 Task: Research Airbnb options in CotuÃ­, Dominican Republic from 6th December, 2023 to 18th December, 2023 for 3 adults.2 bedrooms having 2 beds and 2 bathrooms. Property type can be hotel. Amenities needed are: washing machine. Look for 4 properties as per requirement.
Action: Mouse moved to (547, 125)
Screenshot: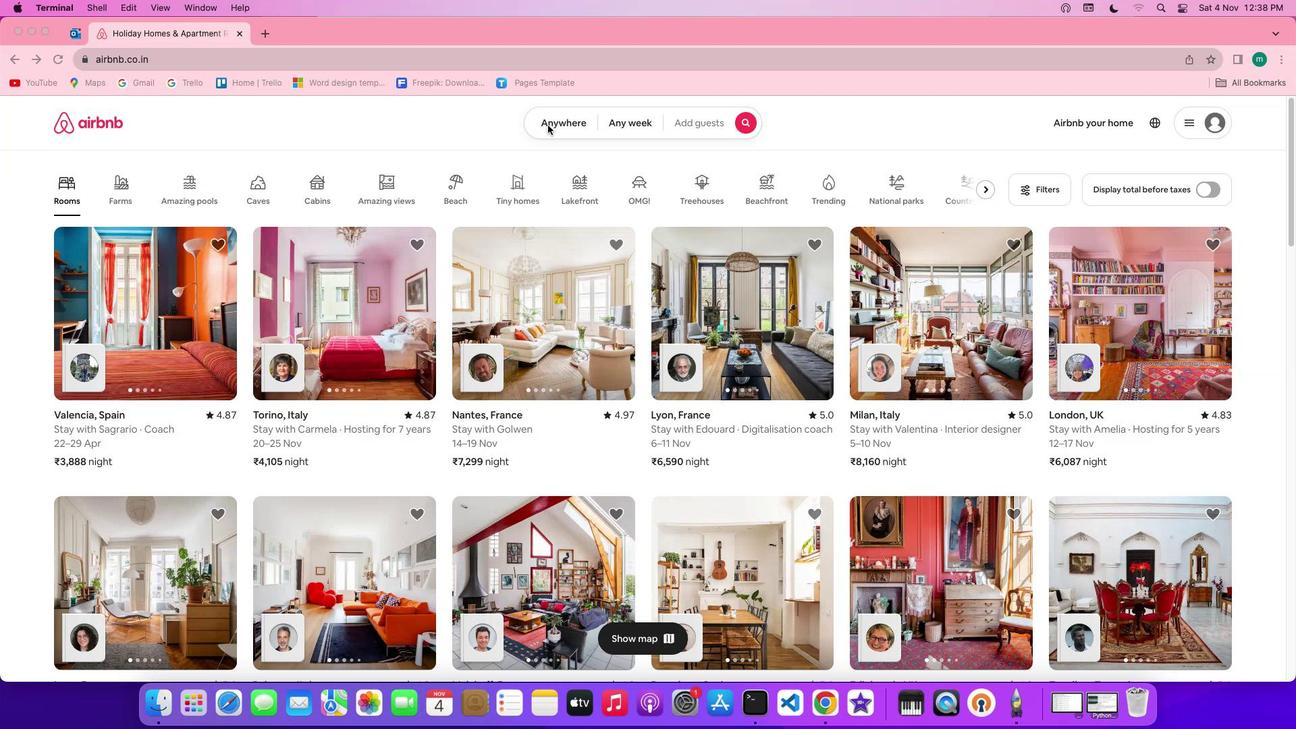 
Action: Mouse pressed left at (547, 125)
Screenshot: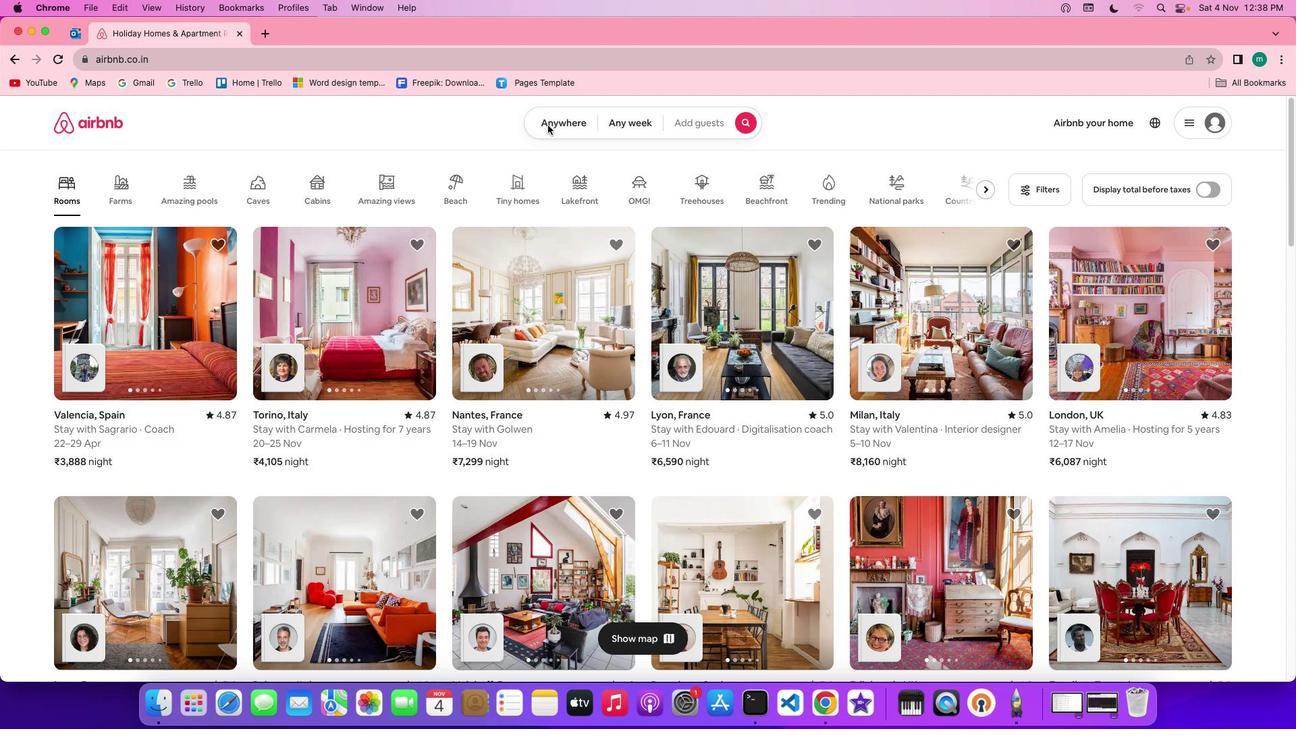 
Action: Mouse pressed left at (547, 125)
Screenshot: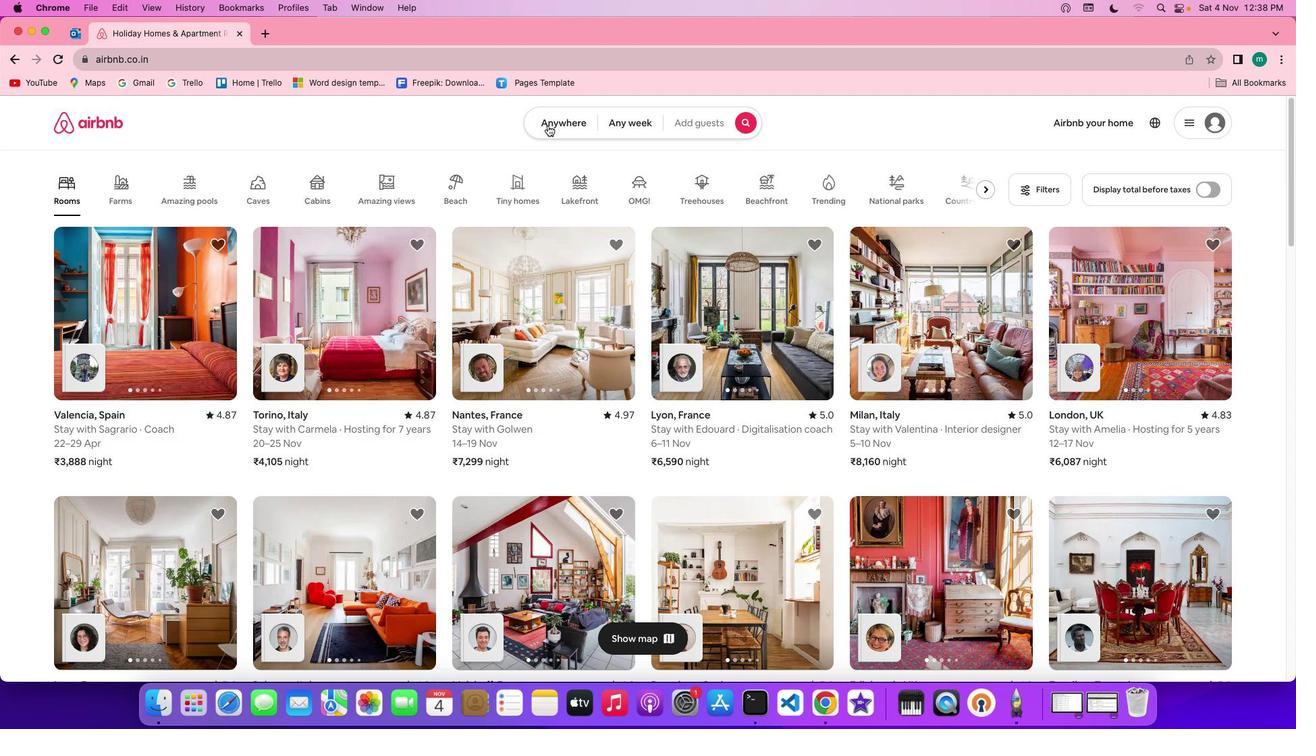 
Action: Mouse moved to (547, 131)
Screenshot: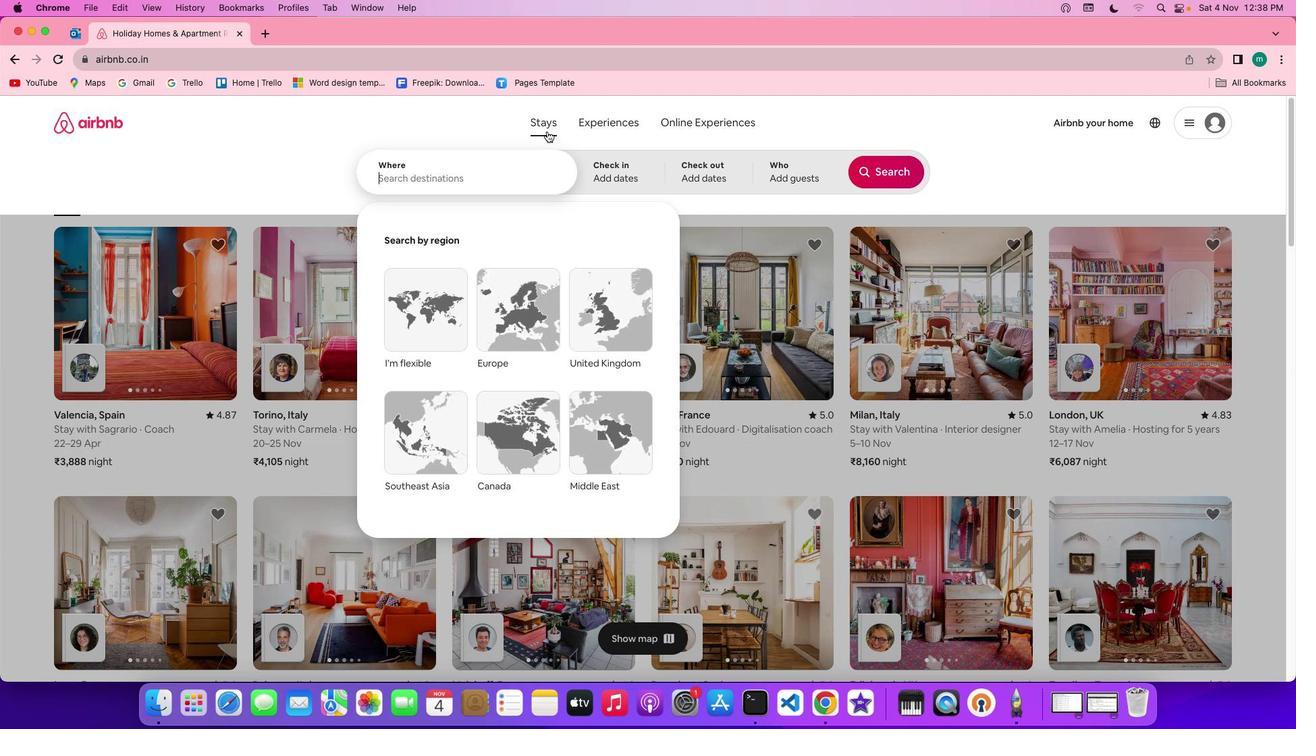 
Action: Key pressed Key.shift'C''o''t''u''i'','Key.spaceKey.shift'D''o''m''i''n''i''c''a''l'Key.backspace'n'Key.spaceKey.shift'R''e''p''u''b''l''i''c'
Screenshot: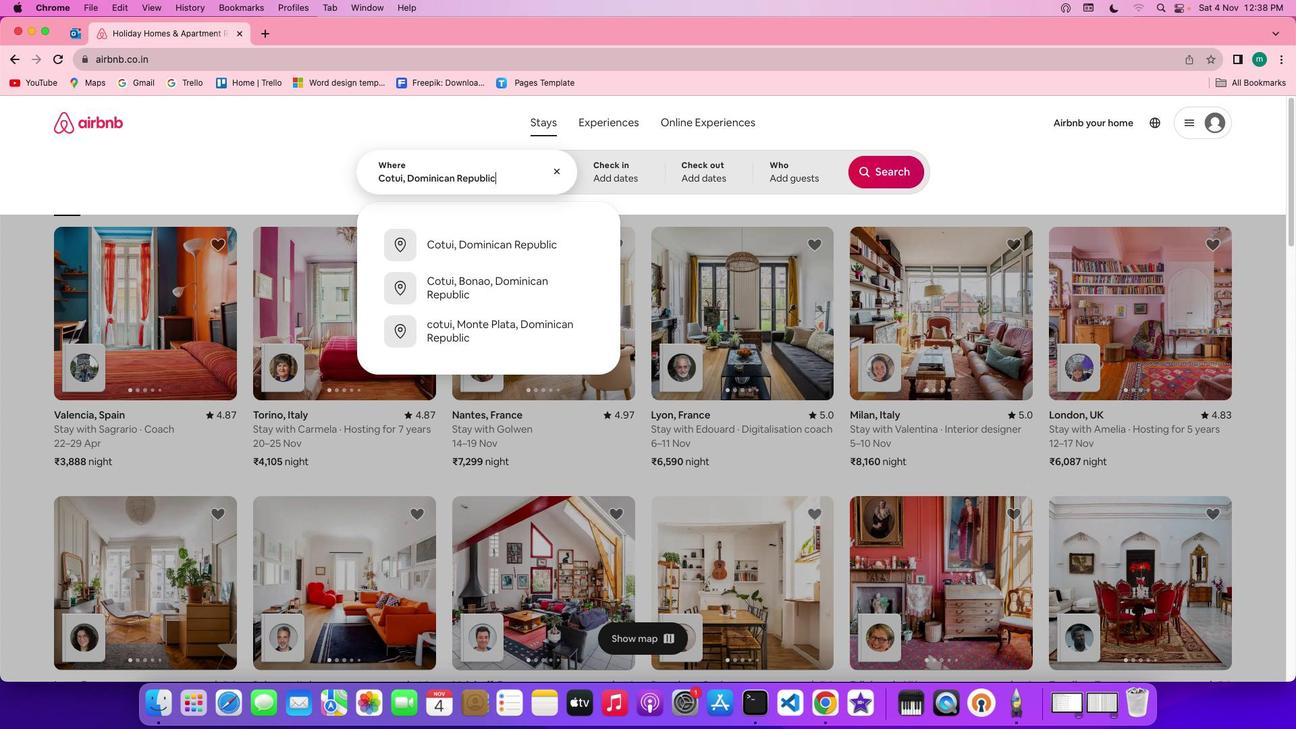 
Action: Mouse moved to (609, 170)
Screenshot: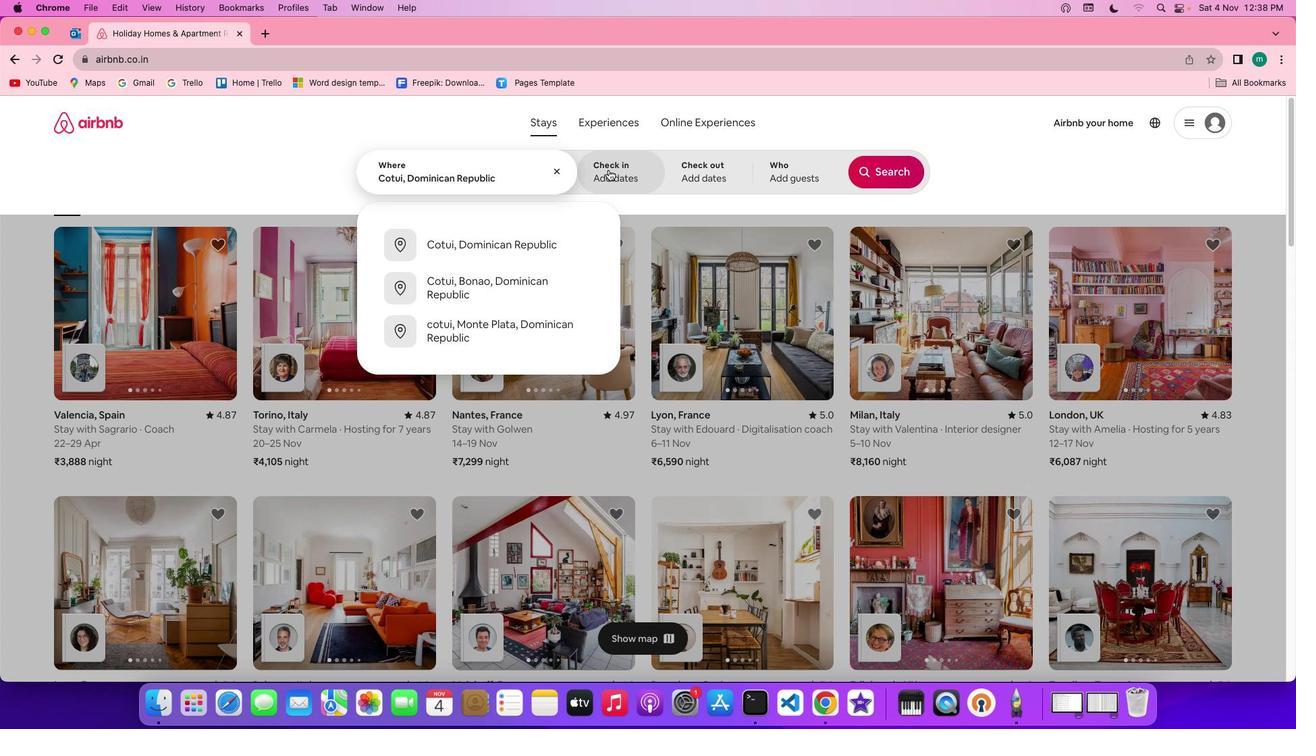 
Action: Mouse pressed left at (609, 170)
Screenshot: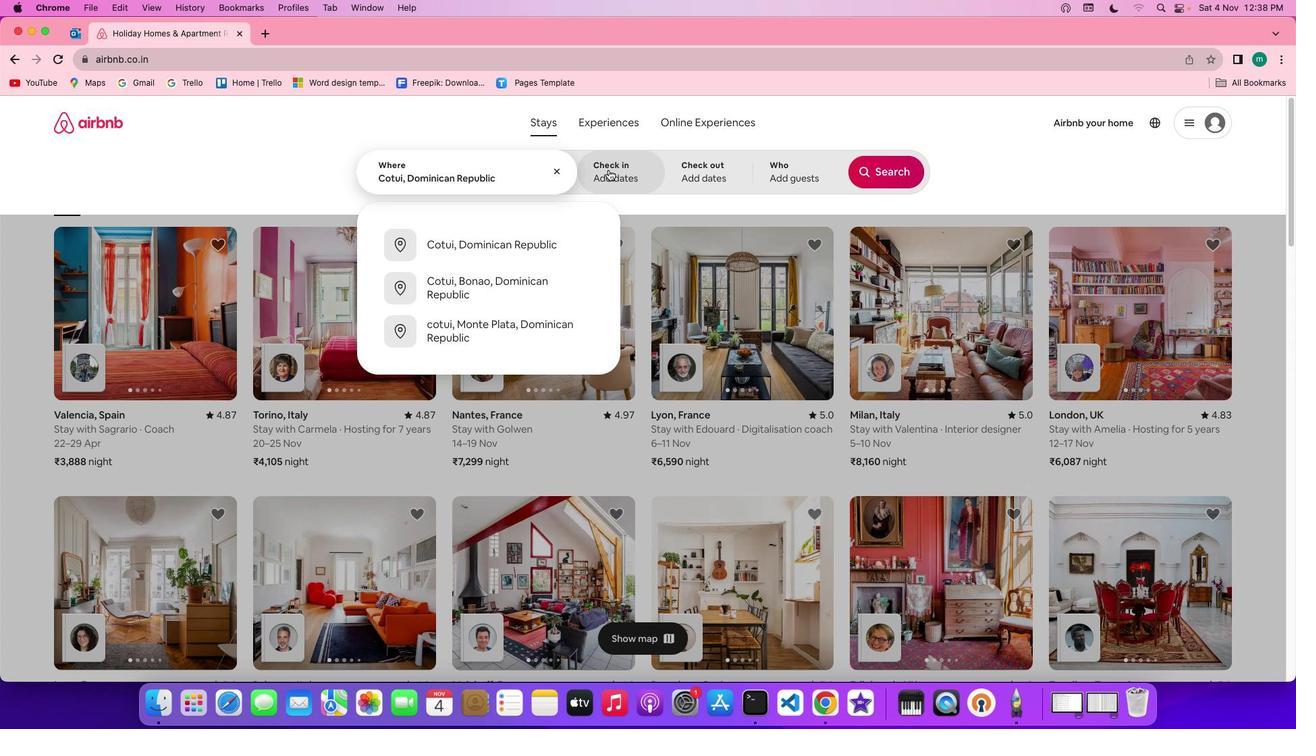 
Action: Mouse moved to (773, 368)
Screenshot: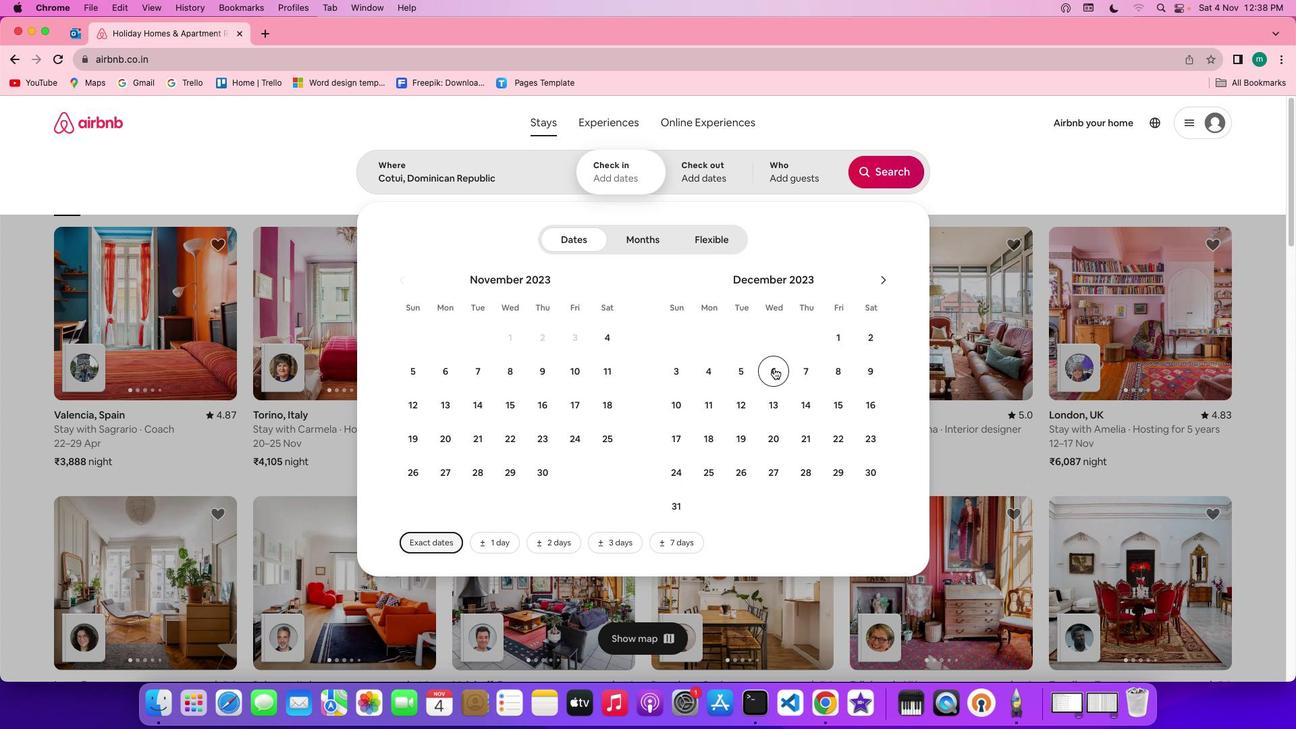 
Action: Mouse pressed left at (773, 368)
Screenshot: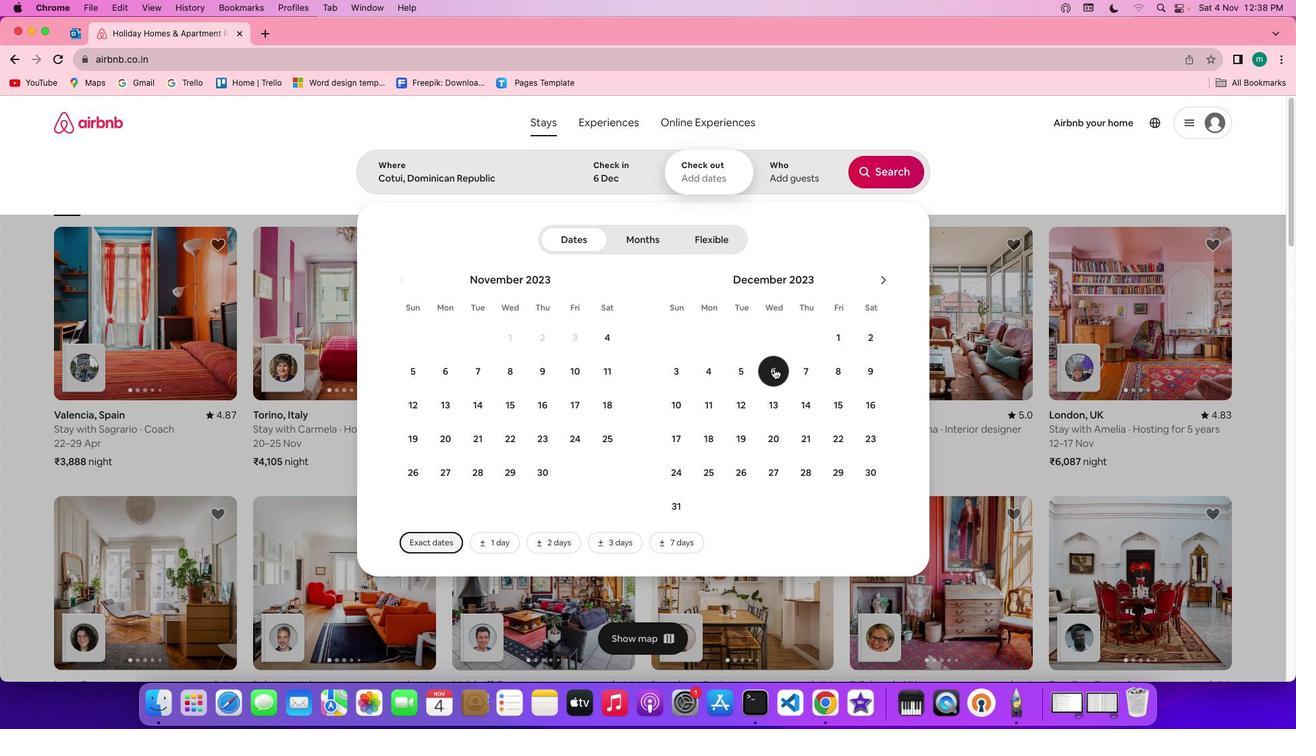 
Action: Mouse moved to (702, 432)
Screenshot: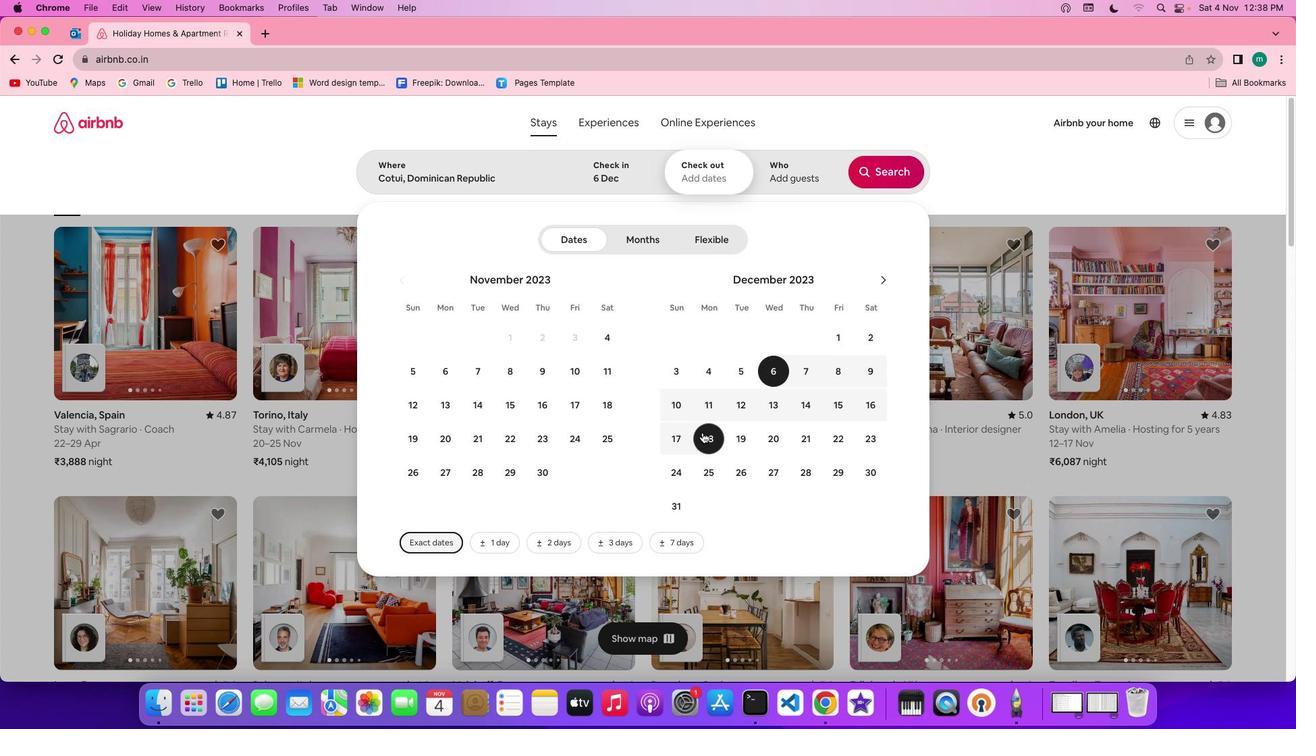 
Action: Mouse pressed left at (702, 432)
Screenshot: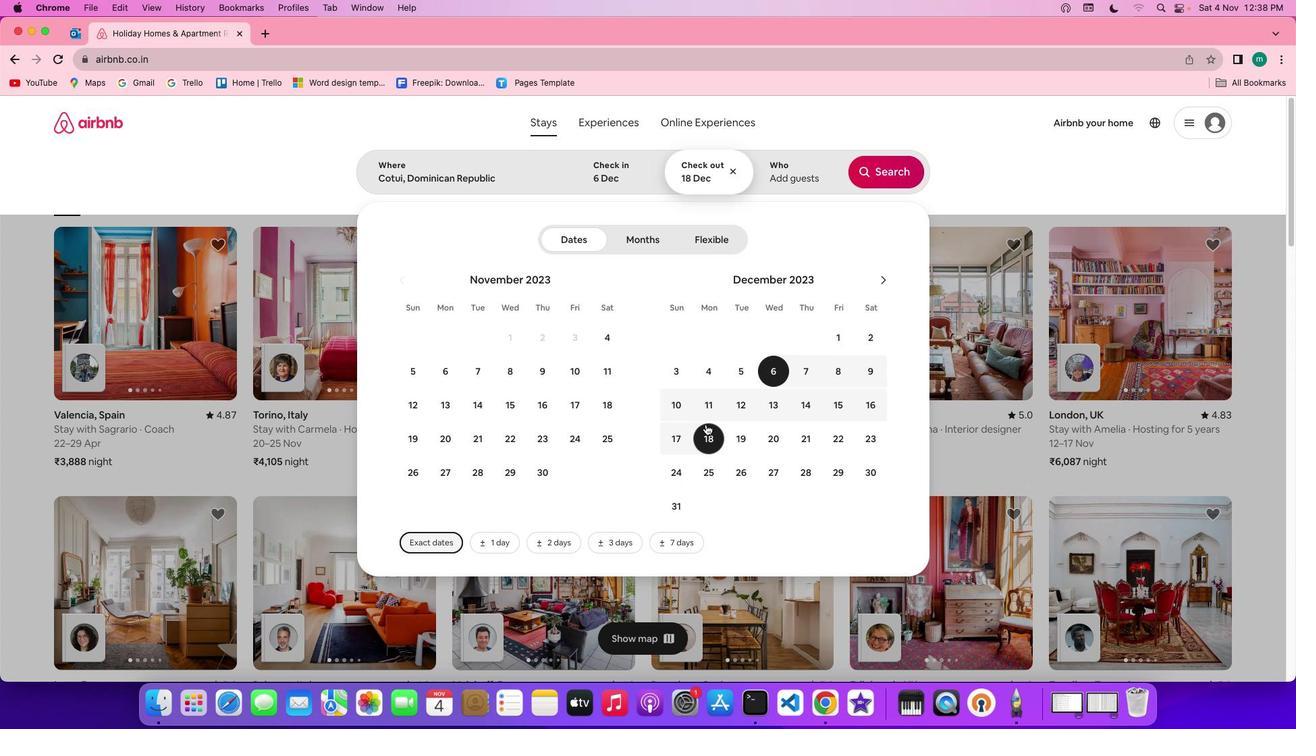 
Action: Mouse moved to (810, 168)
Screenshot: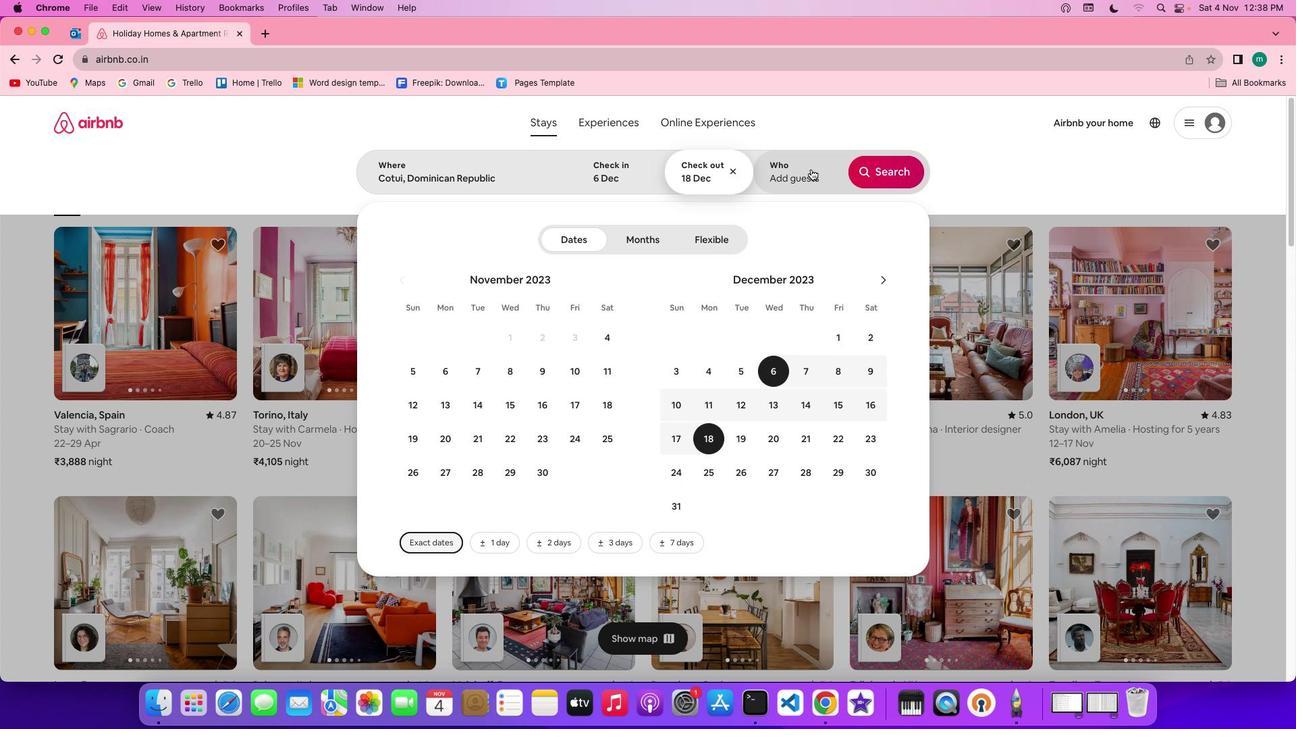 
Action: Mouse pressed left at (810, 168)
Screenshot: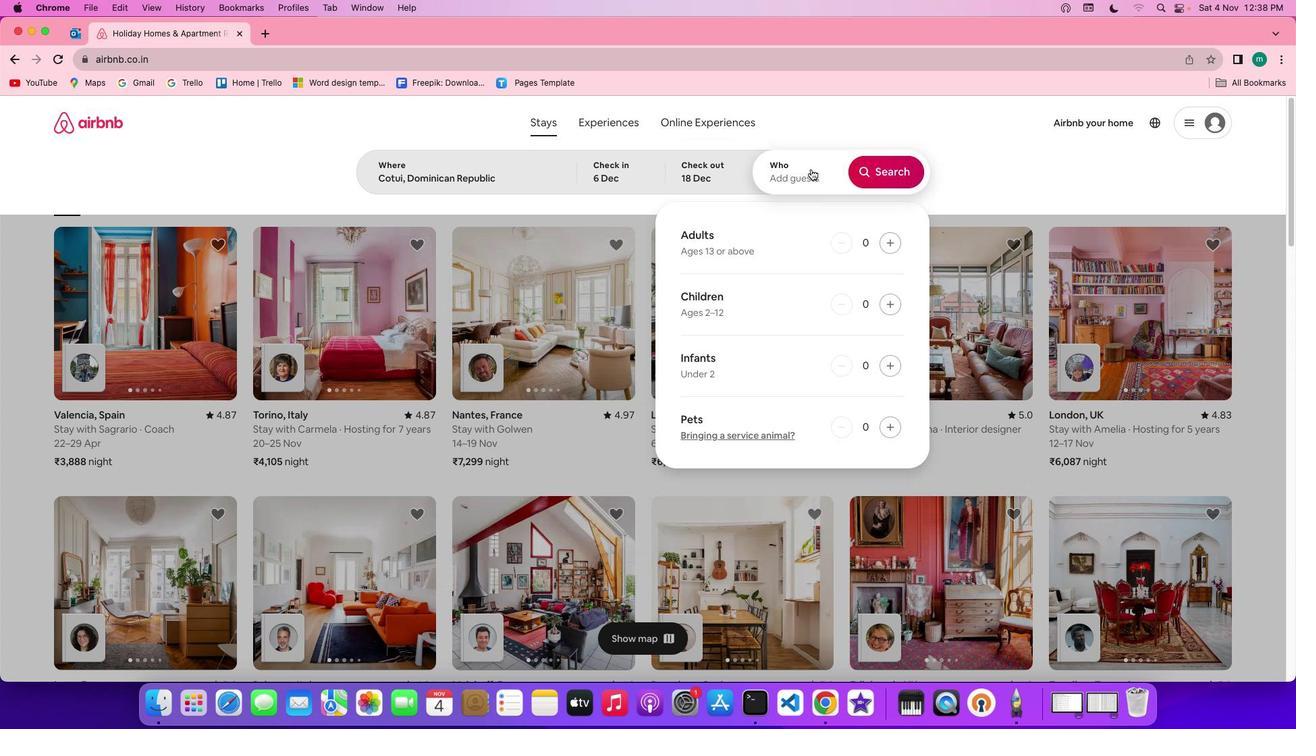 
Action: Mouse moved to (883, 237)
Screenshot: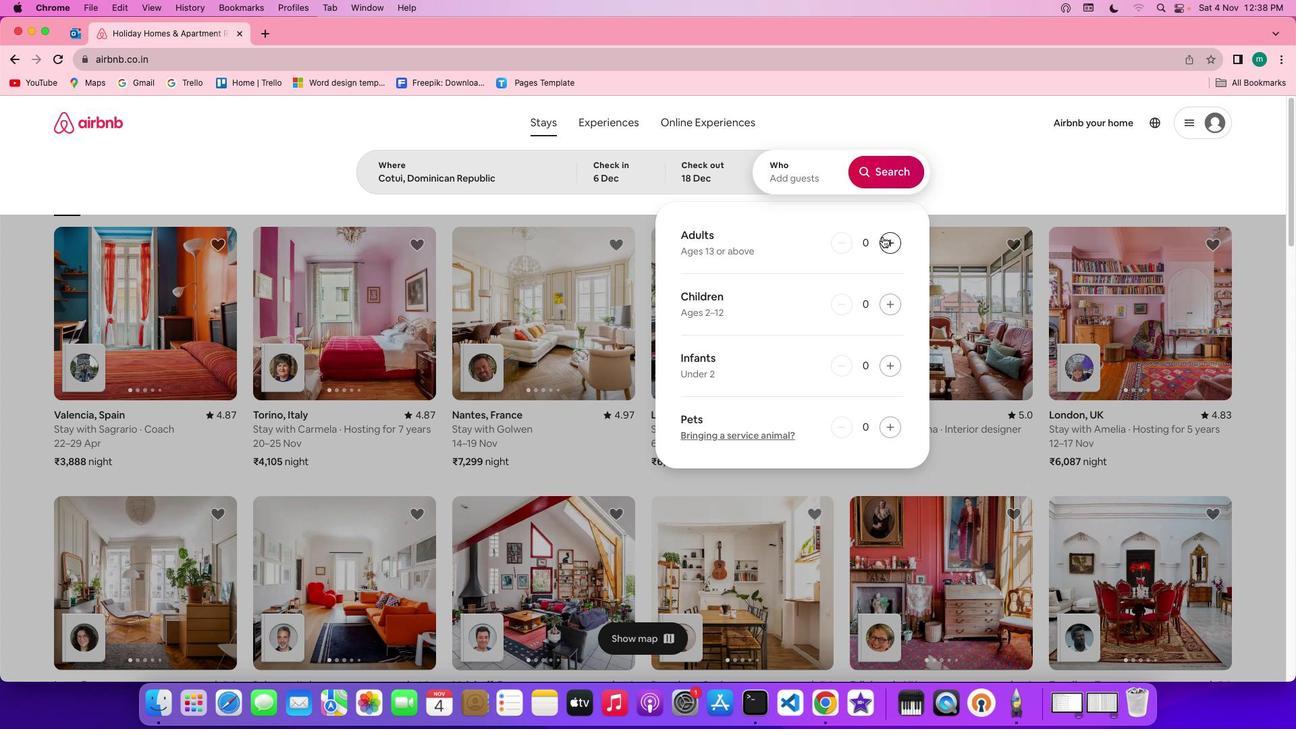 
Action: Mouse pressed left at (883, 237)
Screenshot: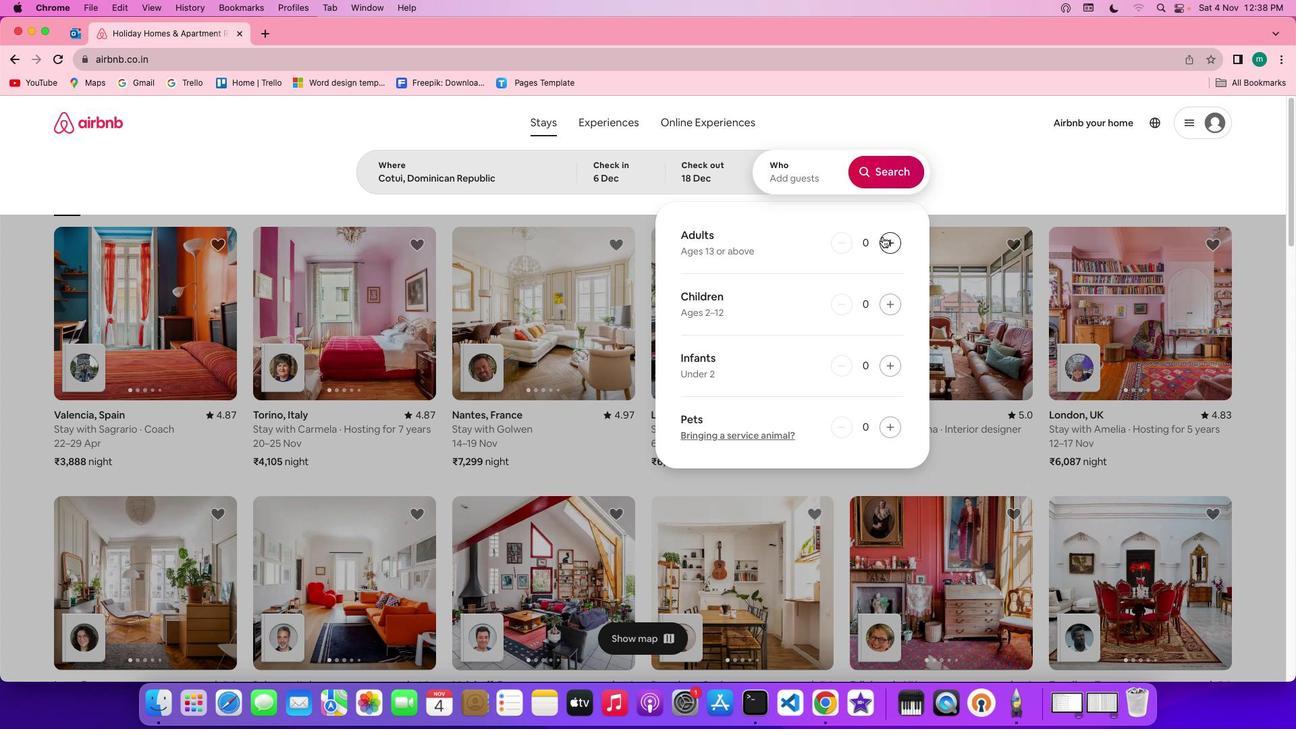 
Action: Mouse pressed left at (883, 237)
Screenshot: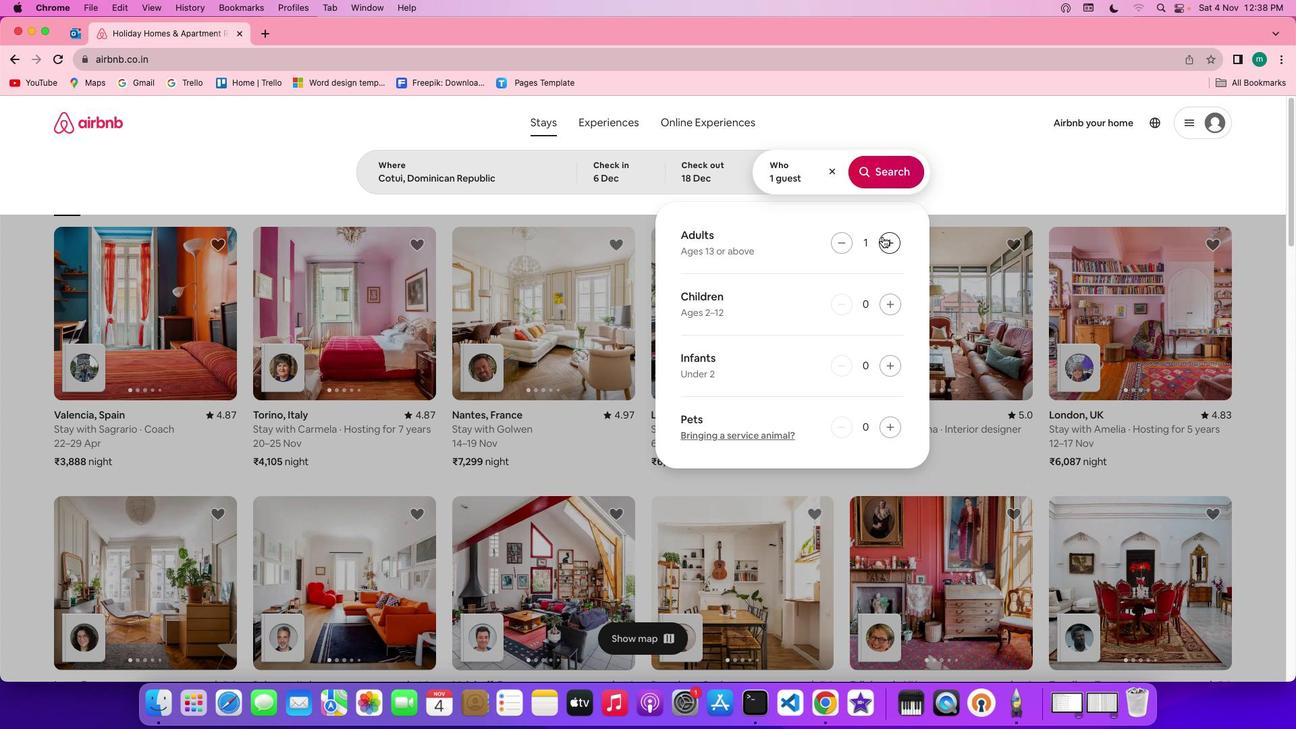 
Action: Mouse pressed left at (883, 237)
Screenshot: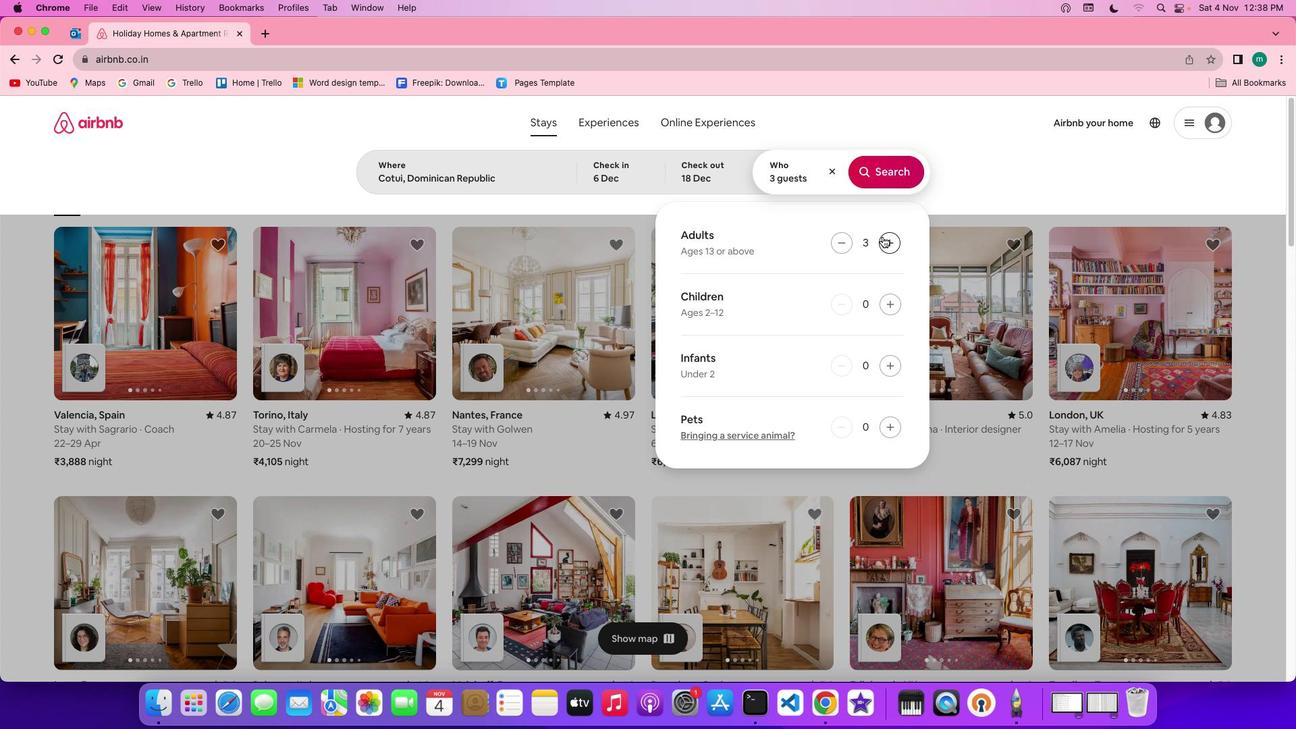 
Action: Mouse moved to (893, 161)
Screenshot: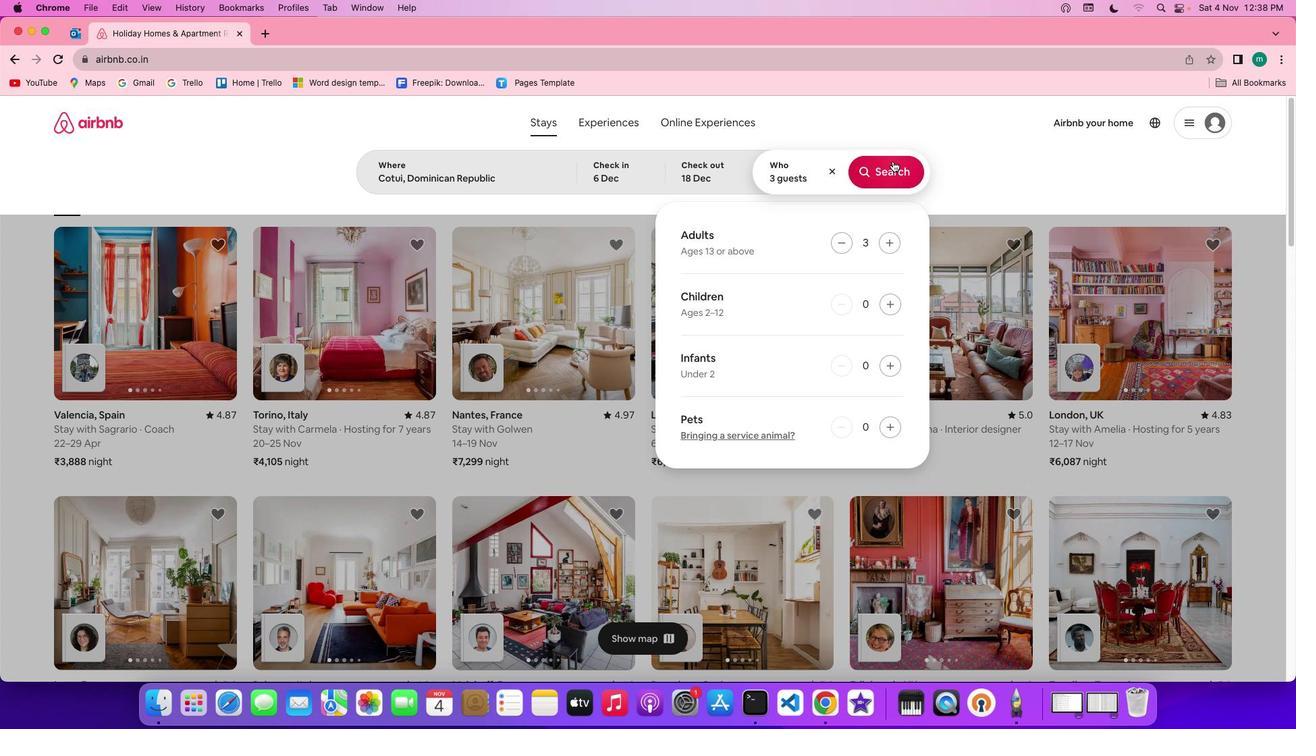 
Action: Mouse pressed left at (893, 161)
Screenshot: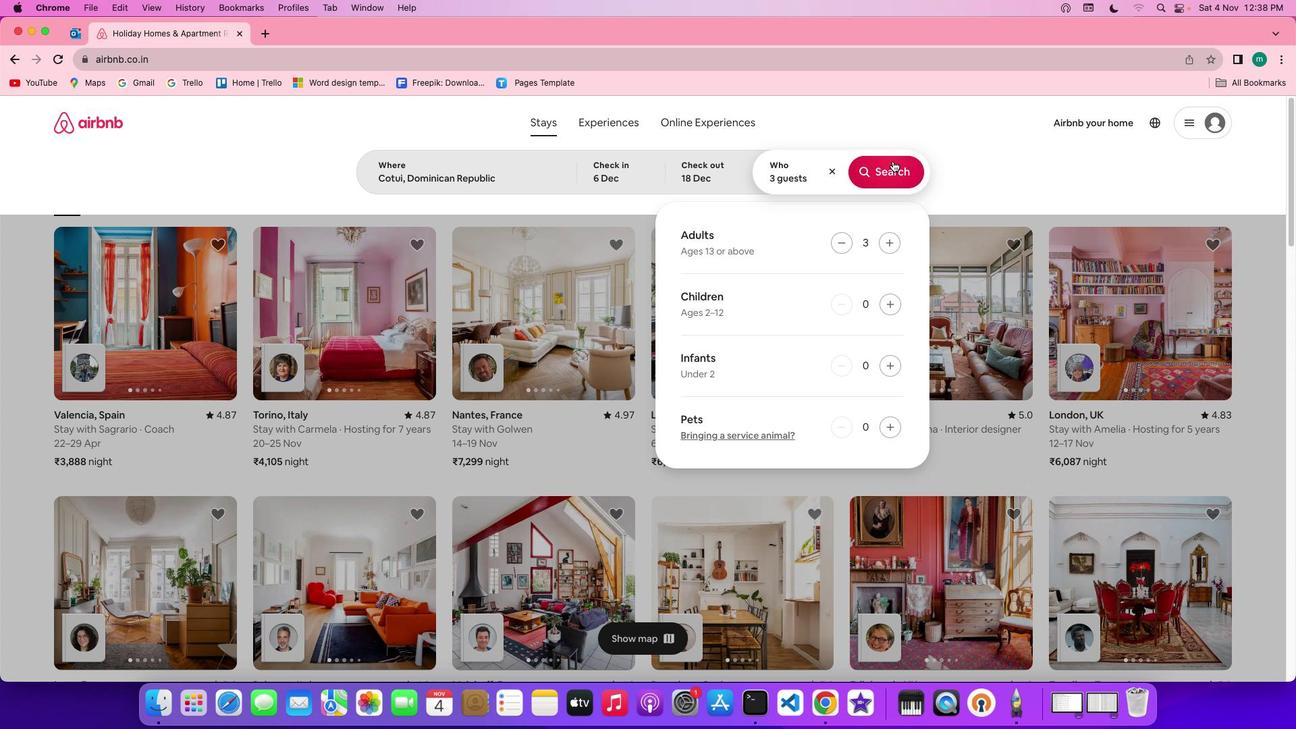 
Action: Mouse moved to (1081, 167)
Screenshot: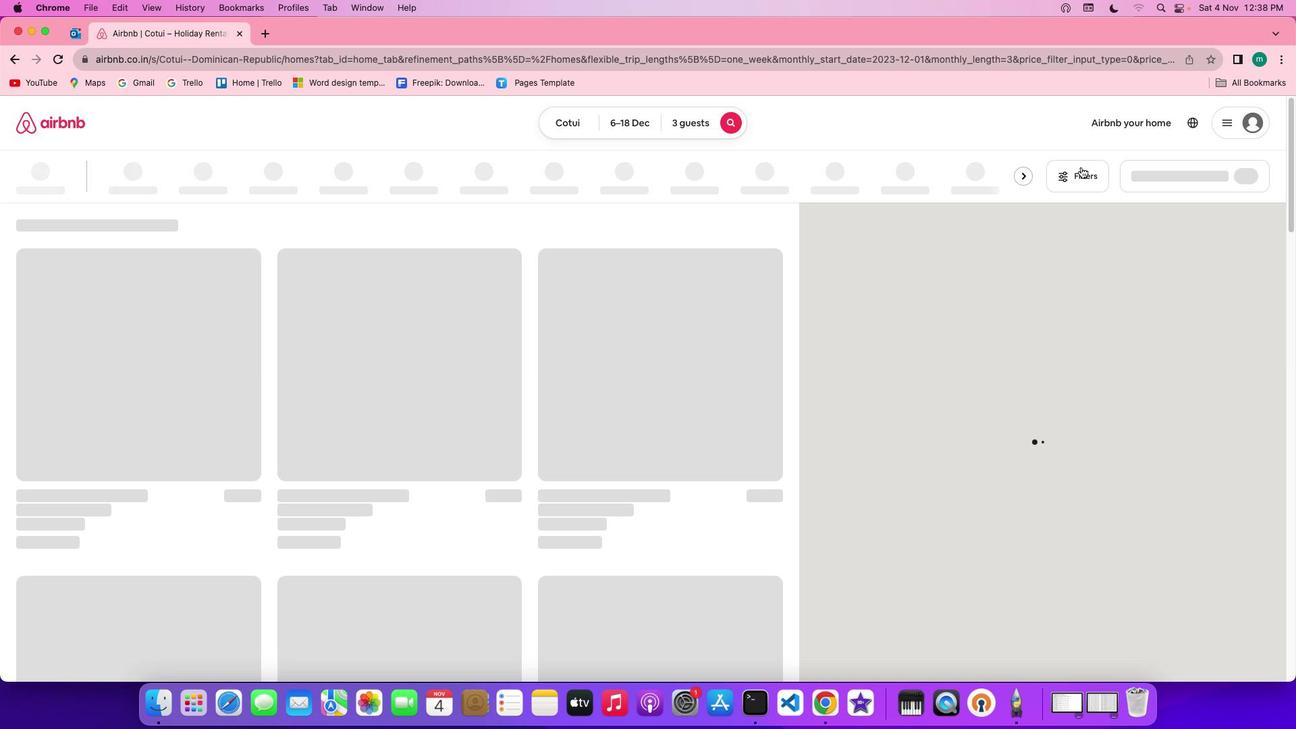 
Action: Mouse pressed left at (1081, 167)
Screenshot: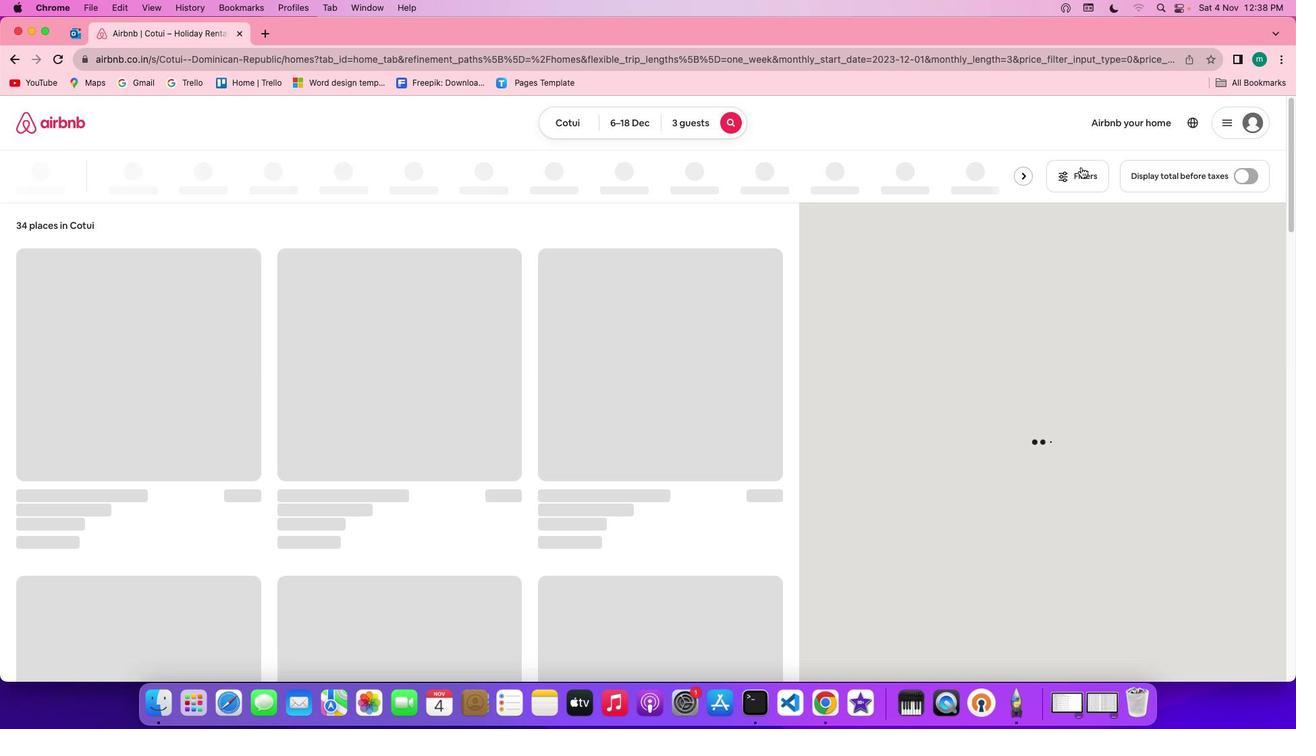 
Action: Mouse moved to (1081, 172)
Screenshot: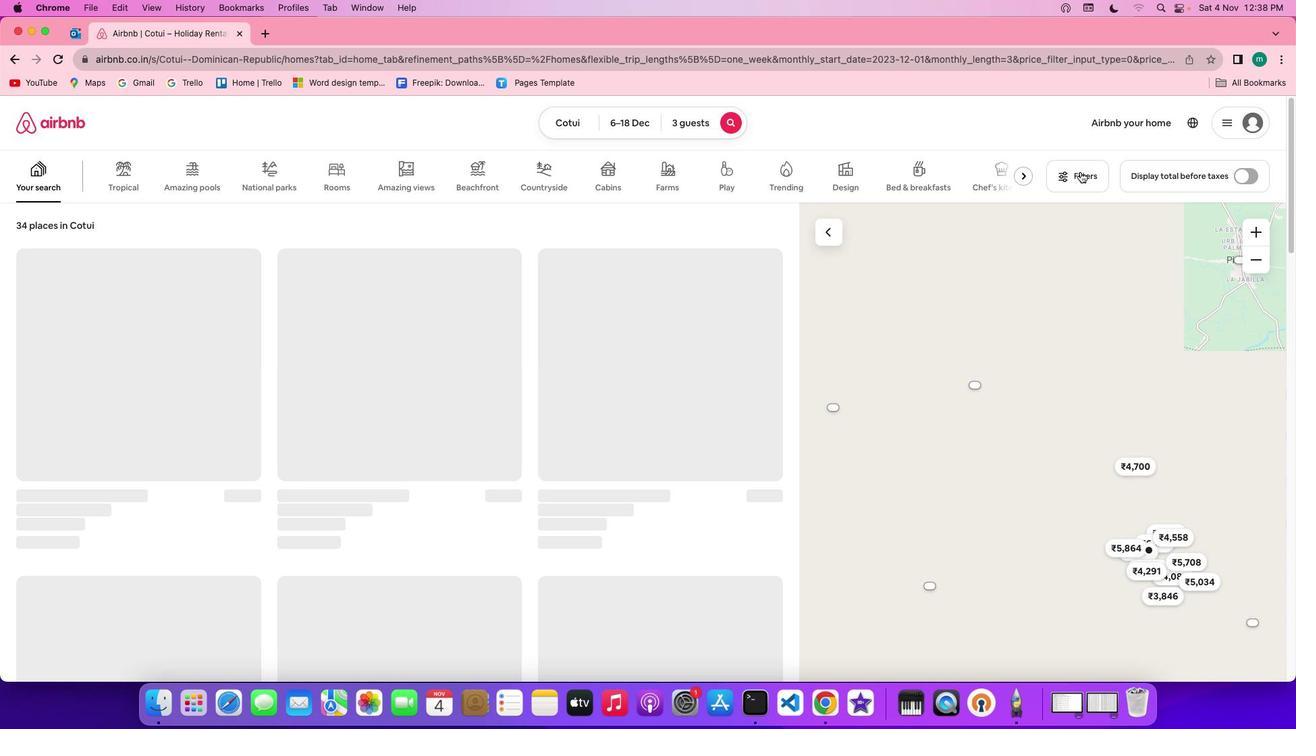 
Action: Mouse pressed left at (1081, 172)
Screenshot: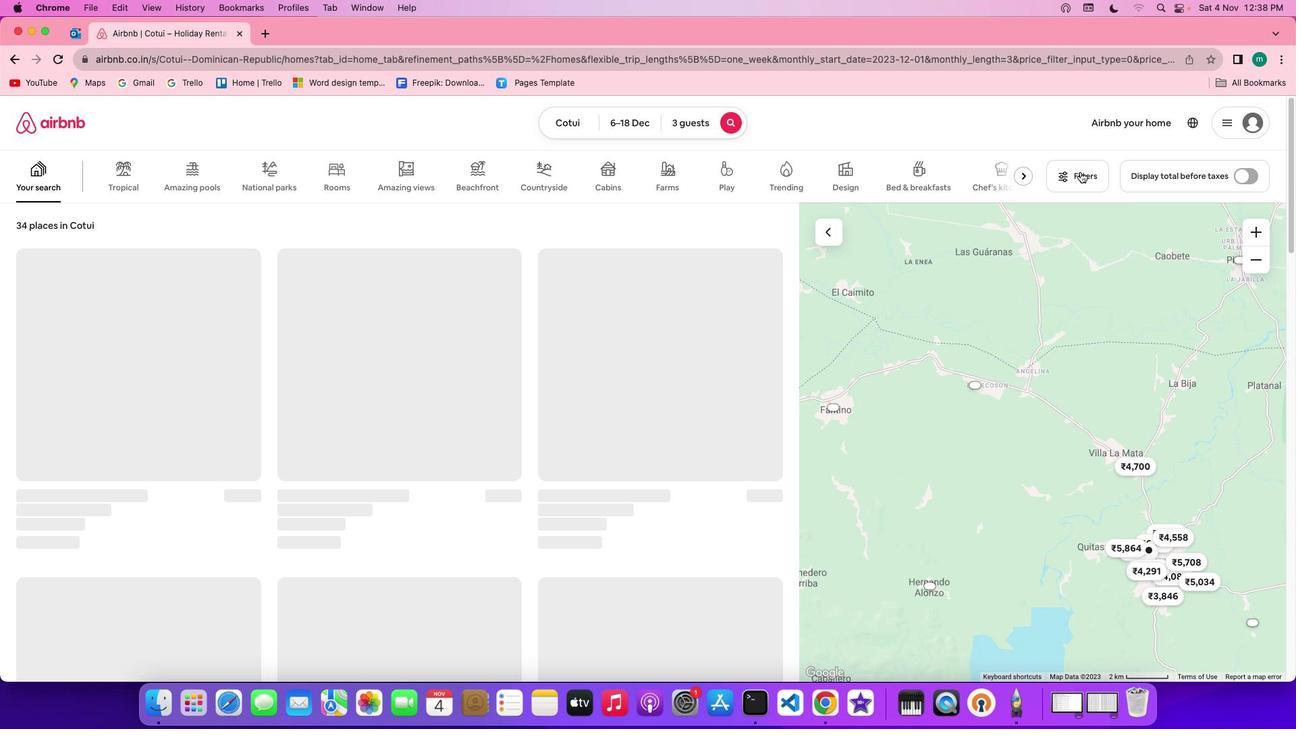 
Action: Mouse moved to (730, 353)
Screenshot: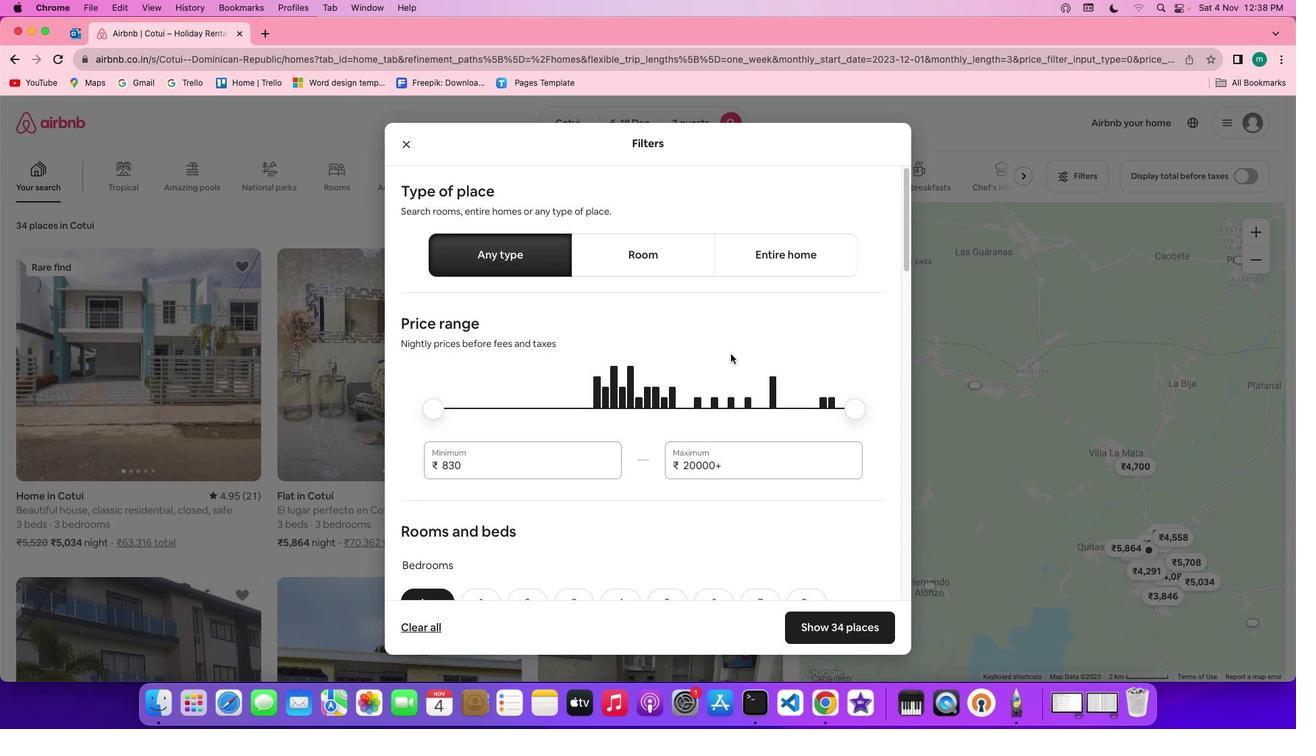 
Action: Mouse scrolled (730, 353) with delta (0, 0)
Screenshot: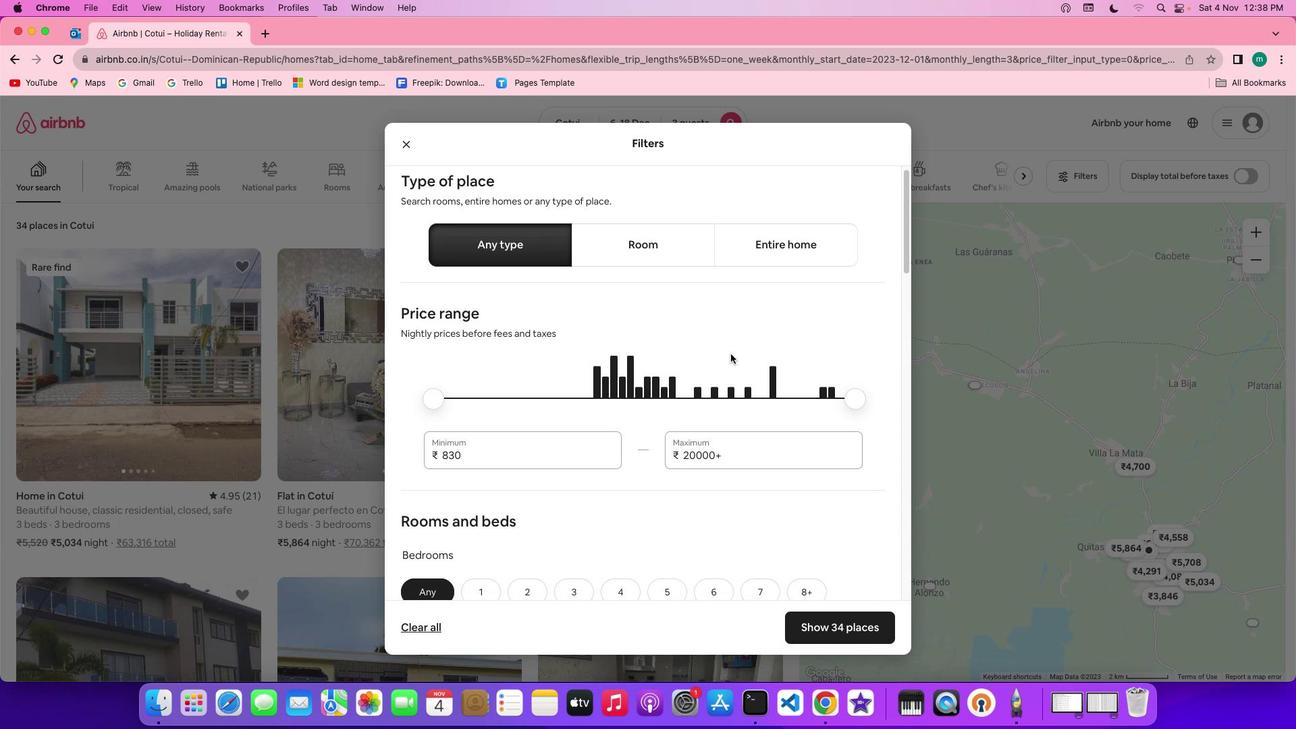 
Action: Mouse scrolled (730, 353) with delta (0, 0)
Screenshot: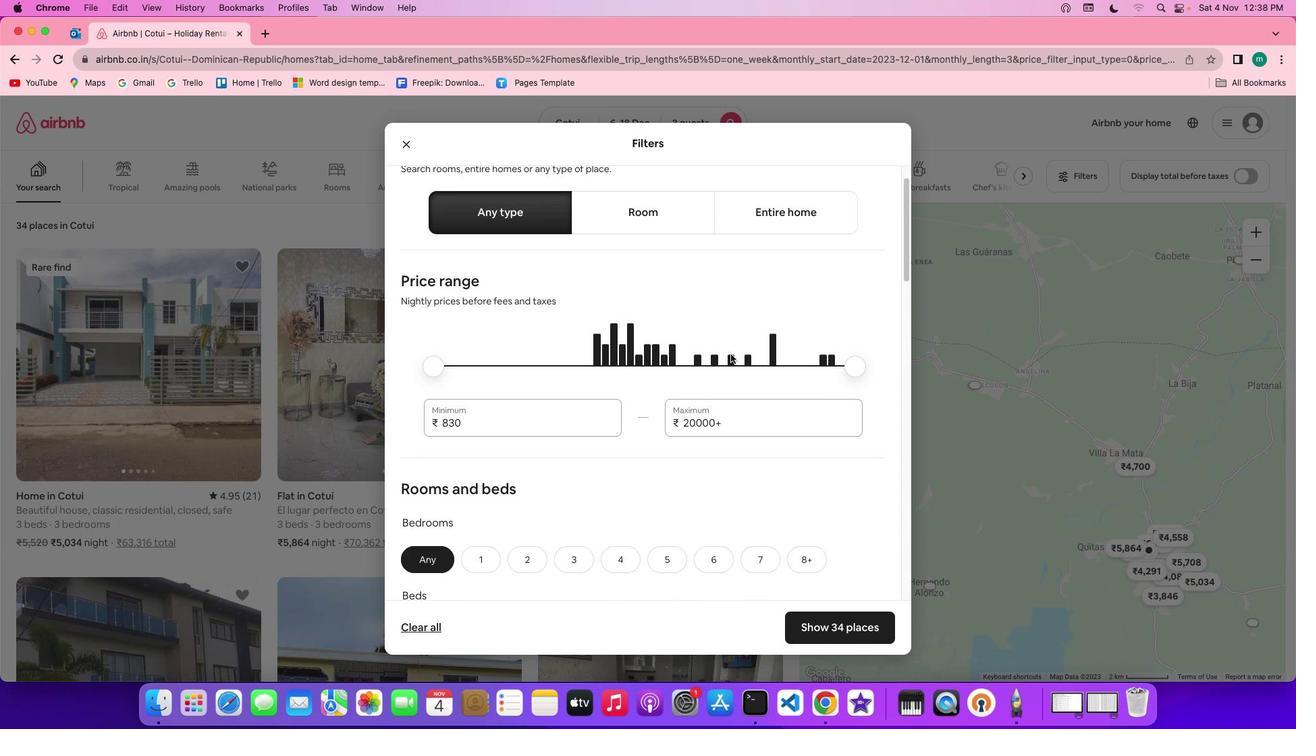 
Action: Mouse scrolled (730, 353) with delta (0, -1)
Screenshot: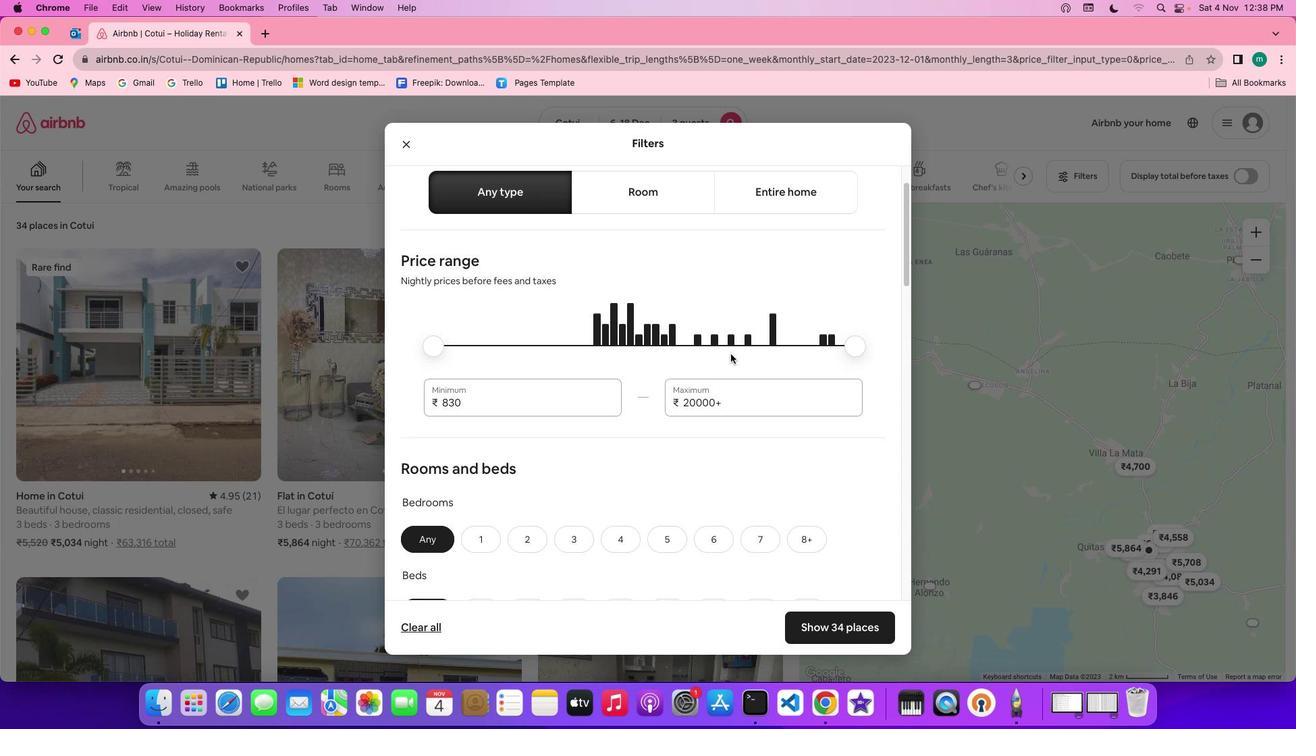
Action: Mouse scrolled (730, 353) with delta (0, -2)
Screenshot: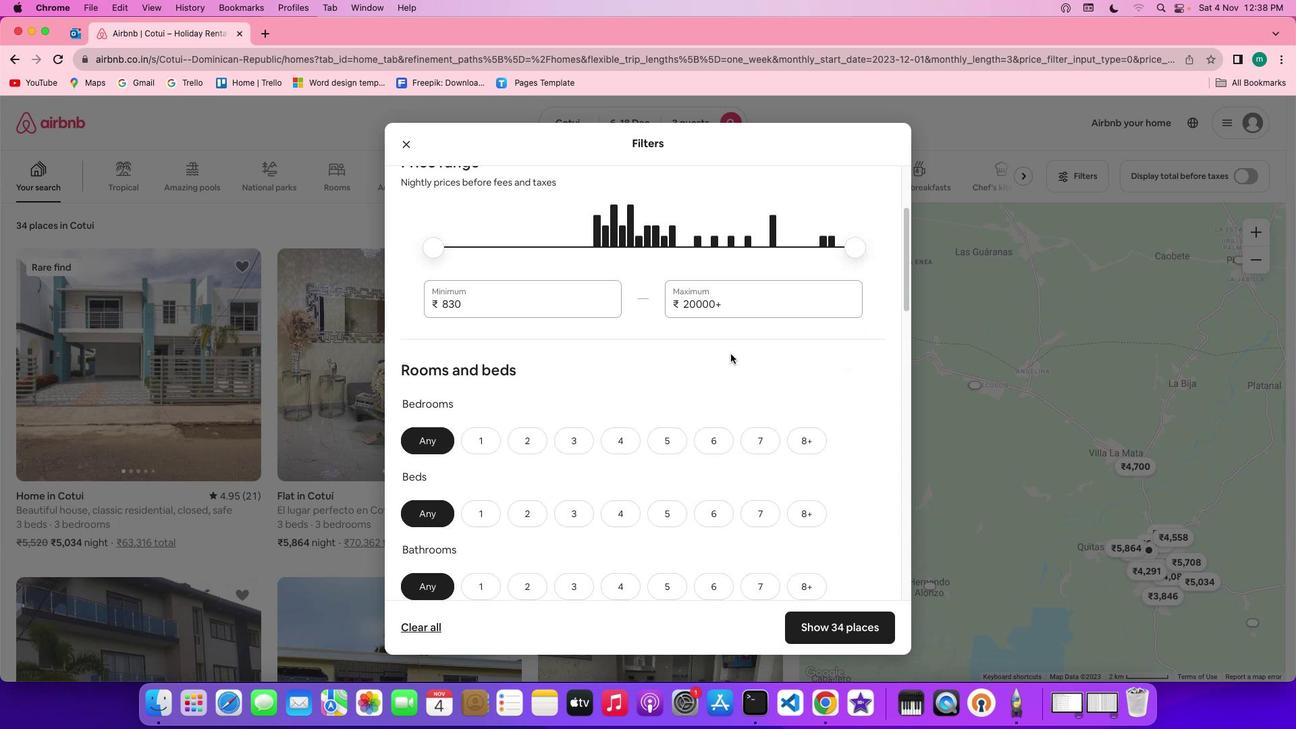 
Action: Mouse moved to (729, 354)
Screenshot: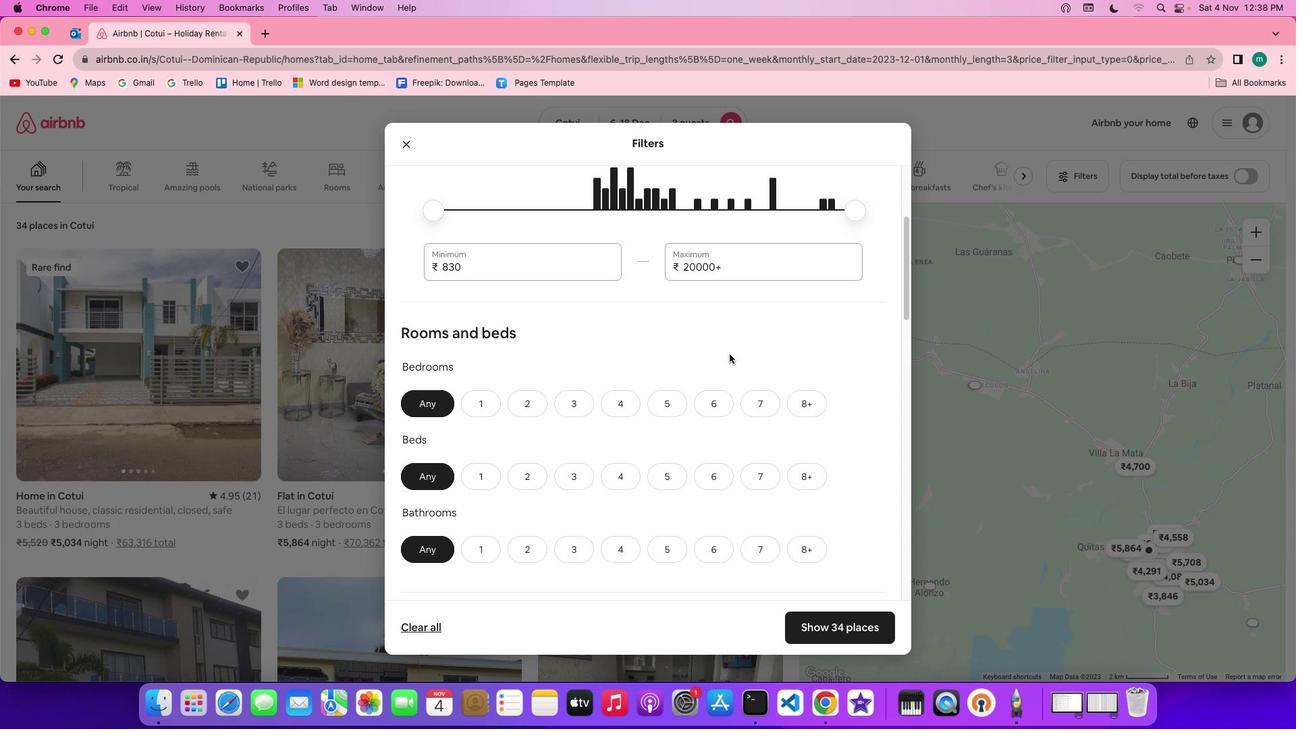 
Action: Mouse scrolled (729, 354) with delta (0, 0)
Screenshot: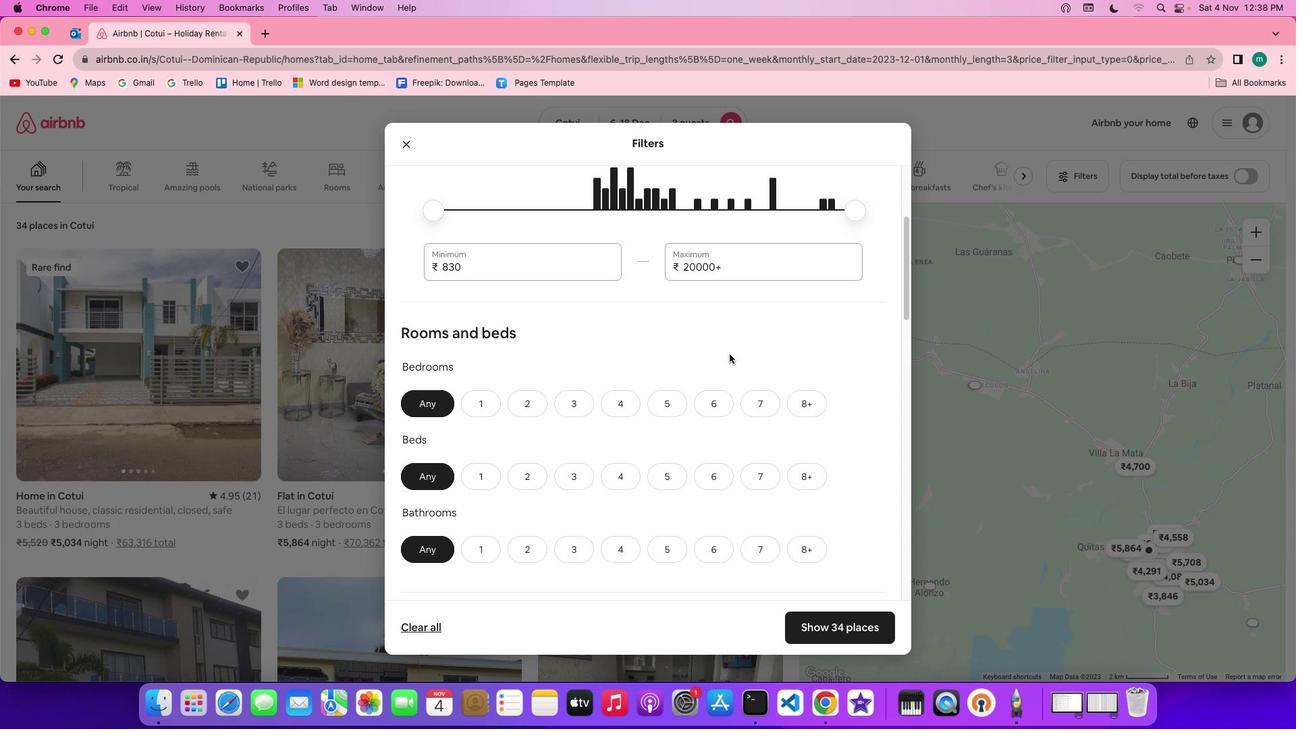 
Action: Mouse moved to (729, 354)
Screenshot: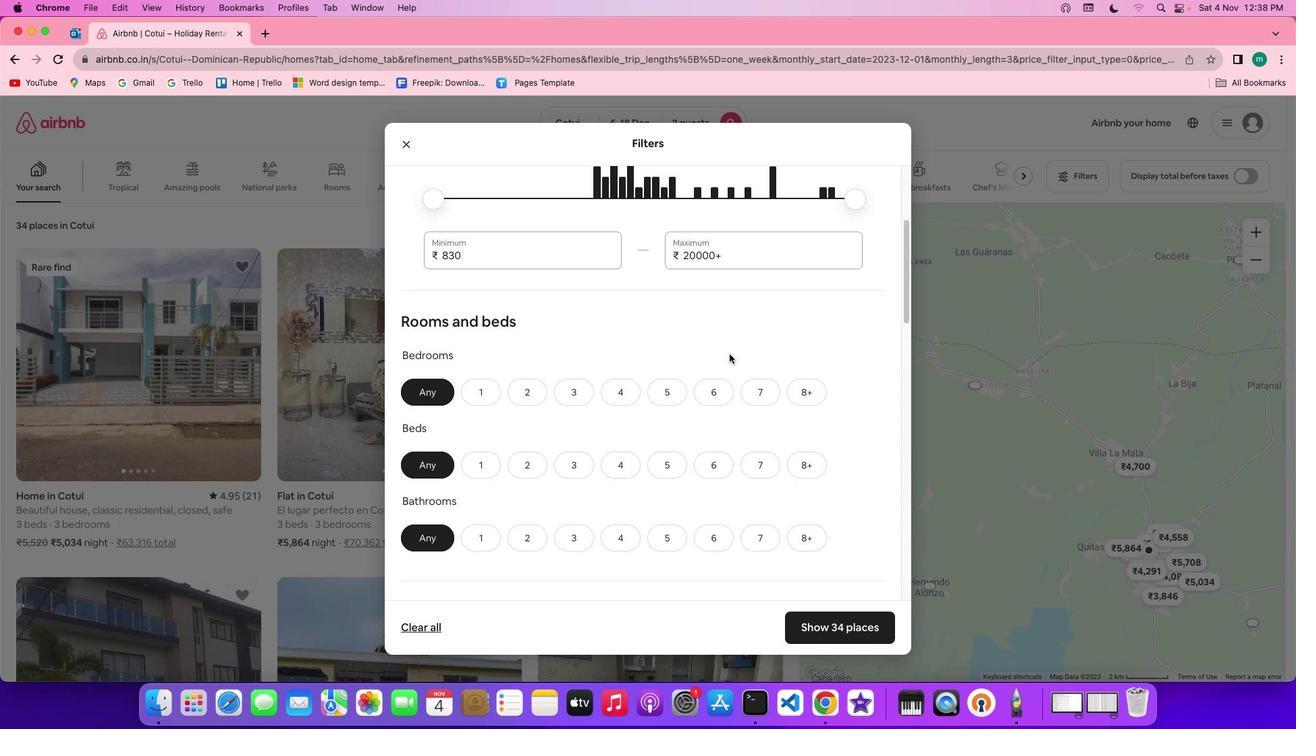 
Action: Mouse scrolled (729, 354) with delta (0, 0)
Screenshot: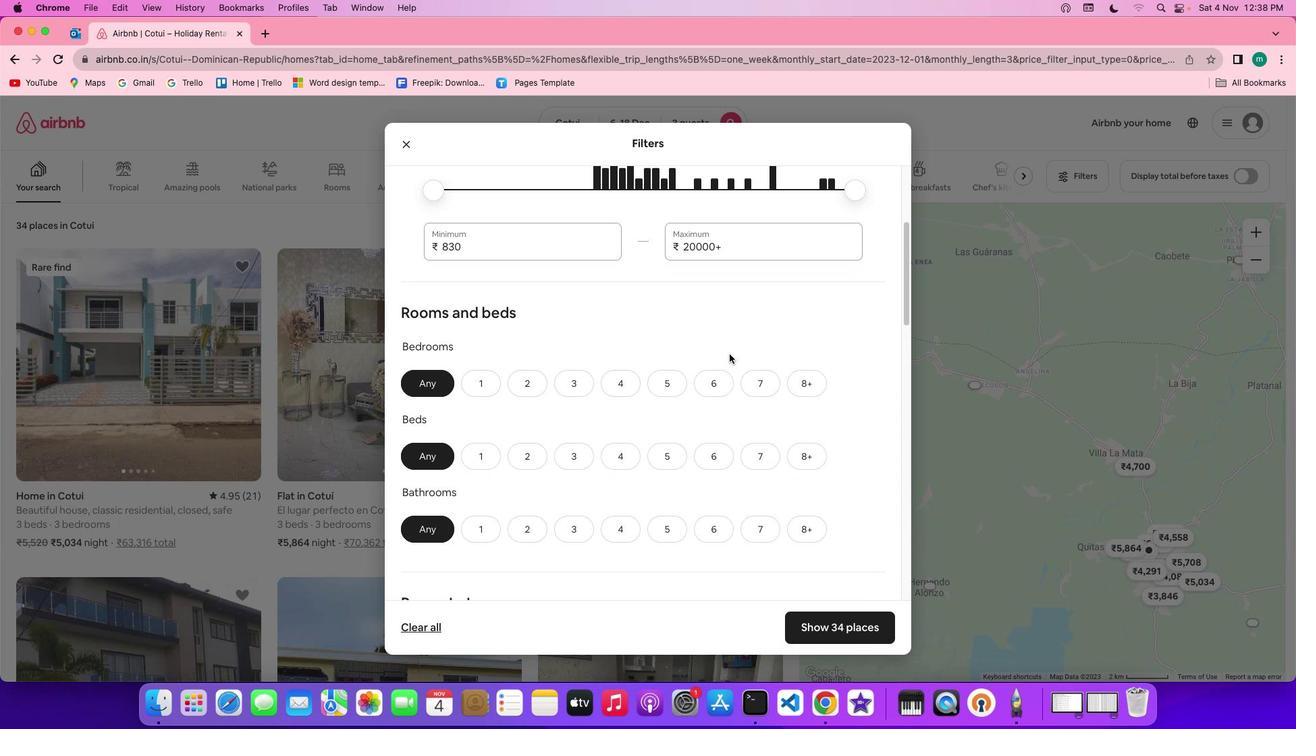 
Action: Mouse scrolled (729, 354) with delta (0, -1)
Screenshot: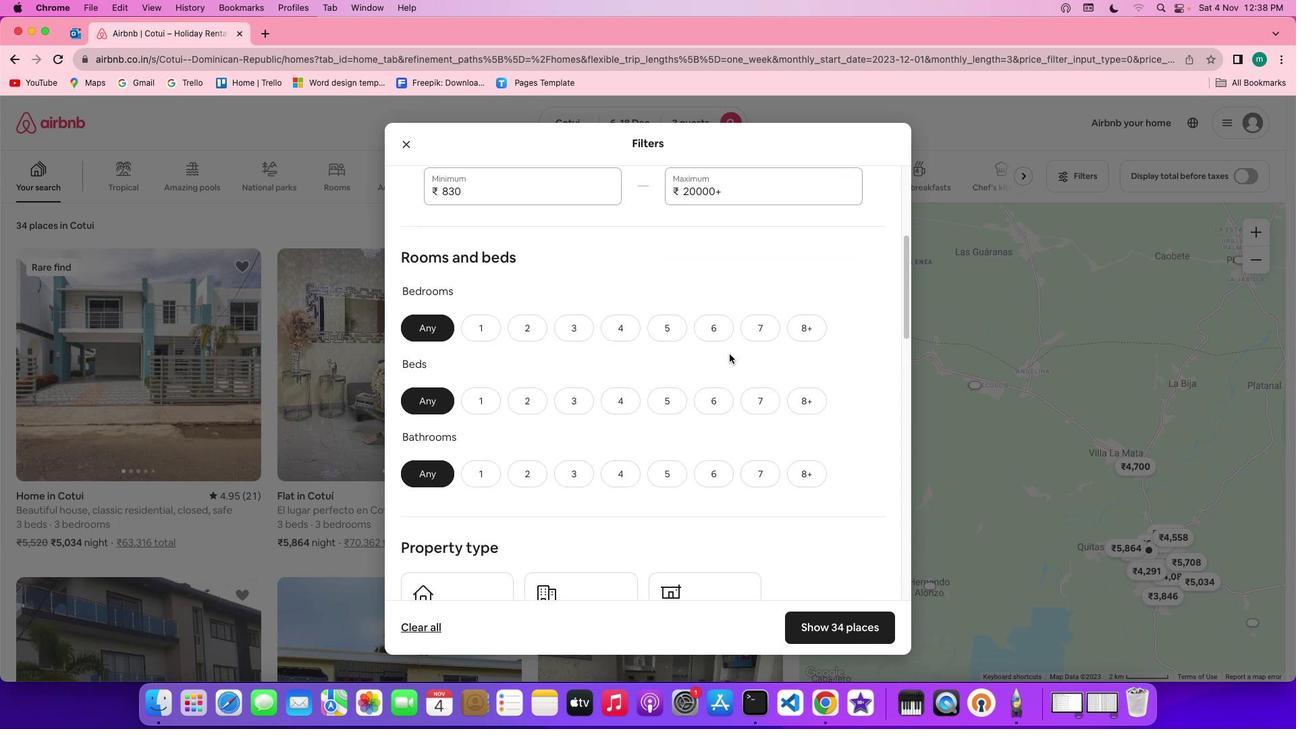 
Action: Mouse scrolled (729, 354) with delta (0, -2)
Screenshot: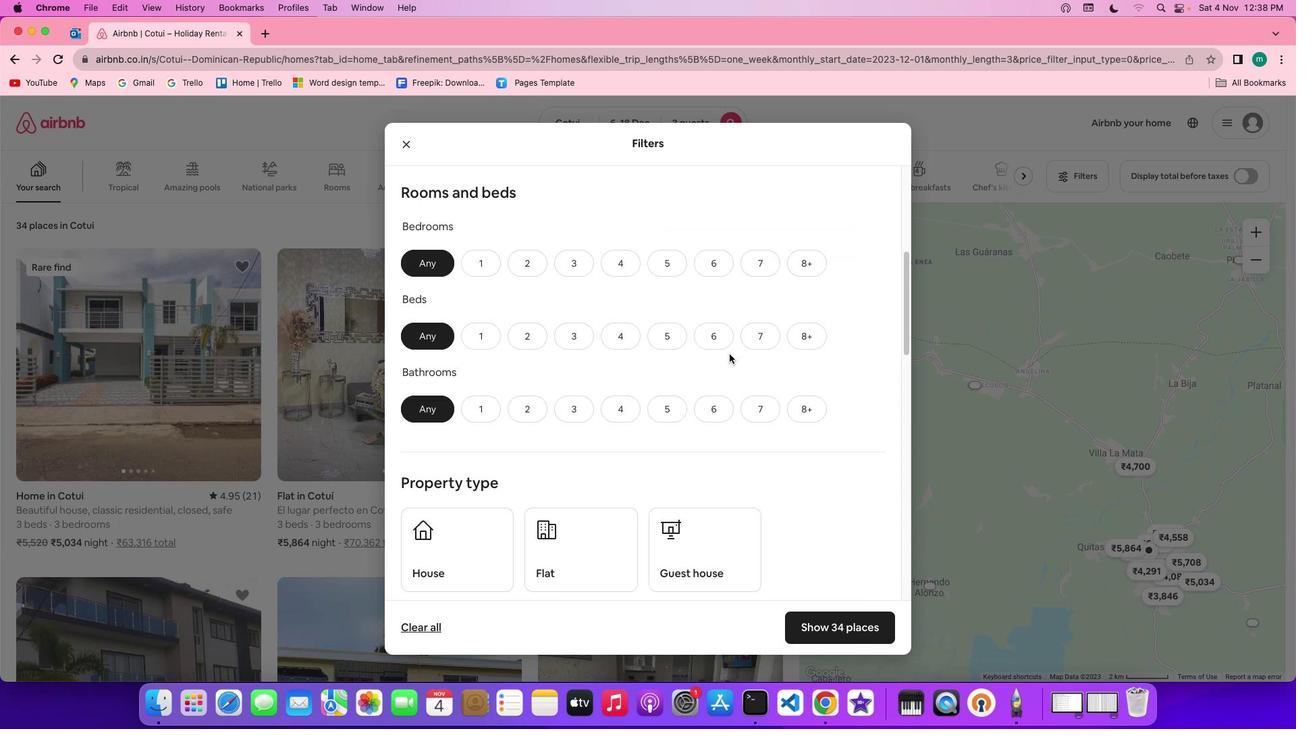 
Action: Mouse moved to (729, 355)
Screenshot: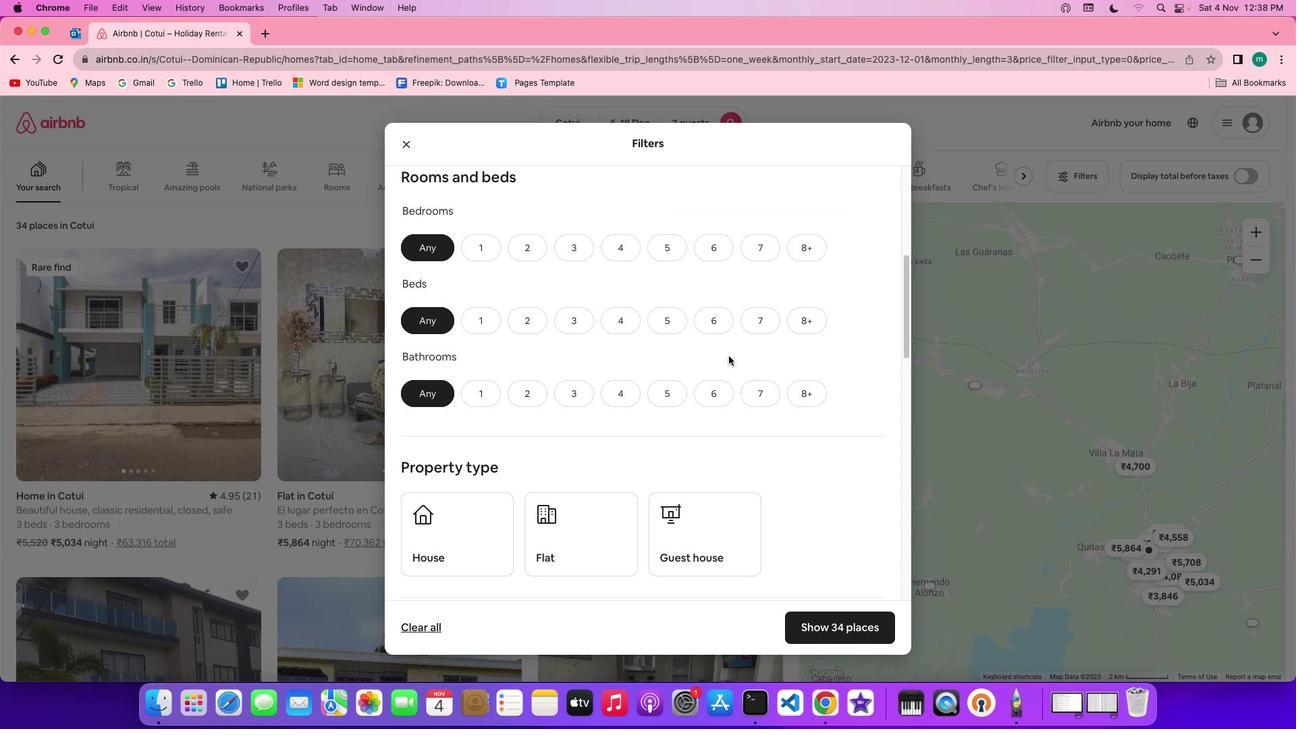
Action: Mouse scrolled (729, 355) with delta (0, 0)
Screenshot: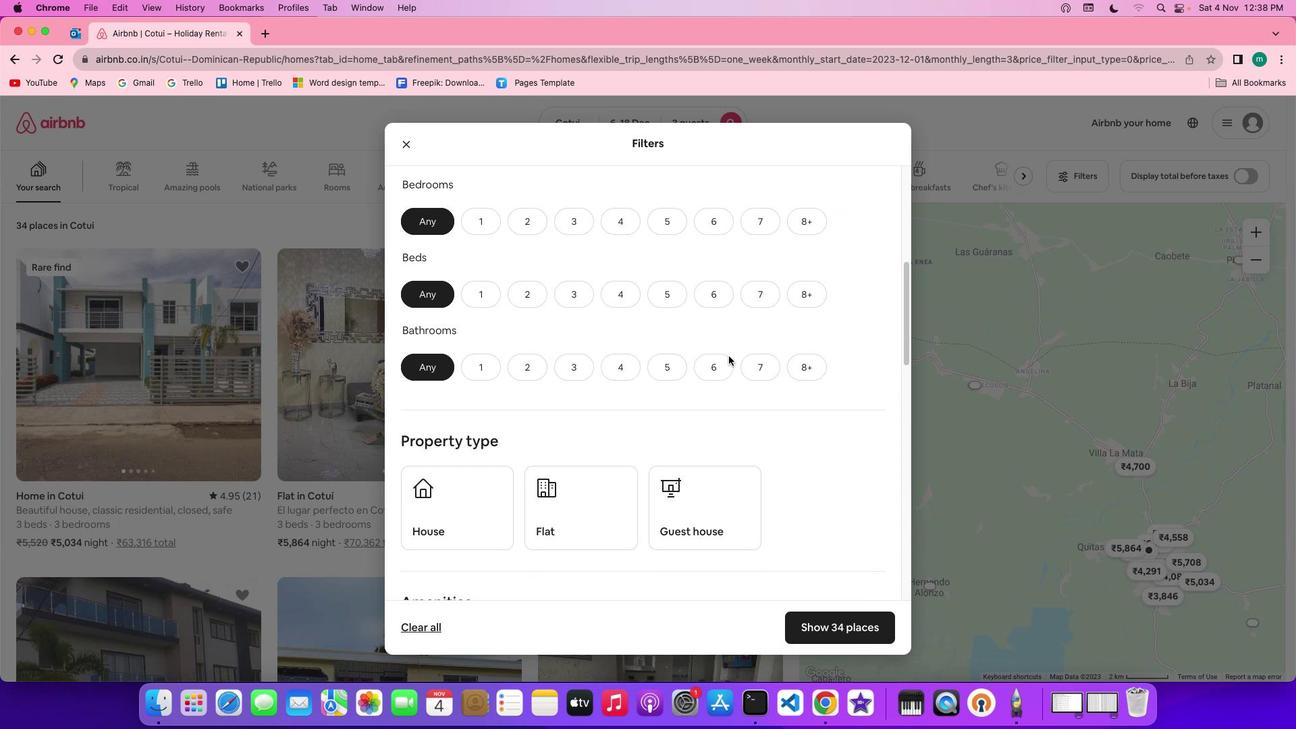 
Action: Mouse scrolled (729, 355) with delta (0, 0)
Screenshot: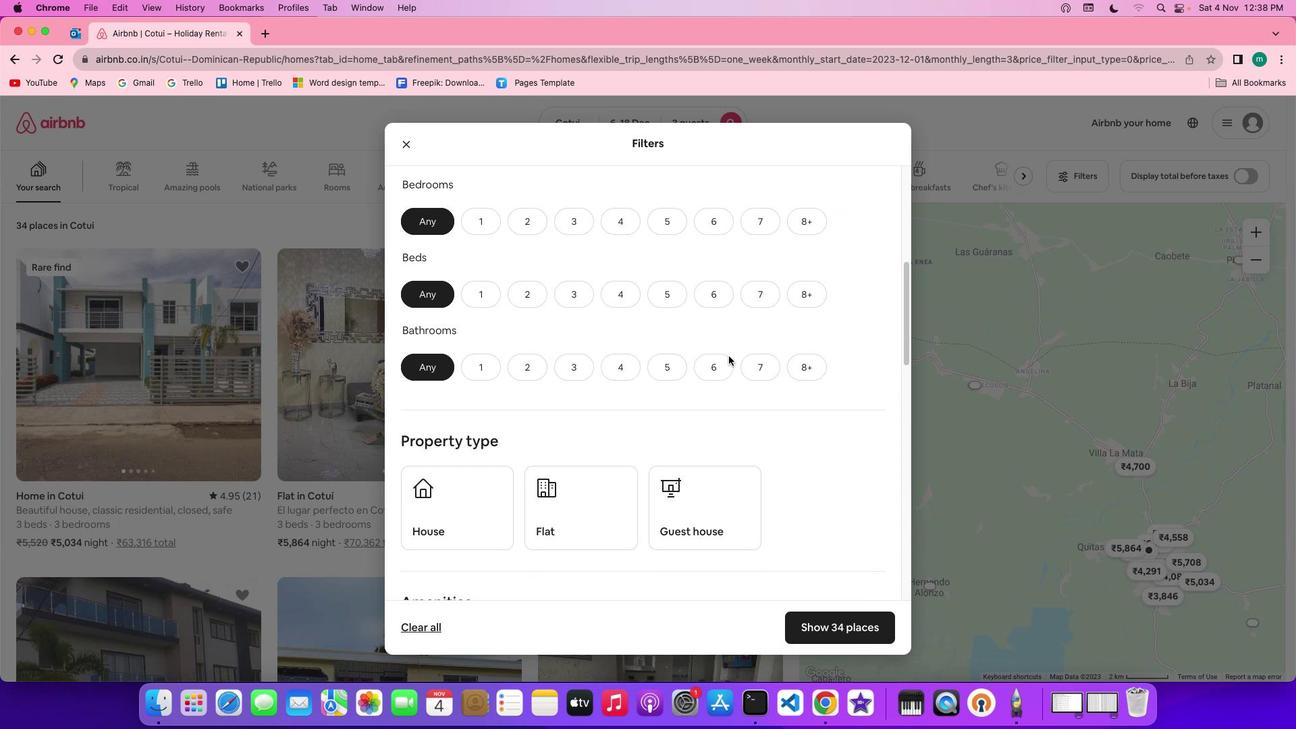 
Action: Mouse scrolled (729, 355) with delta (0, -1)
Screenshot: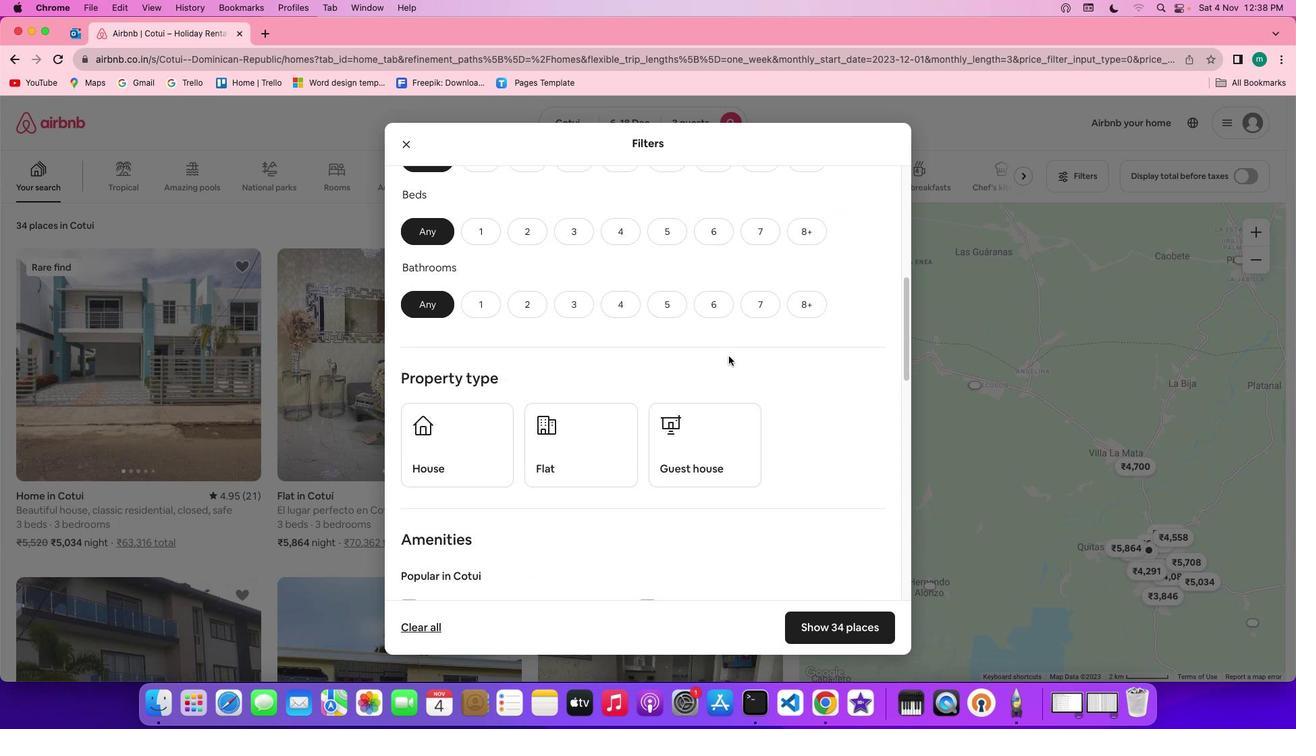 
Action: Mouse scrolled (729, 355) with delta (0, -2)
Screenshot: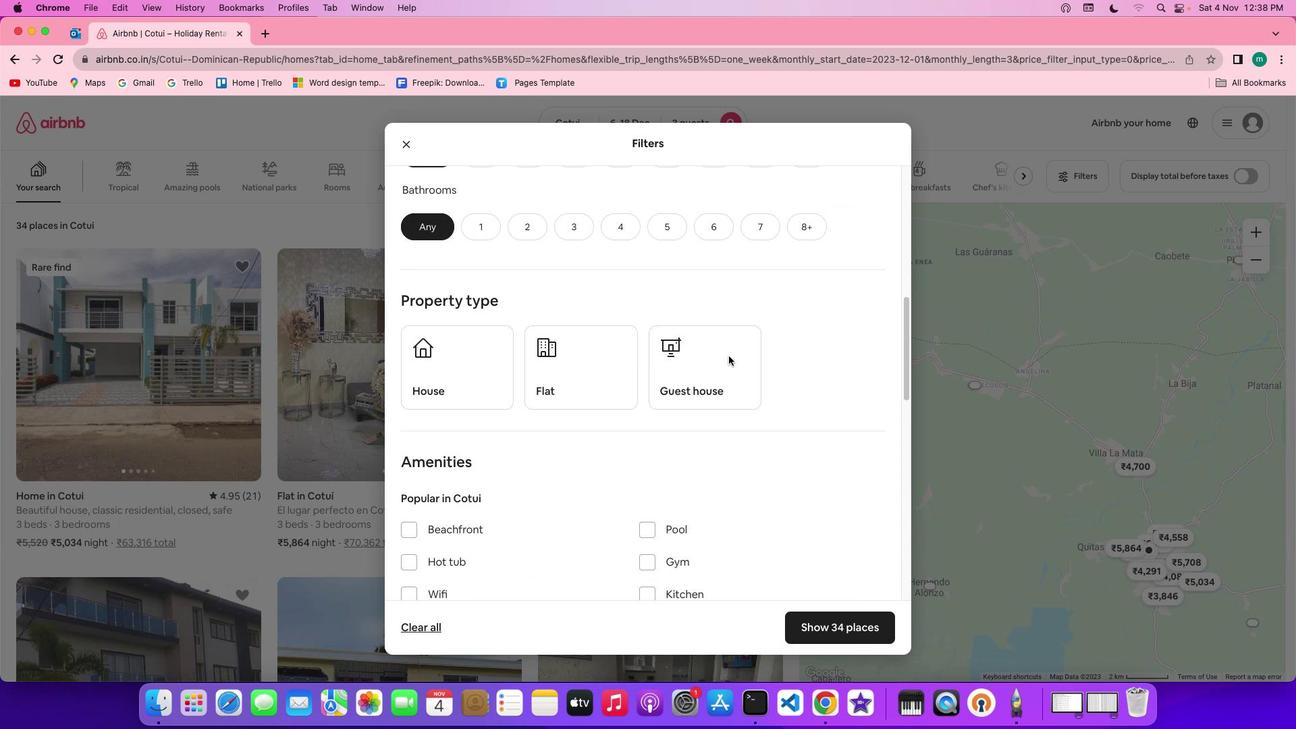 
Action: Mouse moved to (593, 268)
Screenshot: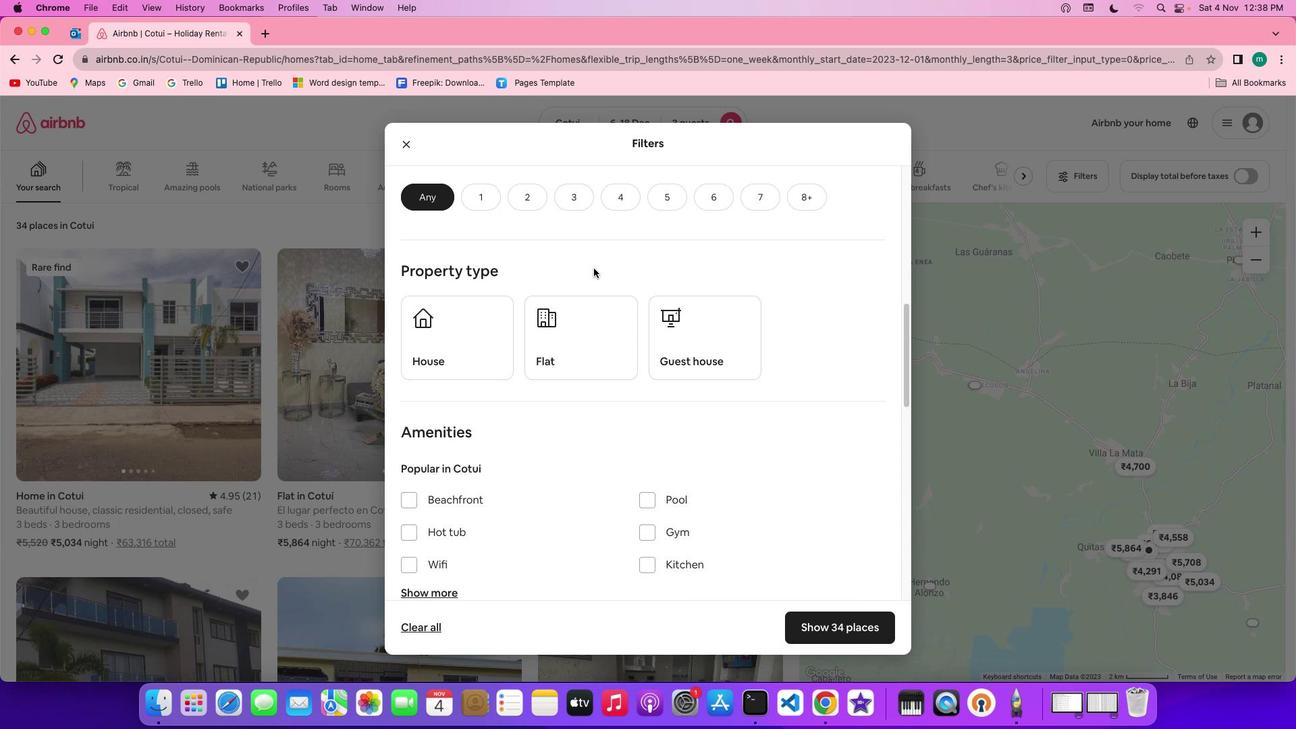 
Action: Mouse scrolled (593, 268) with delta (0, 0)
Screenshot: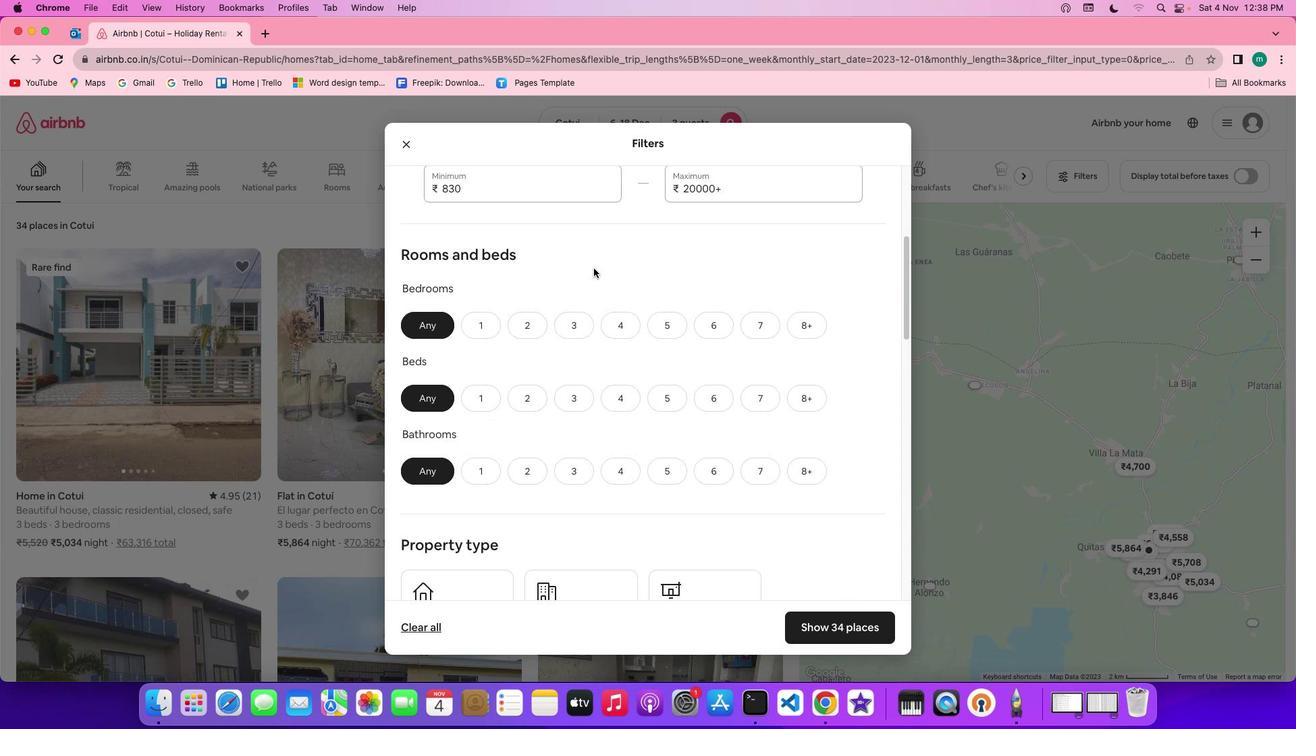 
Action: Mouse scrolled (593, 268) with delta (0, 0)
Screenshot: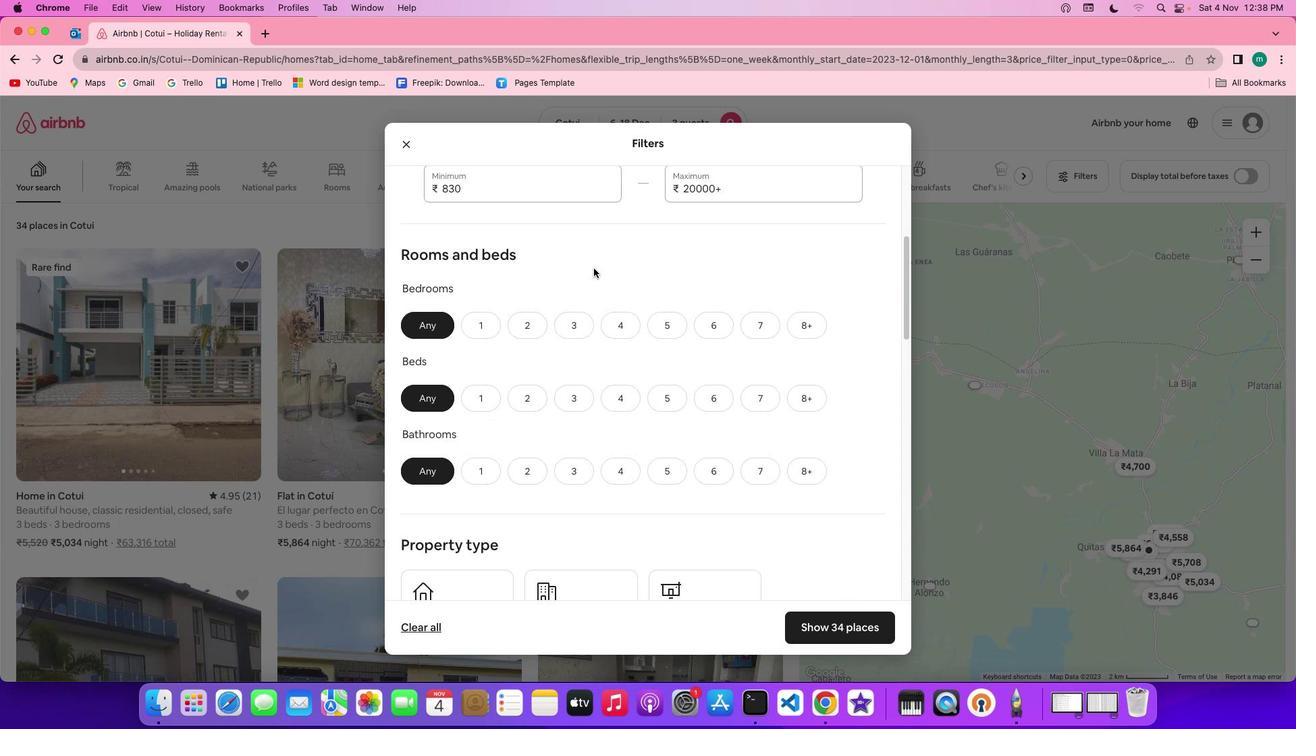 
Action: Mouse scrolled (593, 268) with delta (0, 2)
Screenshot: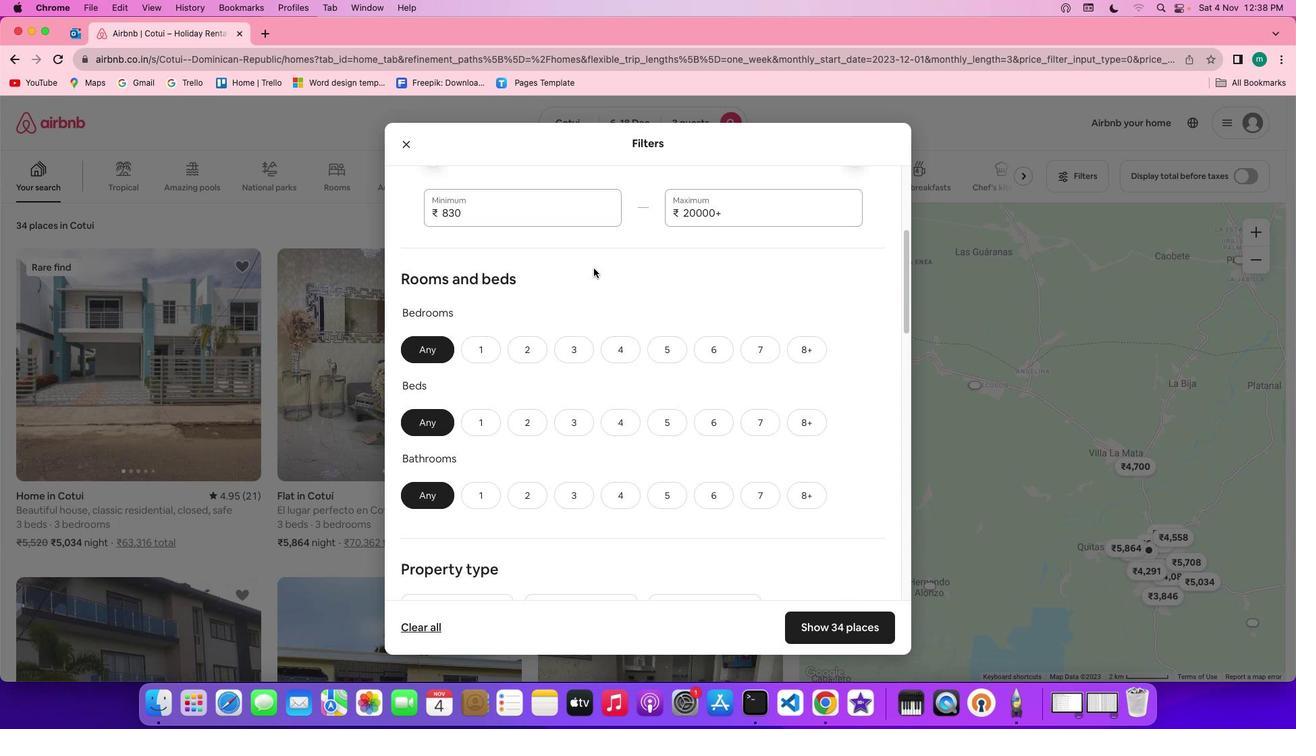 
Action: Mouse scrolled (593, 268) with delta (0, 3)
Screenshot: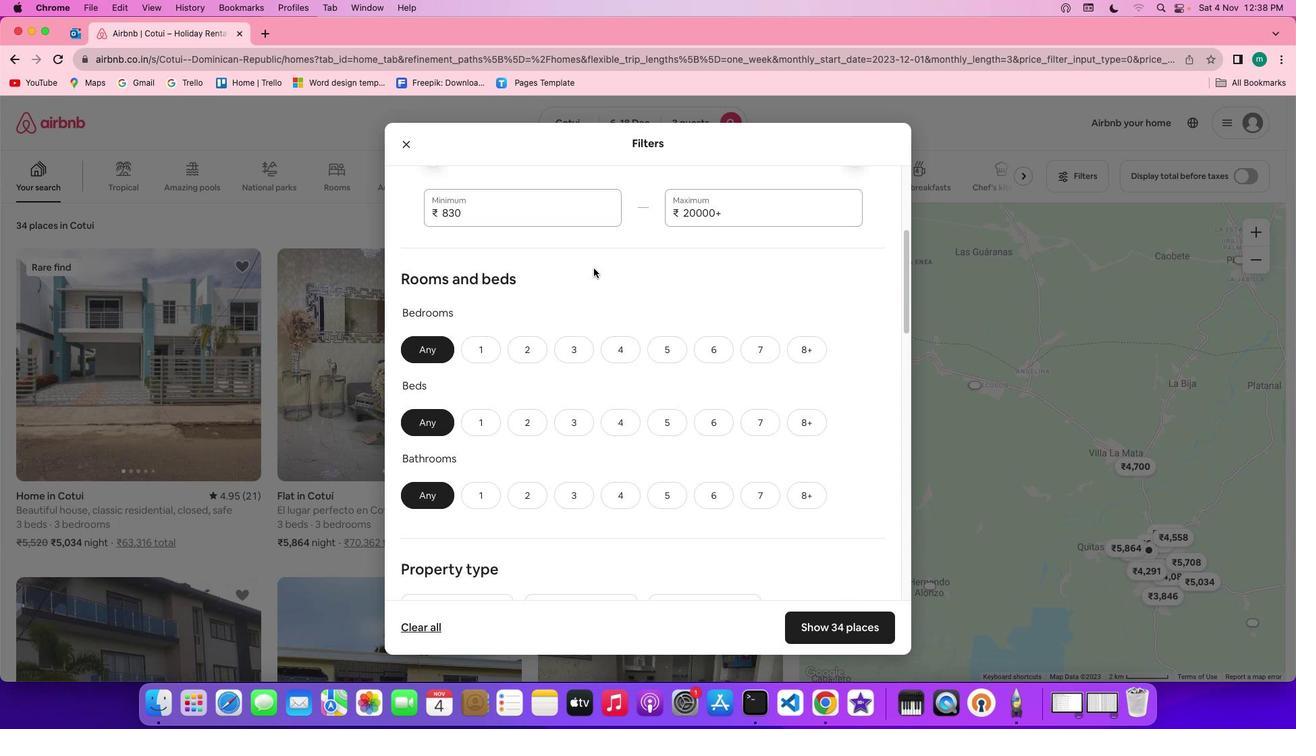 
Action: Mouse scrolled (593, 268) with delta (0, 3)
Screenshot: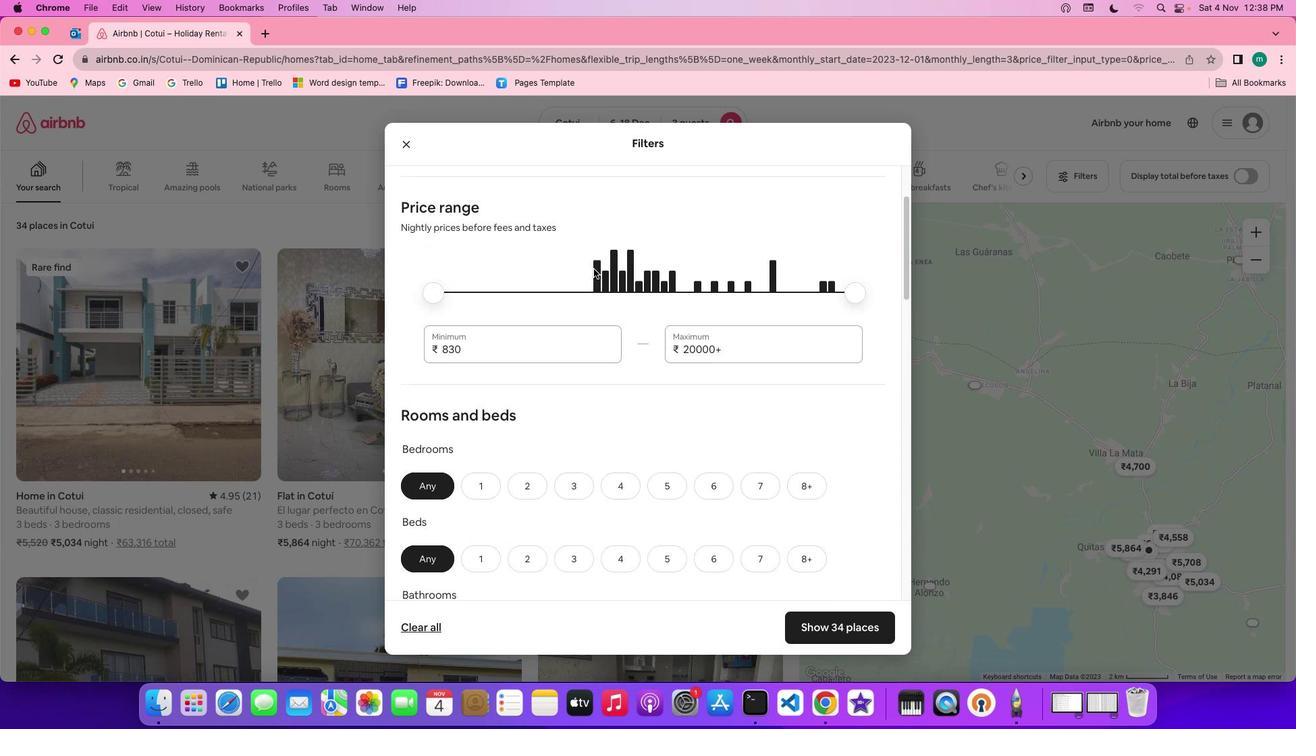 
Action: Mouse moved to (611, 365)
Screenshot: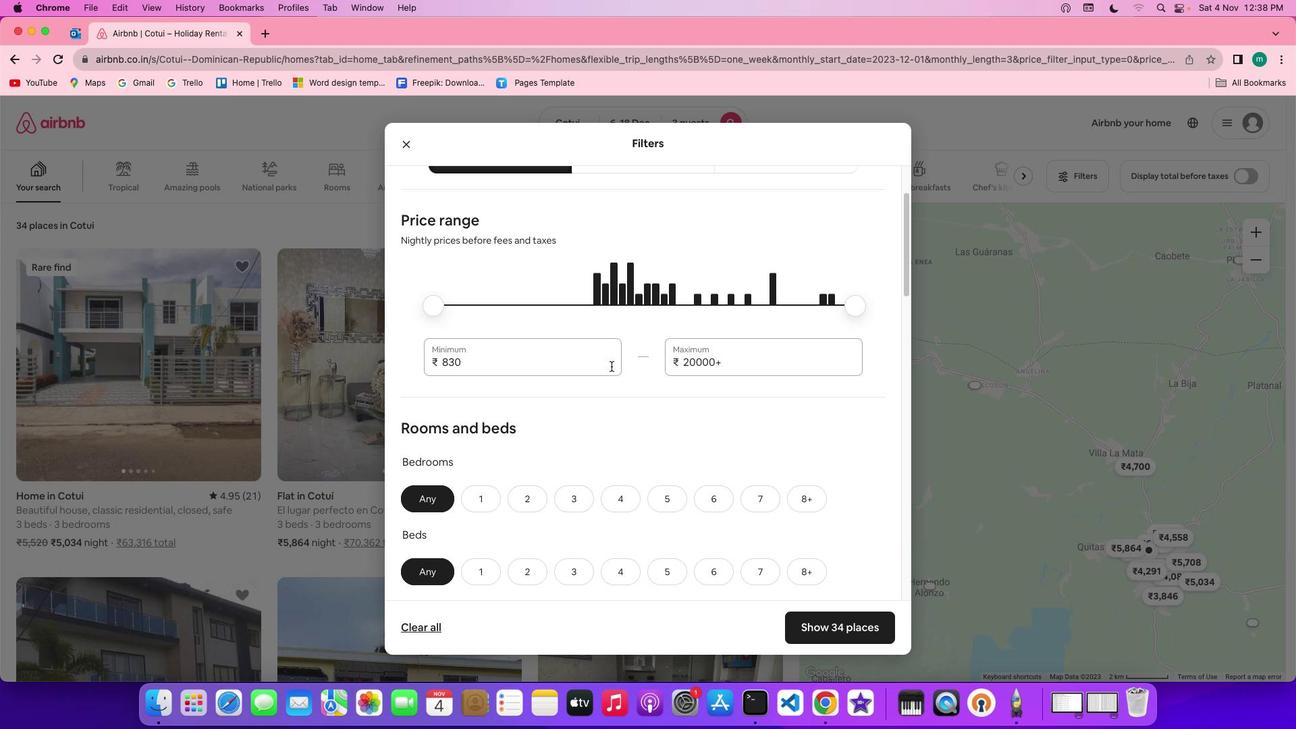
Action: Mouse scrolled (611, 365) with delta (0, 0)
Screenshot: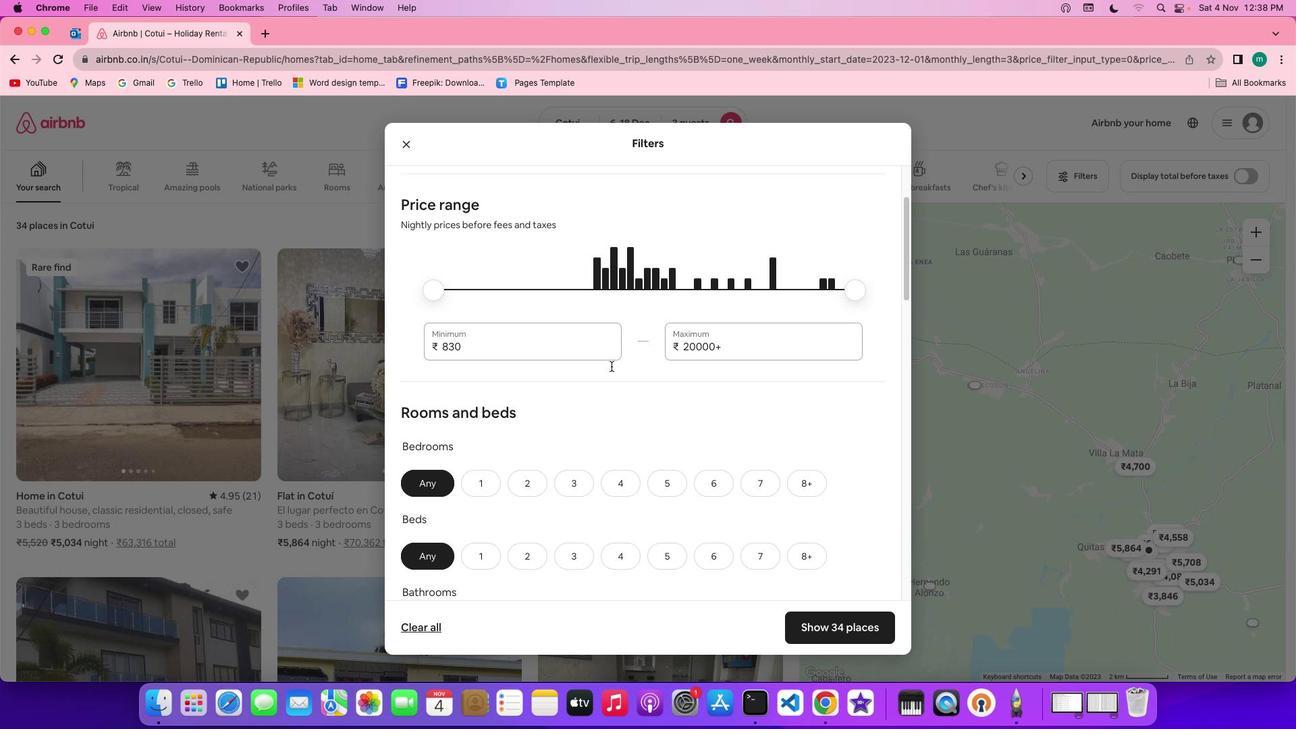 
Action: Mouse scrolled (611, 365) with delta (0, 0)
Screenshot: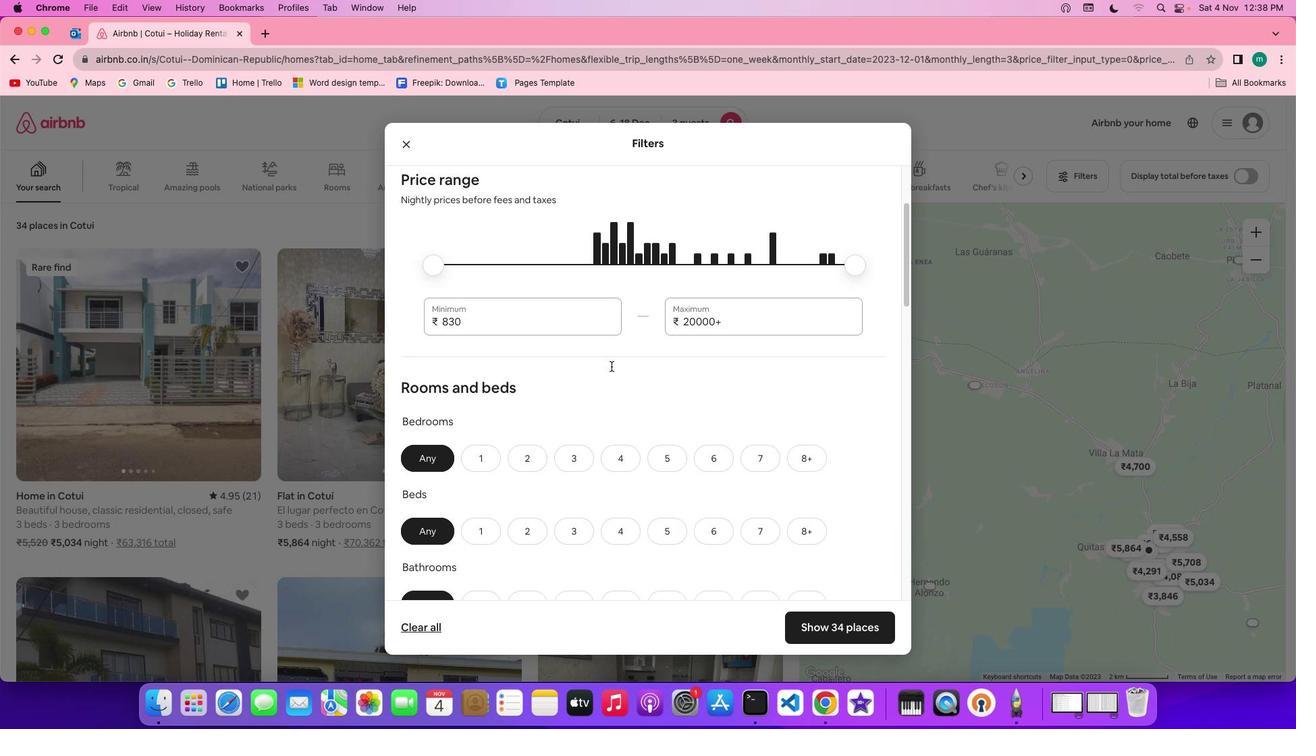 
Action: Mouse scrolled (611, 365) with delta (0, -1)
Screenshot: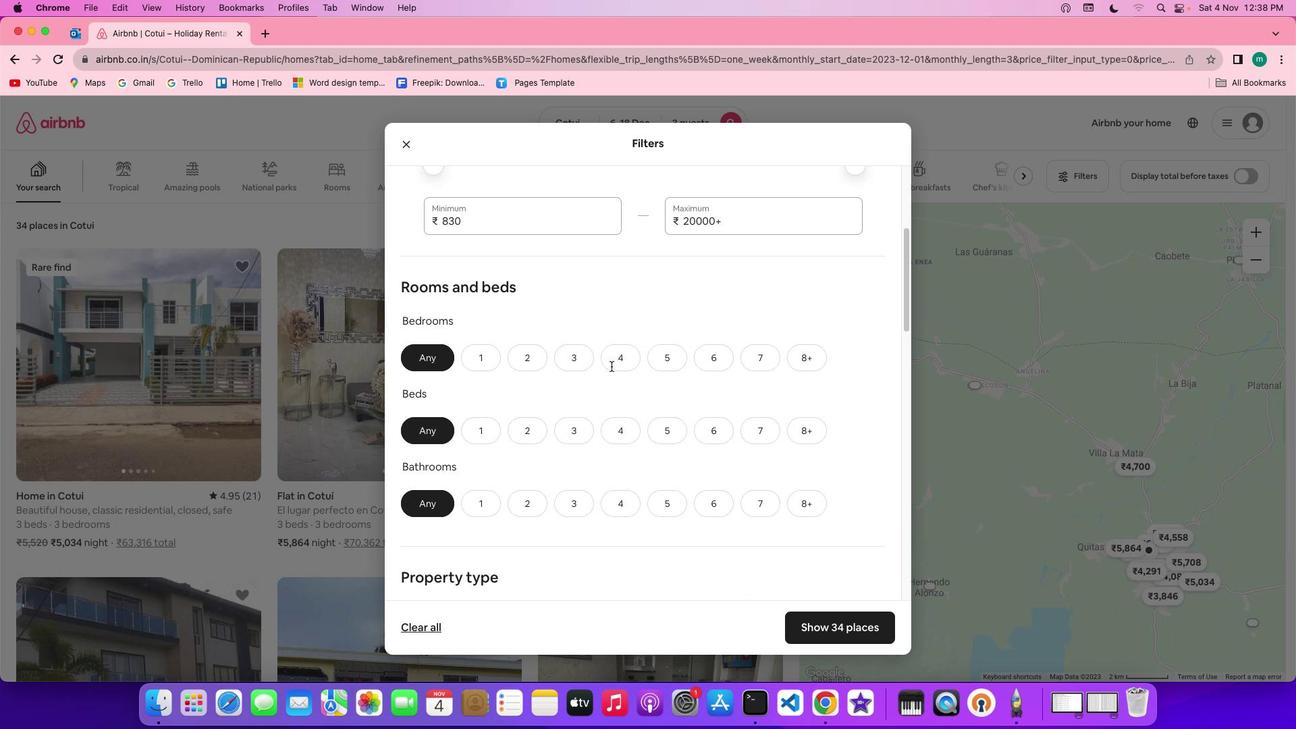 
Action: Mouse scrolled (611, 365) with delta (0, -2)
Screenshot: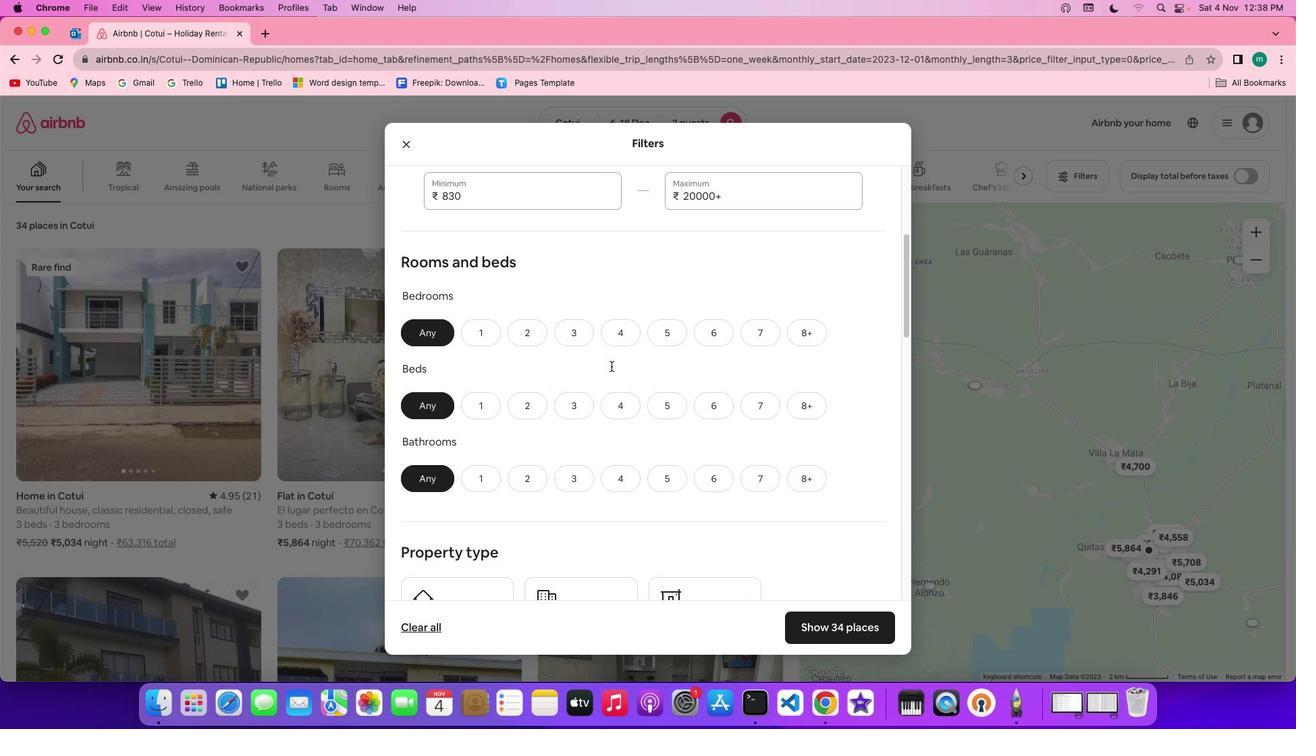 
Action: Mouse moved to (524, 284)
Screenshot: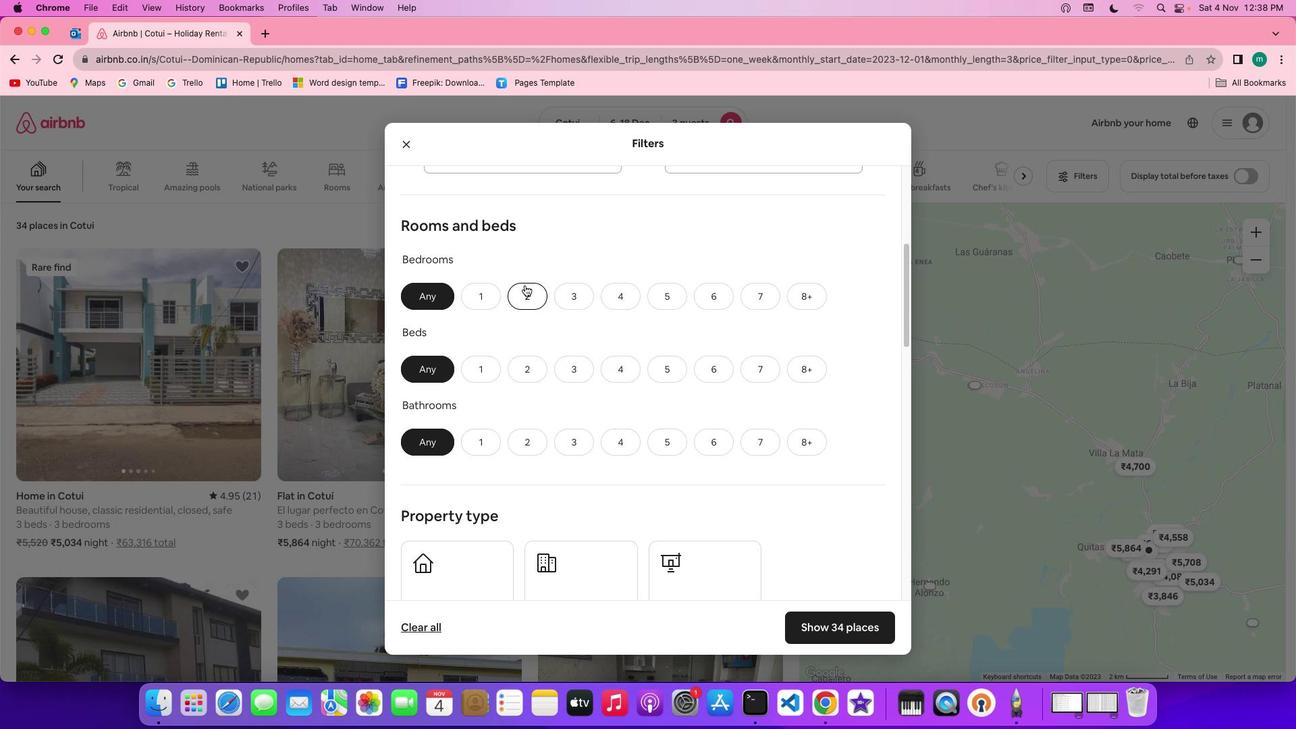 
Action: Mouse pressed left at (524, 284)
Screenshot: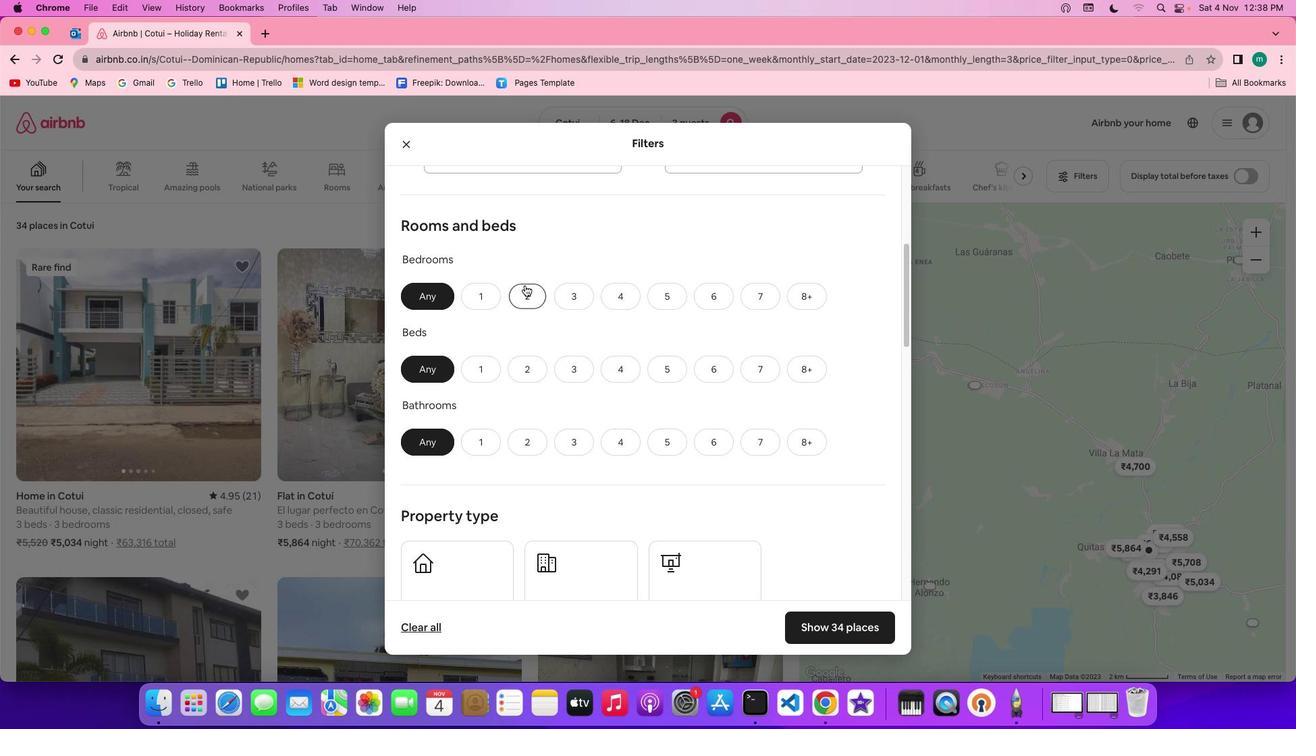 
Action: Mouse moved to (538, 373)
Screenshot: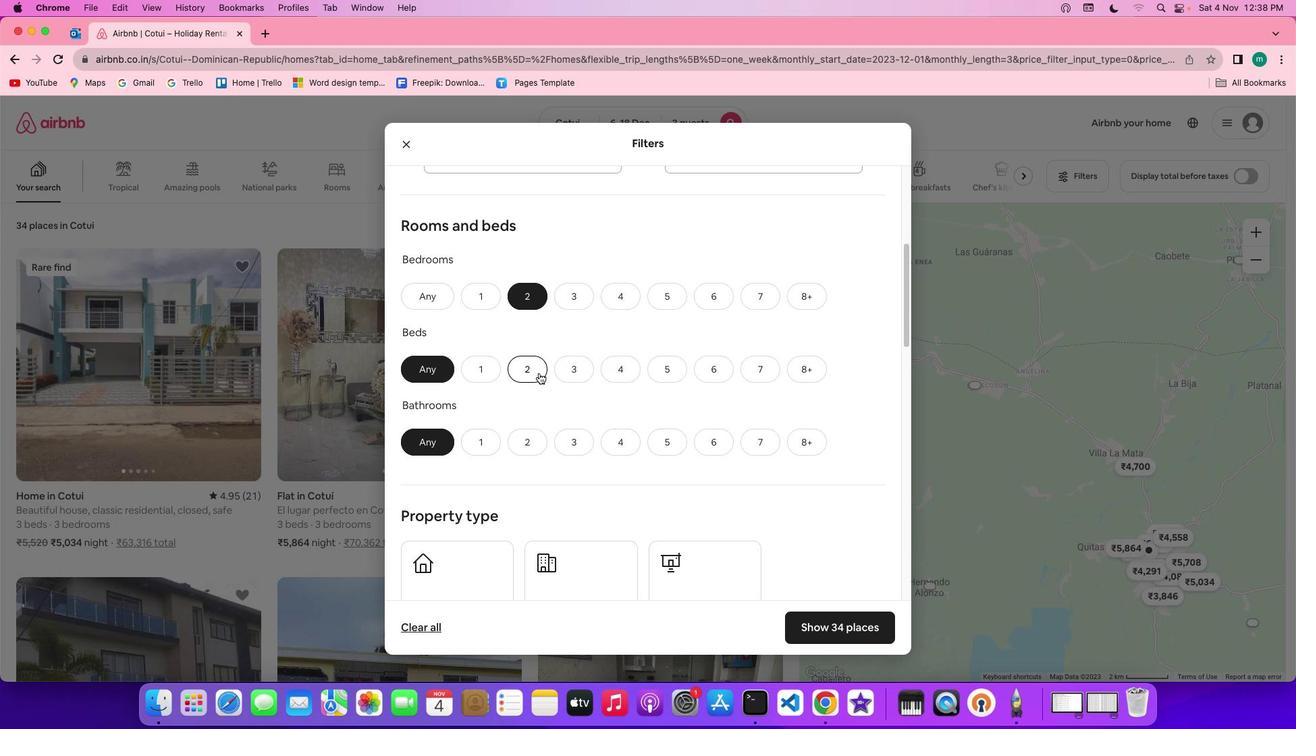 
Action: Mouse pressed left at (538, 373)
Screenshot: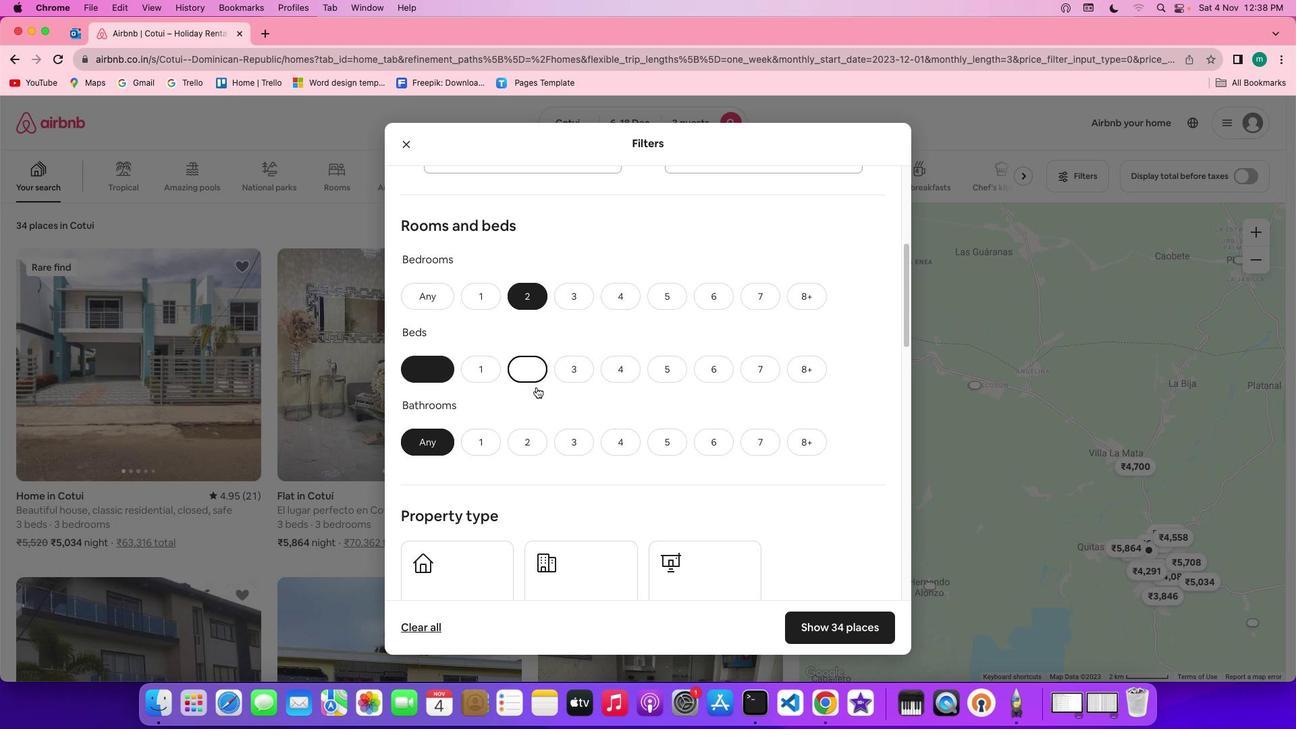 
Action: Mouse moved to (524, 431)
Screenshot: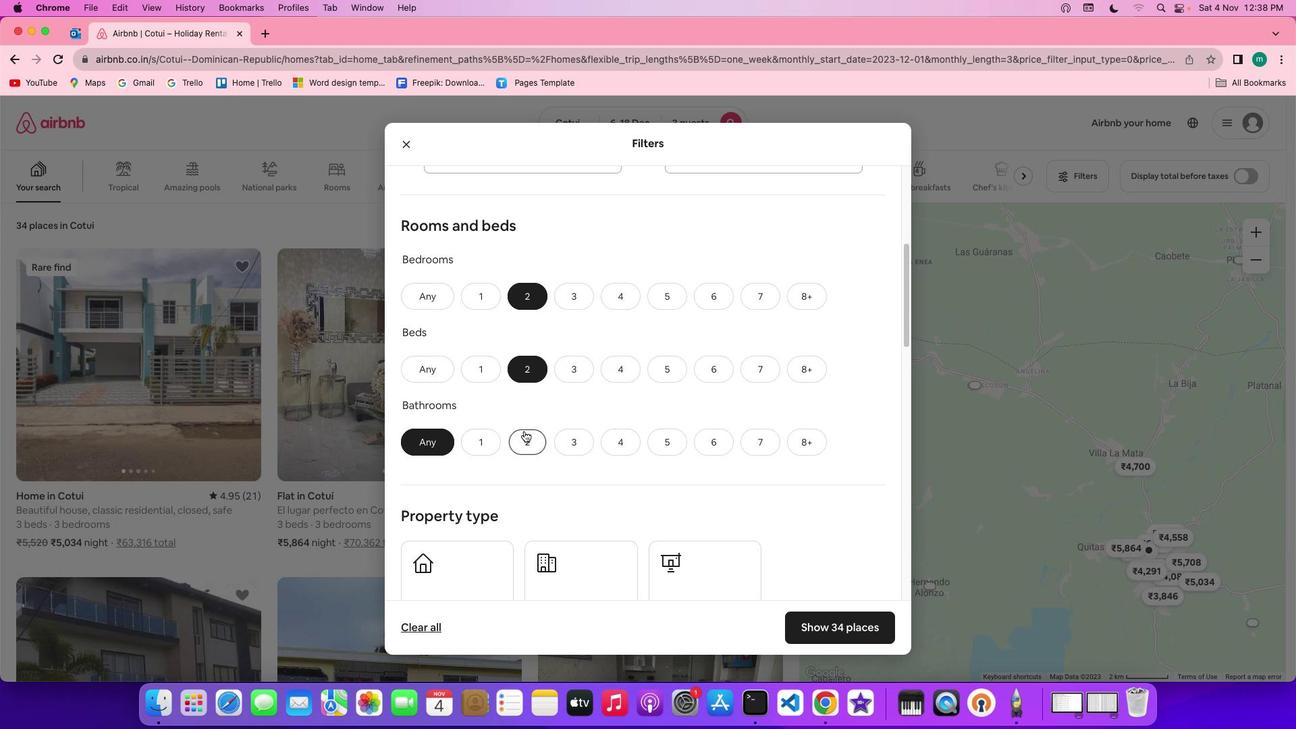 
Action: Mouse pressed left at (524, 431)
Screenshot: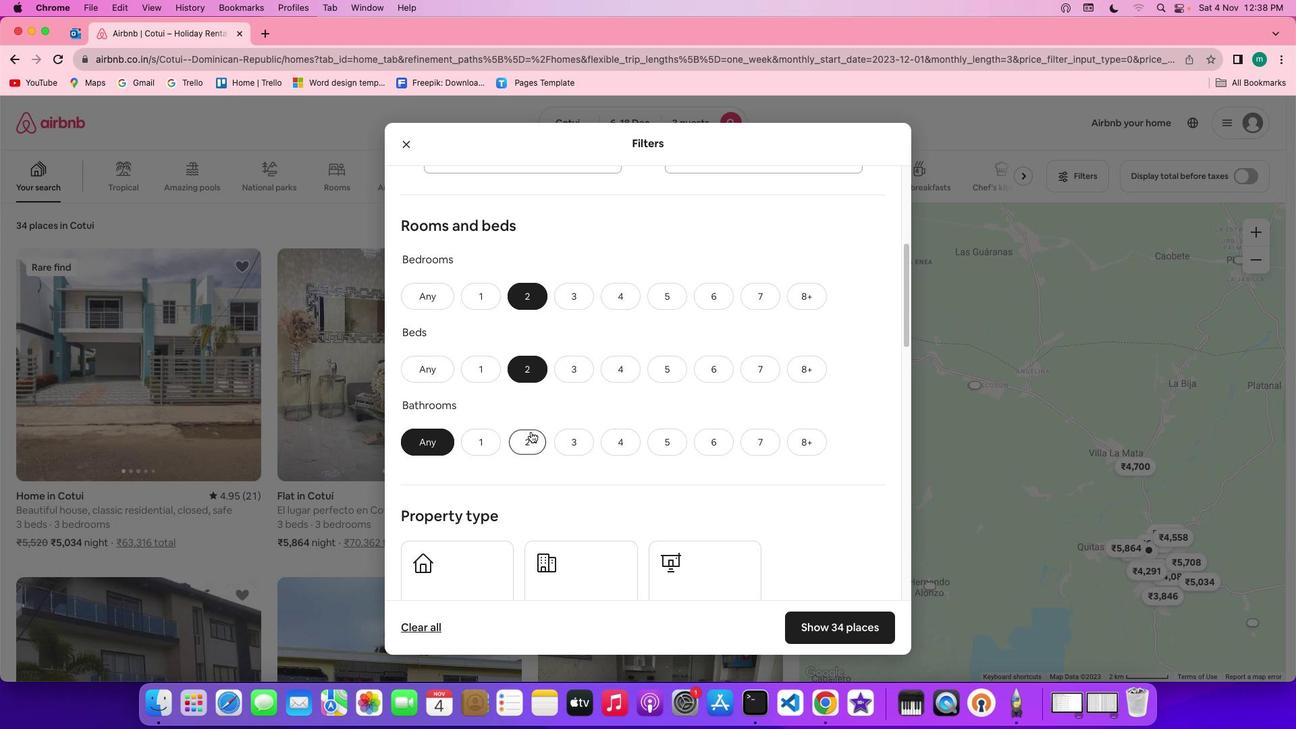 
Action: Mouse moved to (660, 455)
Screenshot: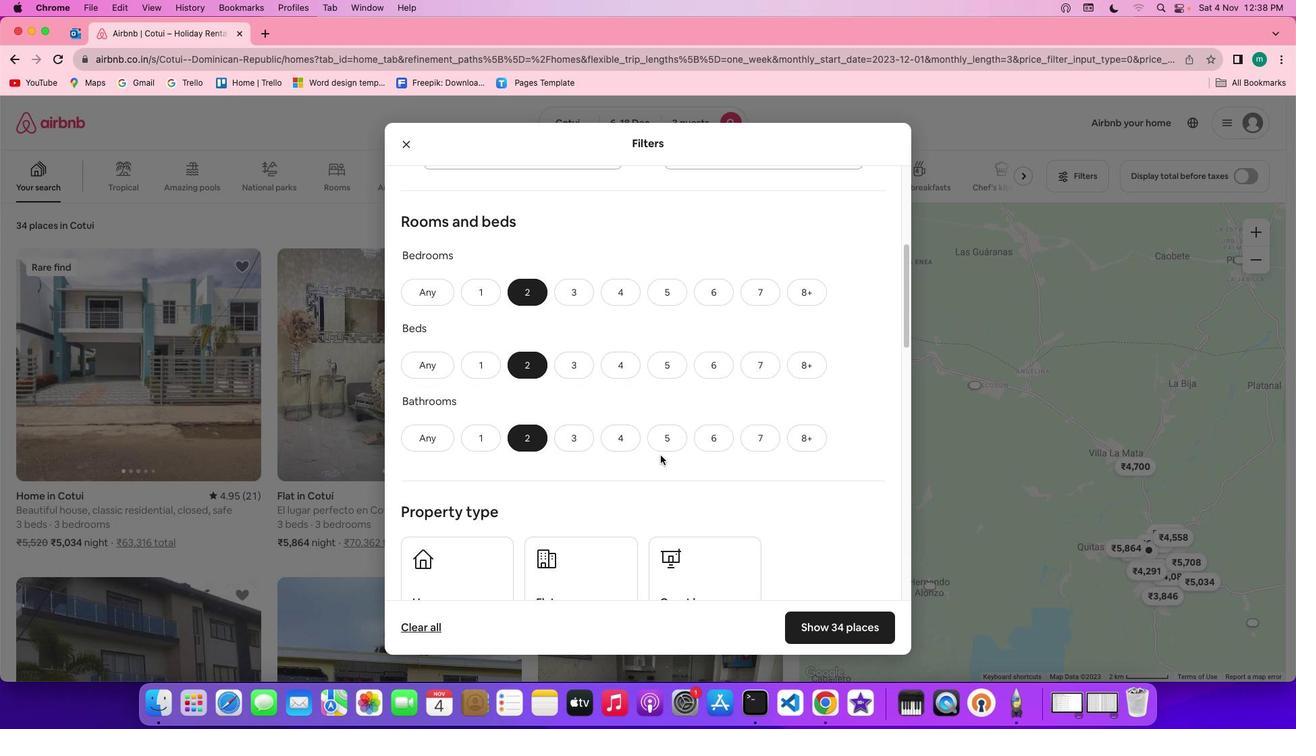 
Action: Mouse scrolled (660, 455) with delta (0, 0)
Screenshot: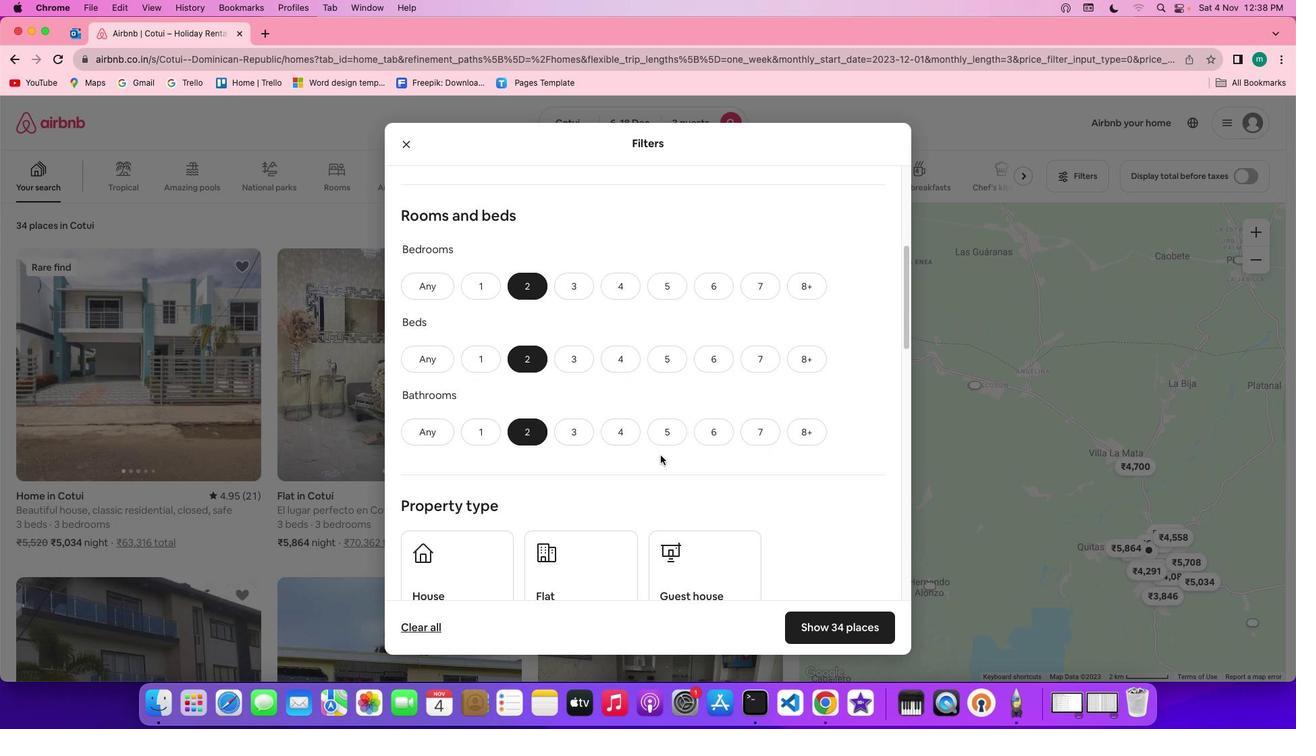 
Action: Mouse scrolled (660, 455) with delta (0, 0)
Screenshot: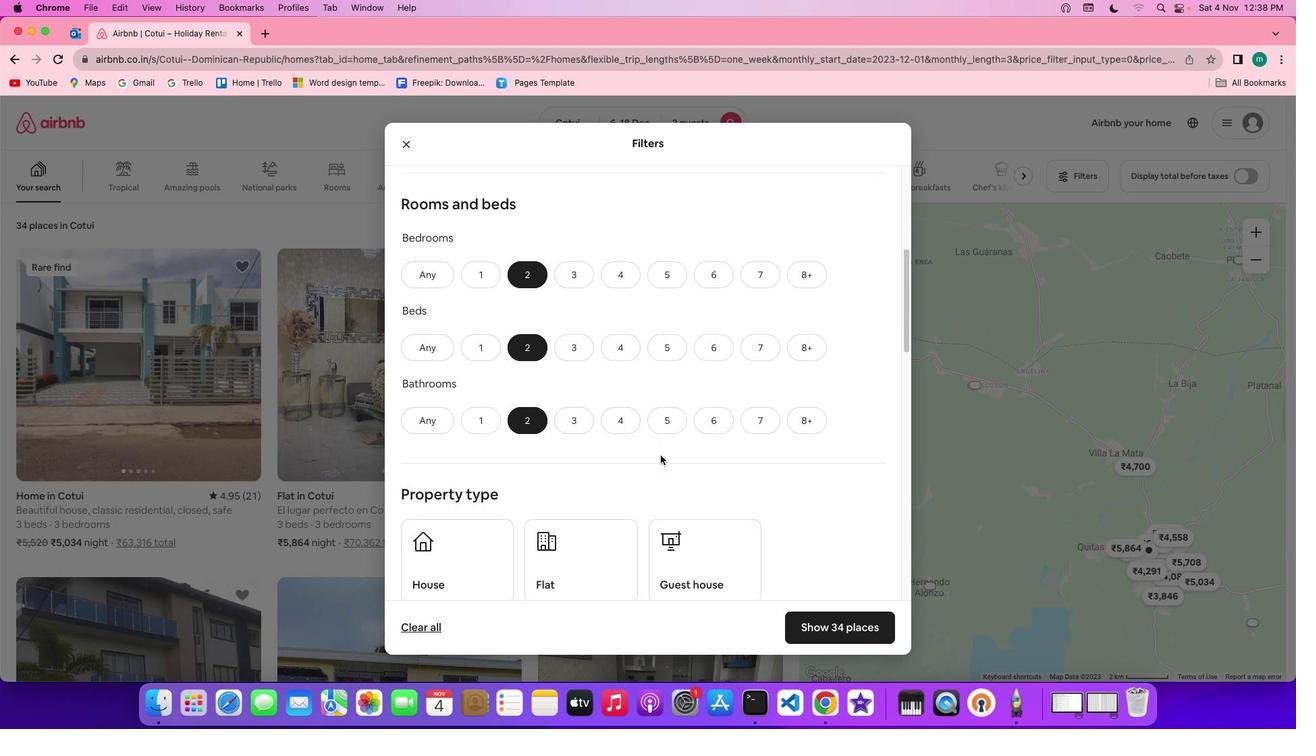 
Action: Mouse scrolled (660, 455) with delta (0, 0)
Screenshot: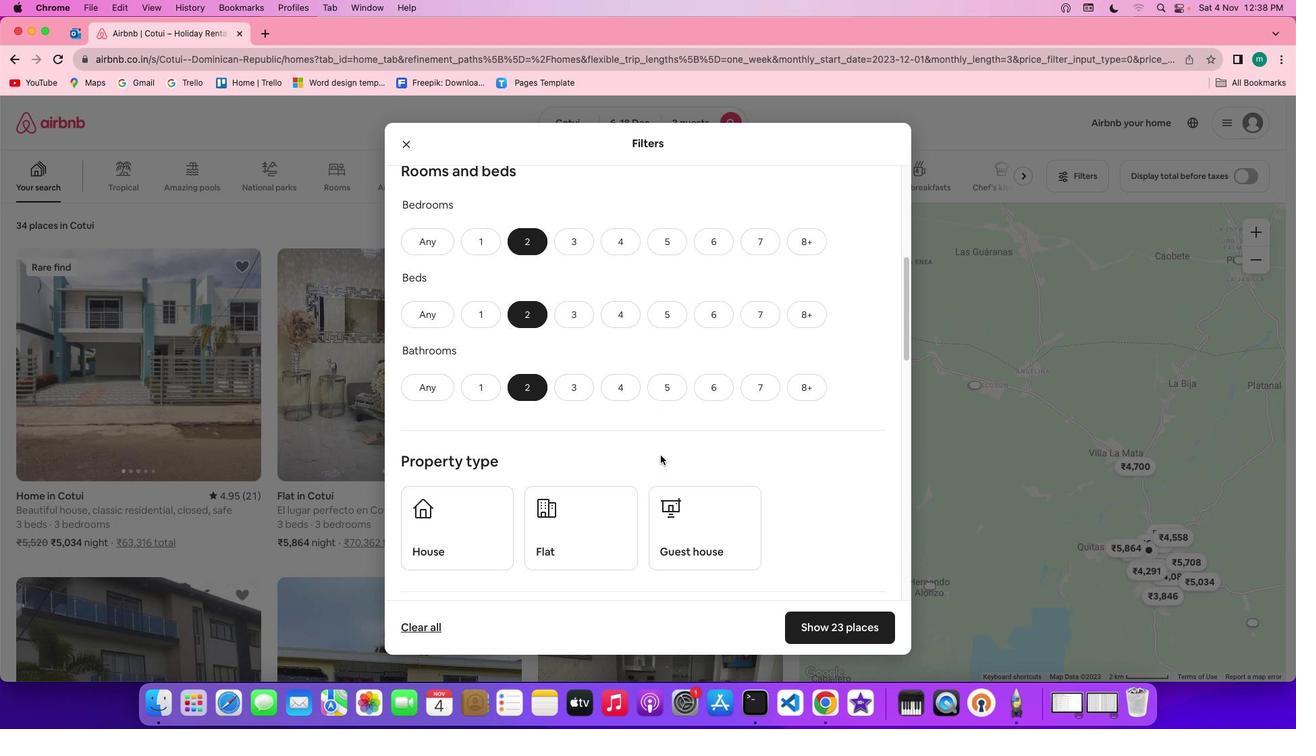 
Action: Mouse moved to (661, 455)
Screenshot: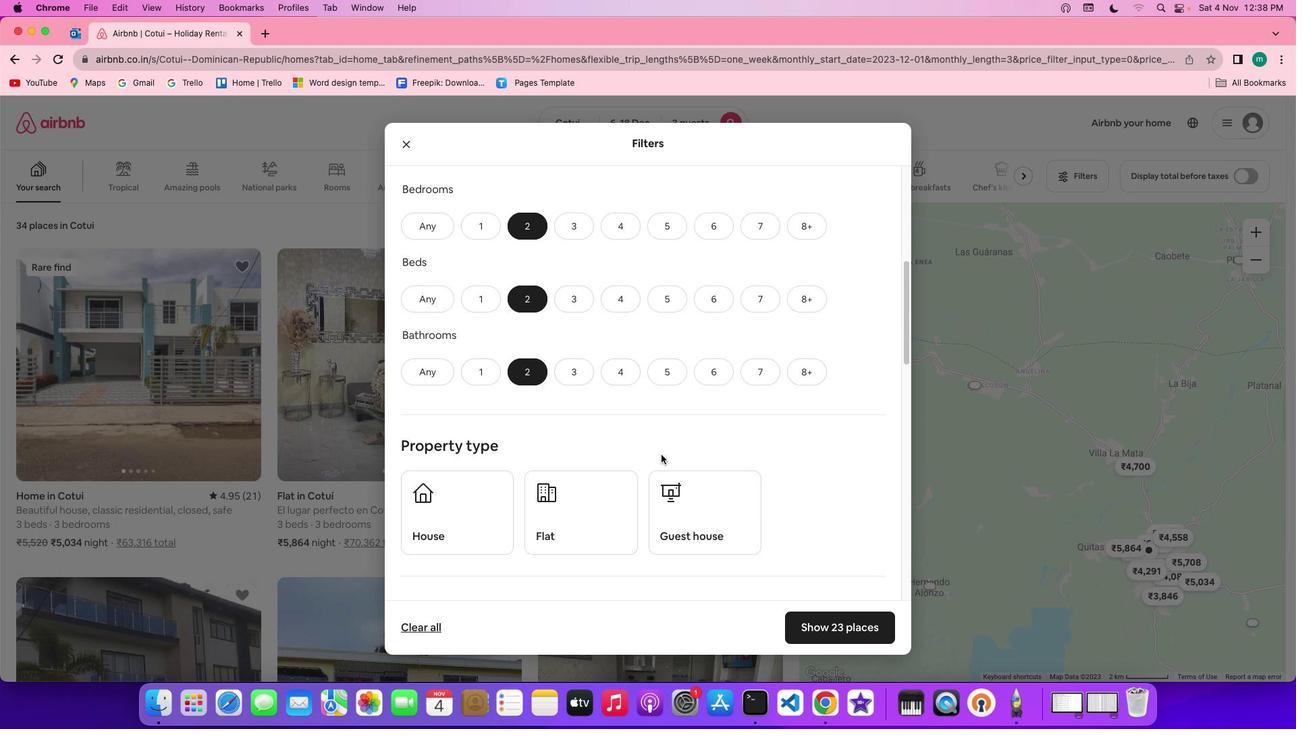 
Action: Mouse scrolled (661, 455) with delta (0, 0)
Screenshot: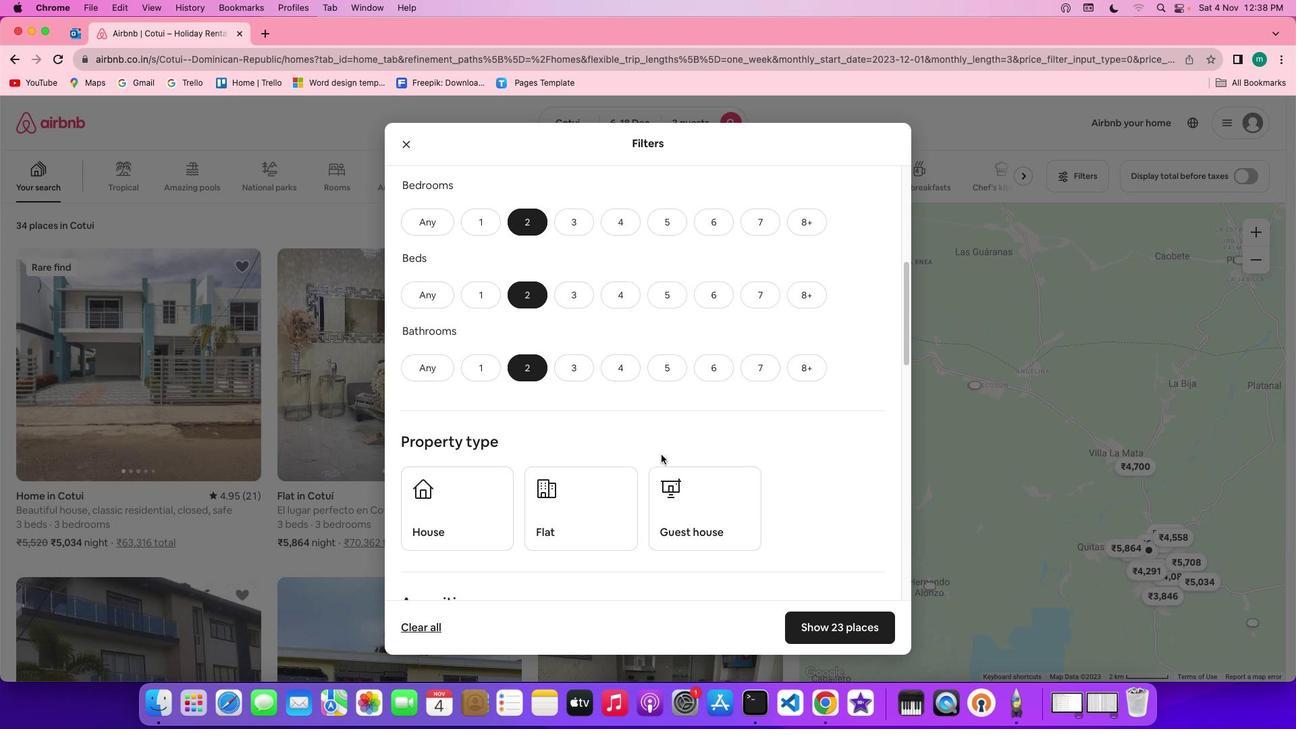 
Action: Mouse scrolled (661, 455) with delta (0, 0)
Screenshot: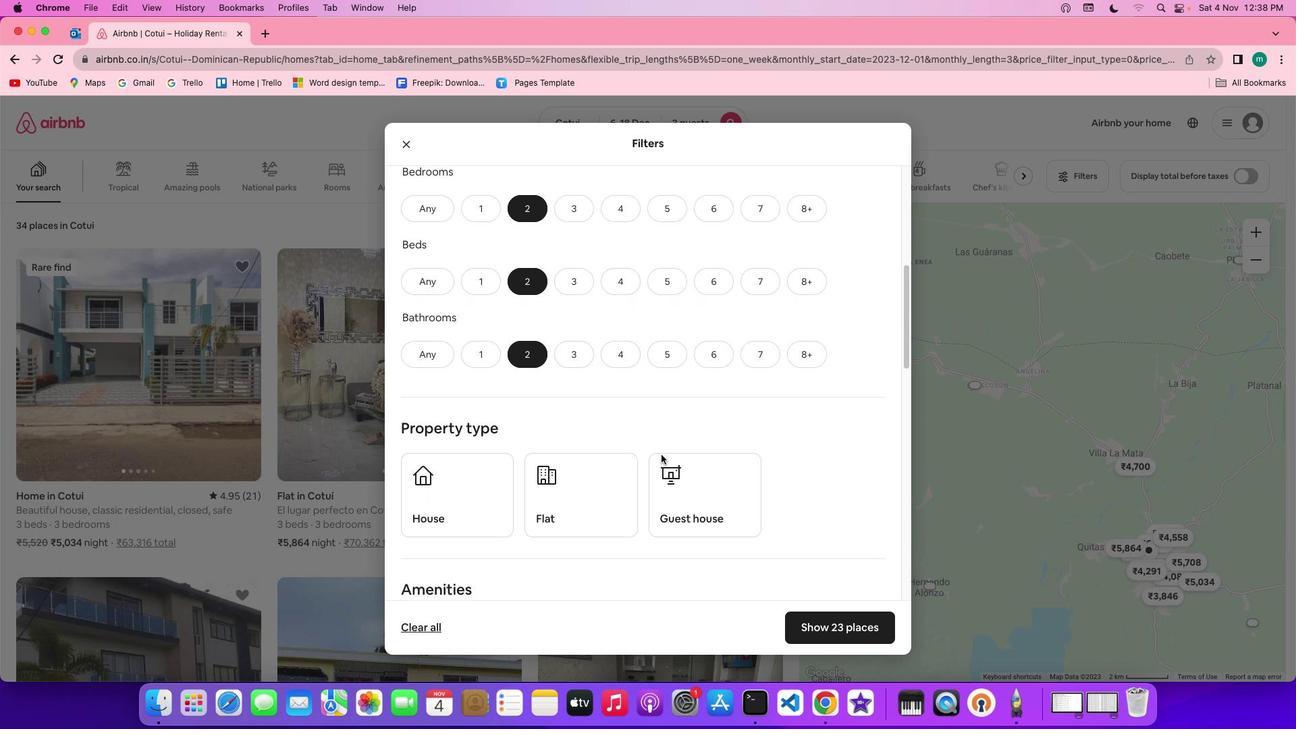 
Action: Mouse scrolled (661, 455) with delta (0, -1)
Screenshot: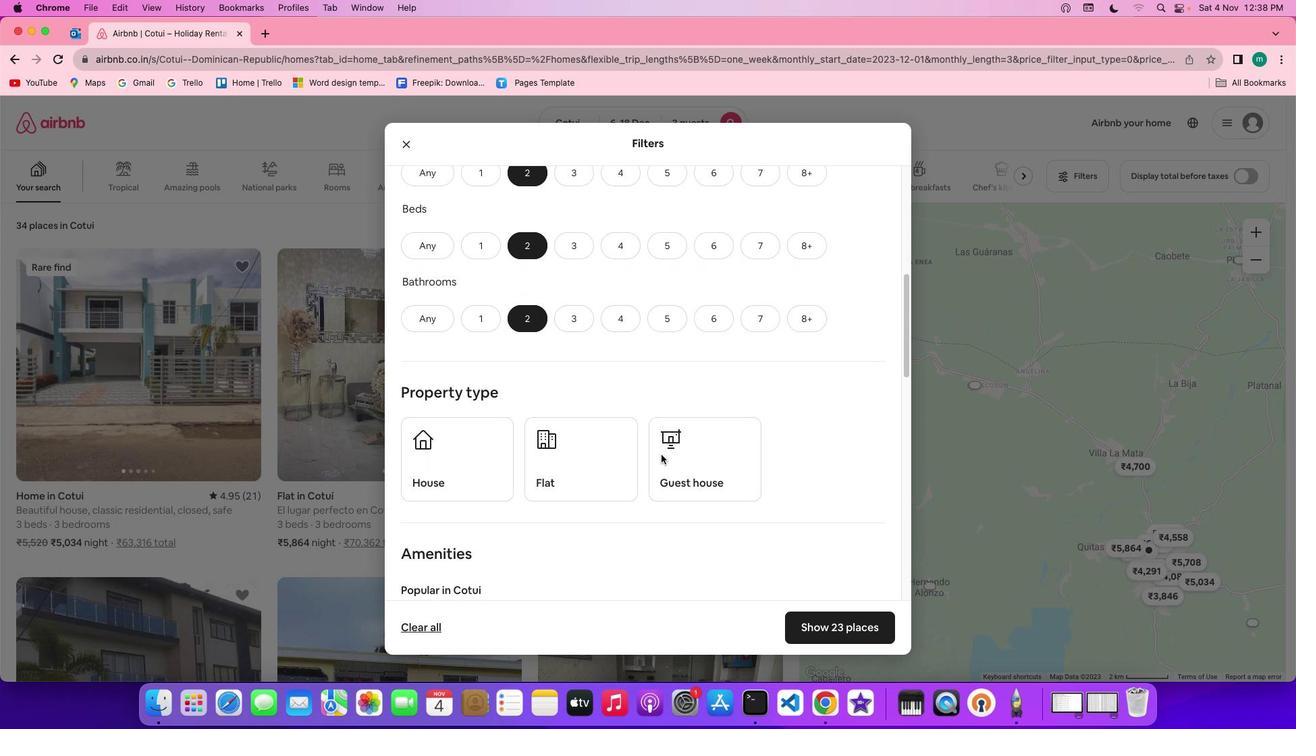 
Action: Mouse scrolled (661, 455) with delta (0, 0)
Screenshot: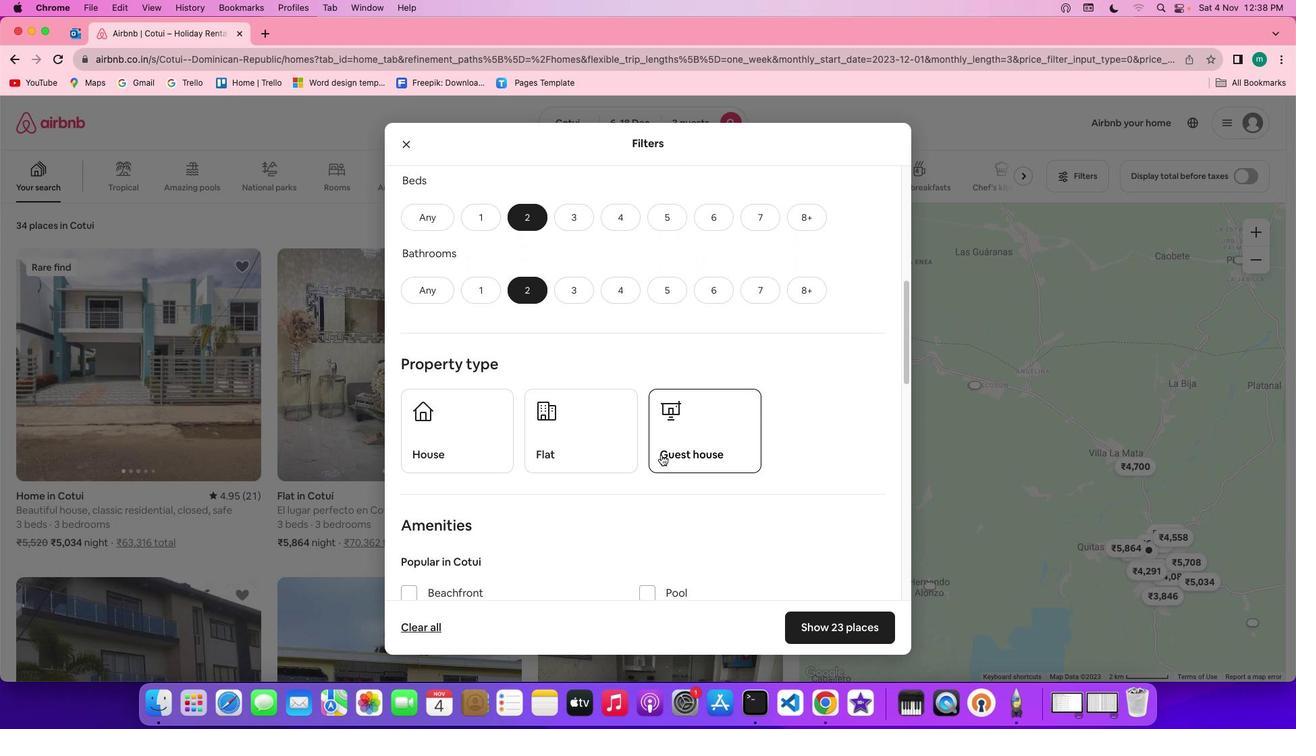 
Action: Mouse scrolled (661, 455) with delta (0, 0)
Screenshot: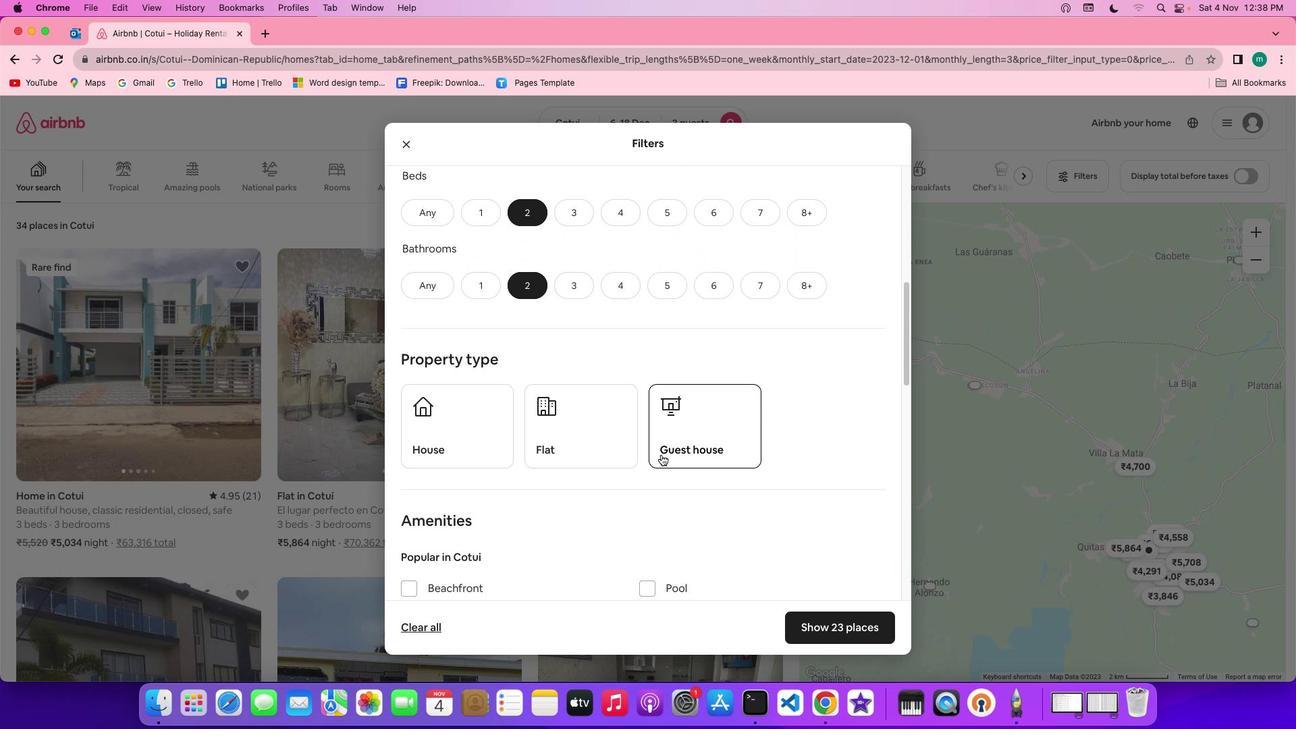 
Action: Mouse moved to (715, 448)
Screenshot: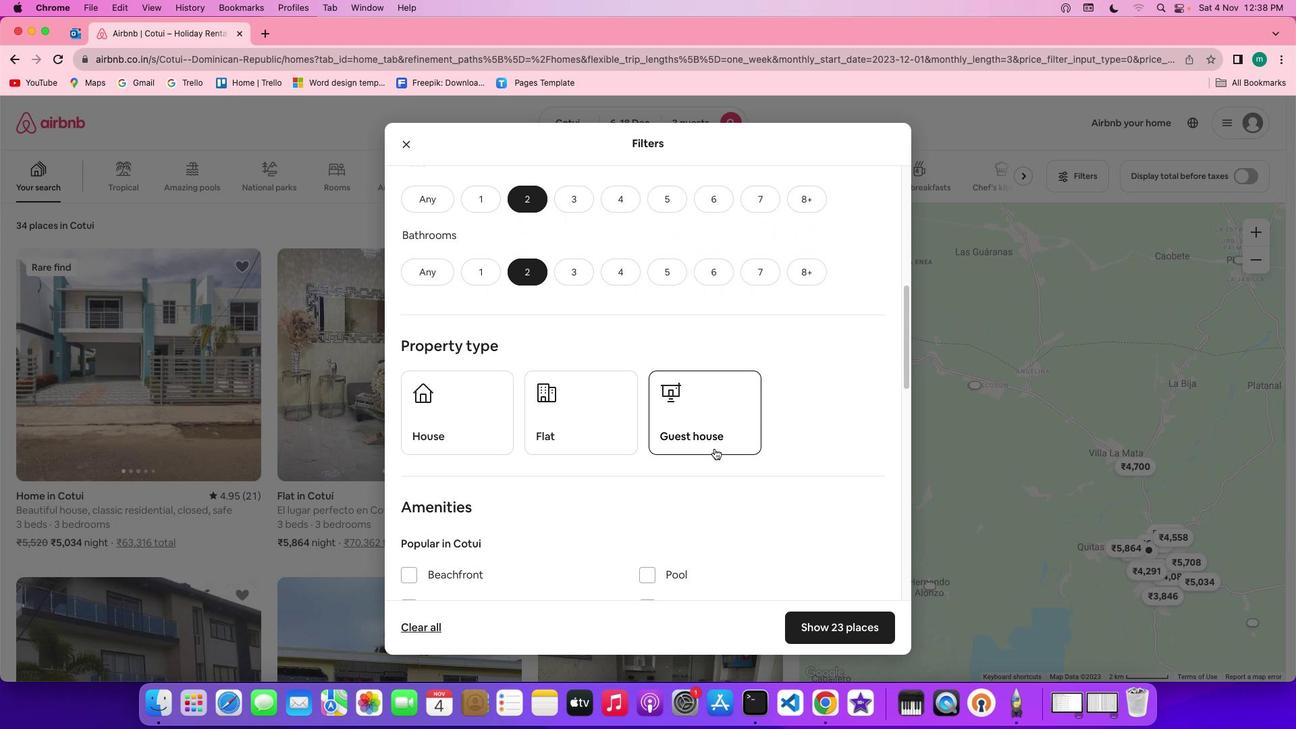 
Action: Mouse scrolled (715, 448) with delta (0, 0)
Screenshot: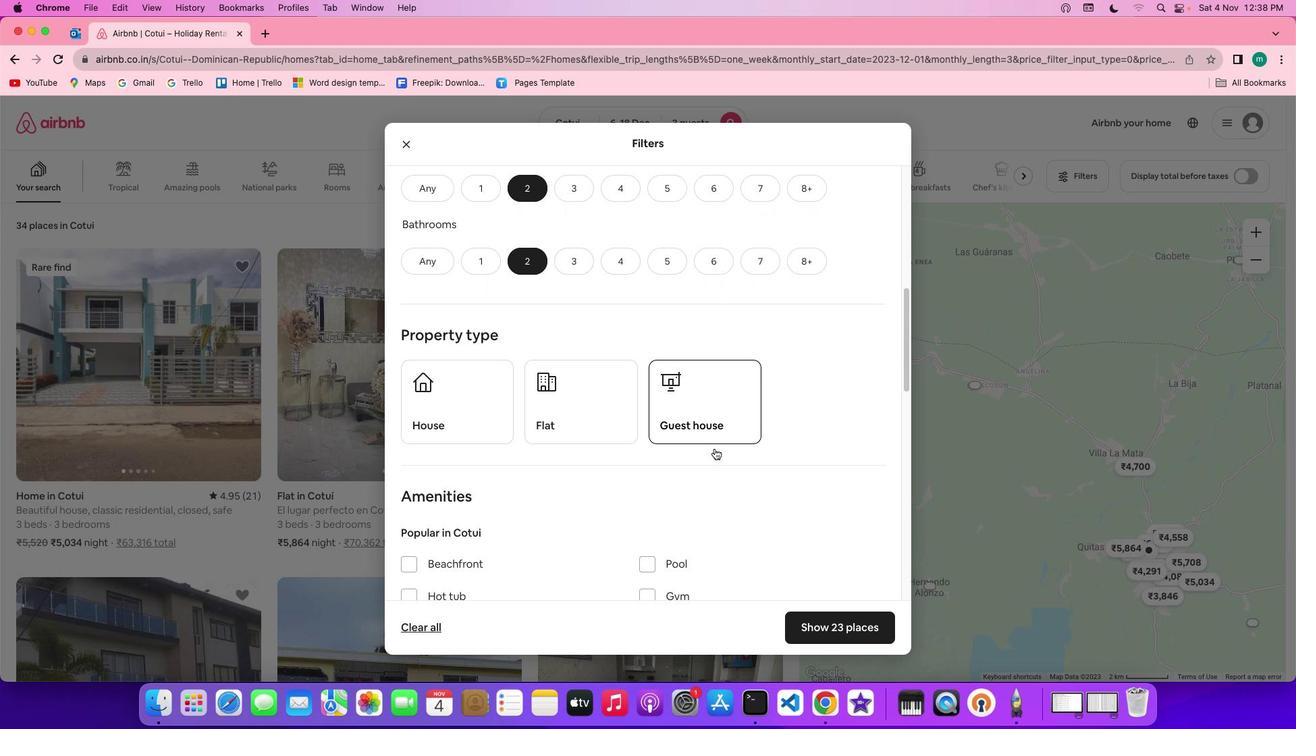 
Action: Mouse scrolled (715, 448) with delta (0, 0)
Screenshot: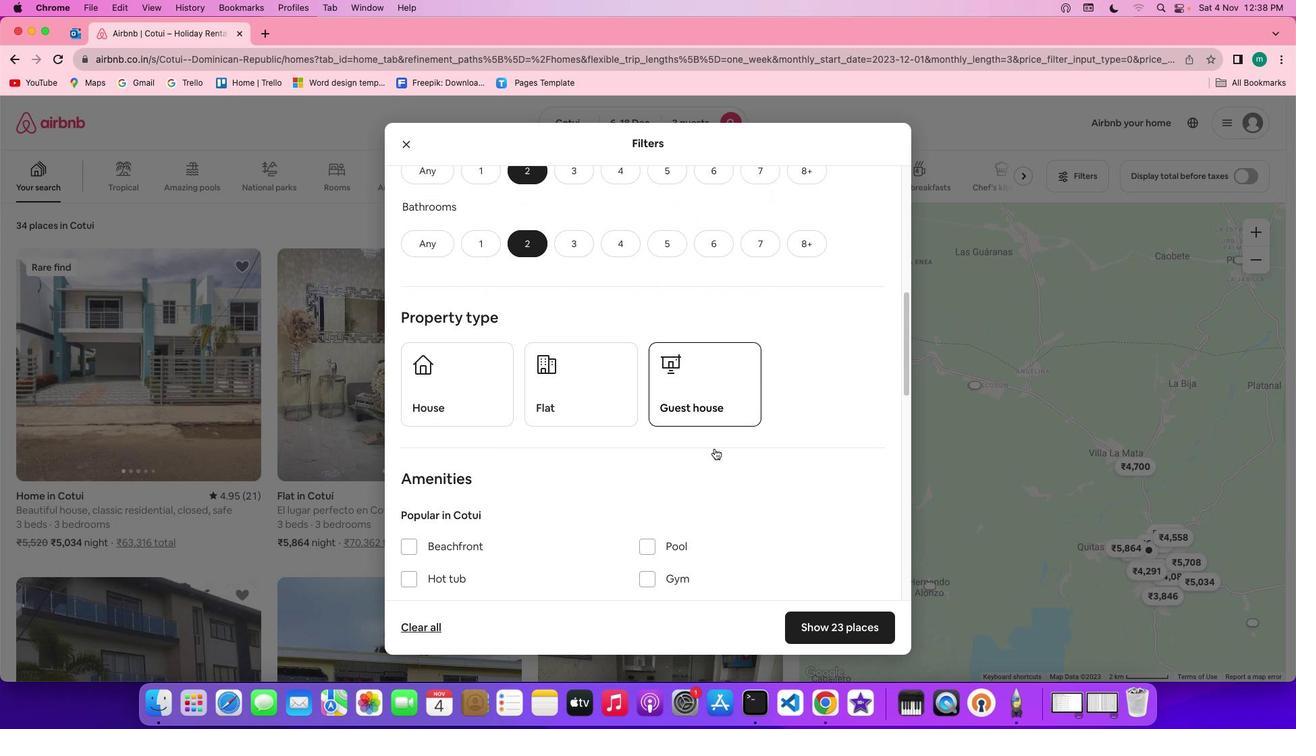 
Action: Mouse scrolled (715, 448) with delta (0, -1)
Screenshot: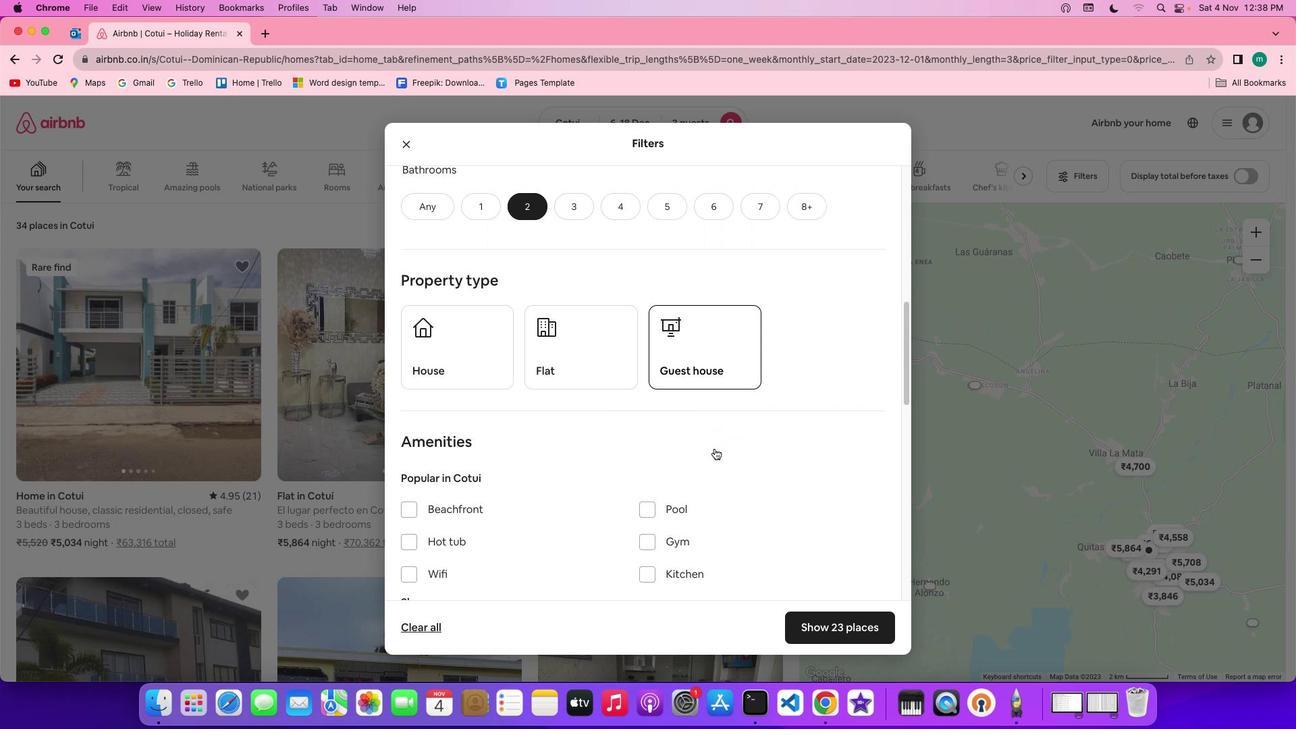 
Action: Mouse scrolled (715, 448) with delta (0, 0)
Screenshot: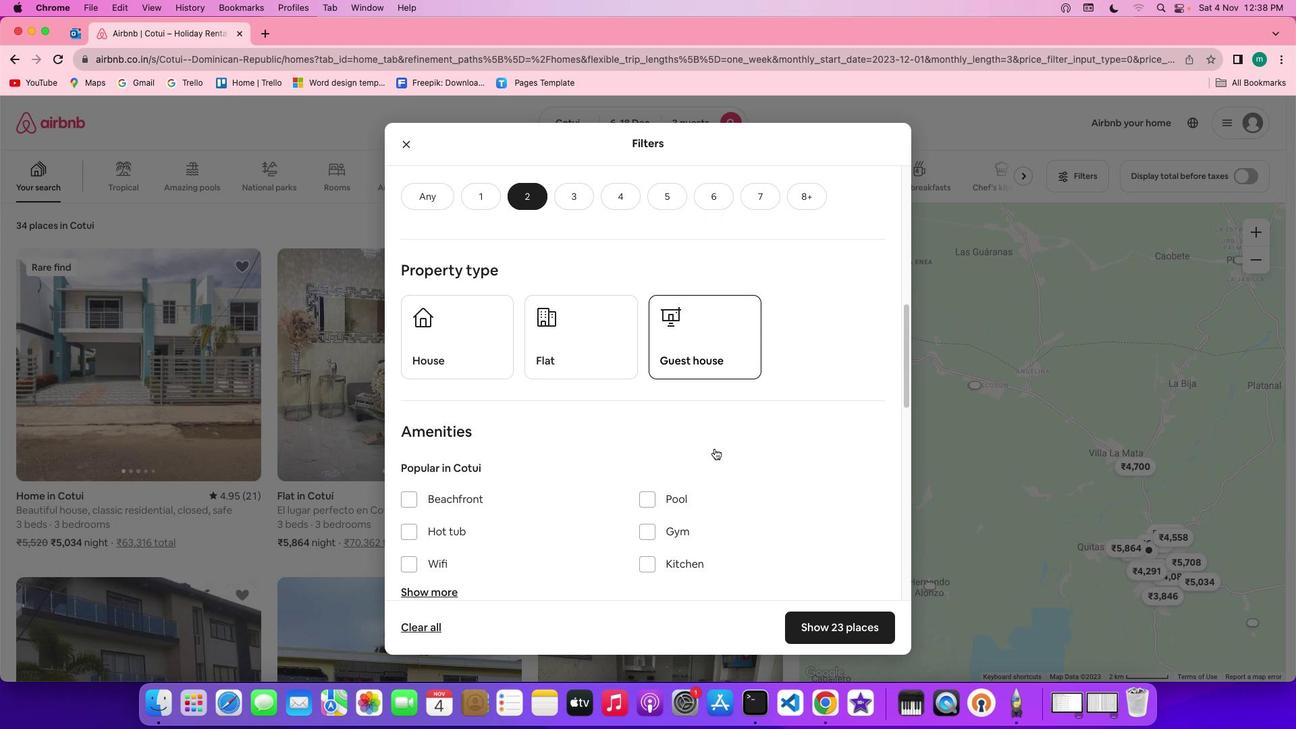
Action: Mouse scrolled (715, 448) with delta (0, 0)
Screenshot: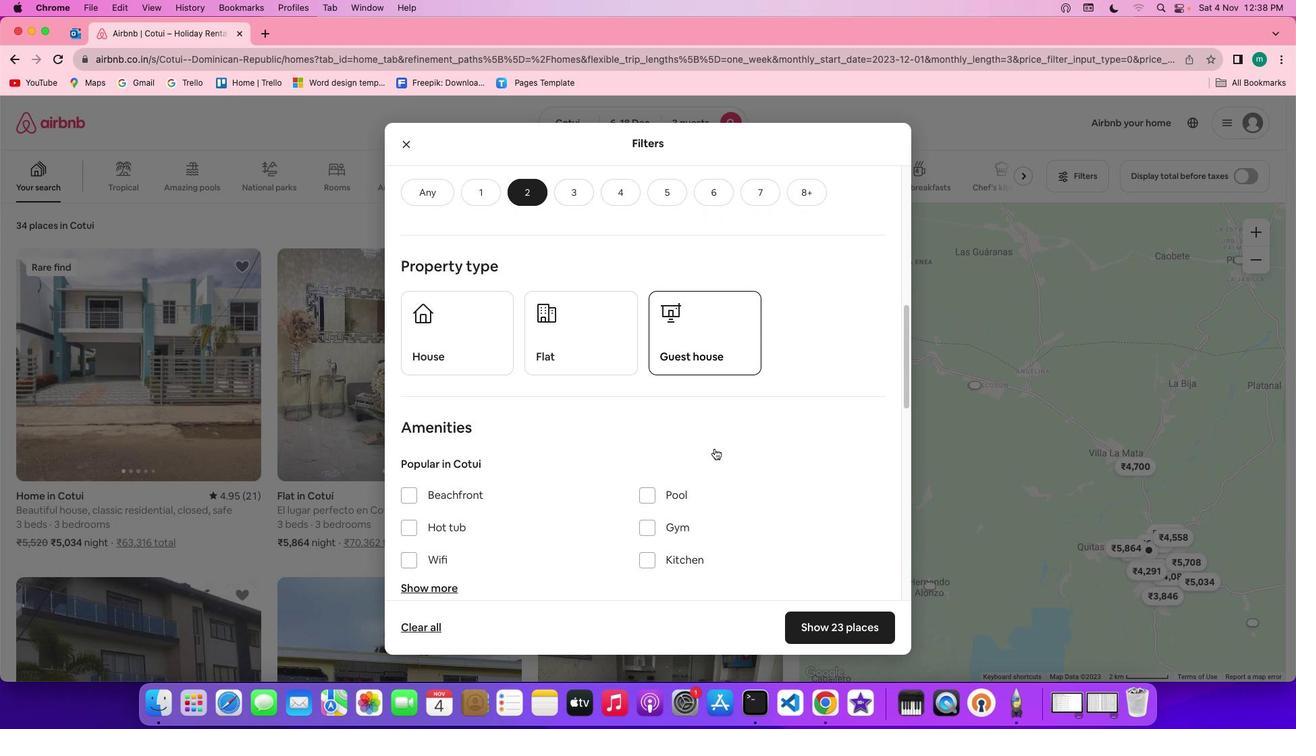 
Action: Mouse scrolled (715, 448) with delta (0, 0)
Screenshot: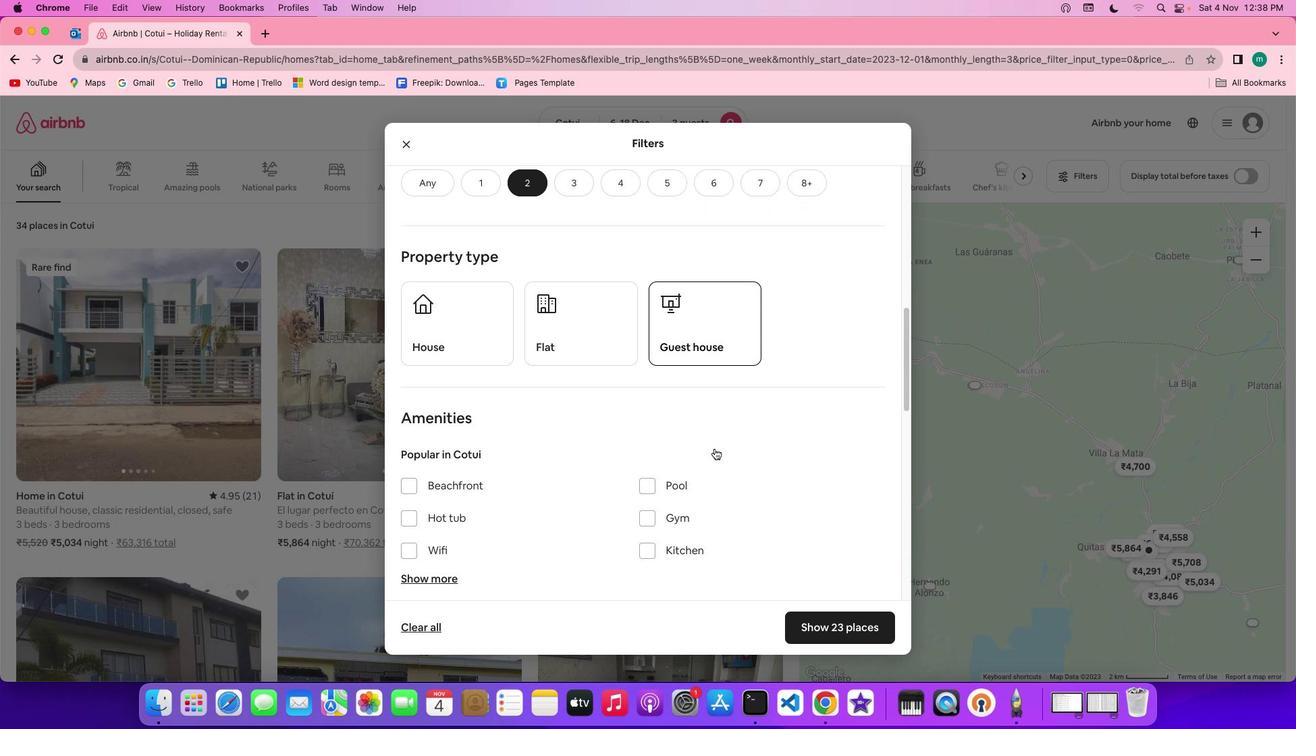 
Action: Mouse scrolled (715, 448) with delta (0, 0)
Screenshot: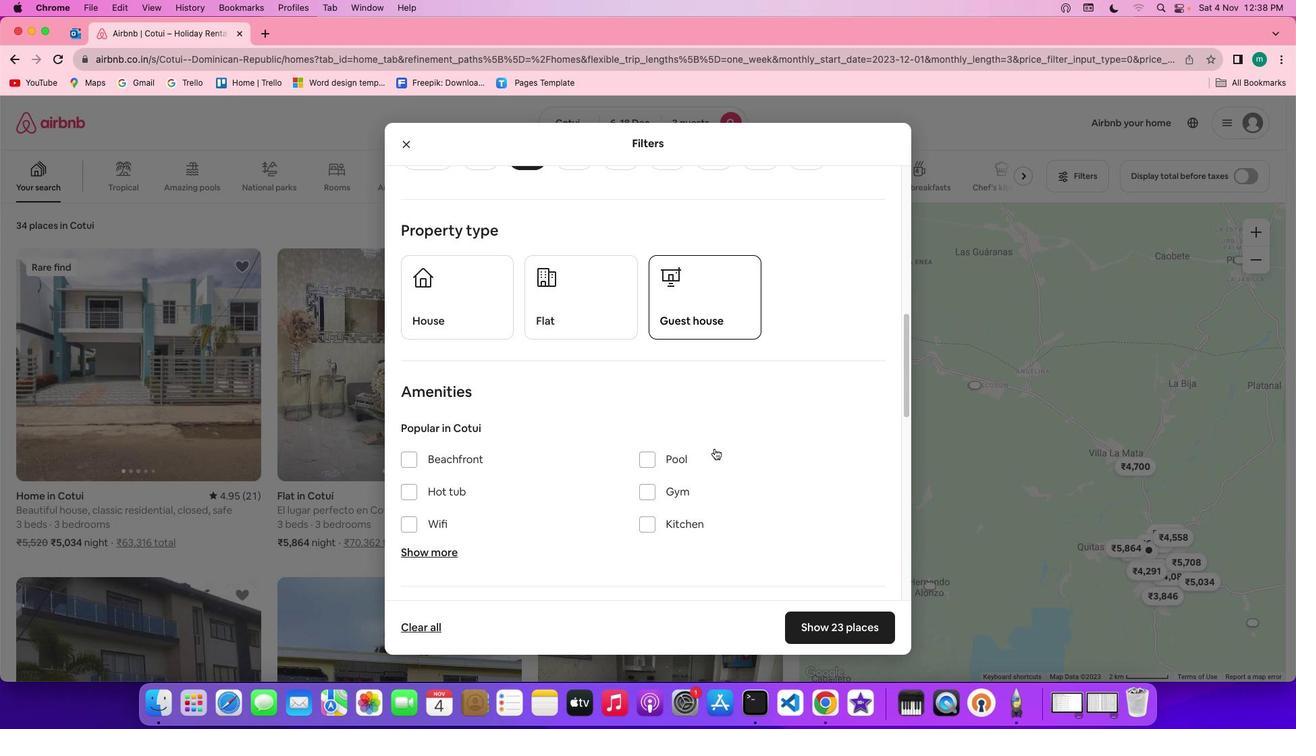
Action: Mouse scrolled (715, 448) with delta (0, 0)
Screenshot: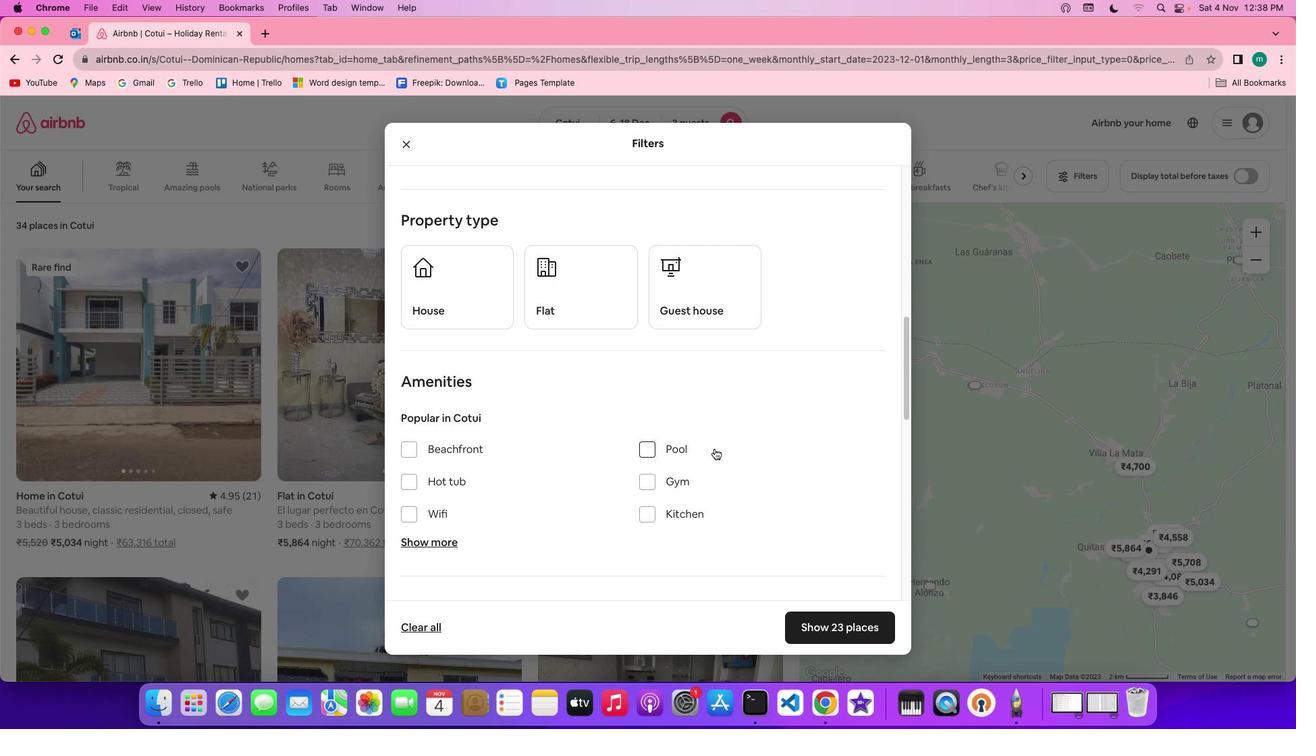 
Action: Mouse scrolled (715, 448) with delta (0, 0)
Screenshot: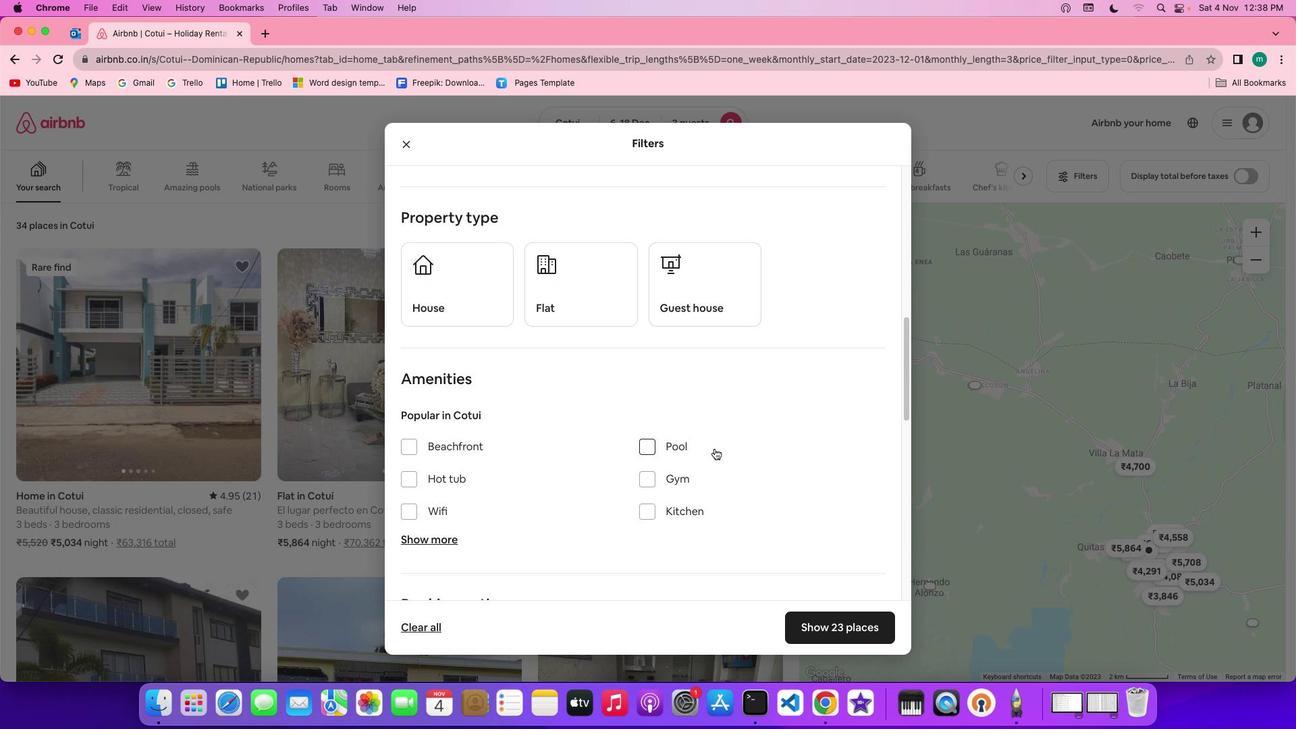 
Action: Mouse scrolled (715, 448) with delta (0, 0)
Screenshot: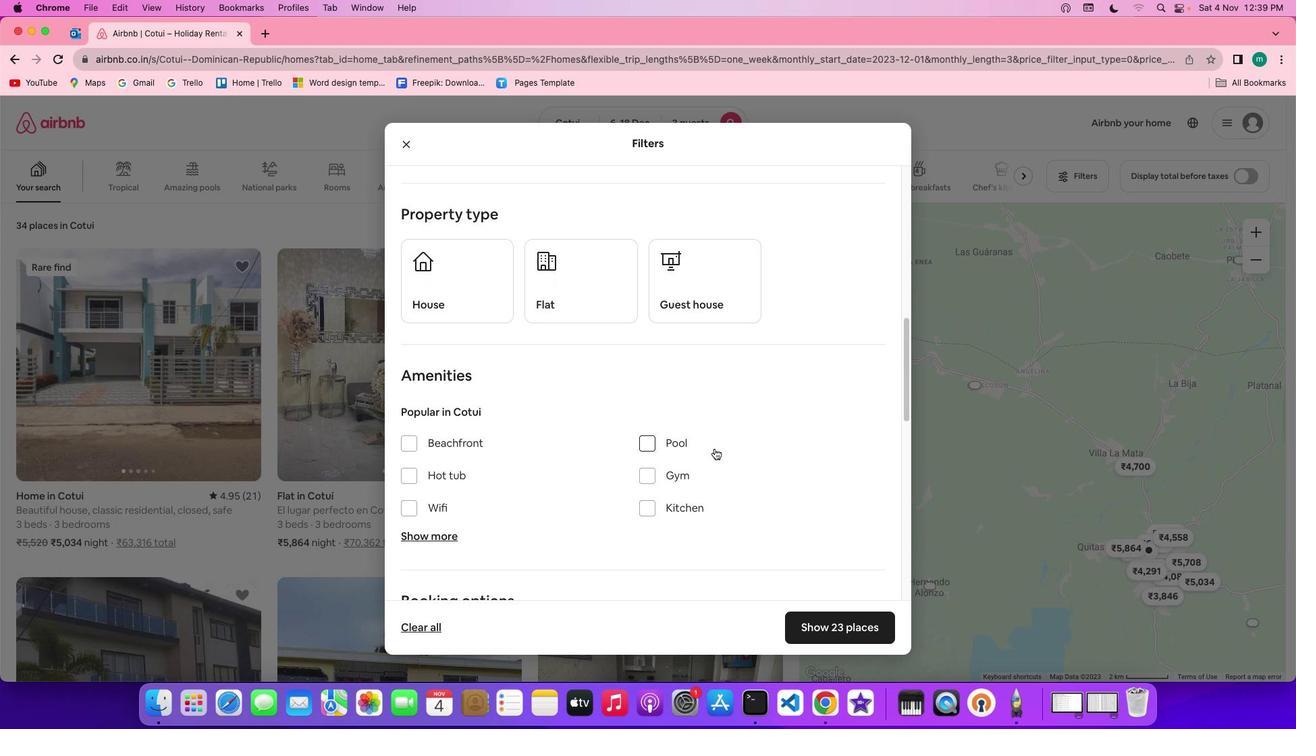
Action: Mouse scrolled (715, 448) with delta (0, 0)
Screenshot: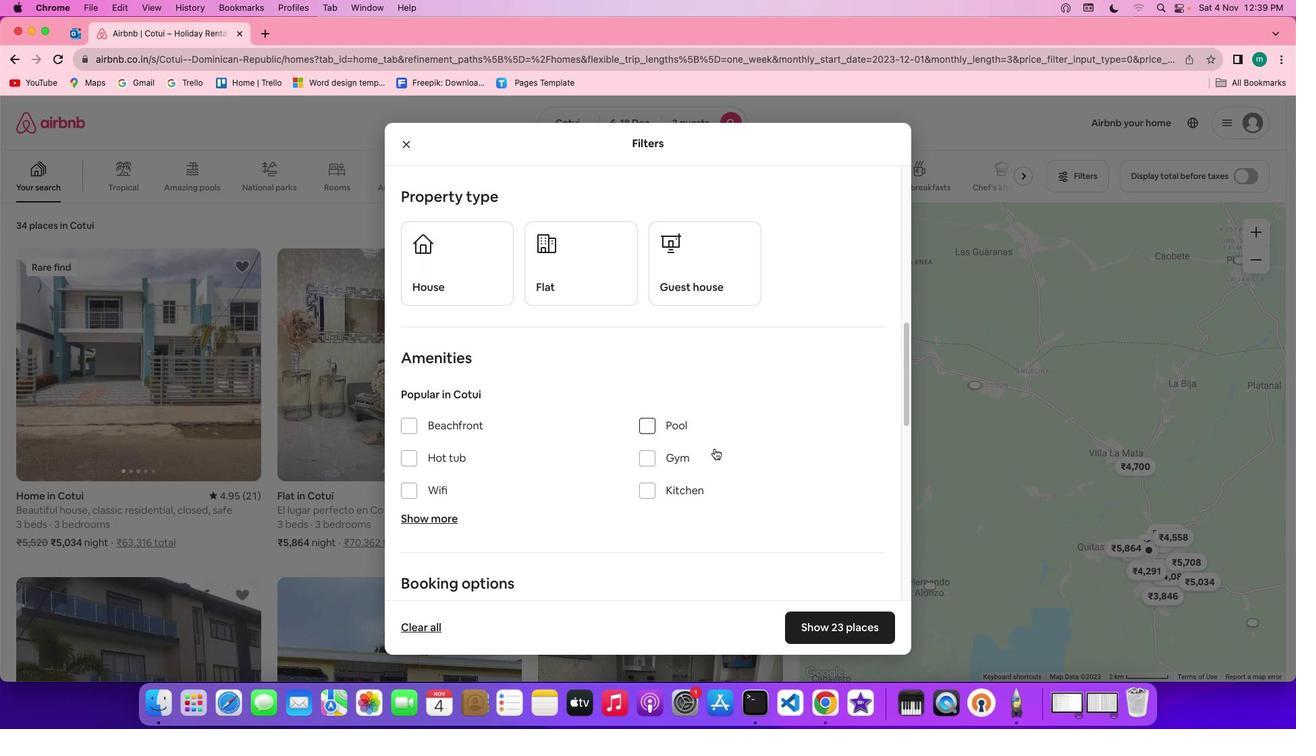 
Action: Mouse scrolled (715, 448) with delta (0, 0)
Screenshot: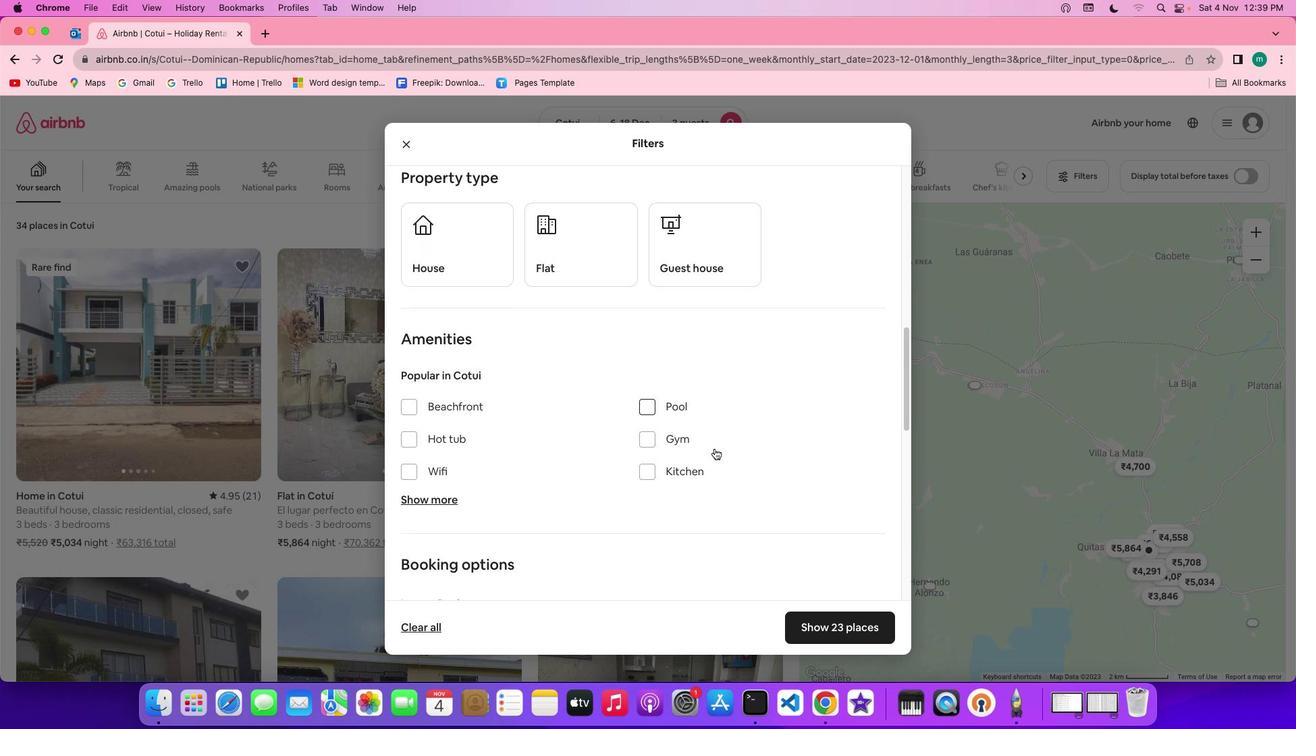 
Action: Mouse scrolled (715, 448) with delta (0, 0)
Screenshot: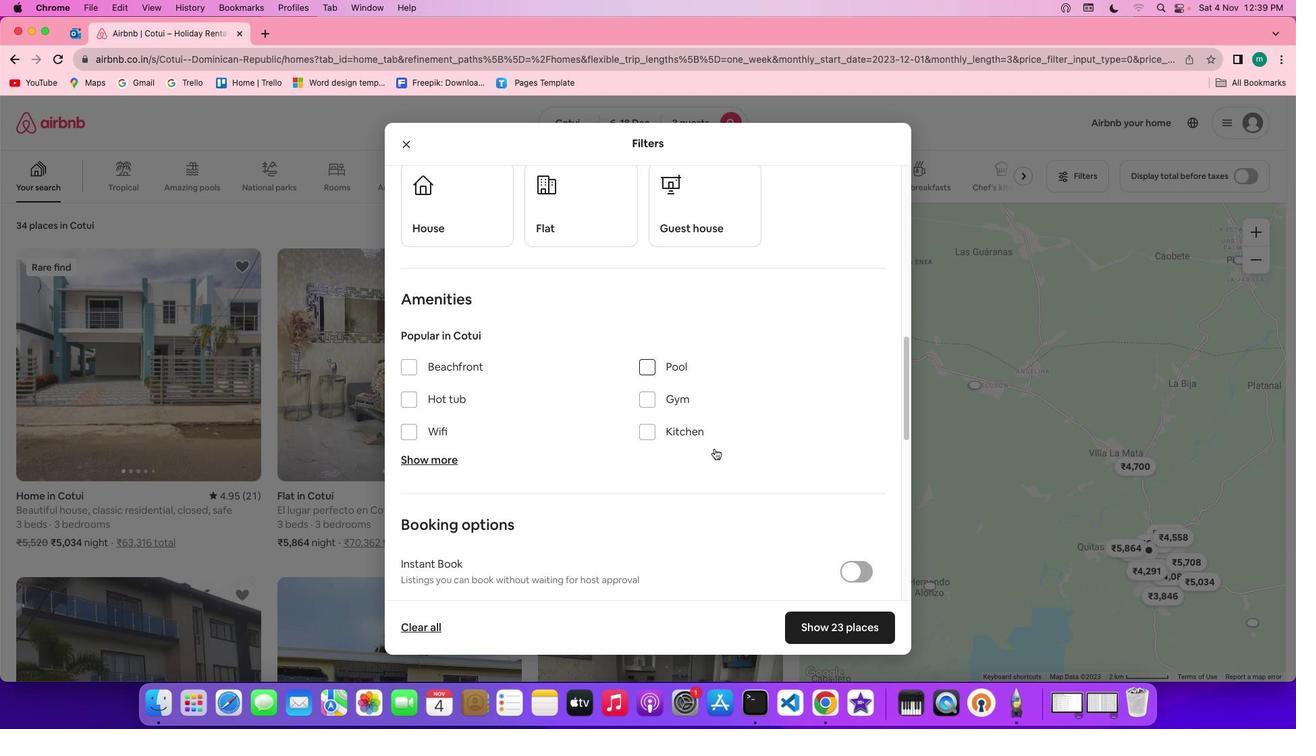 
Action: Mouse scrolled (715, 448) with delta (0, 0)
Screenshot: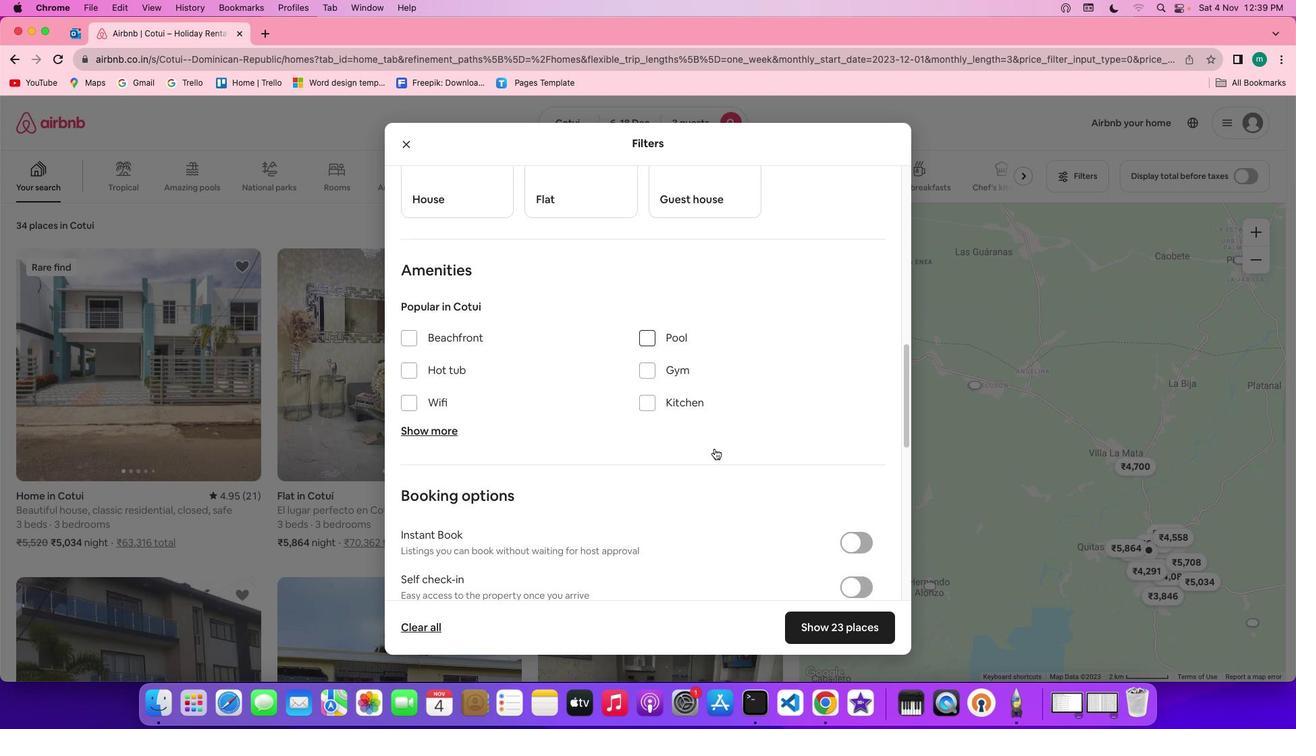 
Action: Mouse scrolled (715, 448) with delta (0, -1)
Screenshot: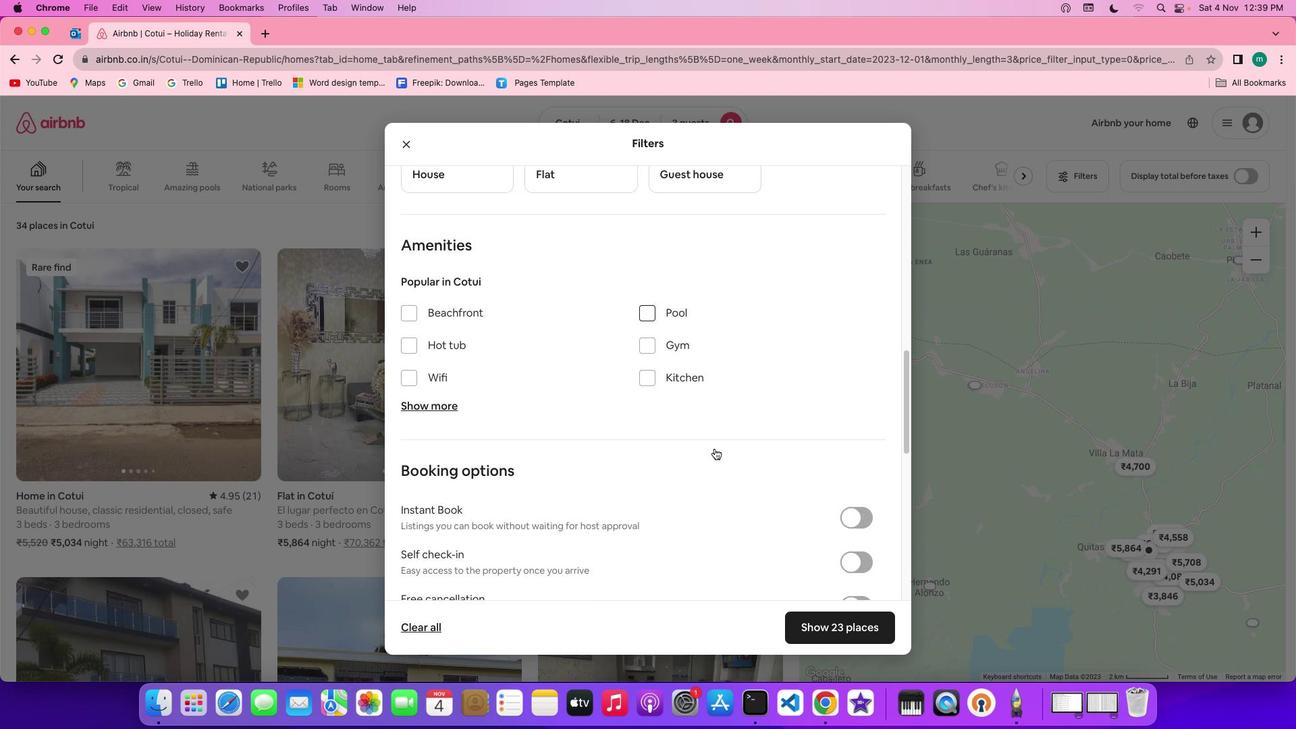 
Action: Mouse moved to (417, 388)
Screenshot: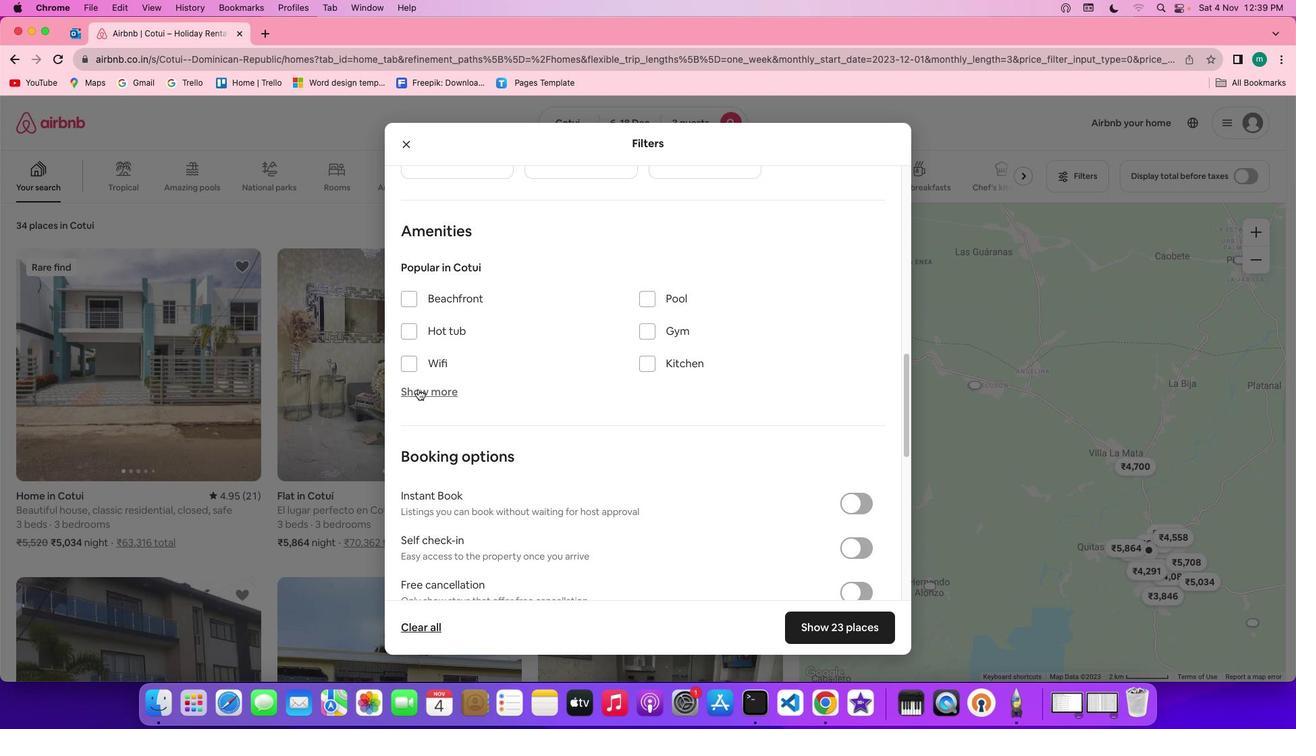 
Action: Mouse pressed left at (417, 388)
Screenshot: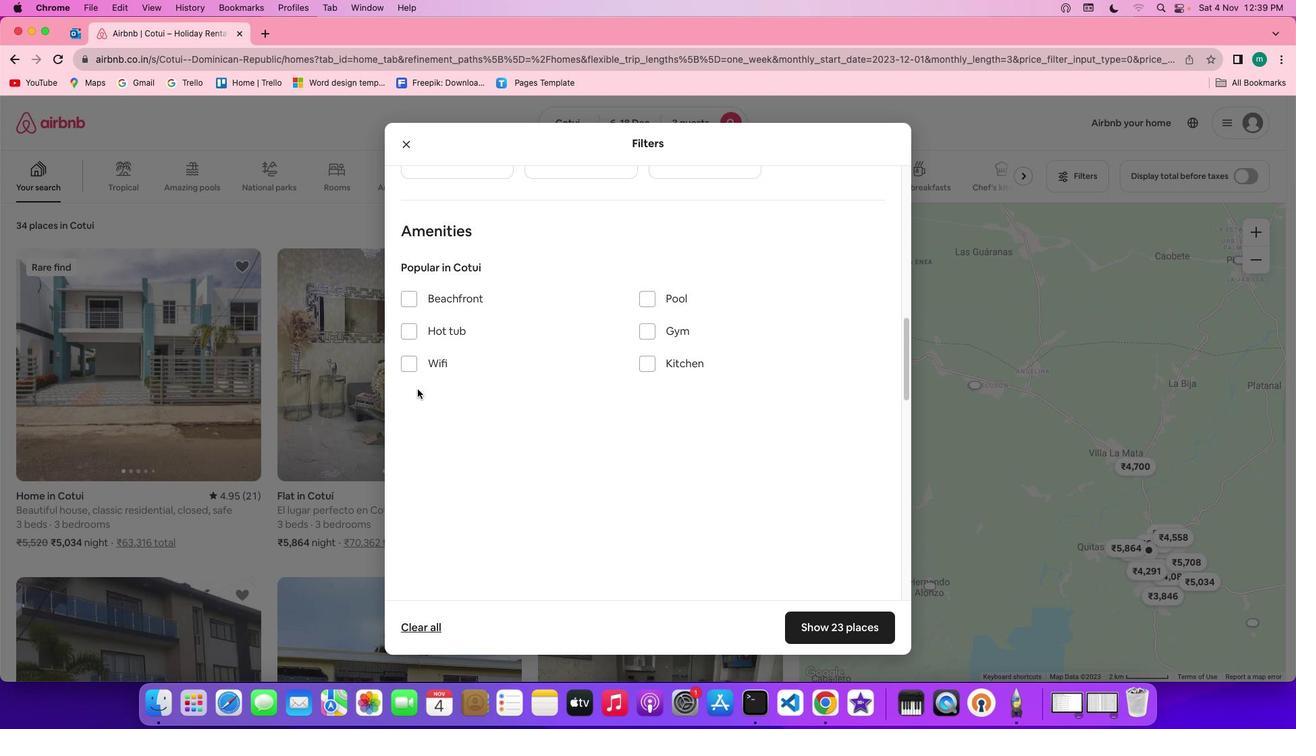 
Action: Mouse moved to (629, 436)
Screenshot: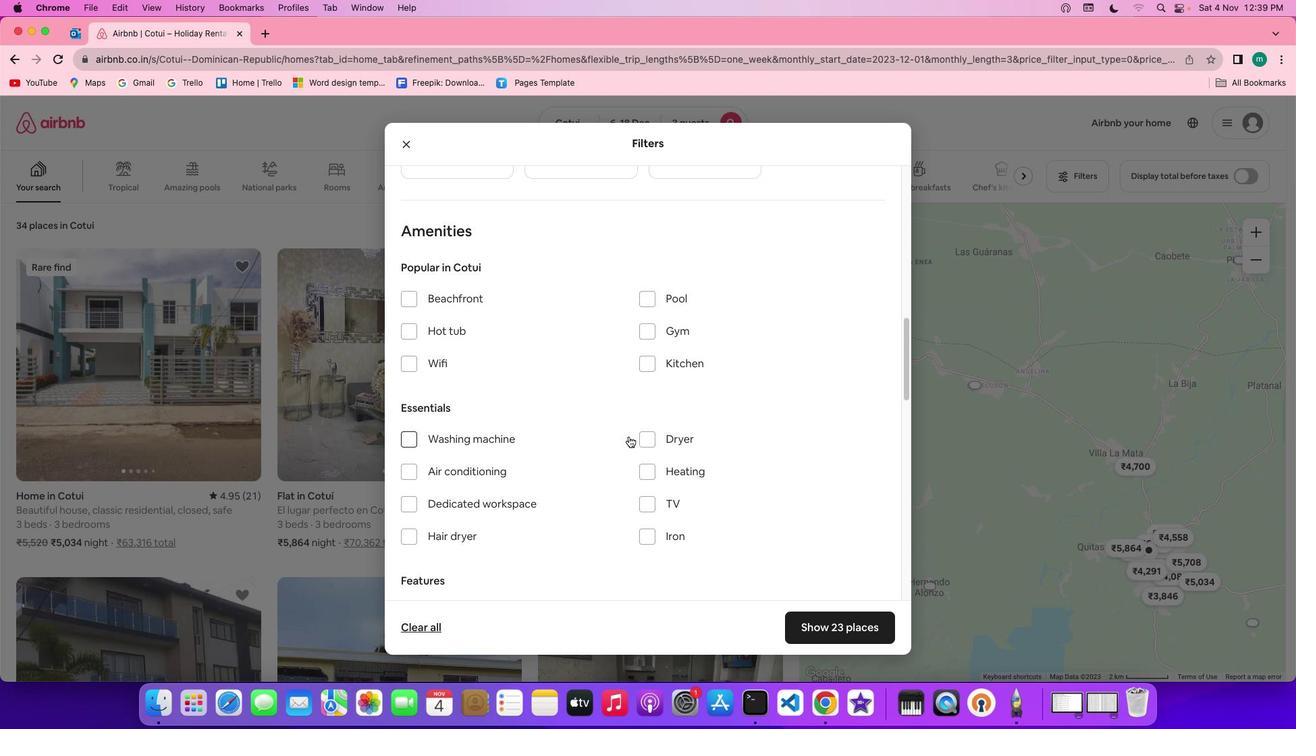 
Action: Mouse scrolled (629, 436) with delta (0, 0)
Screenshot: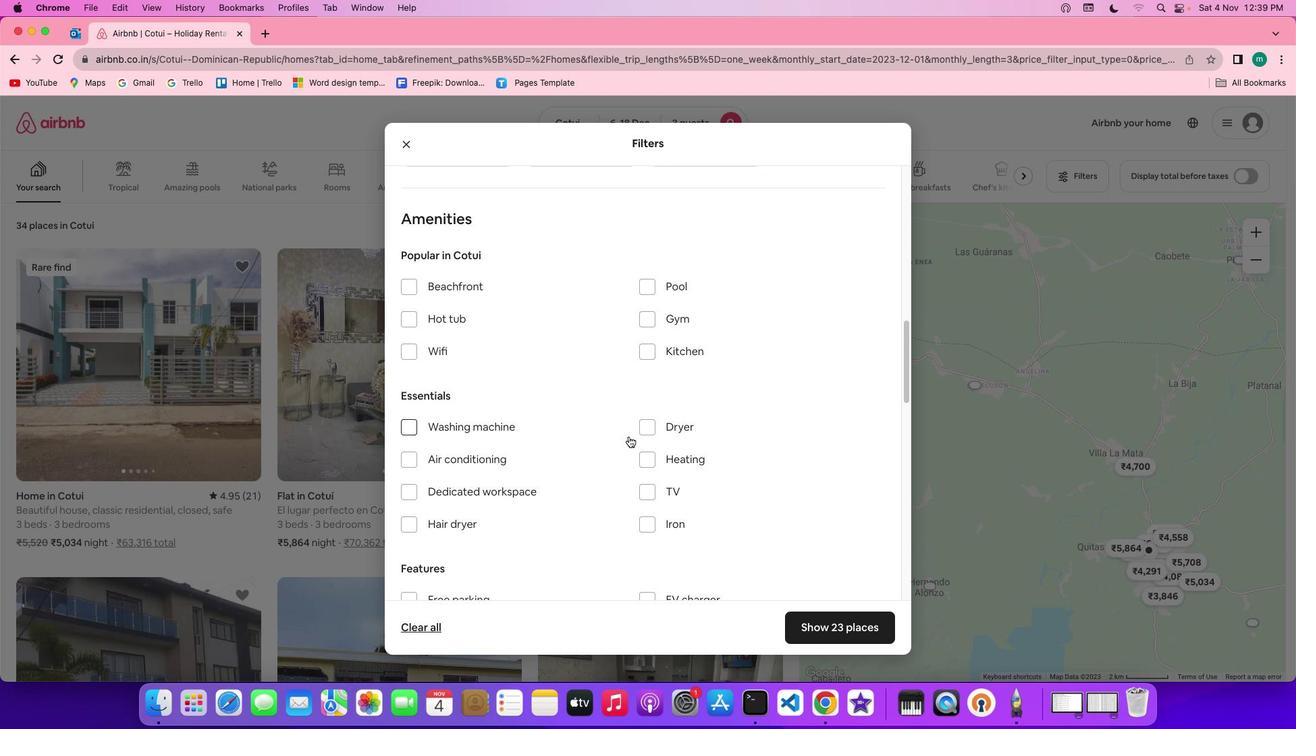 
Action: Mouse scrolled (629, 436) with delta (0, 0)
Screenshot: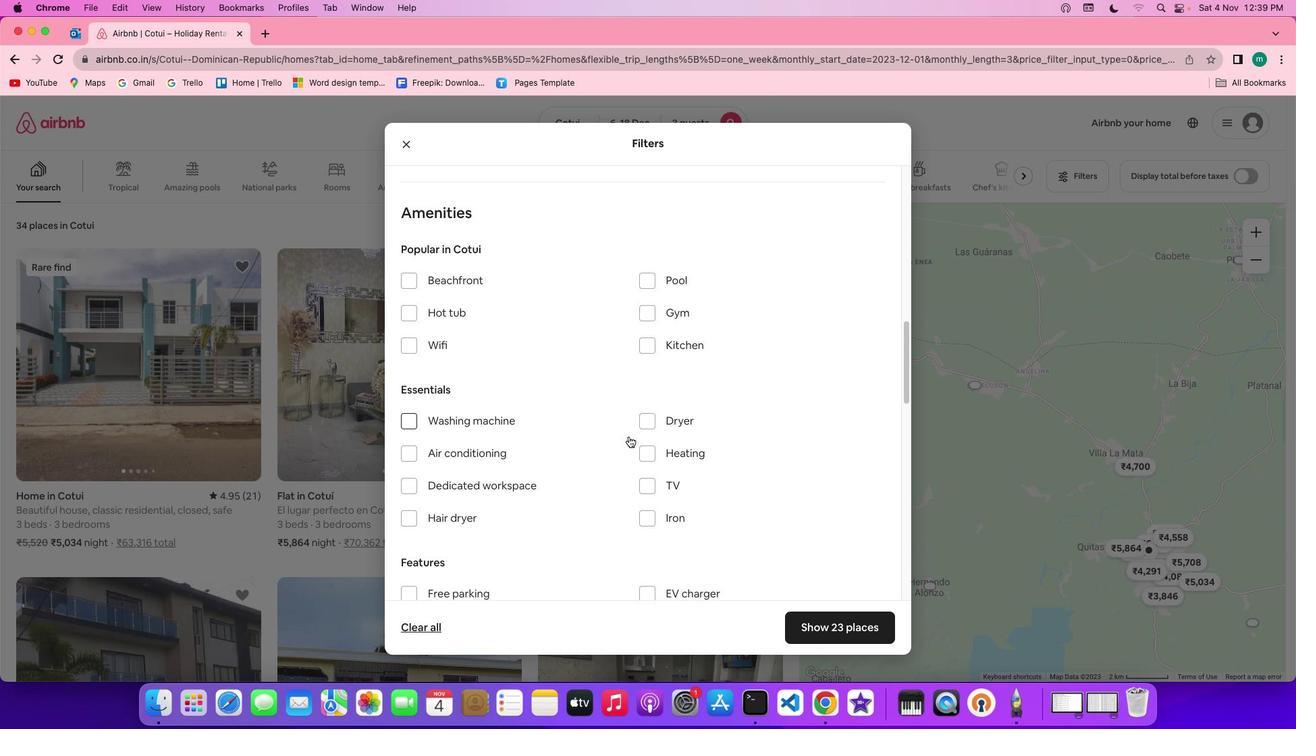 
Action: Mouse moved to (508, 417)
Screenshot: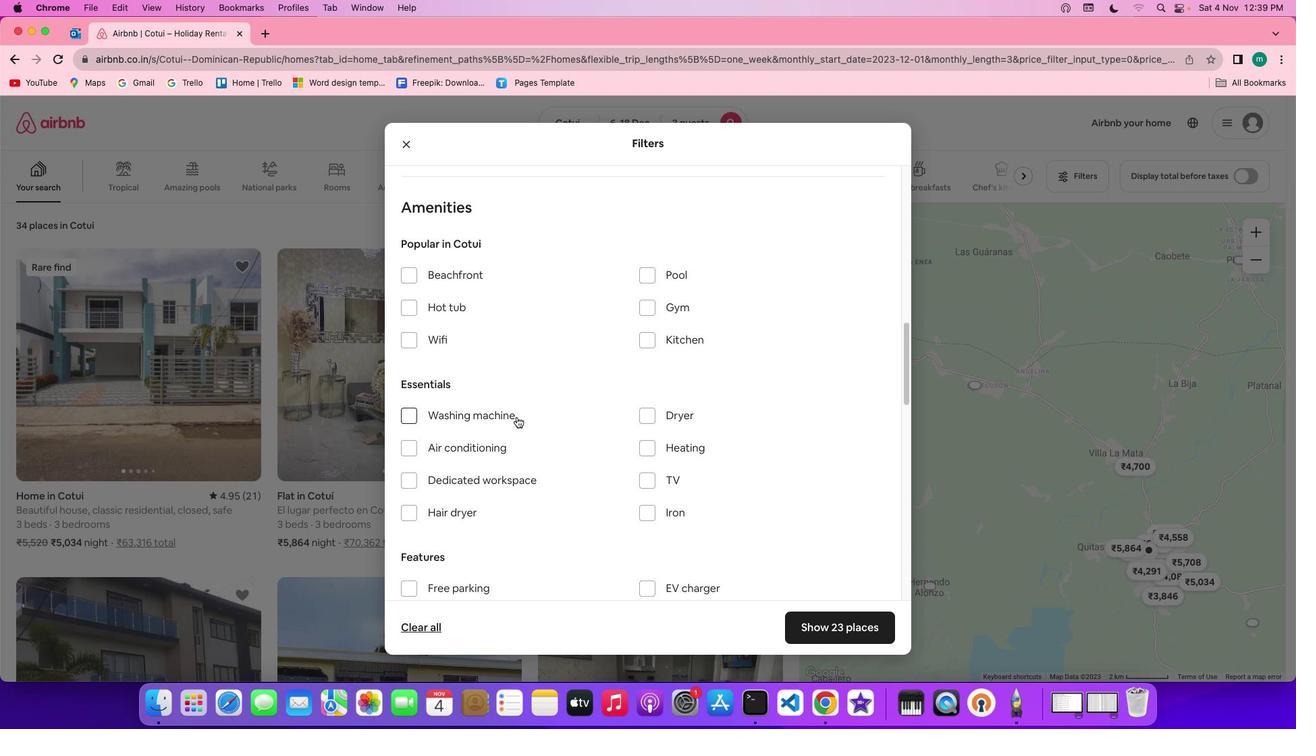 
Action: Mouse pressed left at (508, 417)
Screenshot: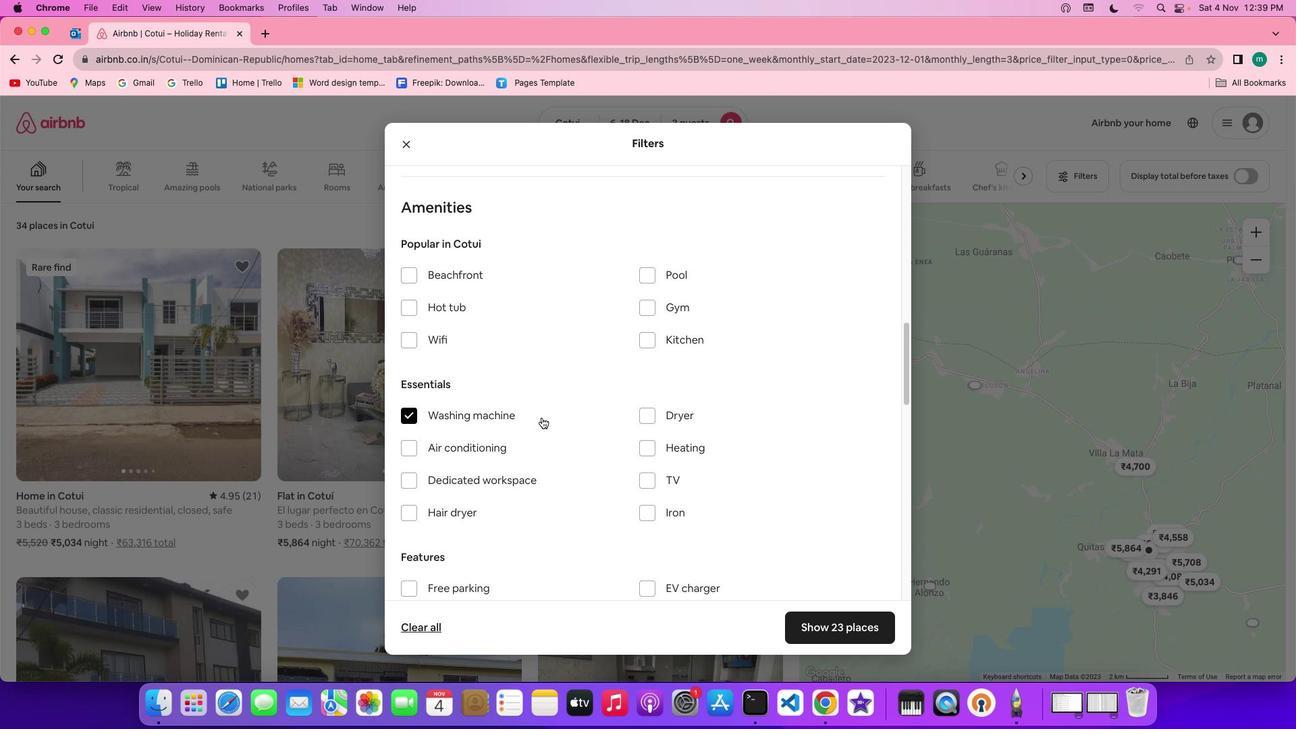 
Action: Mouse moved to (719, 457)
Screenshot: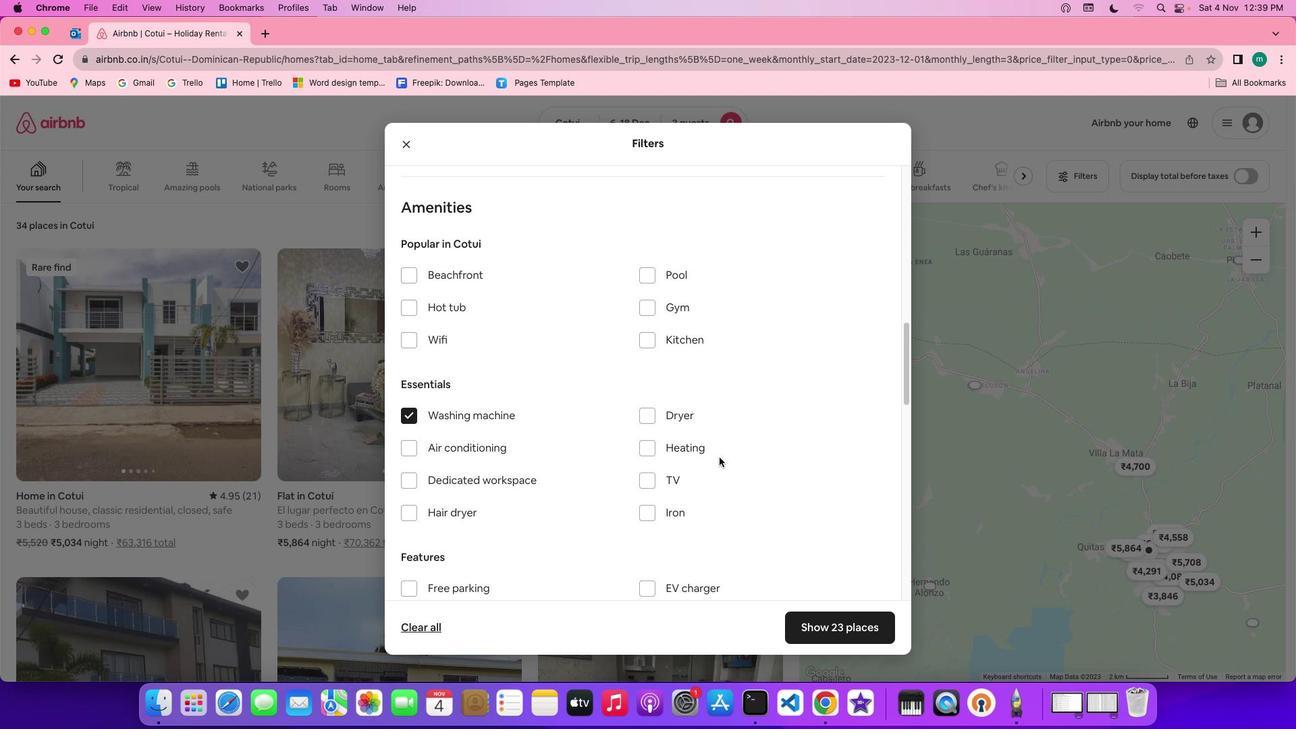 
Action: Mouse scrolled (719, 457) with delta (0, 0)
Screenshot: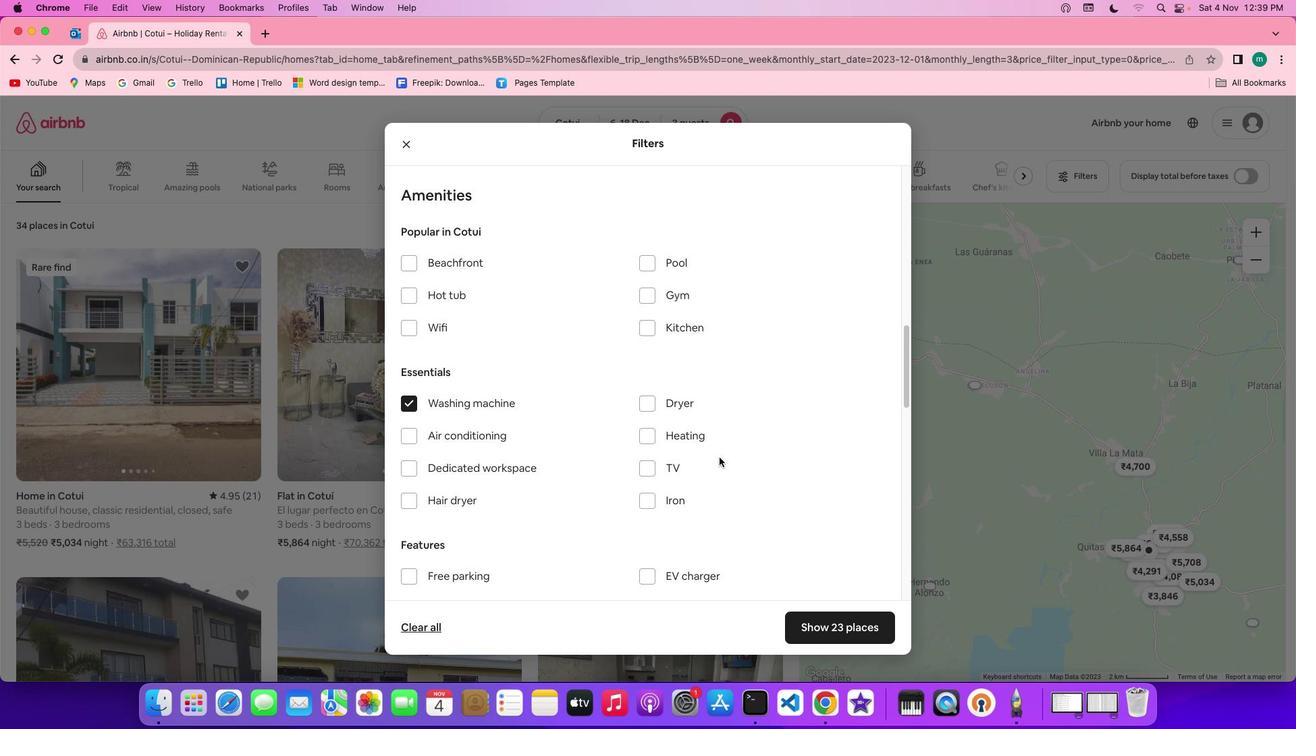 
Action: Mouse scrolled (719, 457) with delta (0, 0)
Screenshot: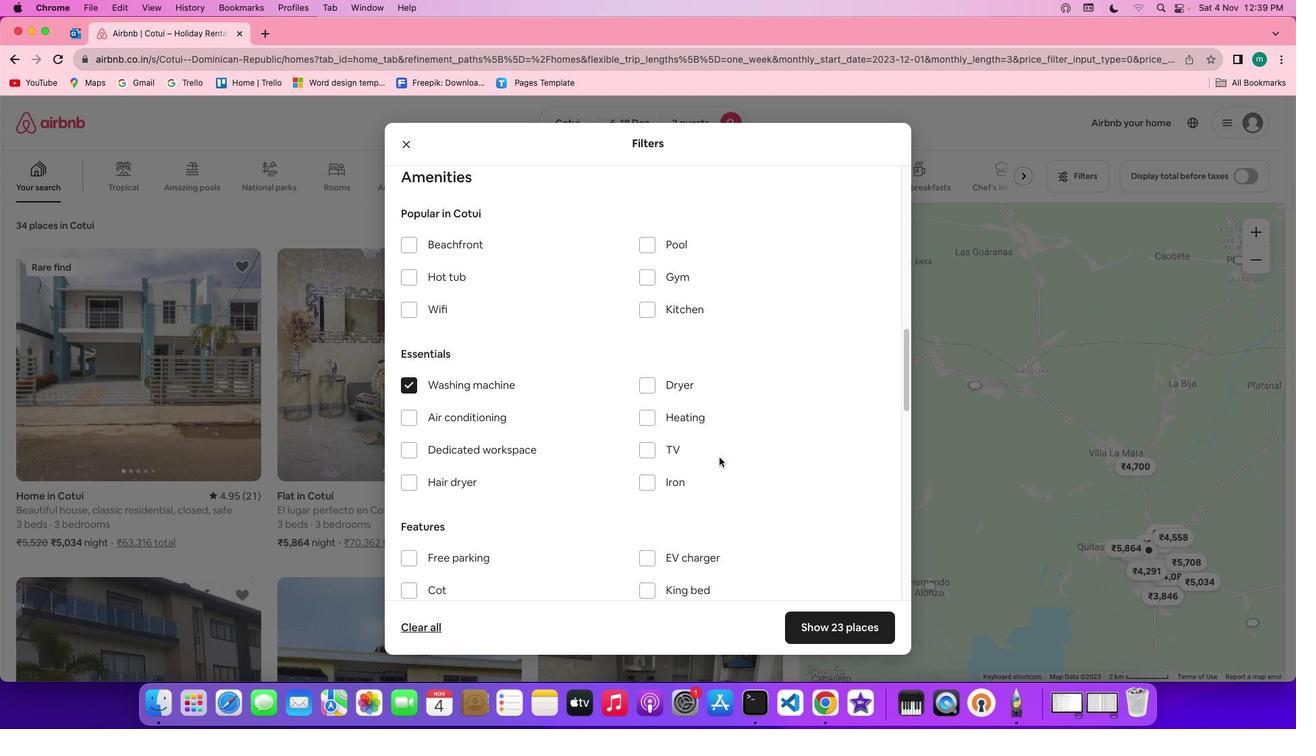 
Action: Mouse scrolled (719, 457) with delta (0, -1)
Screenshot: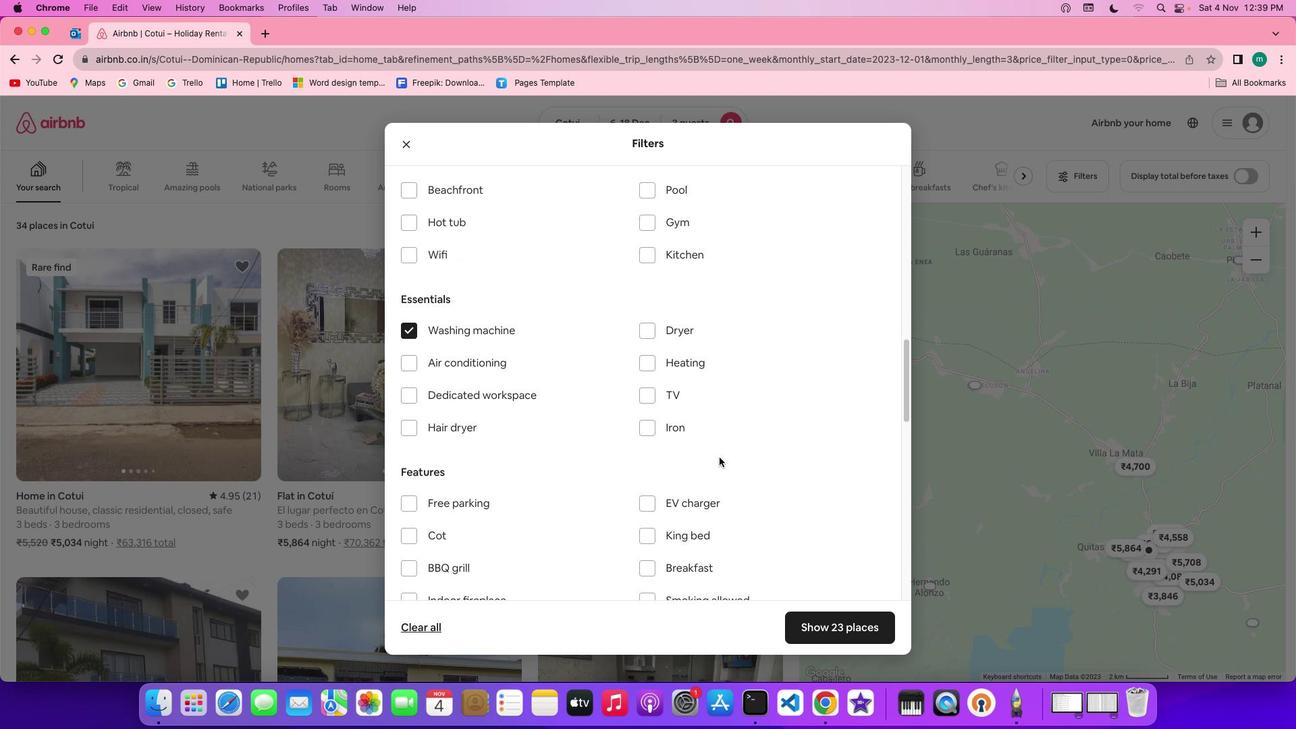 
Action: Mouse scrolled (719, 457) with delta (0, 0)
Screenshot: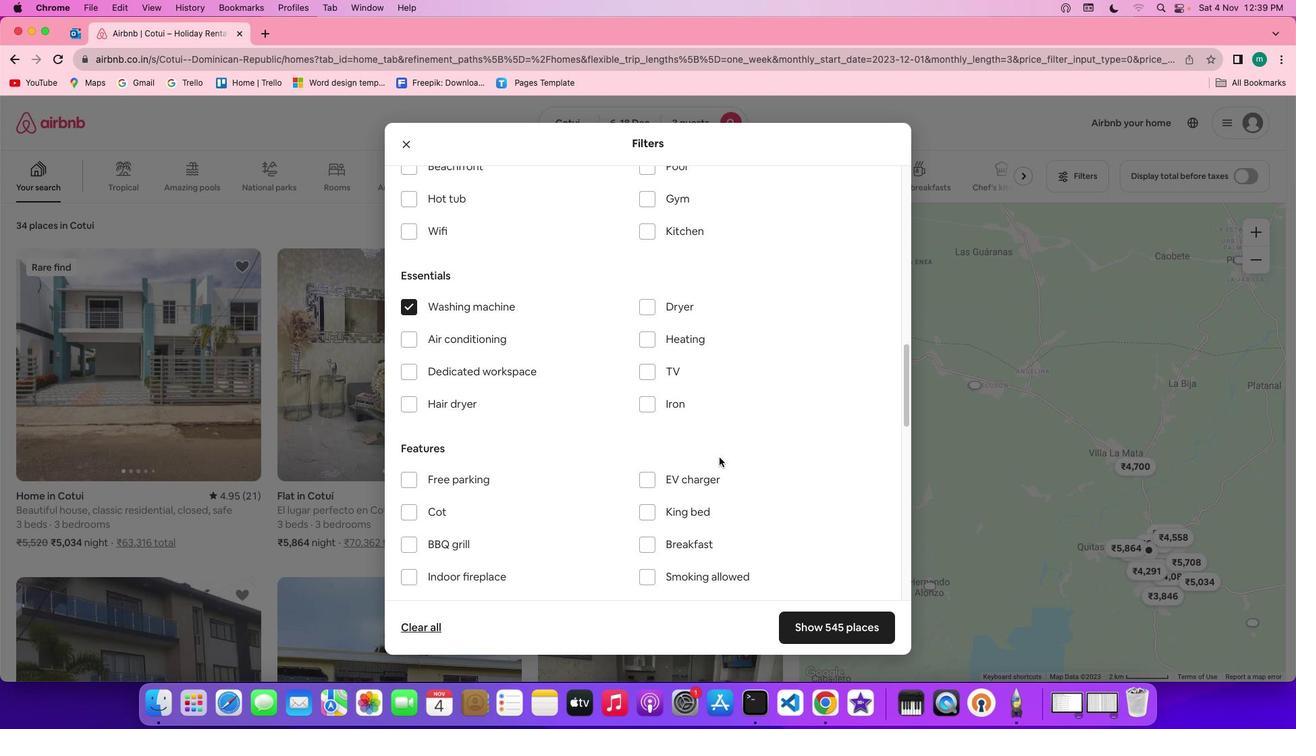 
Action: Mouse scrolled (719, 457) with delta (0, 0)
Screenshot: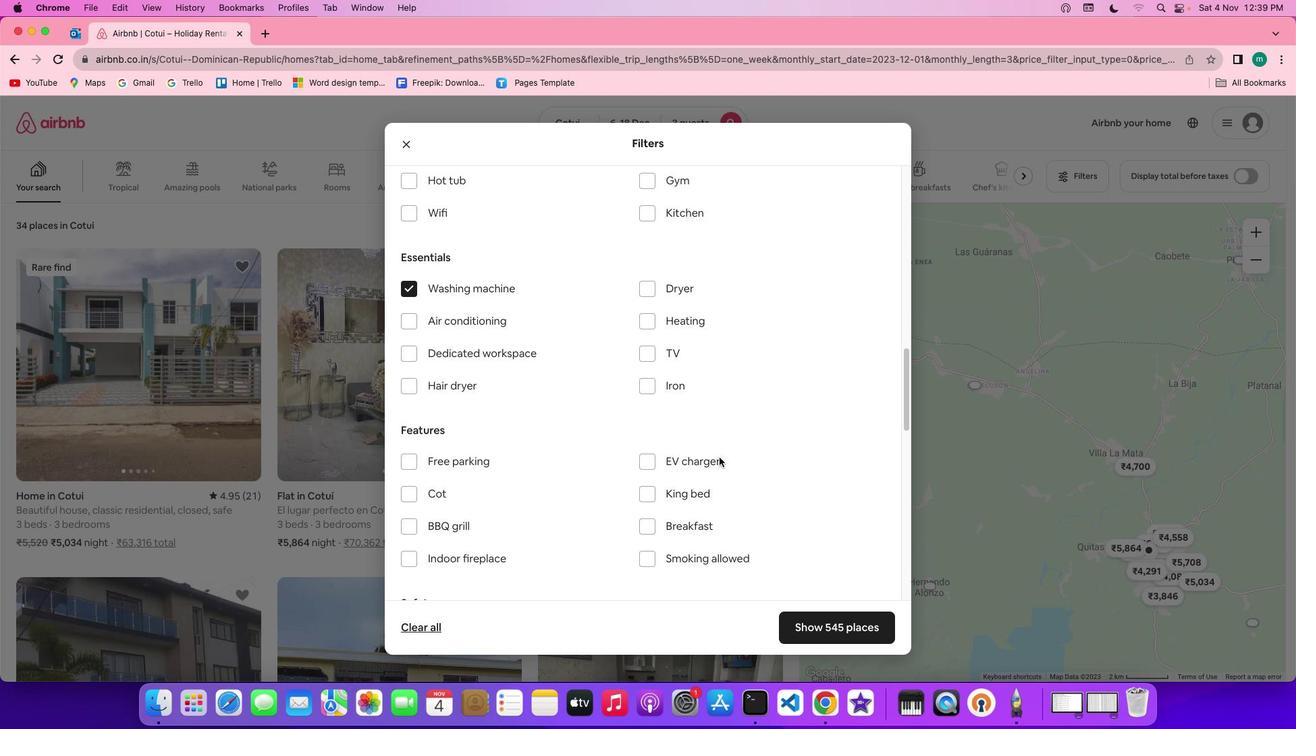 
Action: Mouse scrolled (719, 457) with delta (0, -1)
Screenshot: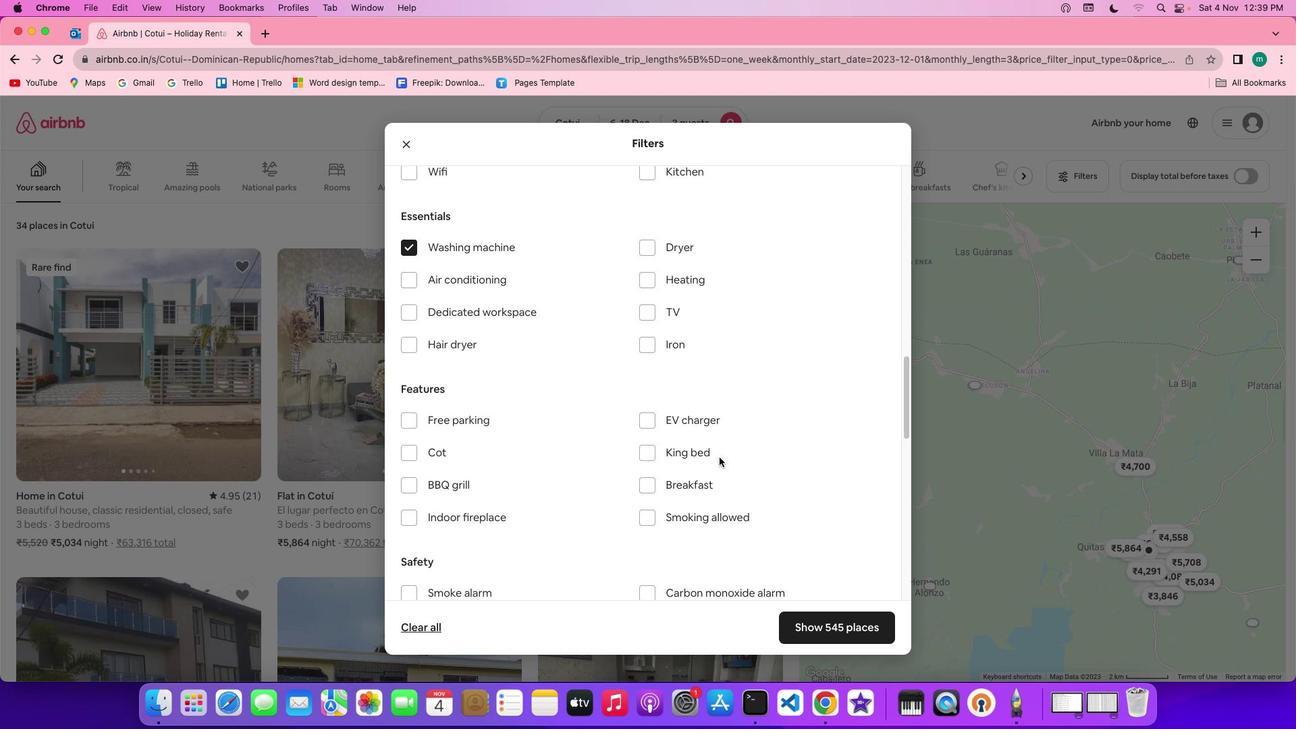 
Action: Mouse scrolled (719, 457) with delta (0, 0)
Screenshot: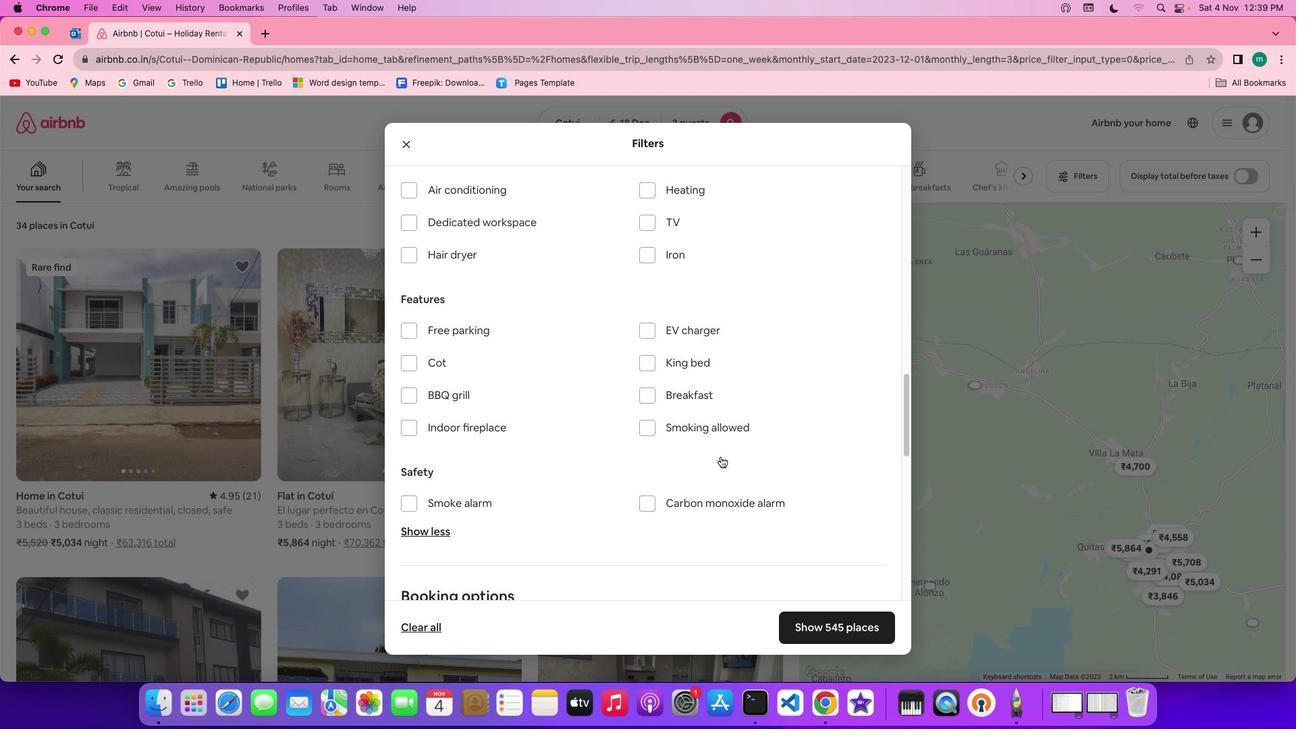 
Action: Mouse scrolled (719, 457) with delta (0, 0)
Screenshot: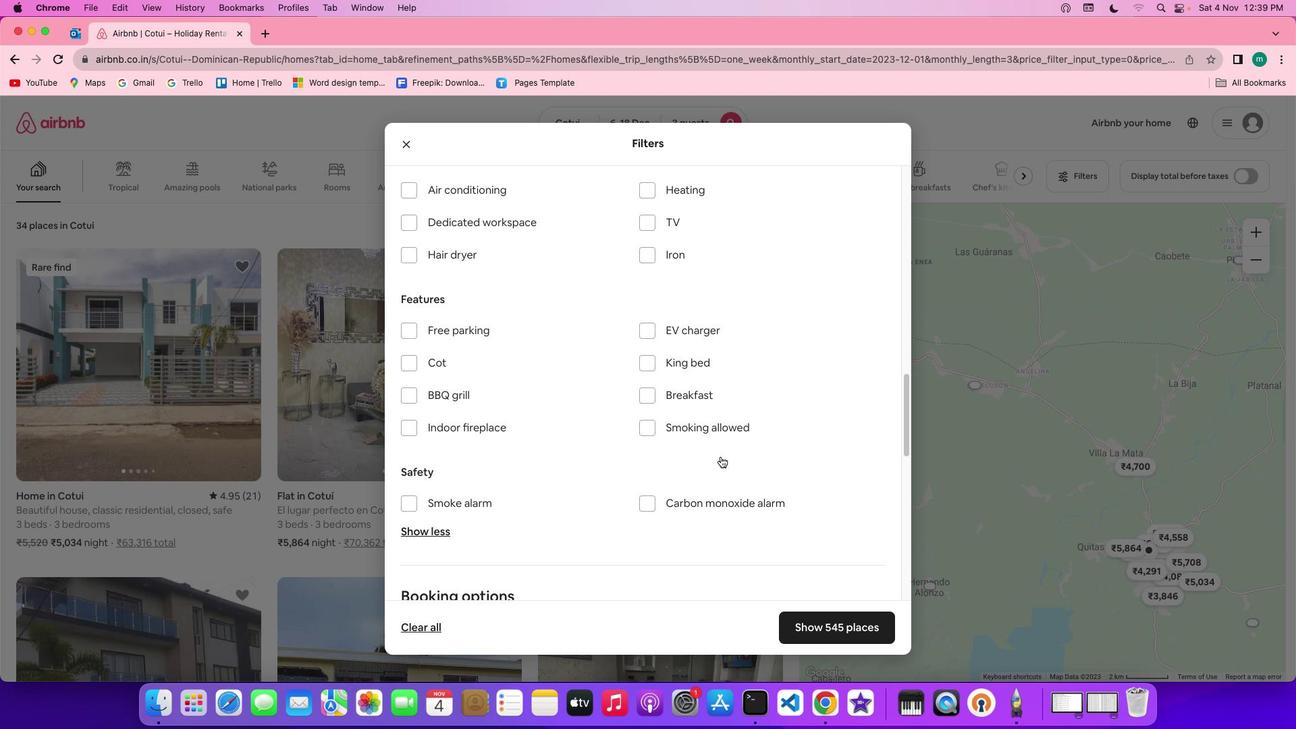 
Action: Mouse scrolled (719, 457) with delta (0, -2)
Screenshot: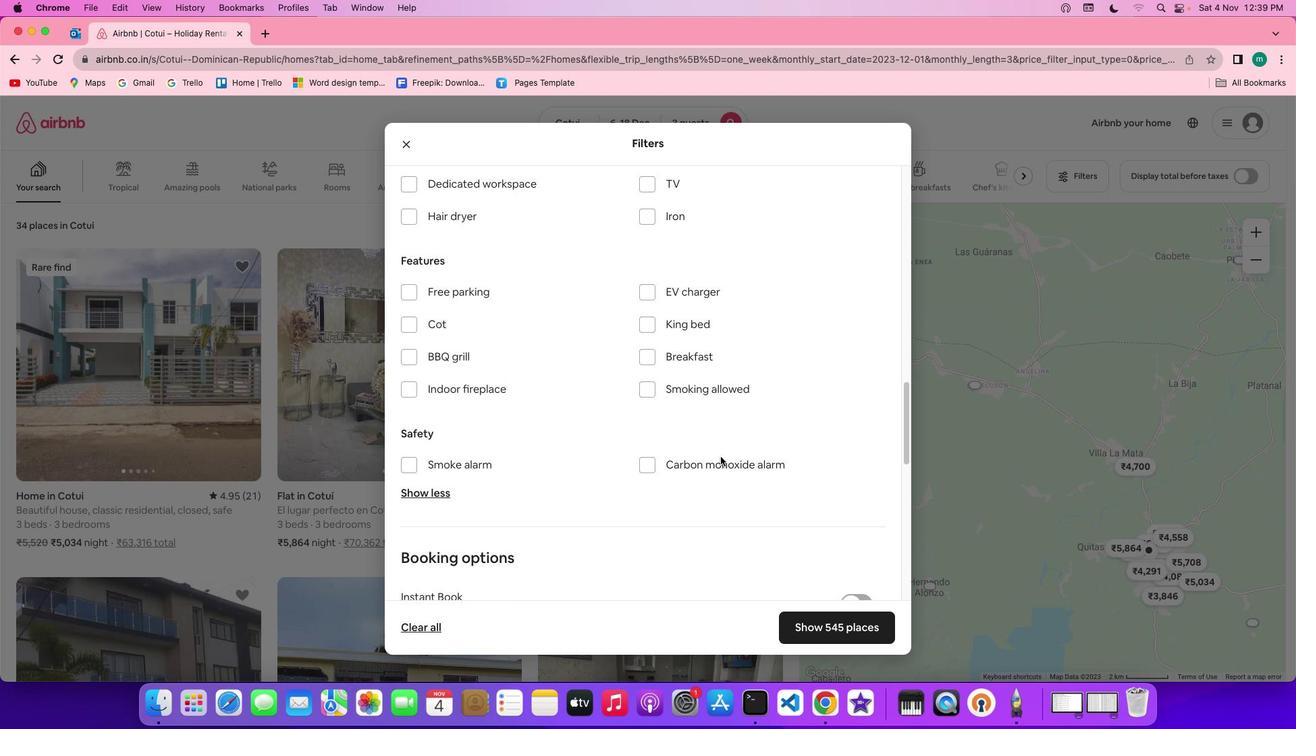 
Action: Mouse scrolled (719, 457) with delta (0, -2)
Screenshot: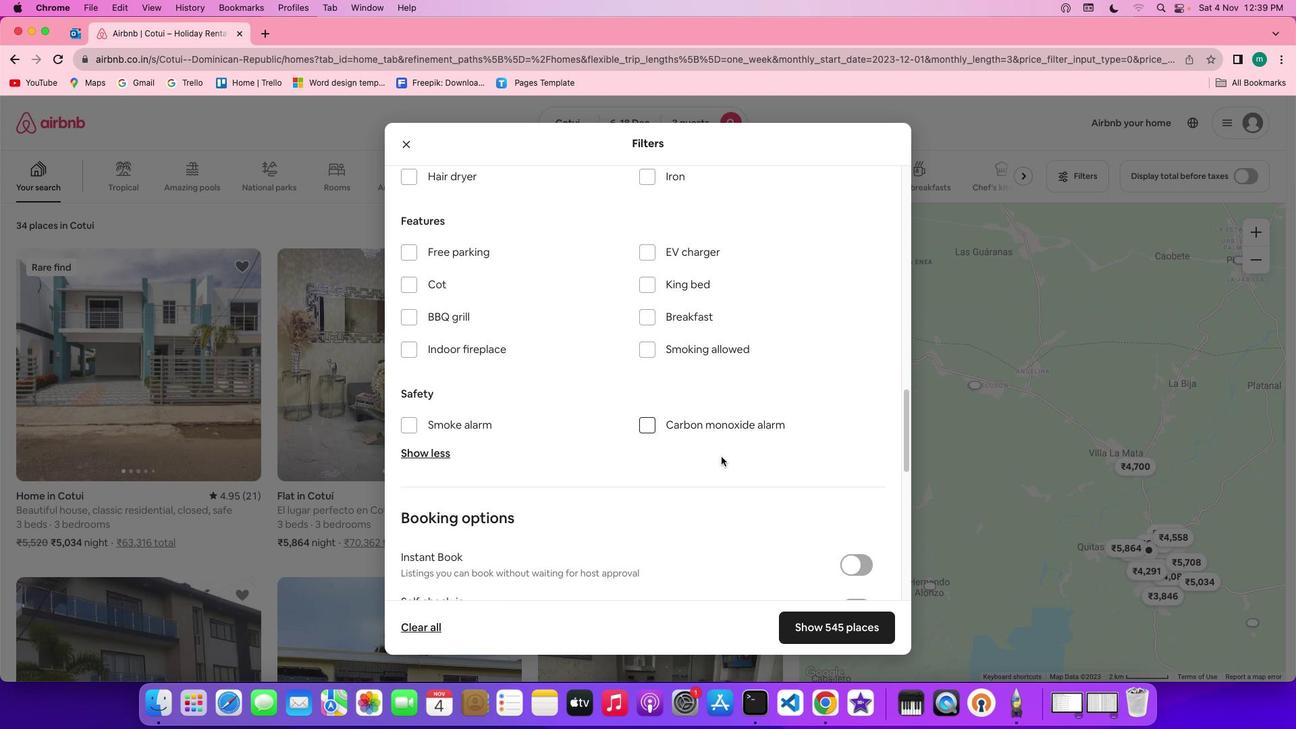 
Action: Mouse moved to (786, 470)
Screenshot: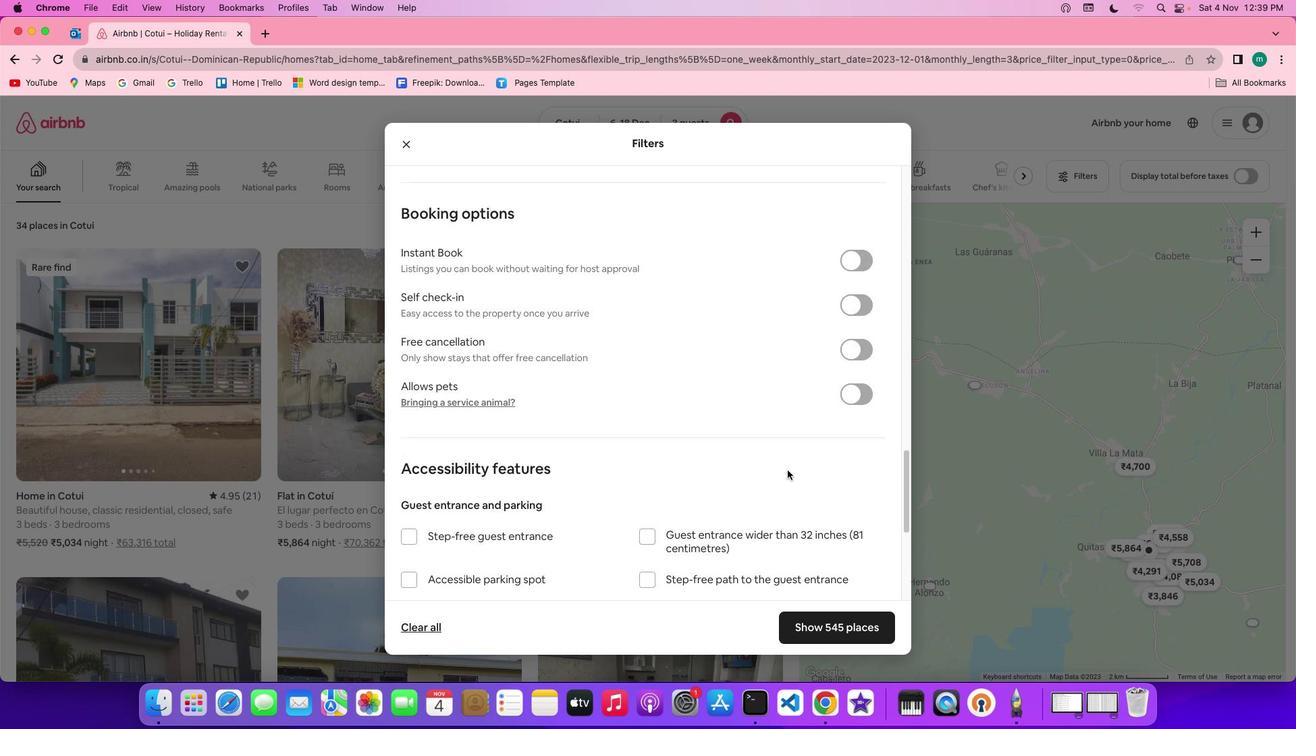 
Action: Mouse scrolled (786, 470) with delta (0, 0)
Screenshot: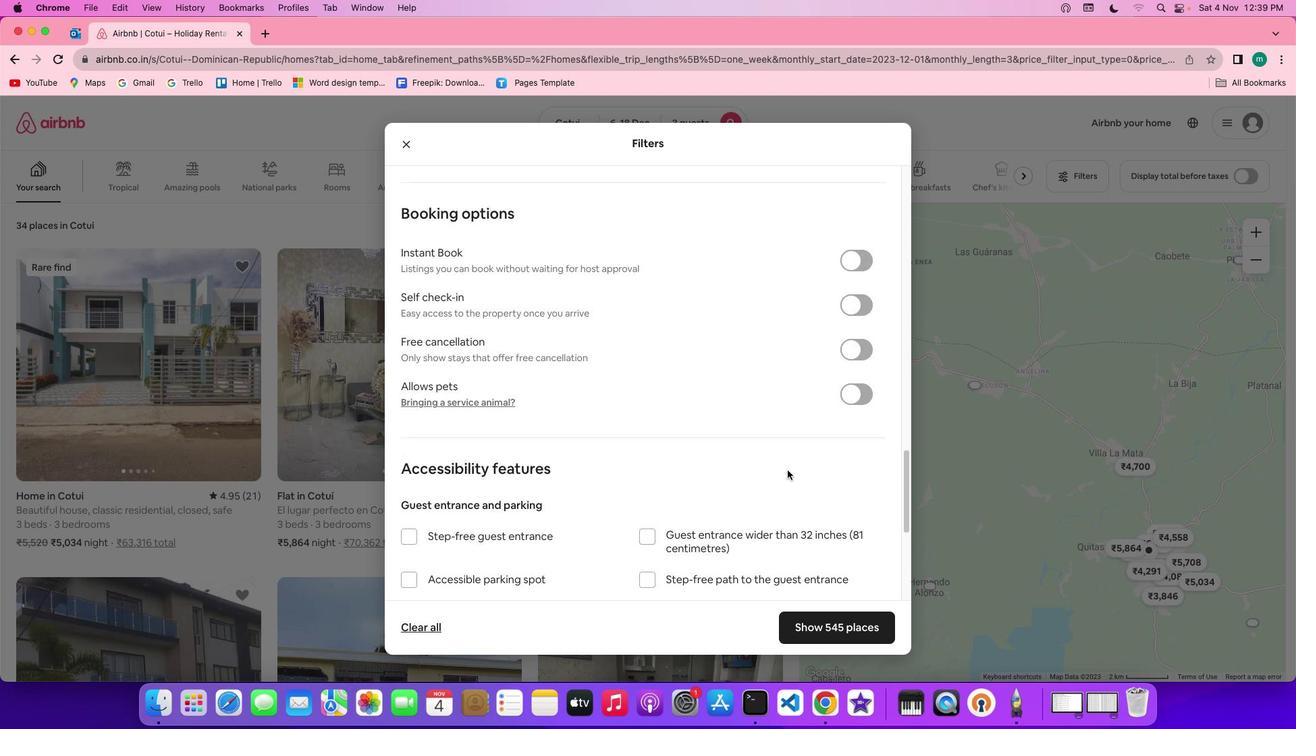 
Action: Mouse moved to (787, 470)
Screenshot: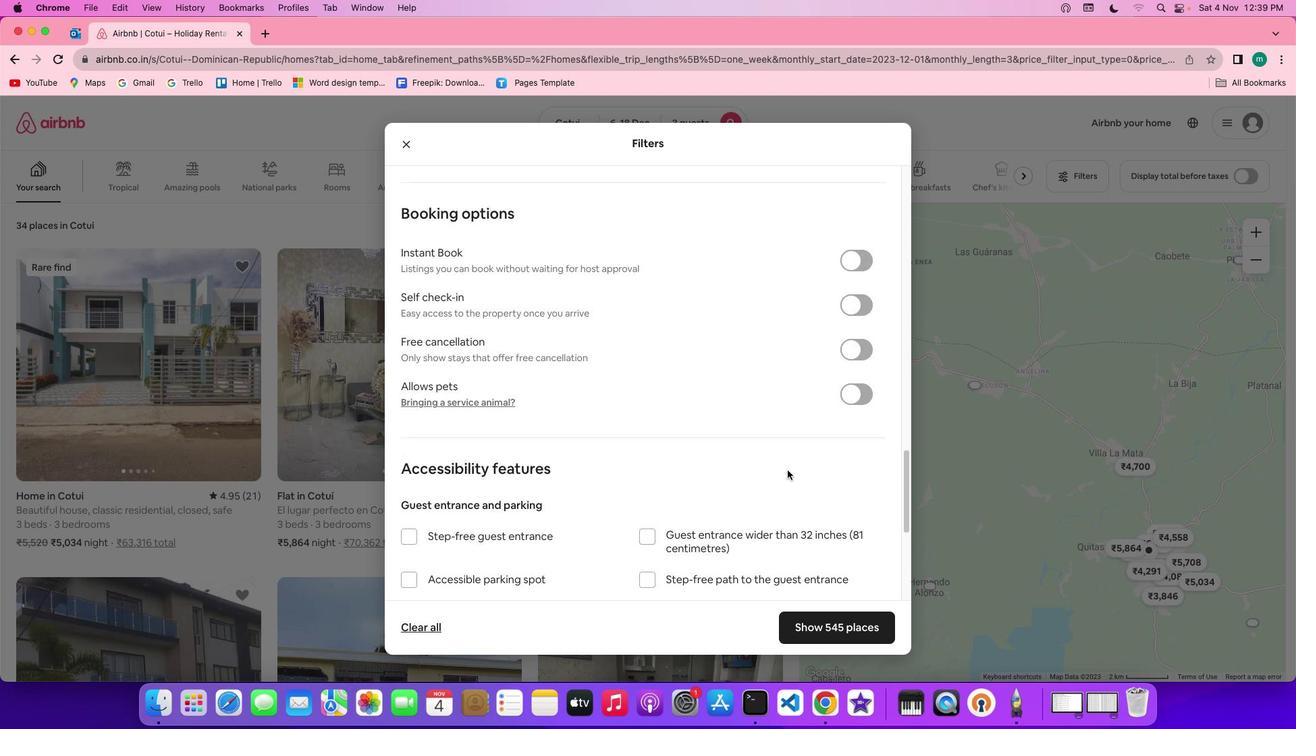 
Action: Mouse scrolled (787, 470) with delta (0, 0)
Screenshot: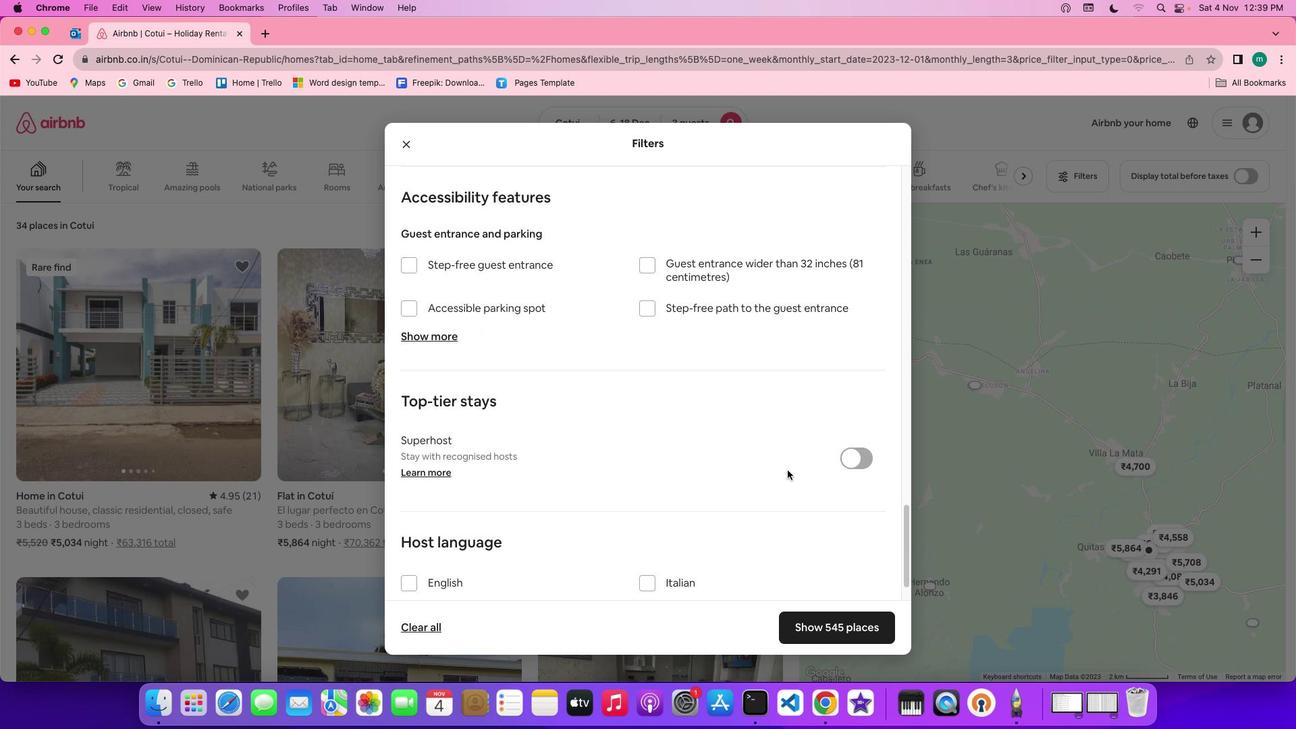 
Action: Mouse scrolled (787, 470) with delta (0, -2)
Screenshot: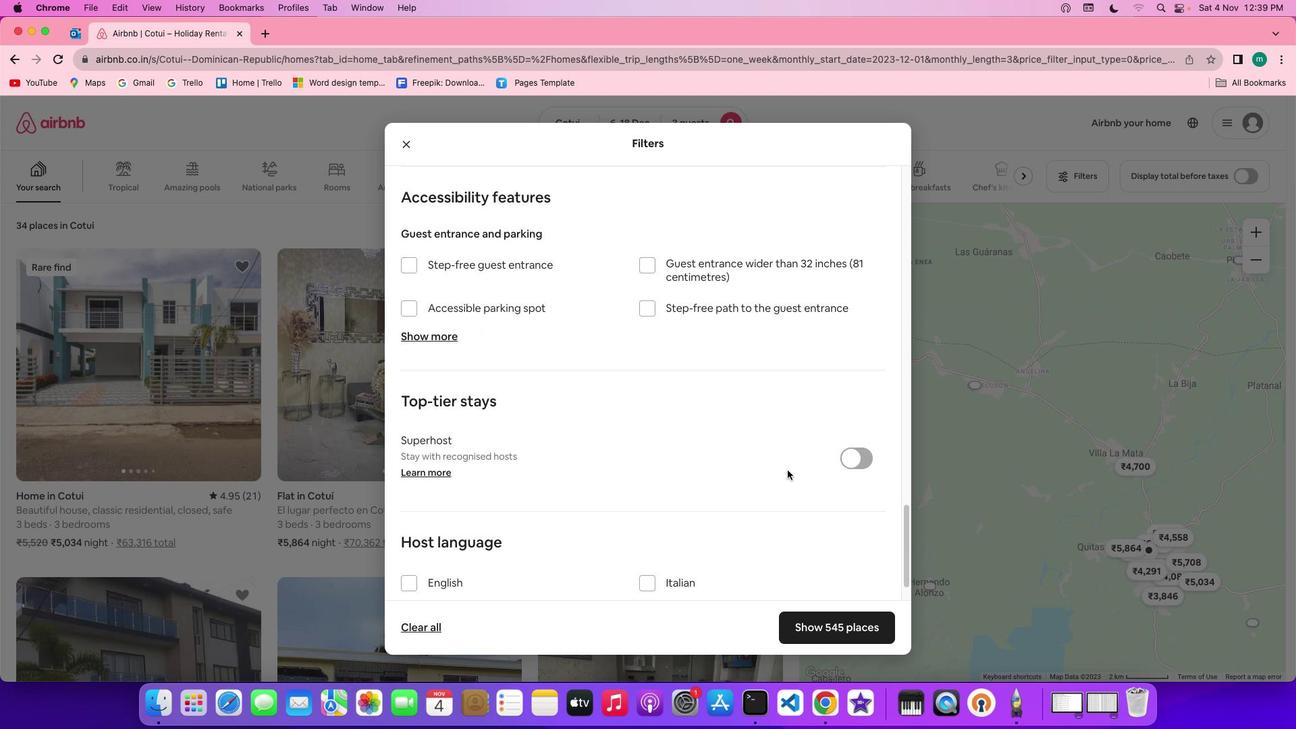 
Action: Mouse scrolled (787, 470) with delta (0, -3)
Screenshot: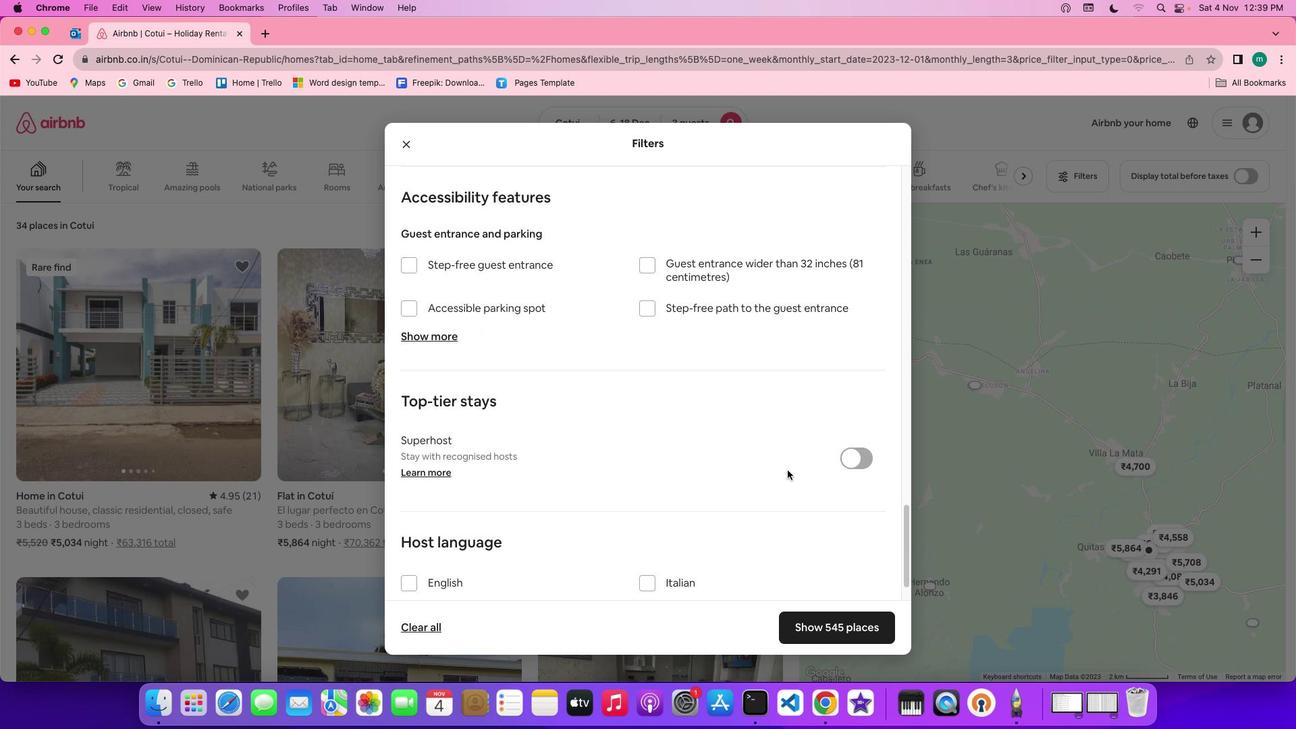 
Action: Mouse scrolled (787, 470) with delta (0, -4)
Screenshot: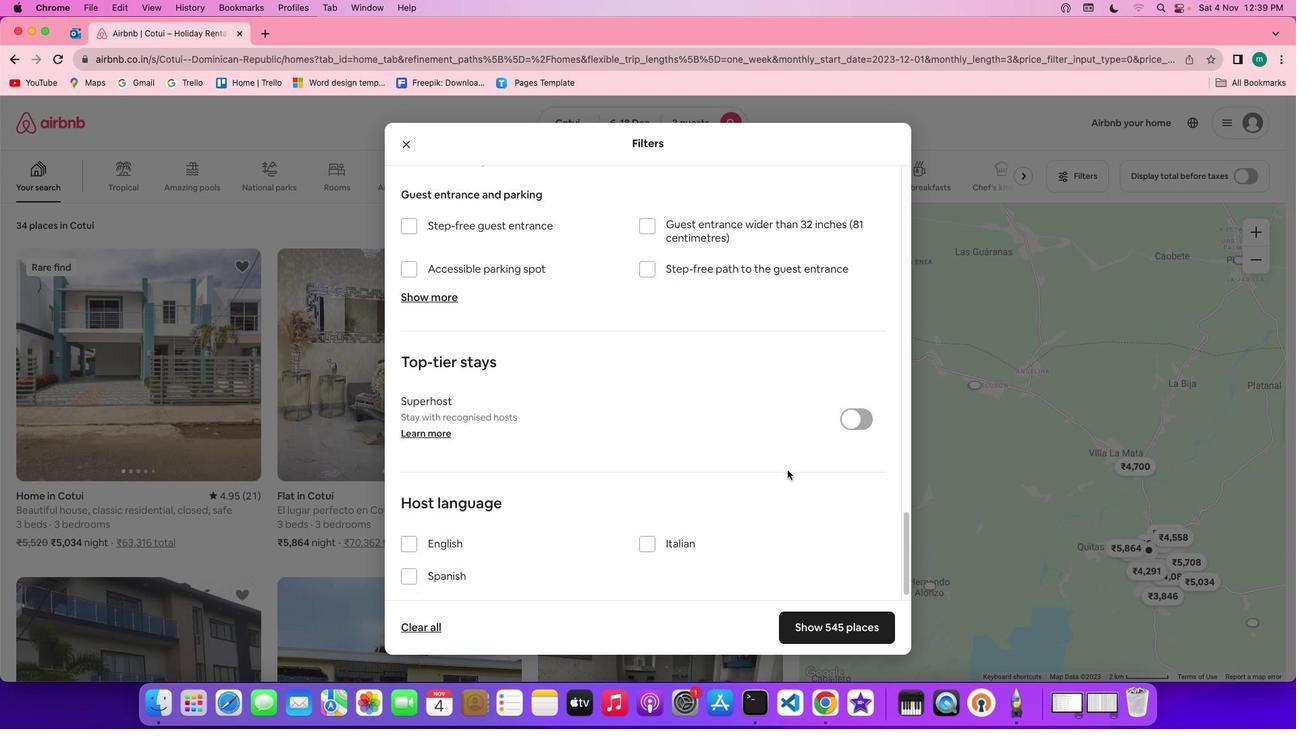 
Action: Mouse moved to (787, 470)
Screenshot: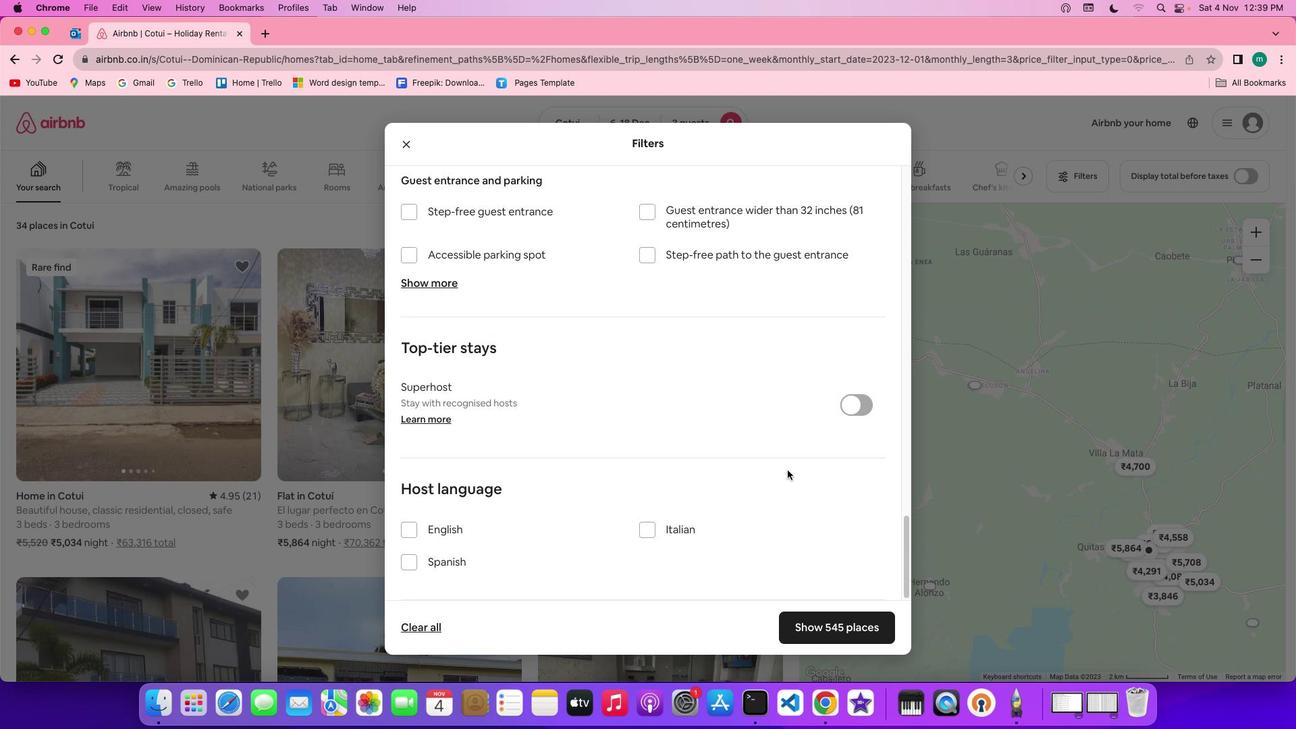 
Action: Mouse scrolled (787, 470) with delta (0, -4)
Screenshot: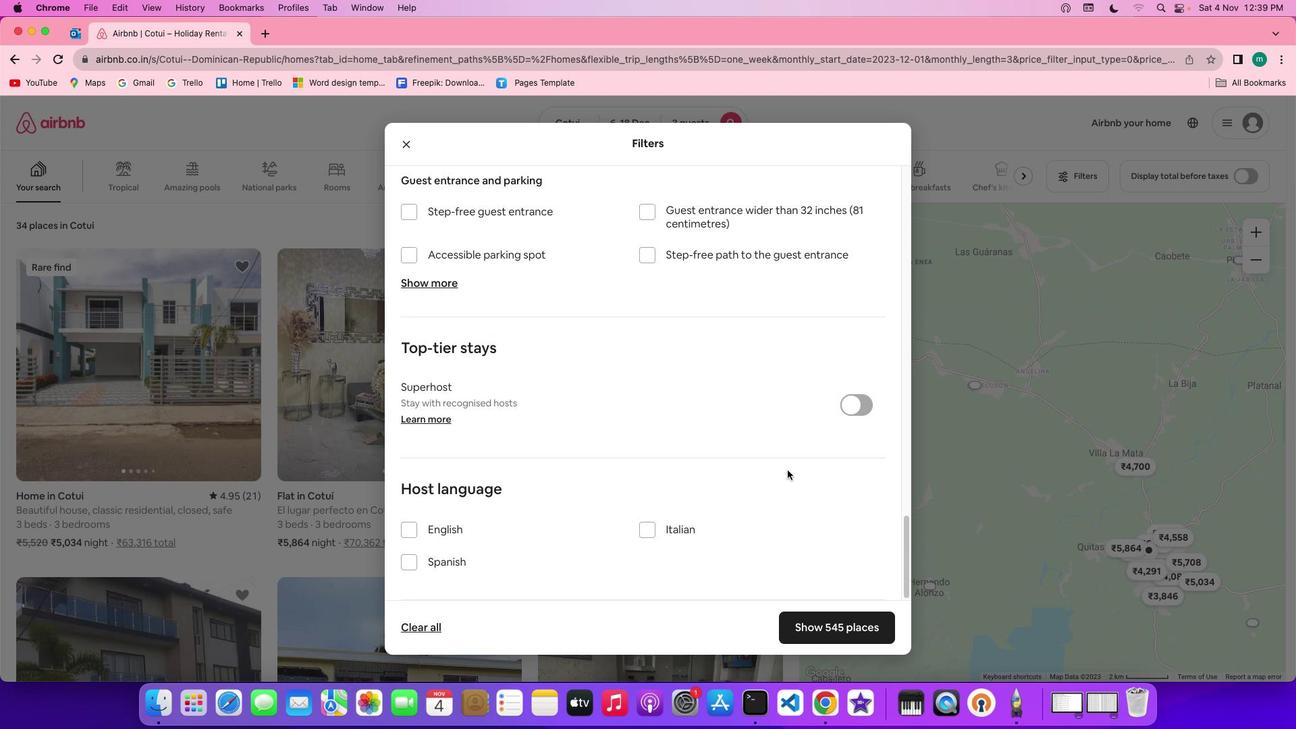
Action: Mouse scrolled (787, 470) with delta (0, 0)
Screenshot: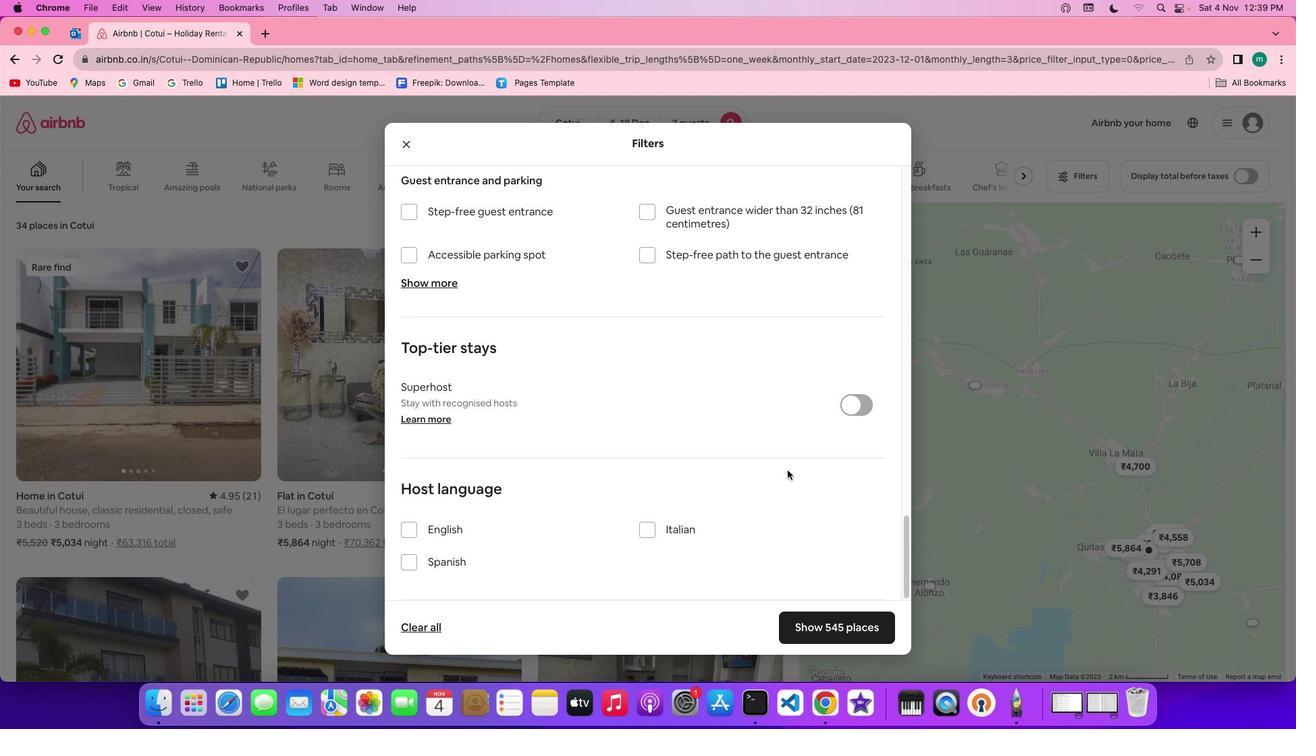 
Action: Mouse scrolled (787, 470) with delta (0, 0)
Screenshot: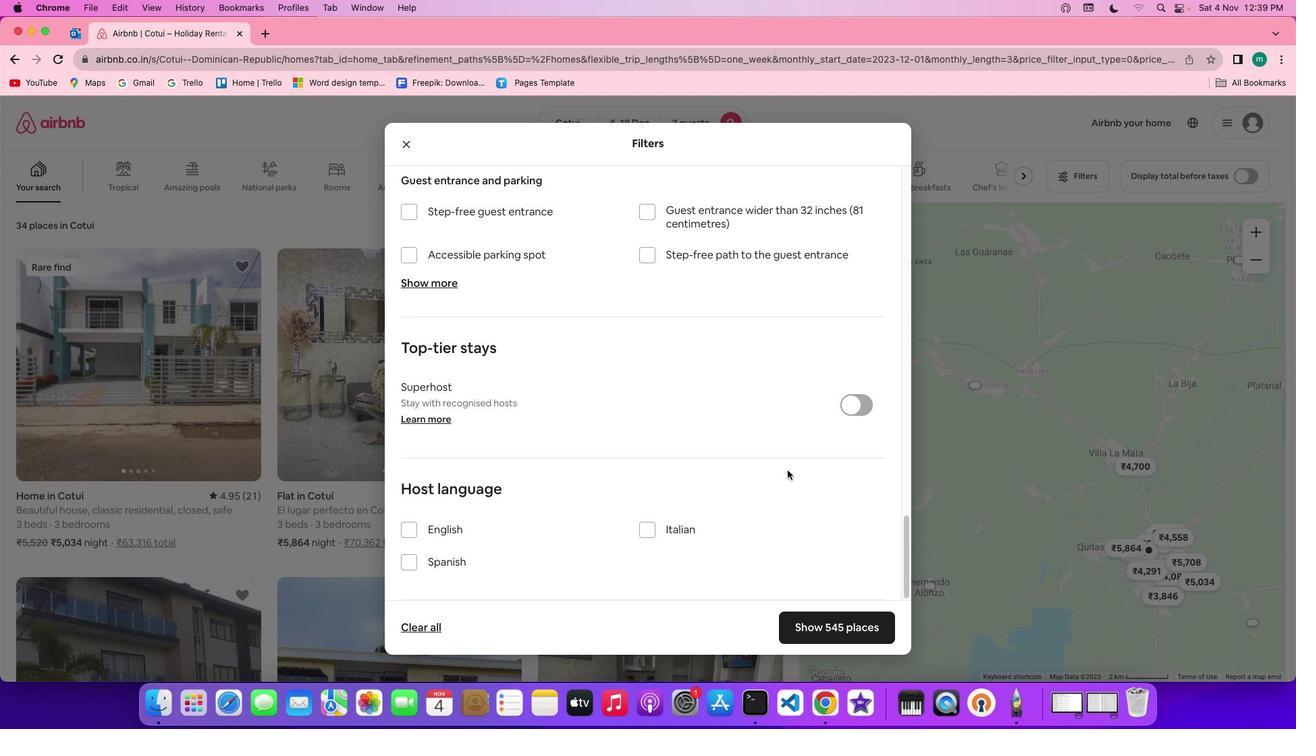 
Action: Mouse scrolled (787, 470) with delta (0, -2)
Screenshot: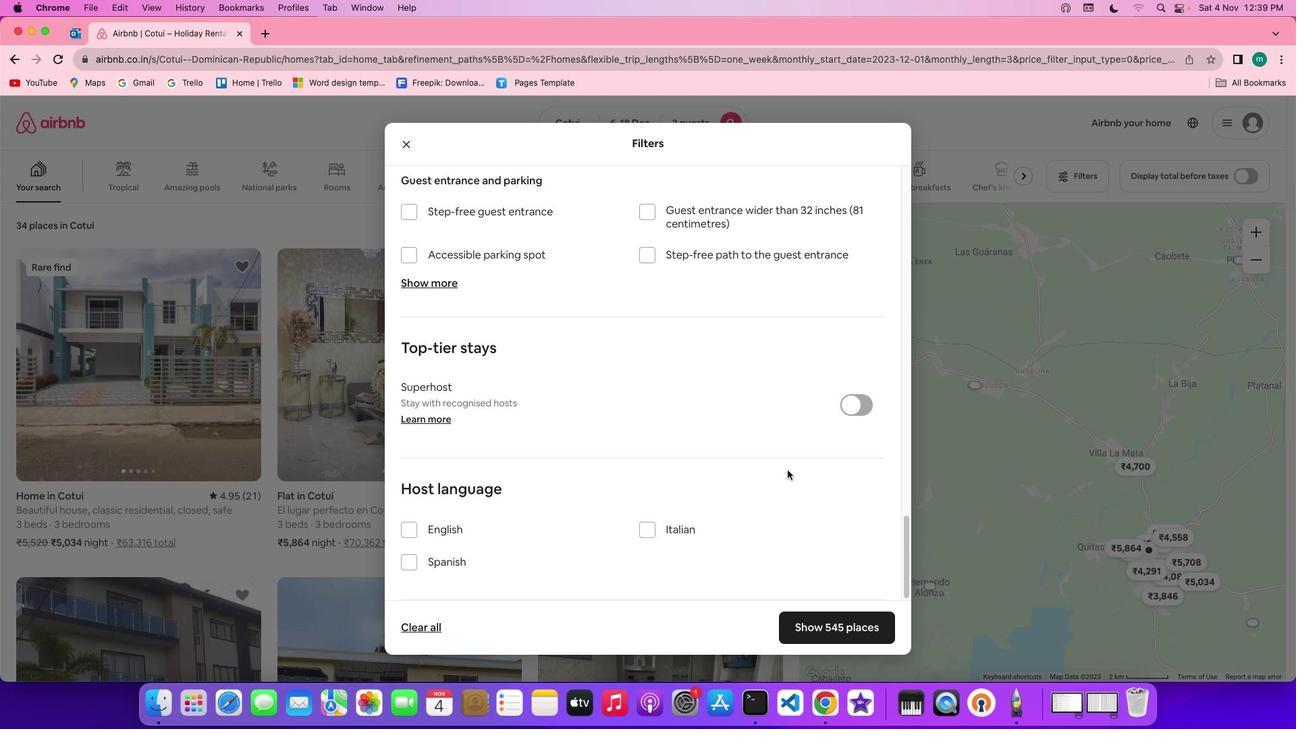 
Action: Mouse scrolled (787, 470) with delta (0, -3)
Screenshot: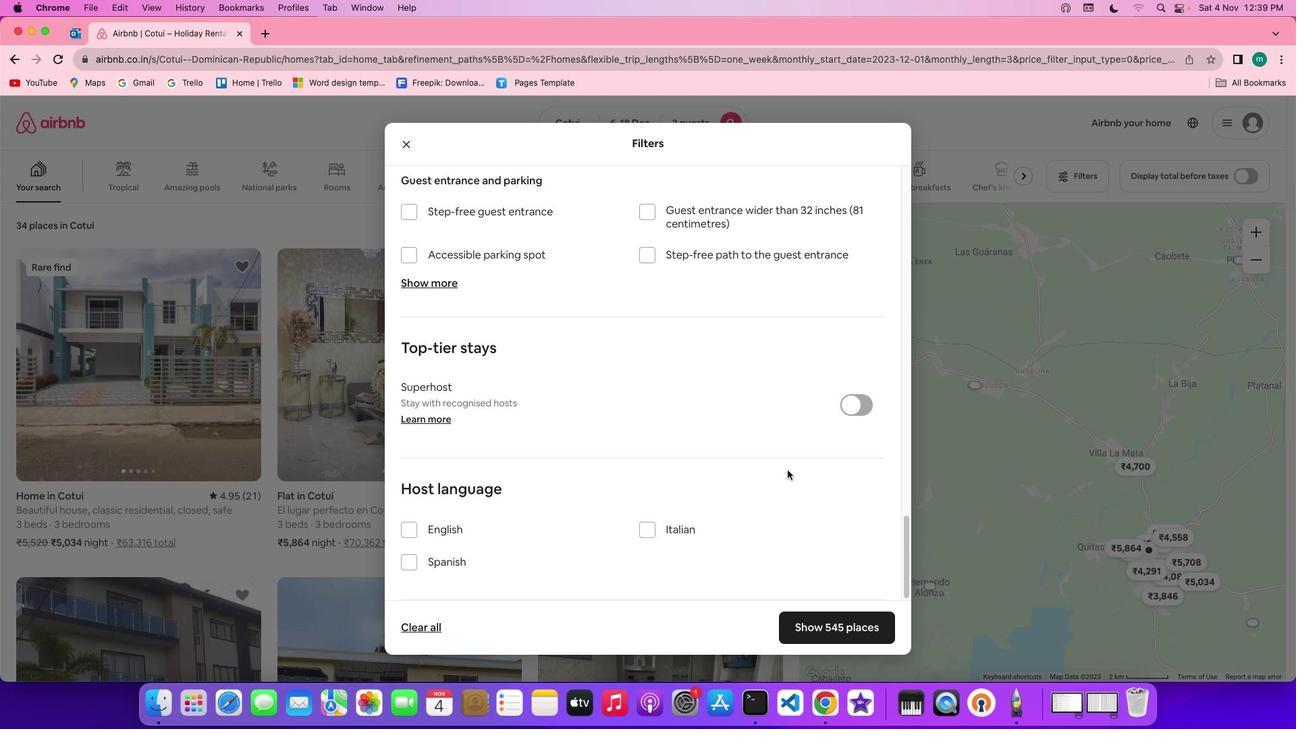 
Action: Mouse scrolled (787, 470) with delta (0, -4)
Screenshot: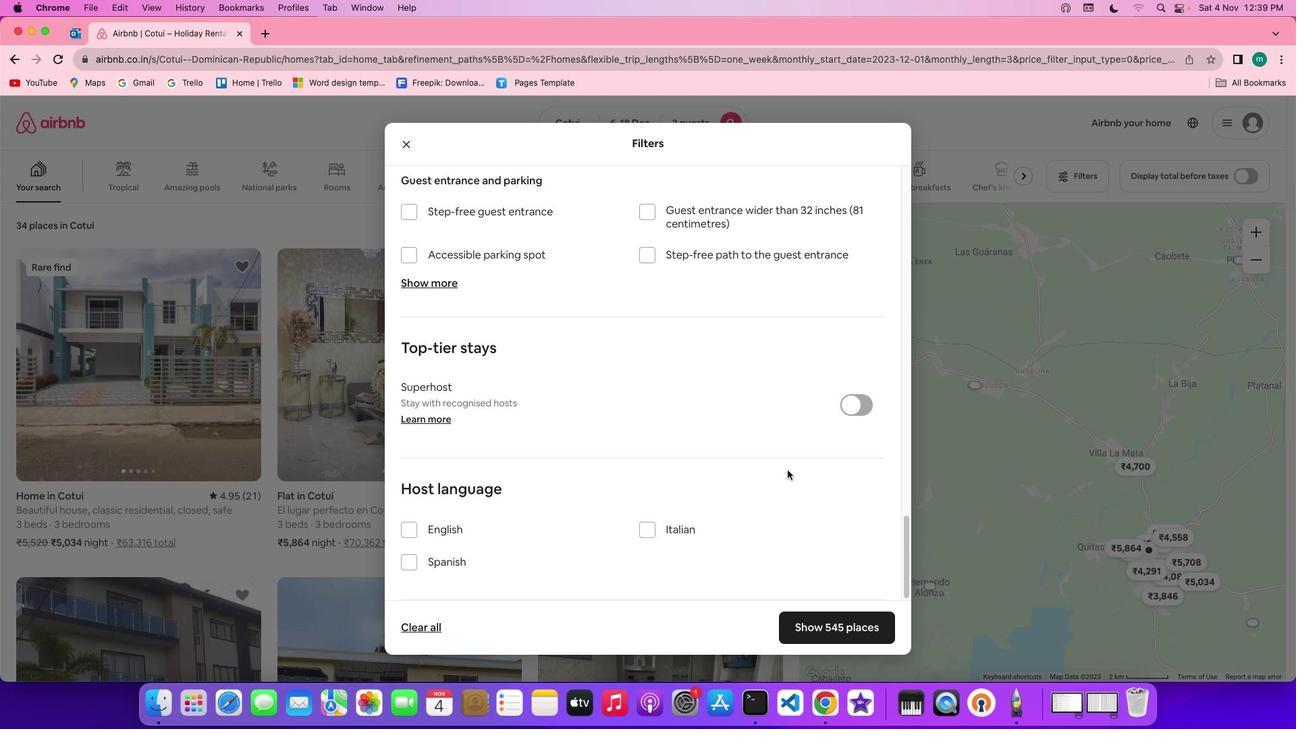 
Action: Mouse scrolled (787, 470) with delta (0, 0)
Screenshot: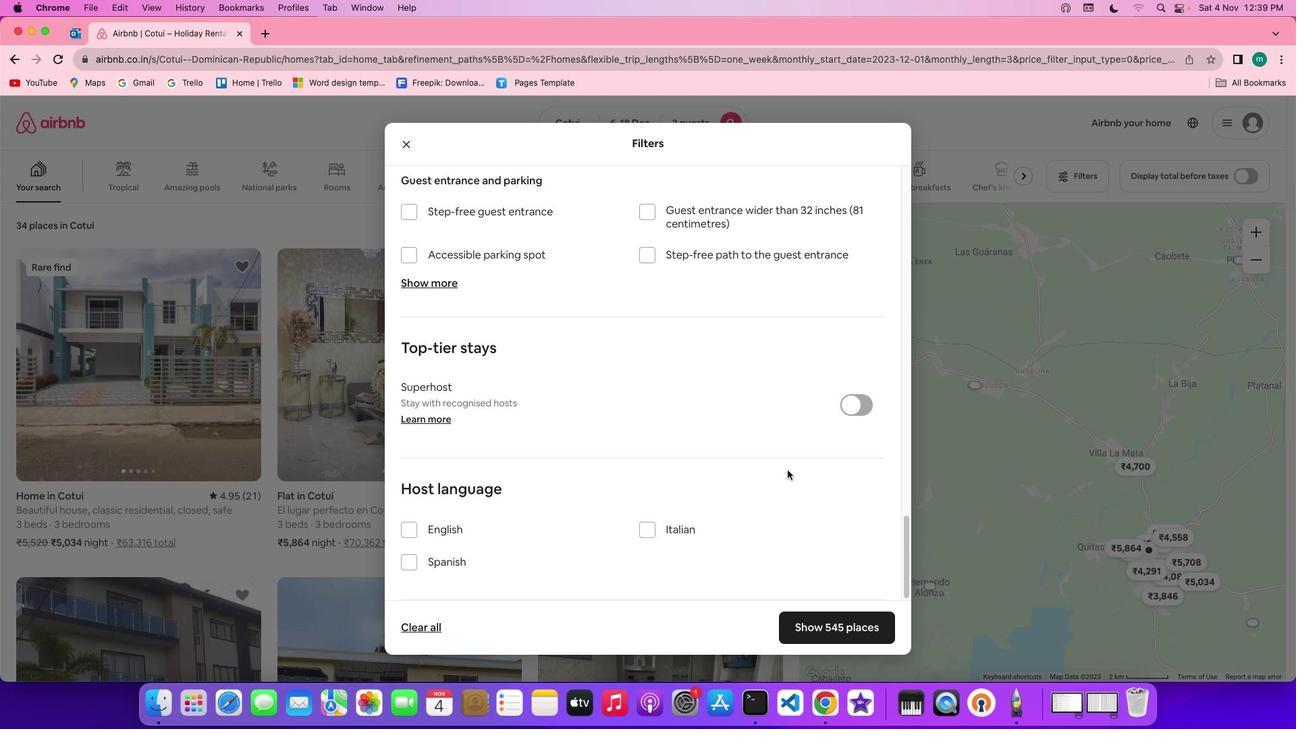 
Action: Mouse scrolled (787, 470) with delta (0, 0)
Screenshot: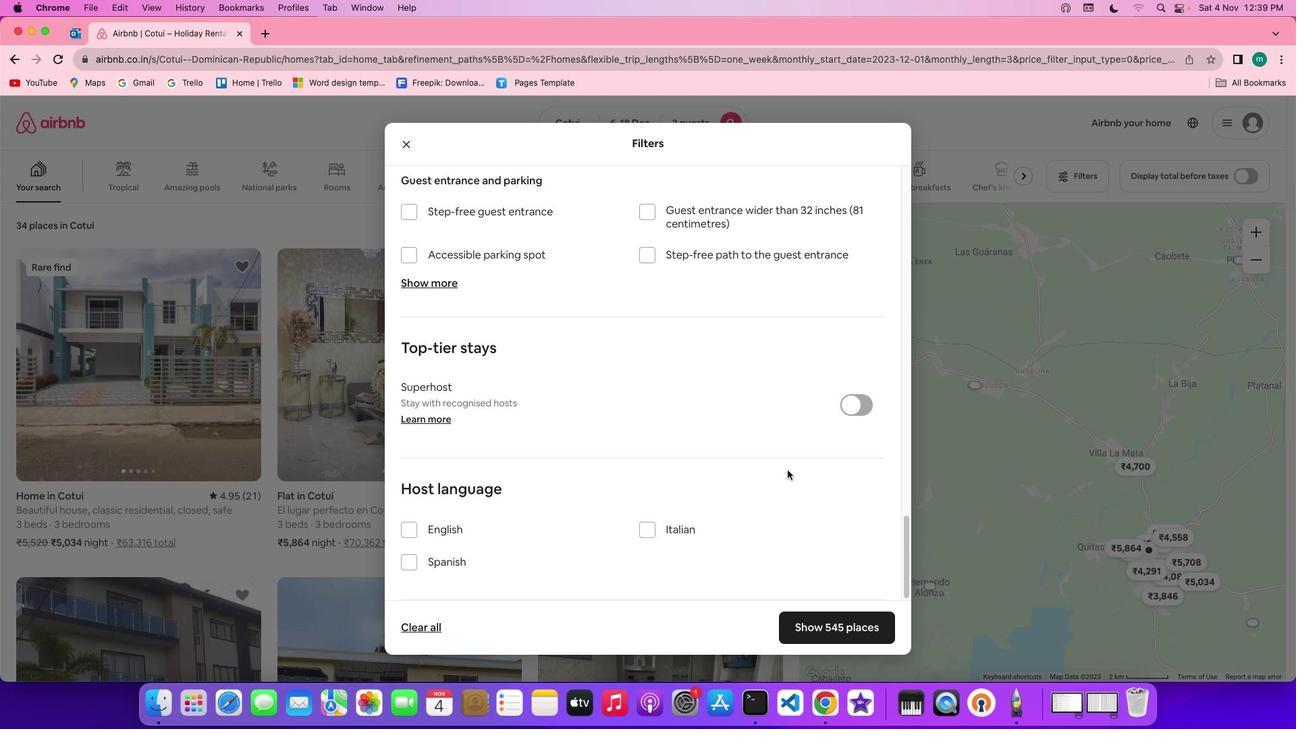 
Action: Mouse scrolled (787, 470) with delta (0, -2)
Screenshot: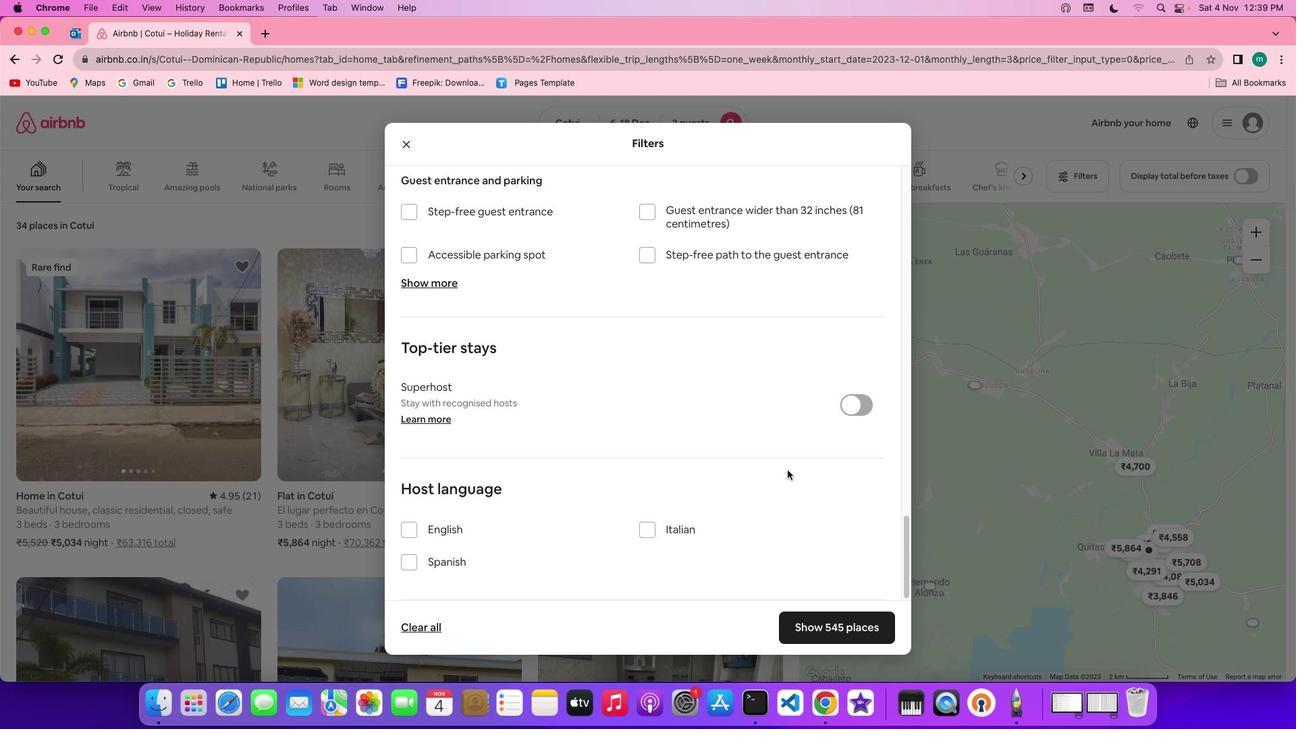 
Action: Mouse scrolled (787, 470) with delta (0, -3)
Screenshot: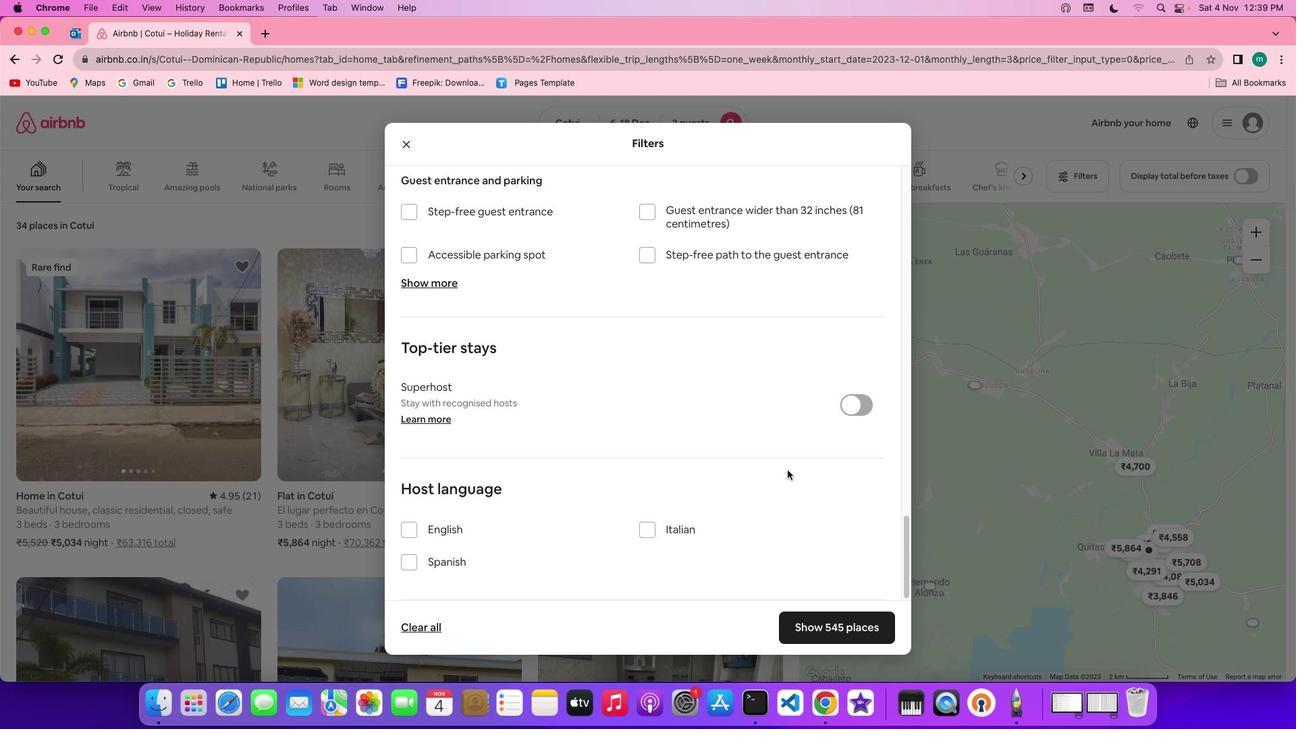 
Action: Mouse scrolled (787, 470) with delta (0, -4)
Screenshot: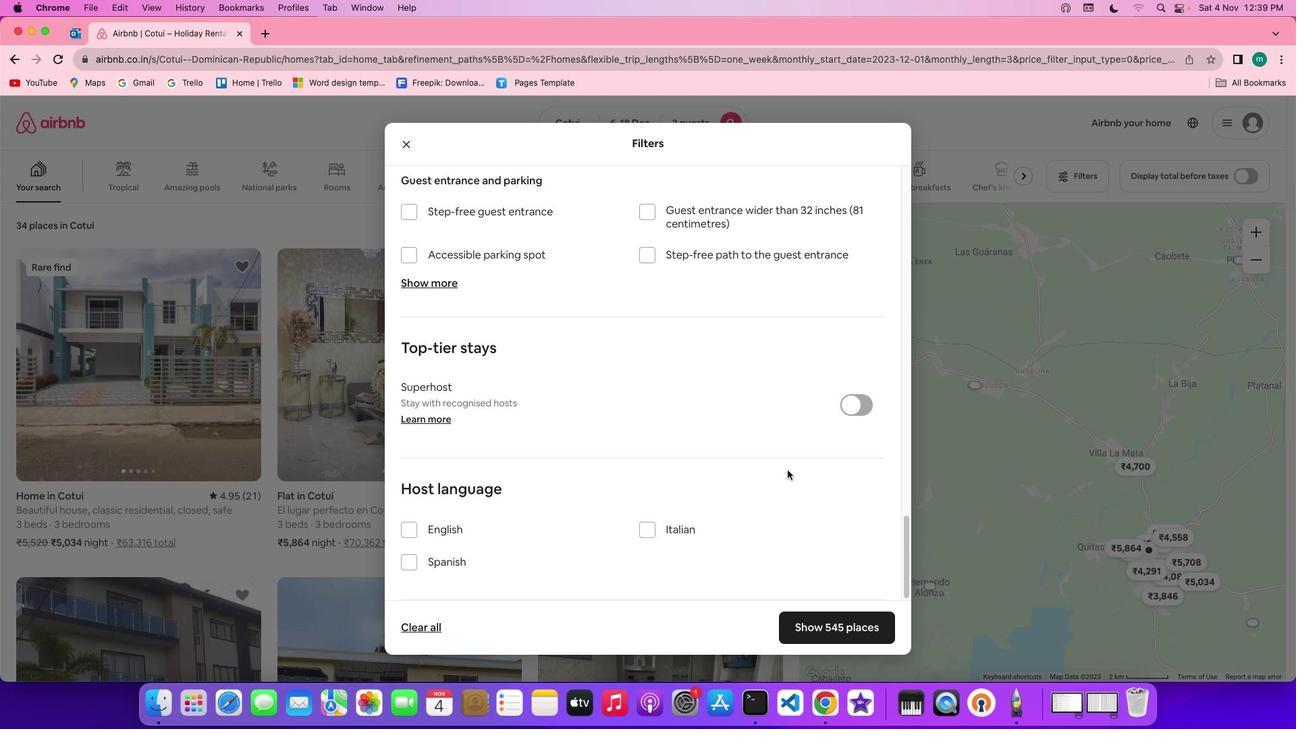 
Action: Mouse scrolled (787, 470) with delta (0, -4)
Screenshot: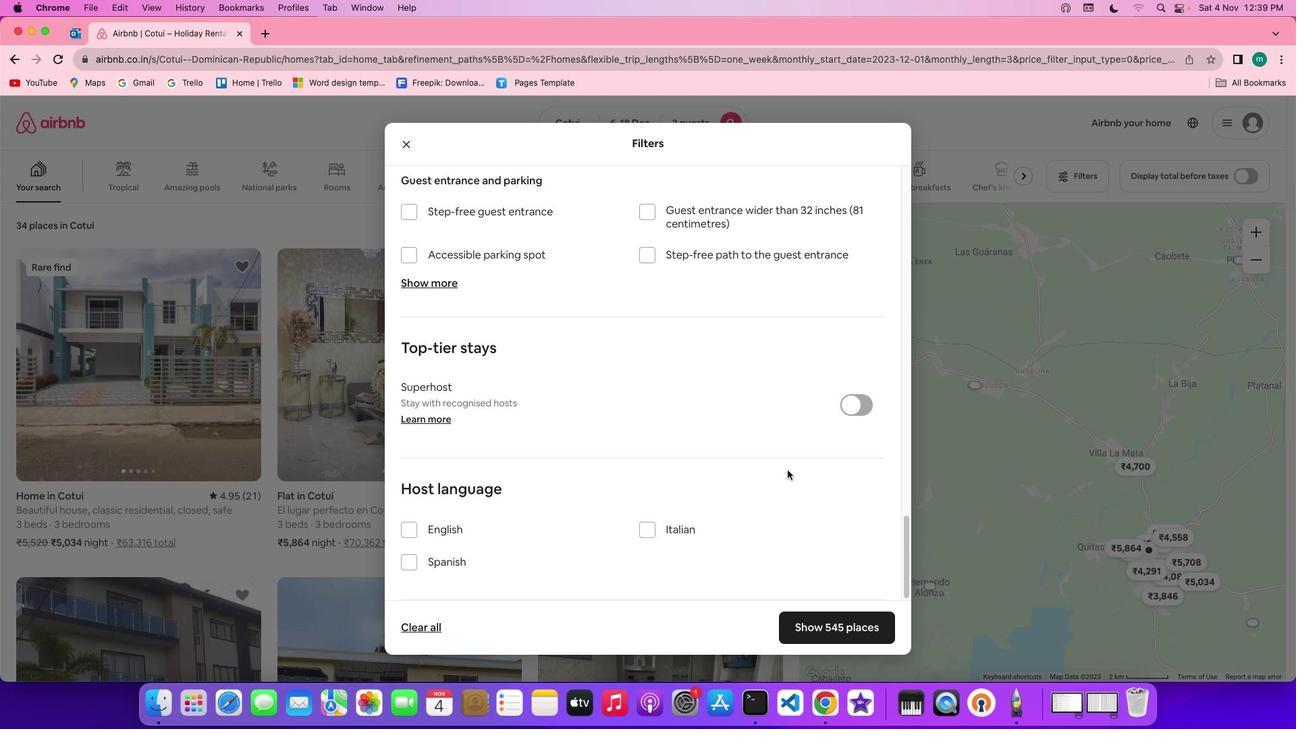
Action: Mouse scrolled (787, 470) with delta (0, -4)
Screenshot: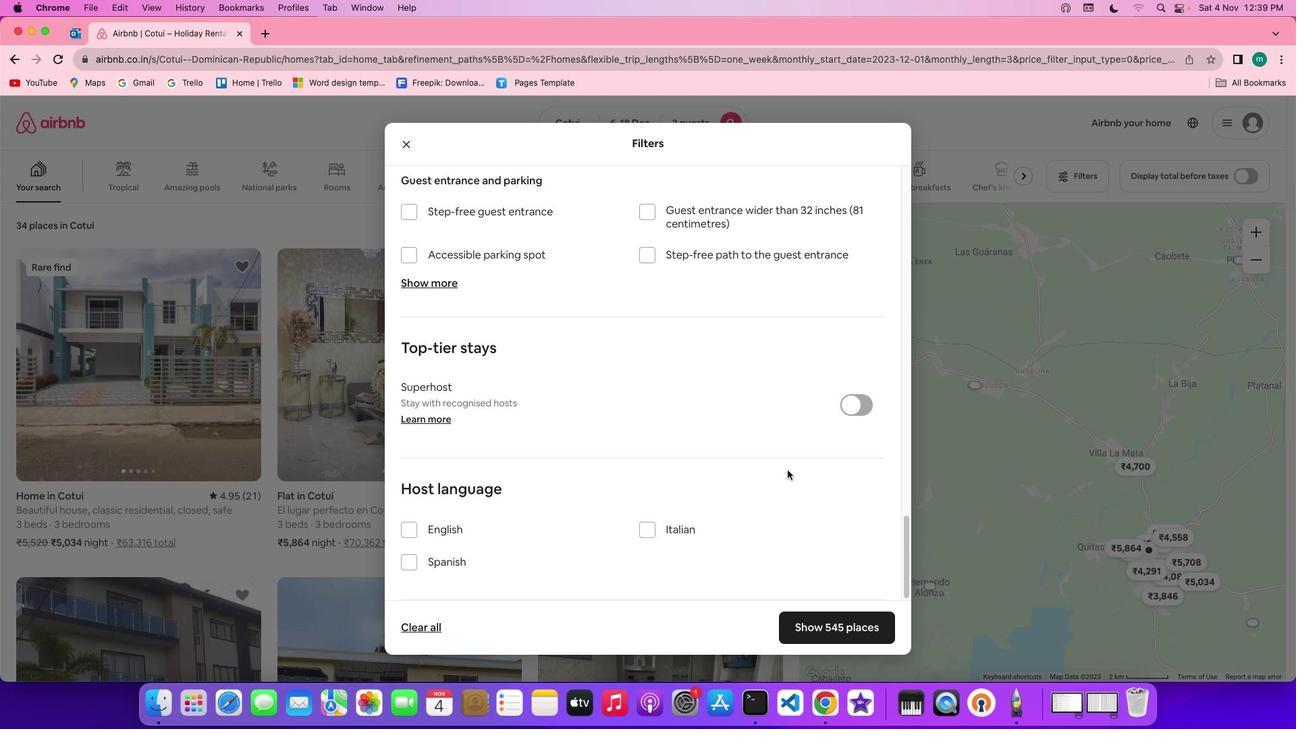 
Action: Mouse moved to (842, 617)
Screenshot: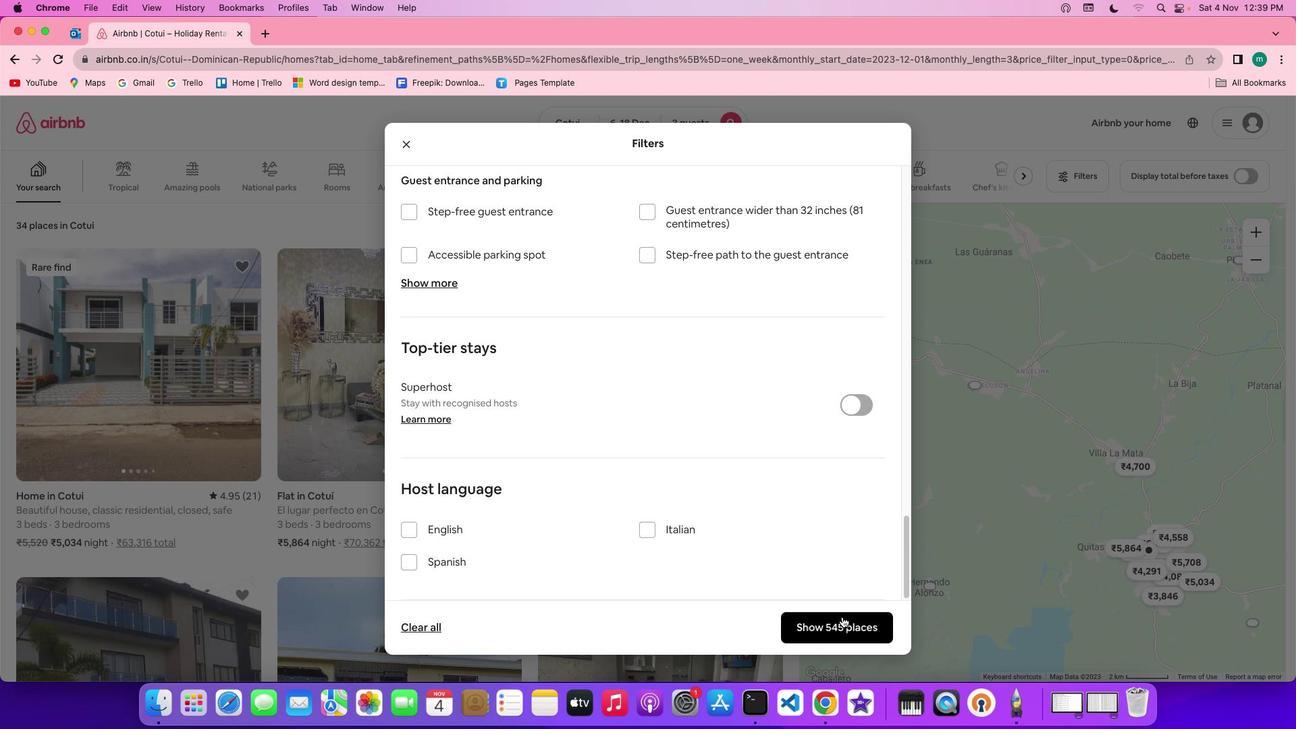 
Action: Mouse pressed left at (842, 617)
Screenshot: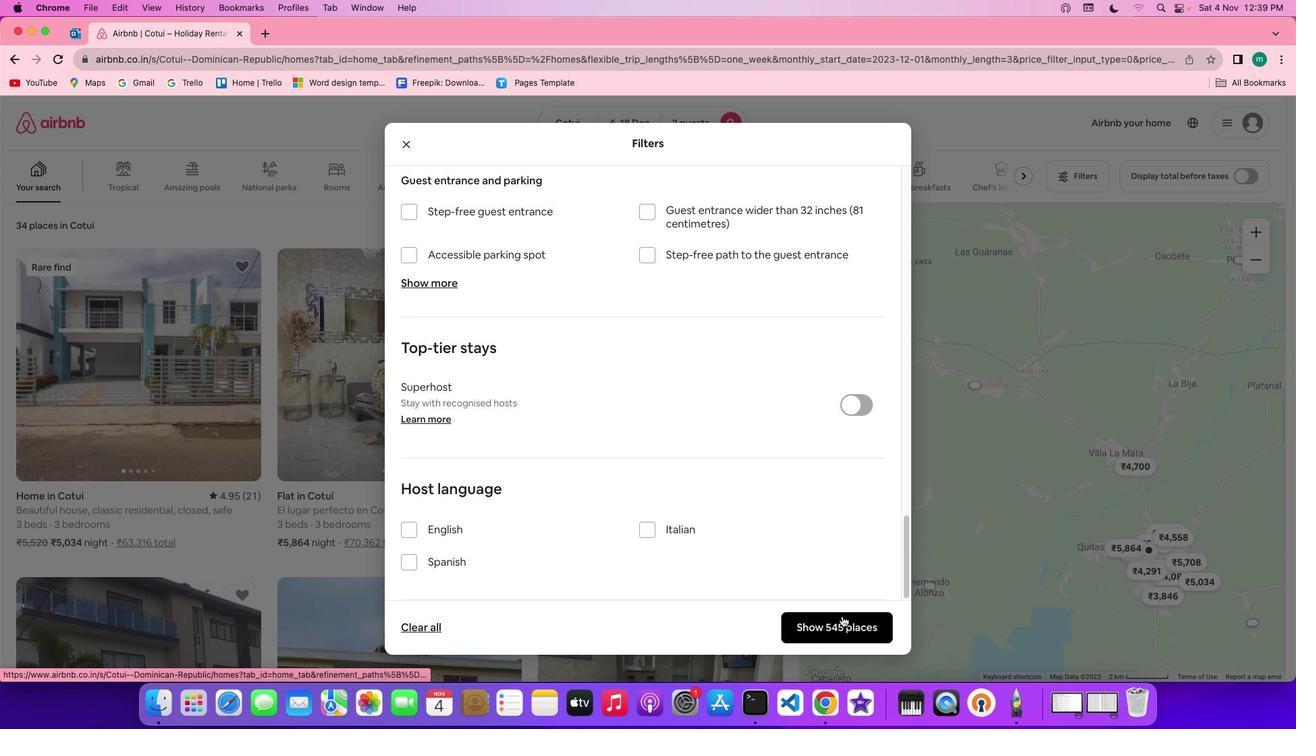 
Action: Mouse moved to (226, 326)
Screenshot: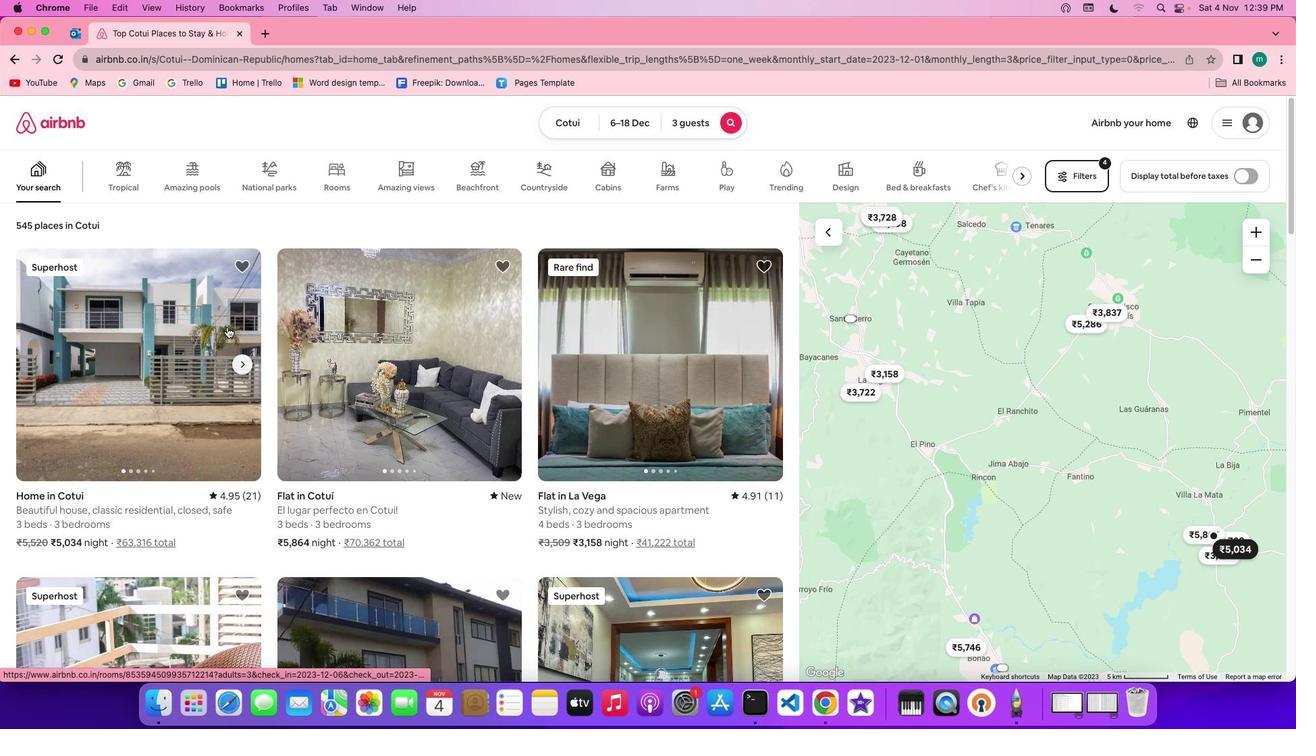 
Action: Mouse pressed left at (226, 326)
Screenshot: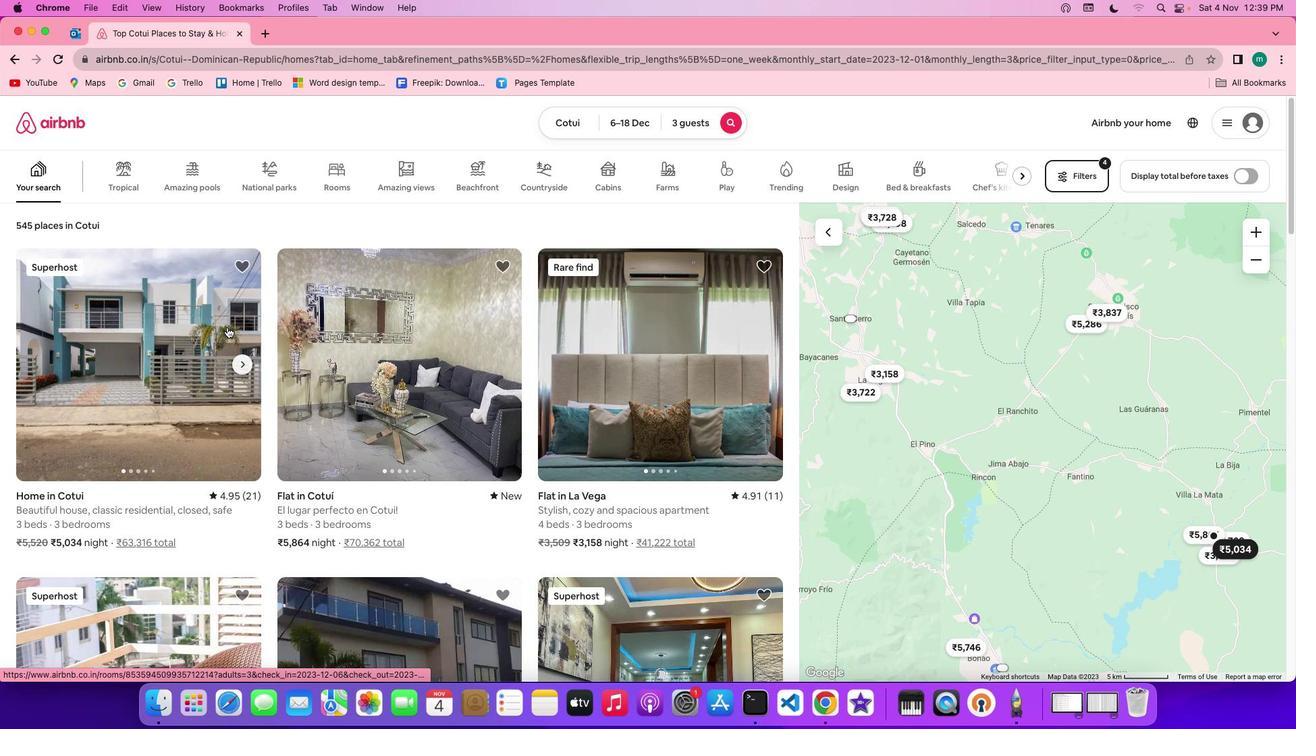 
Action: Mouse moved to (956, 501)
Screenshot: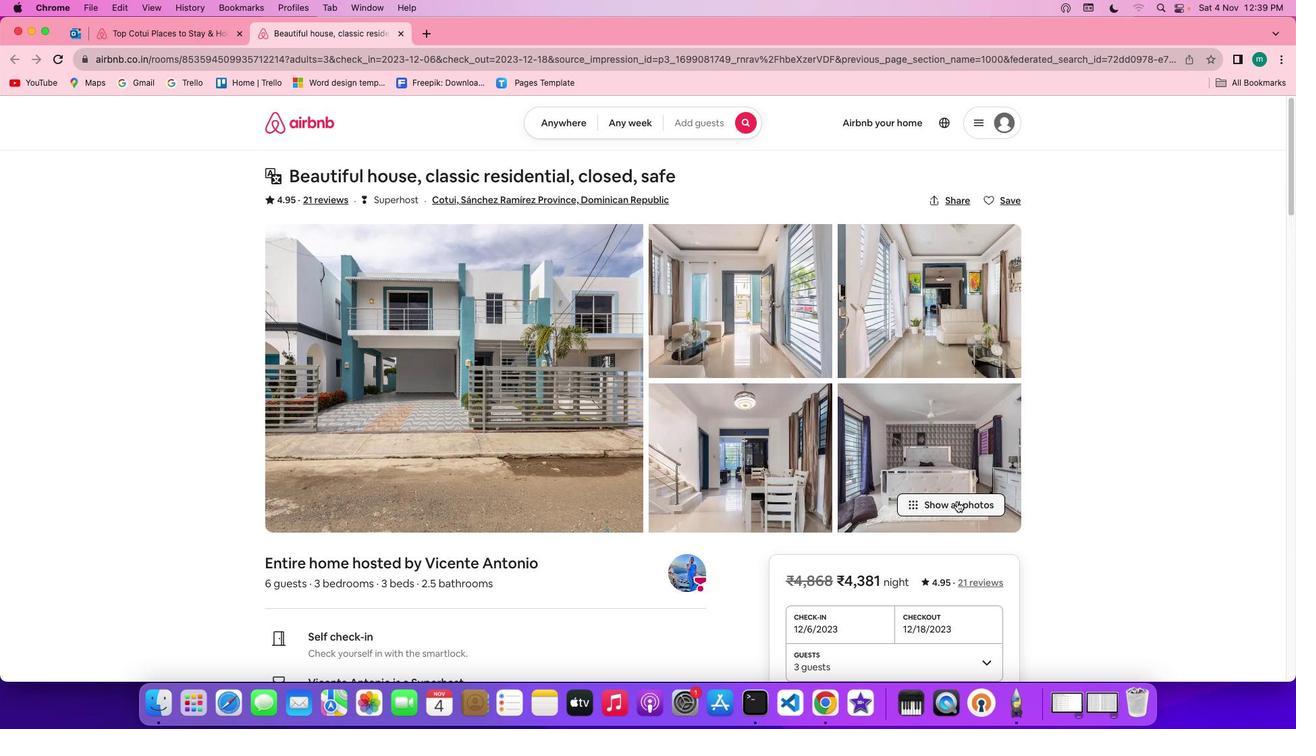 
Action: Mouse pressed left at (956, 501)
Screenshot: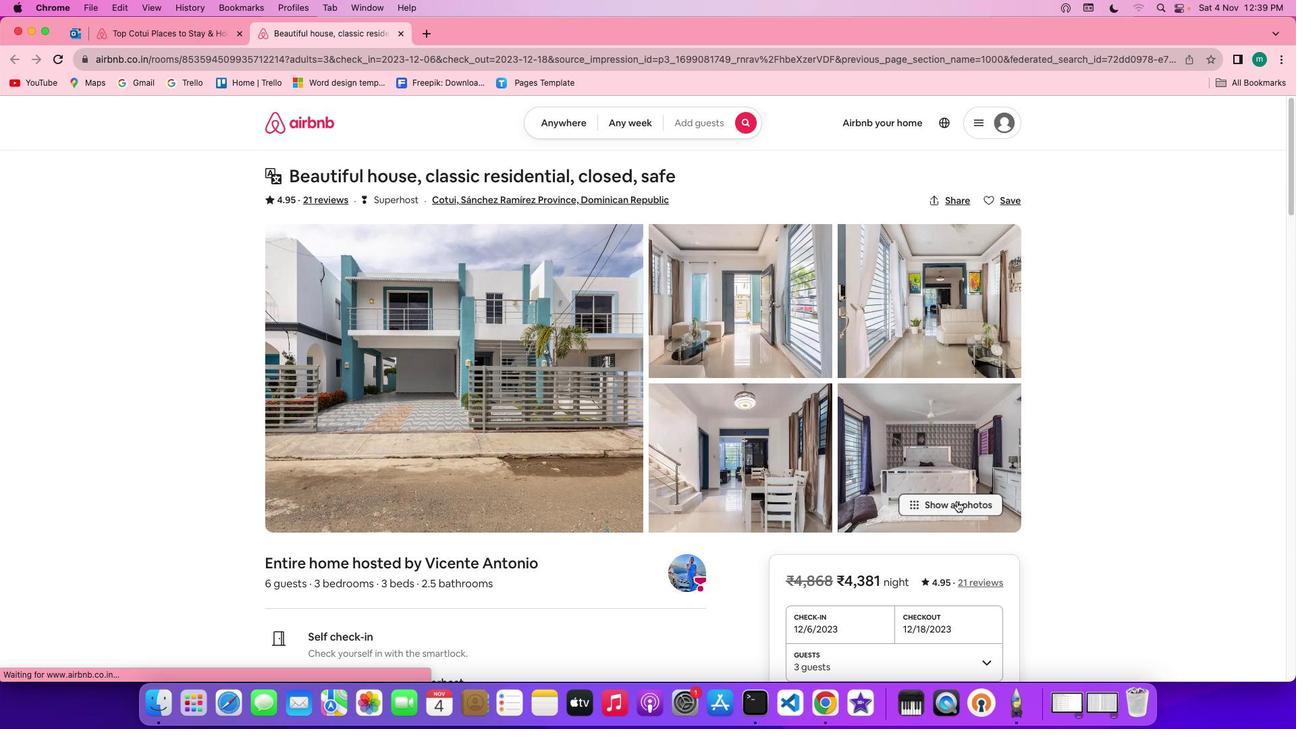
Action: Mouse moved to (736, 434)
Screenshot: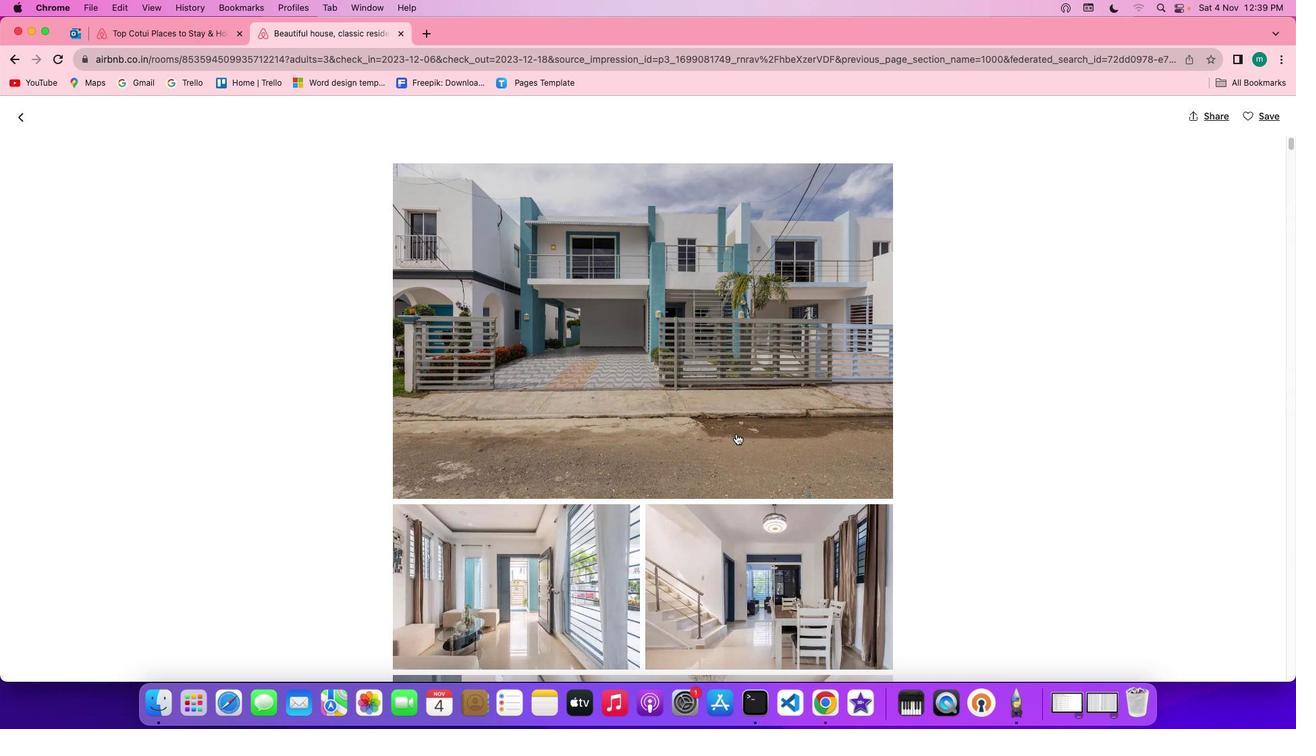 
Action: Mouse scrolled (736, 434) with delta (0, 0)
Screenshot: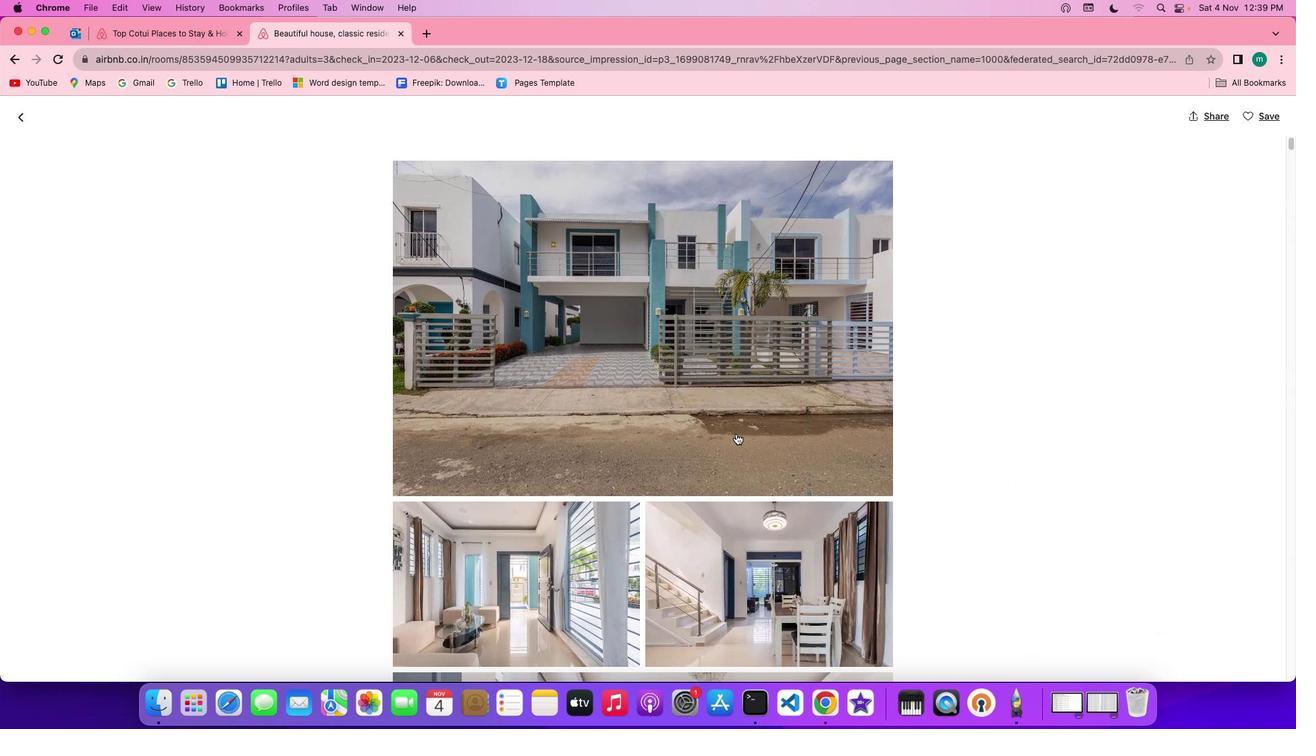 
Action: Mouse scrolled (736, 434) with delta (0, 0)
Screenshot: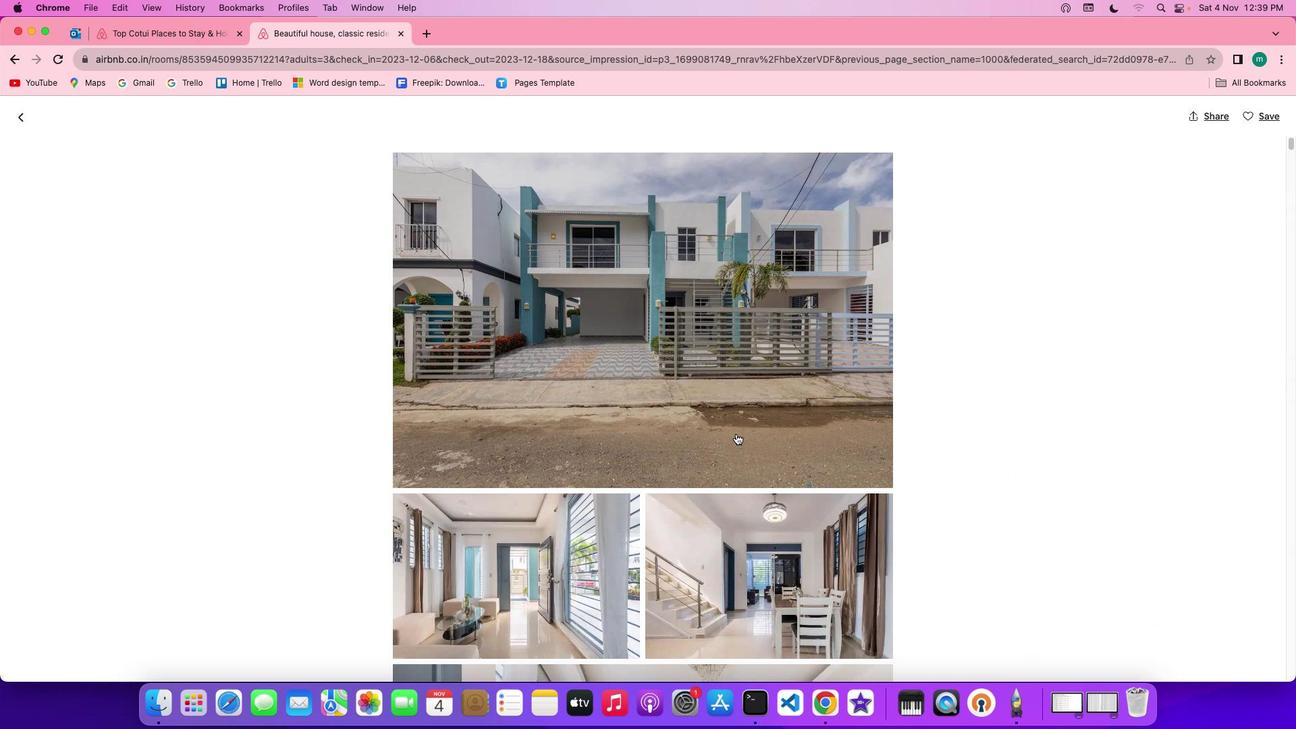 
Action: Mouse scrolled (736, 434) with delta (0, 0)
Screenshot: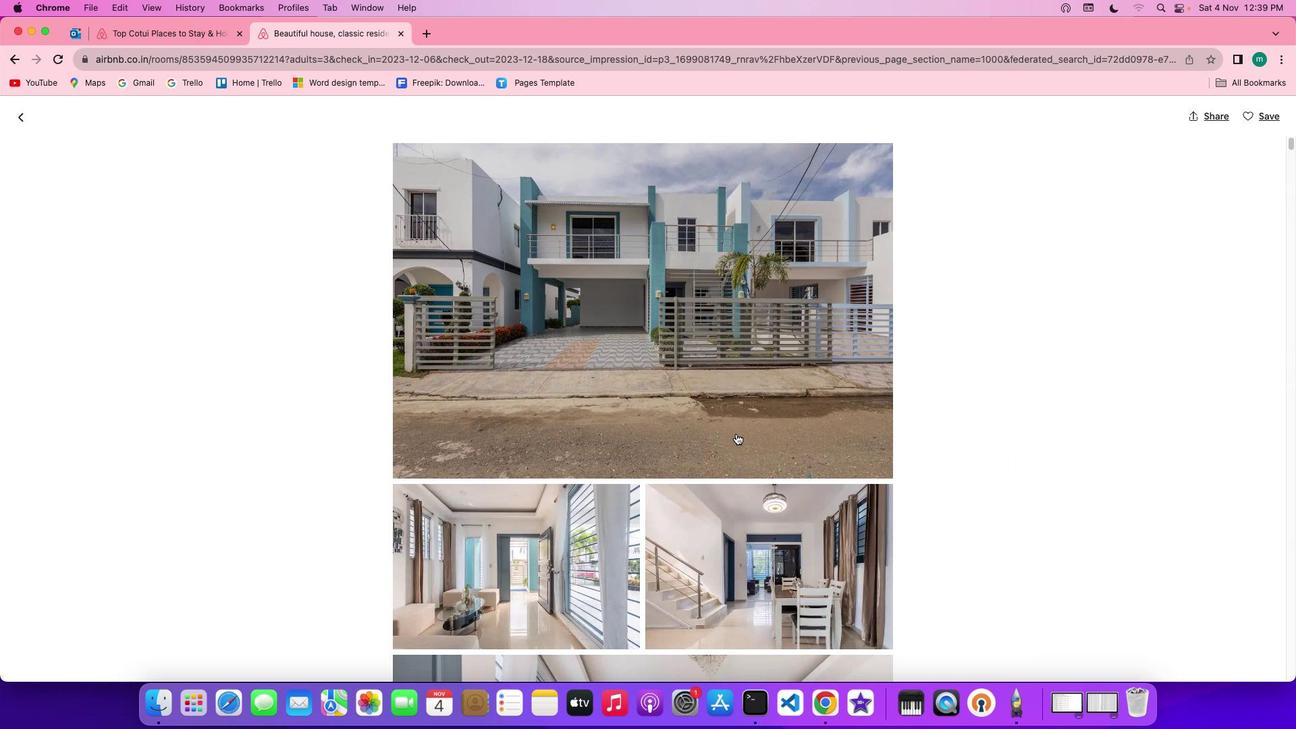 
Action: Mouse scrolled (736, 434) with delta (0, 0)
Screenshot: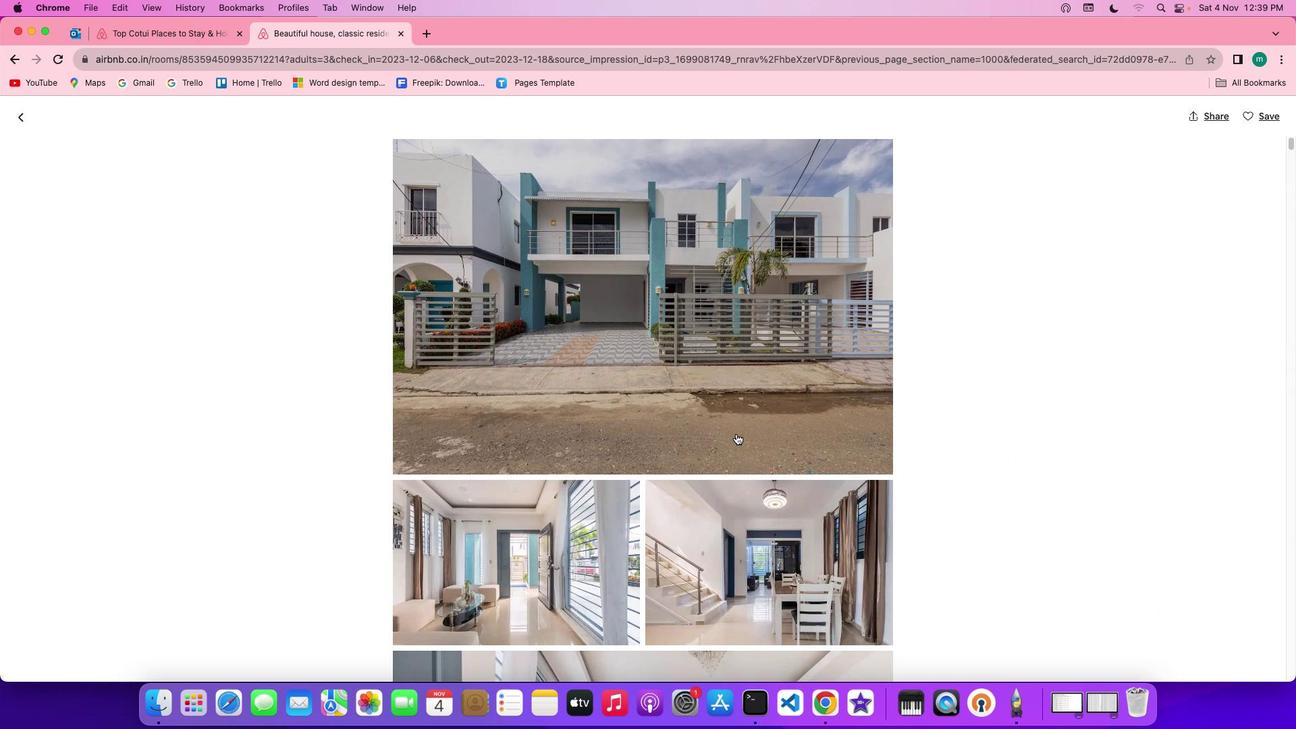 
Action: Mouse scrolled (736, 434) with delta (0, 0)
Screenshot: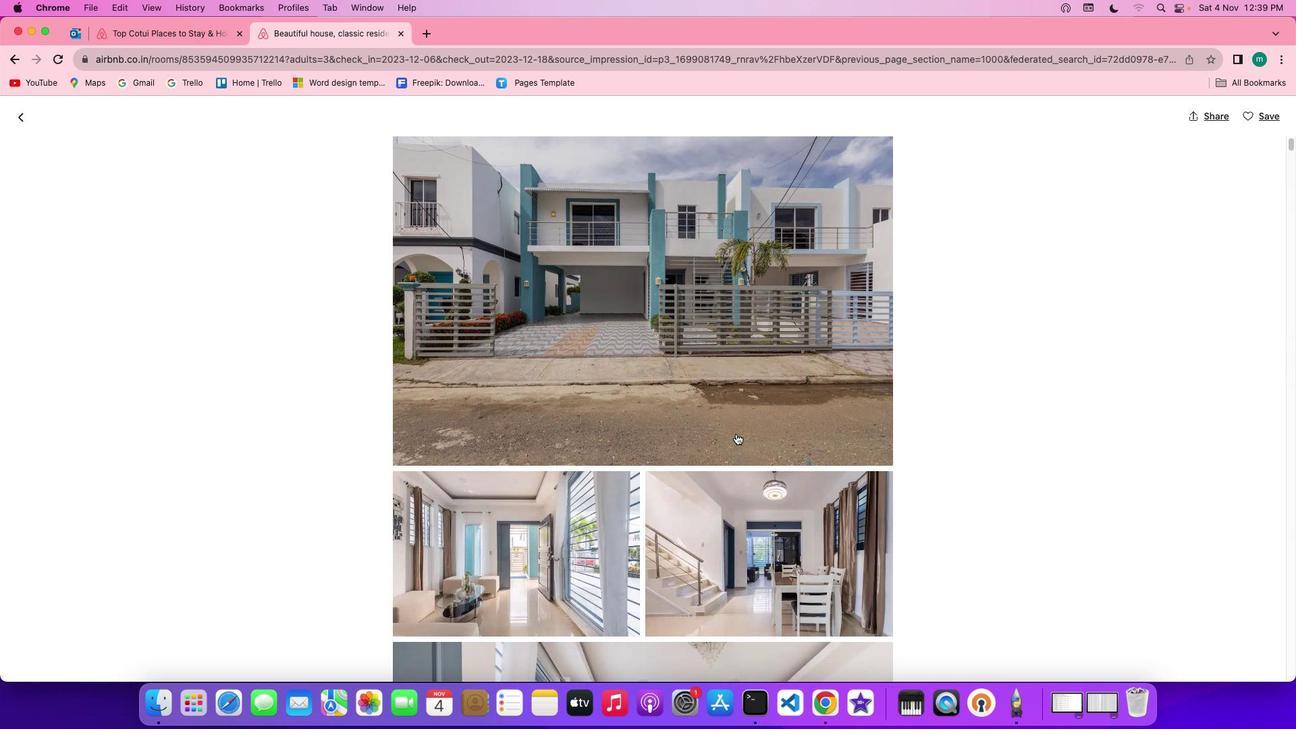 
Action: Mouse scrolled (736, 434) with delta (0, 0)
Screenshot: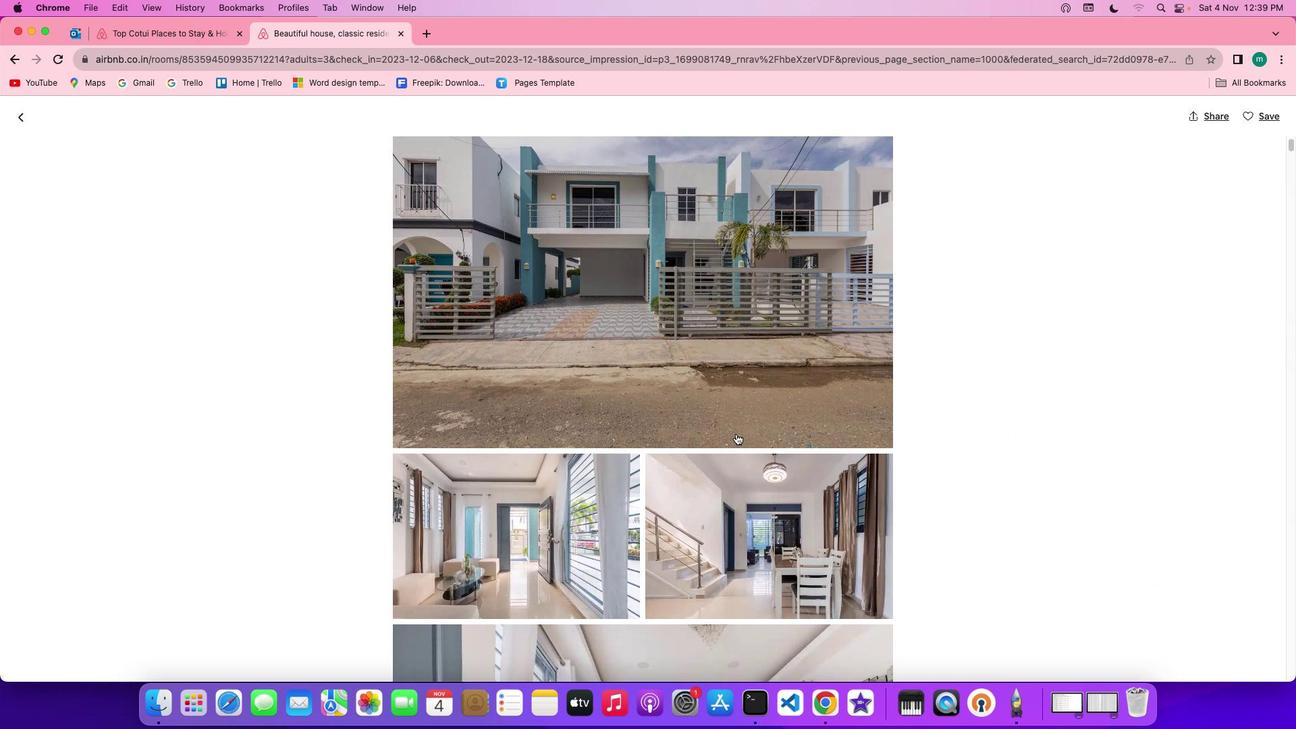 
Action: Mouse scrolled (736, 434) with delta (0, 0)
Screenshot: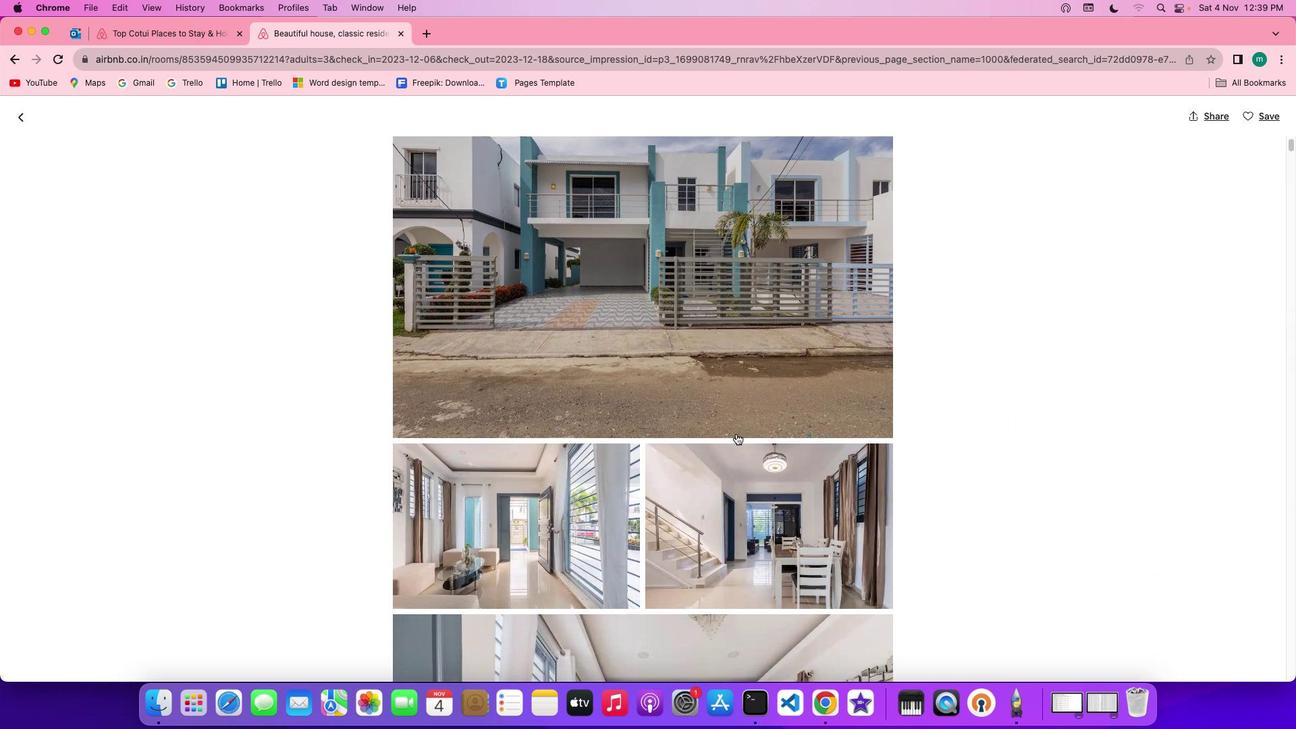 
Action: Mouse scrolled (736, 434) with delta (0, 0)
Screenshot: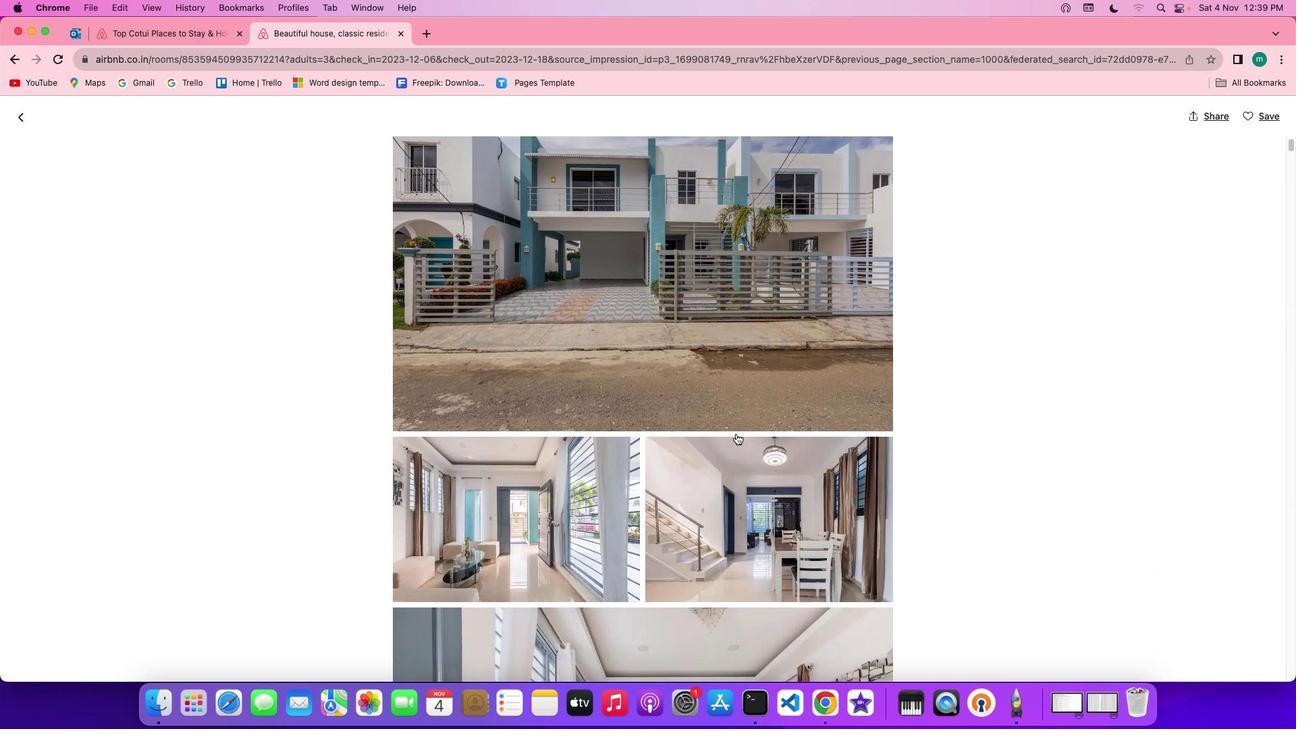 
Action: Mouse scrolled (736, 434) with delta (0, 0)
Screenshot: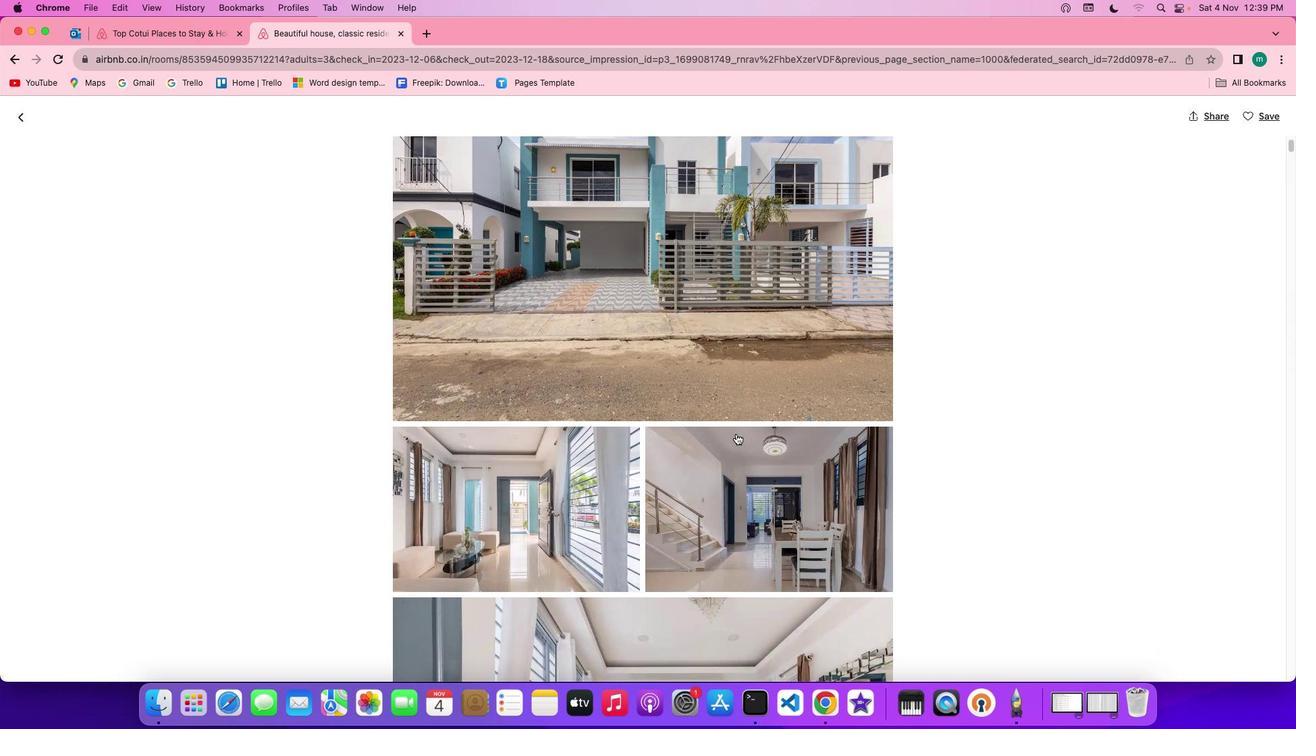
Action: Mouse scrolled (736, 434) with delta (0, 0)
Screenshot: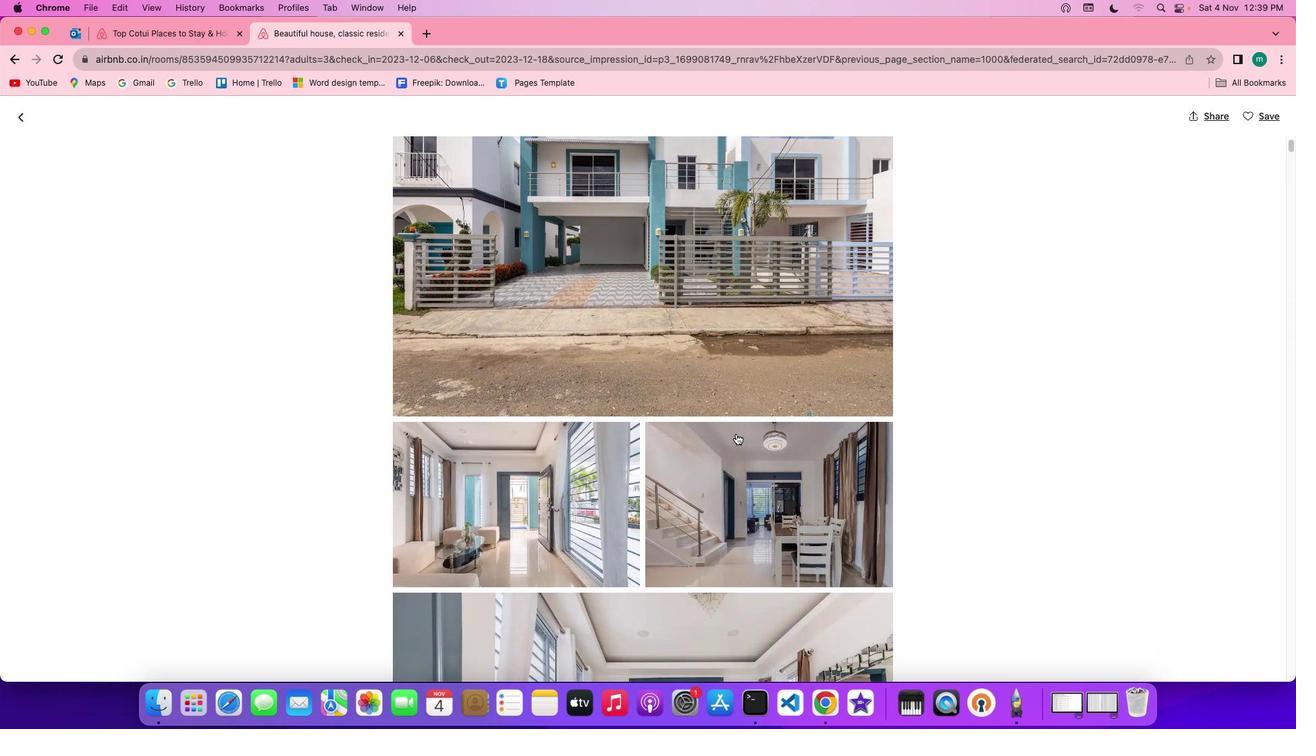 
Action: Mouse scrolled (736, 434) with delta (0, 0)
Screenshot: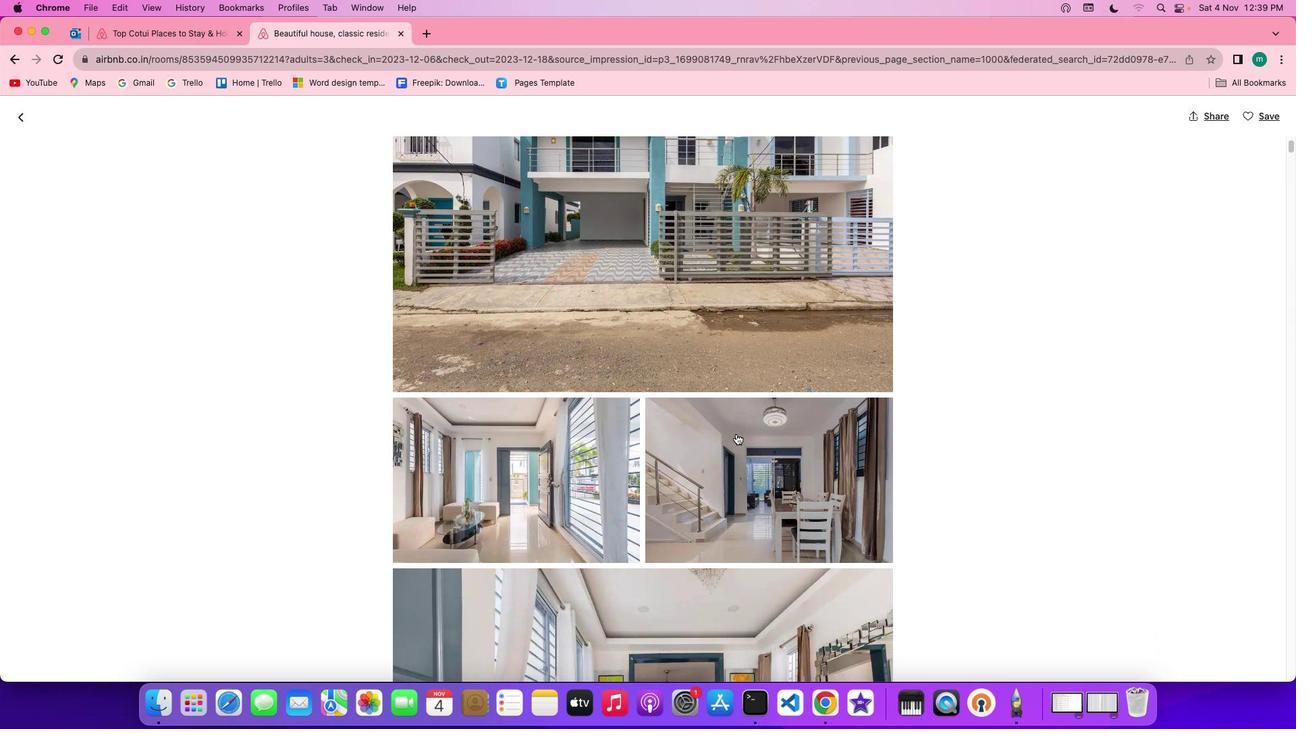 
Action: Mouse scrolled (736, 434) with delta (0, 0)
Screenshot: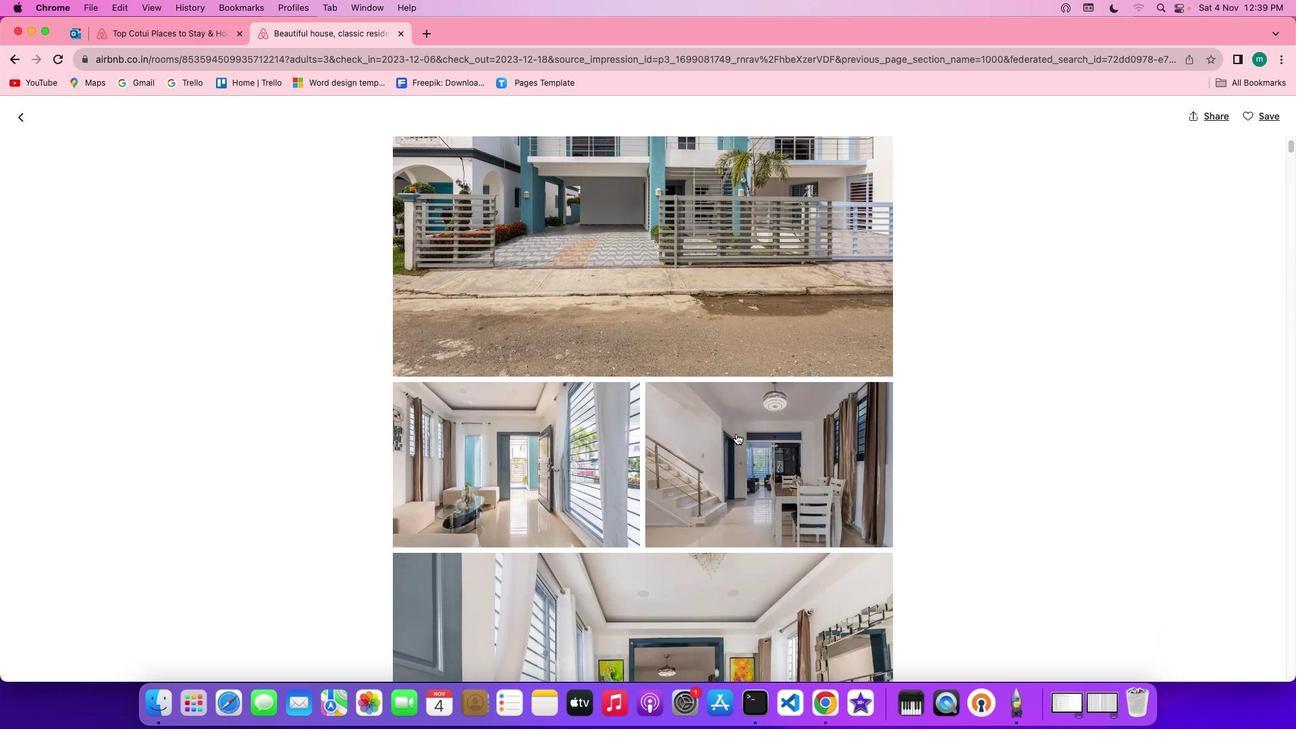 
Action: Mouse scrolled (736, 434) with delta (0, 0)
Screenshot: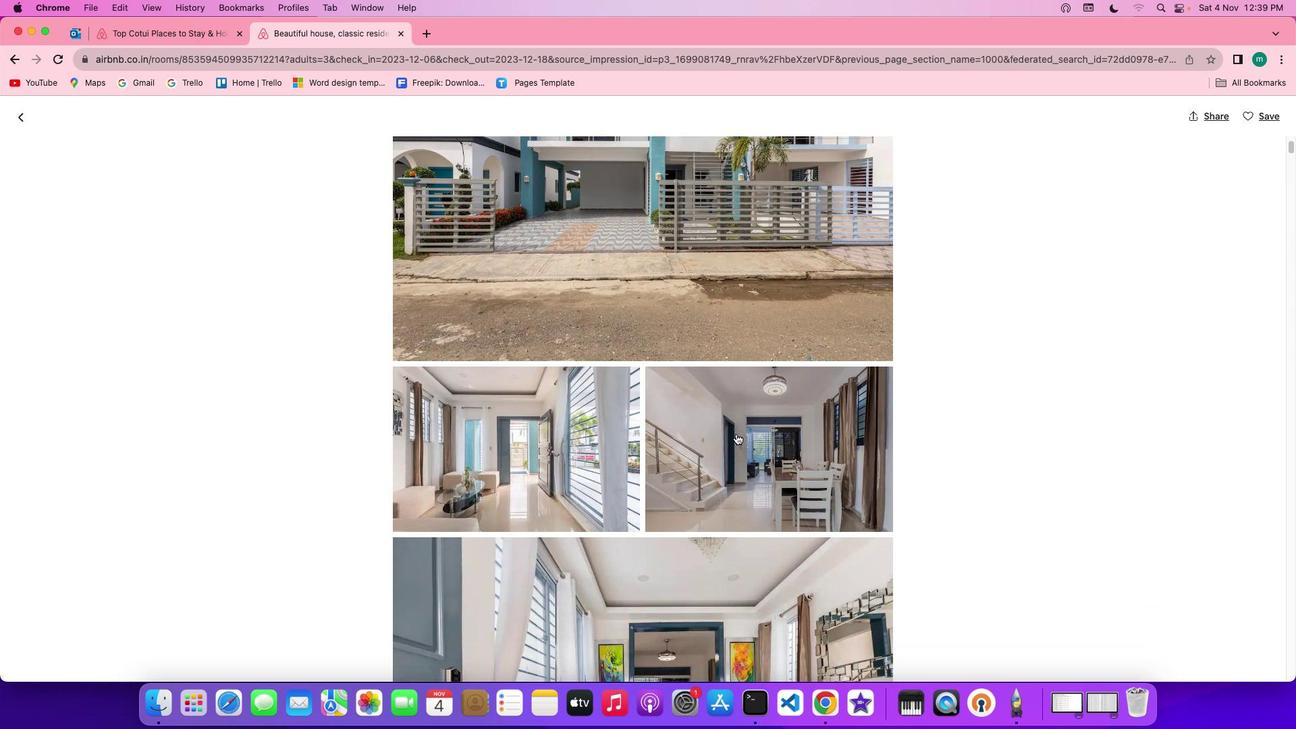 
Action: Mouse scrolled (736, 434) with delta (0, 0)
Screenshot: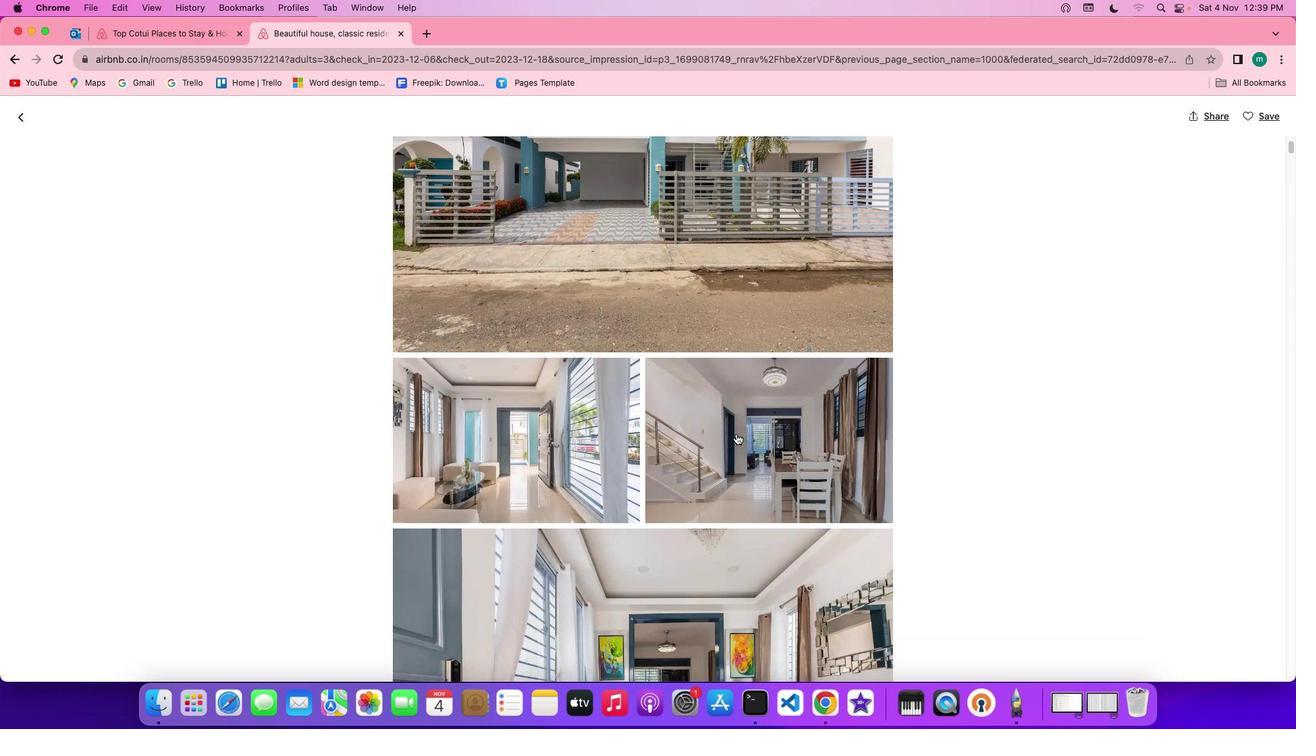 
Action: Mouse scrolled (736, 434) with delta (0, -1)
Screenshot: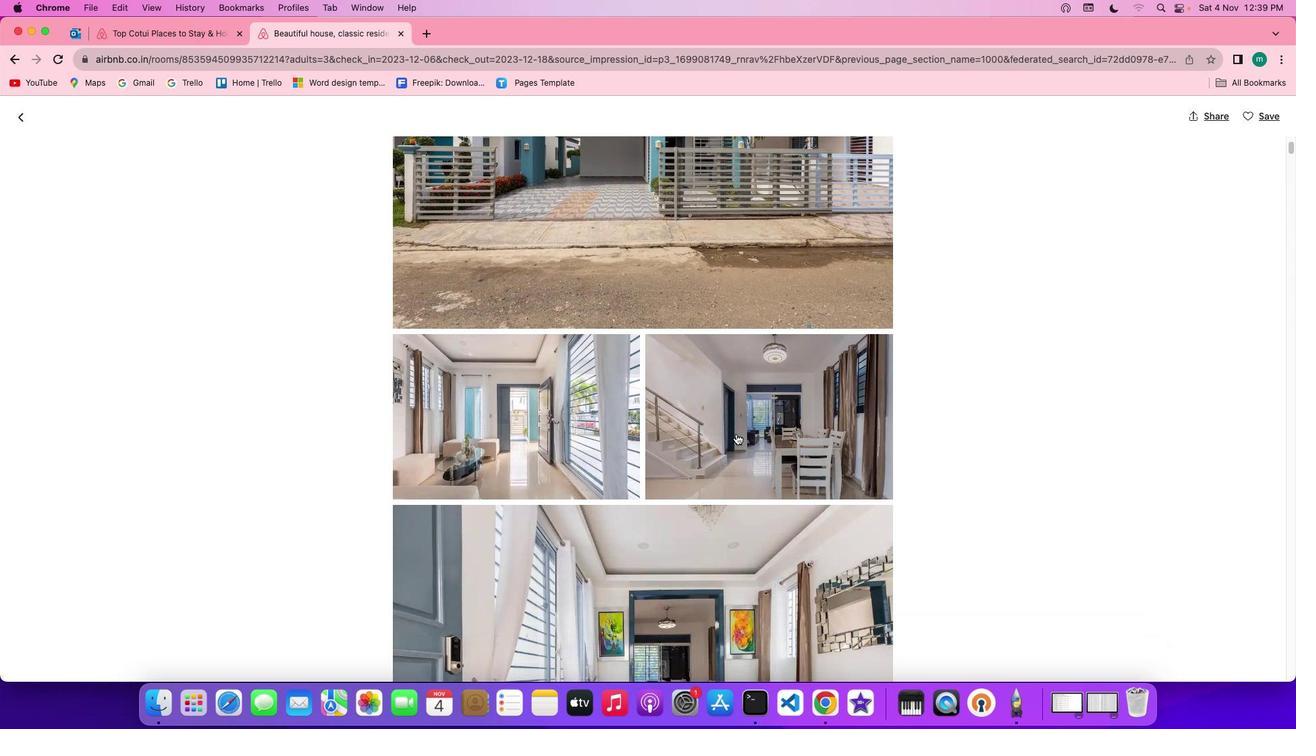 
Action: Mouse scrolled (736, 434) with delta (0, -2)
Screenshot: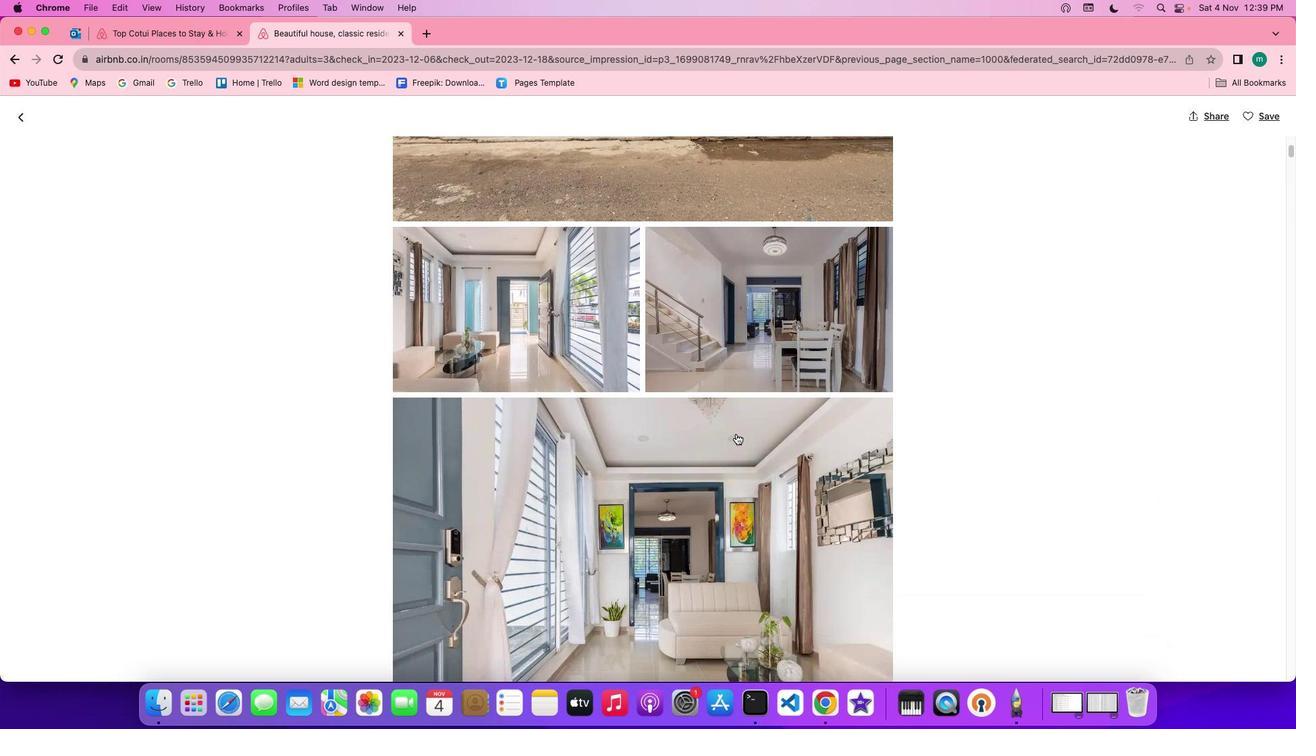 
Action: Mouse scrolled (736, 434) with delta (0, 0)
Screenshot: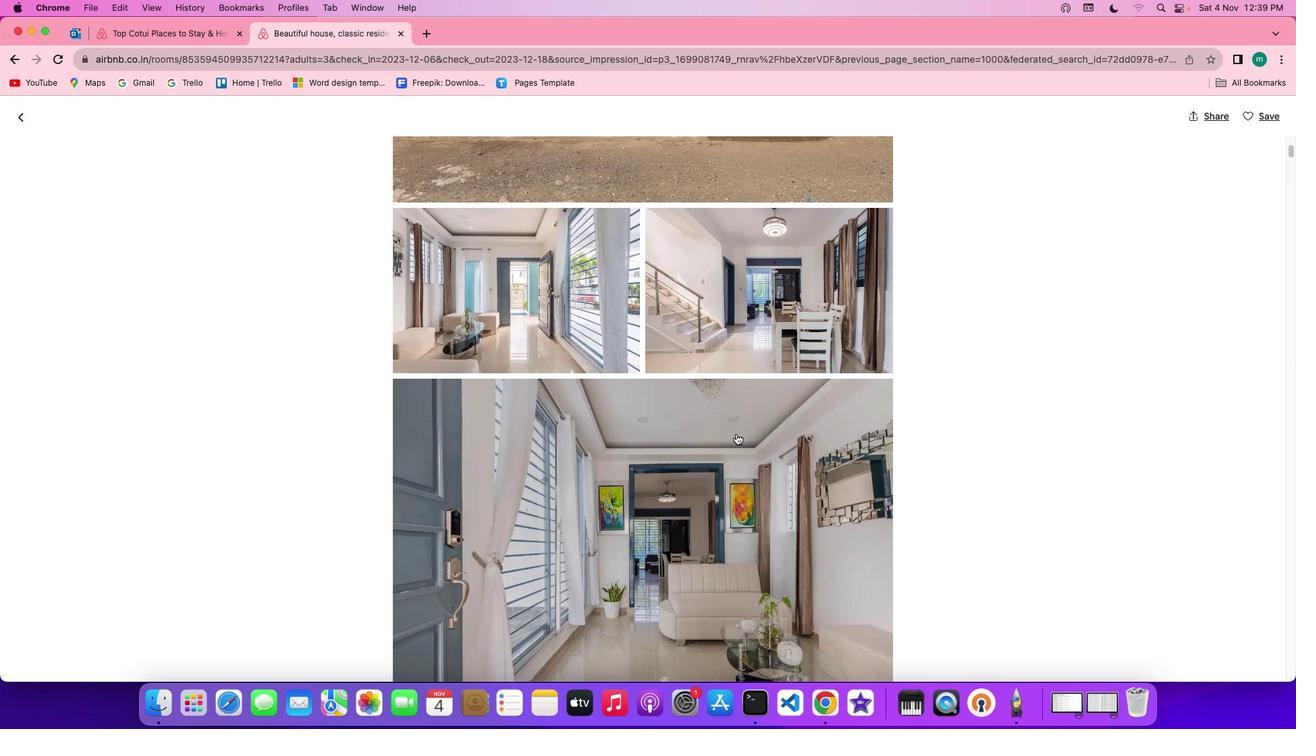 
Action: Mouse scrolled (736, 434) with delta (0, 0)
Screenshot: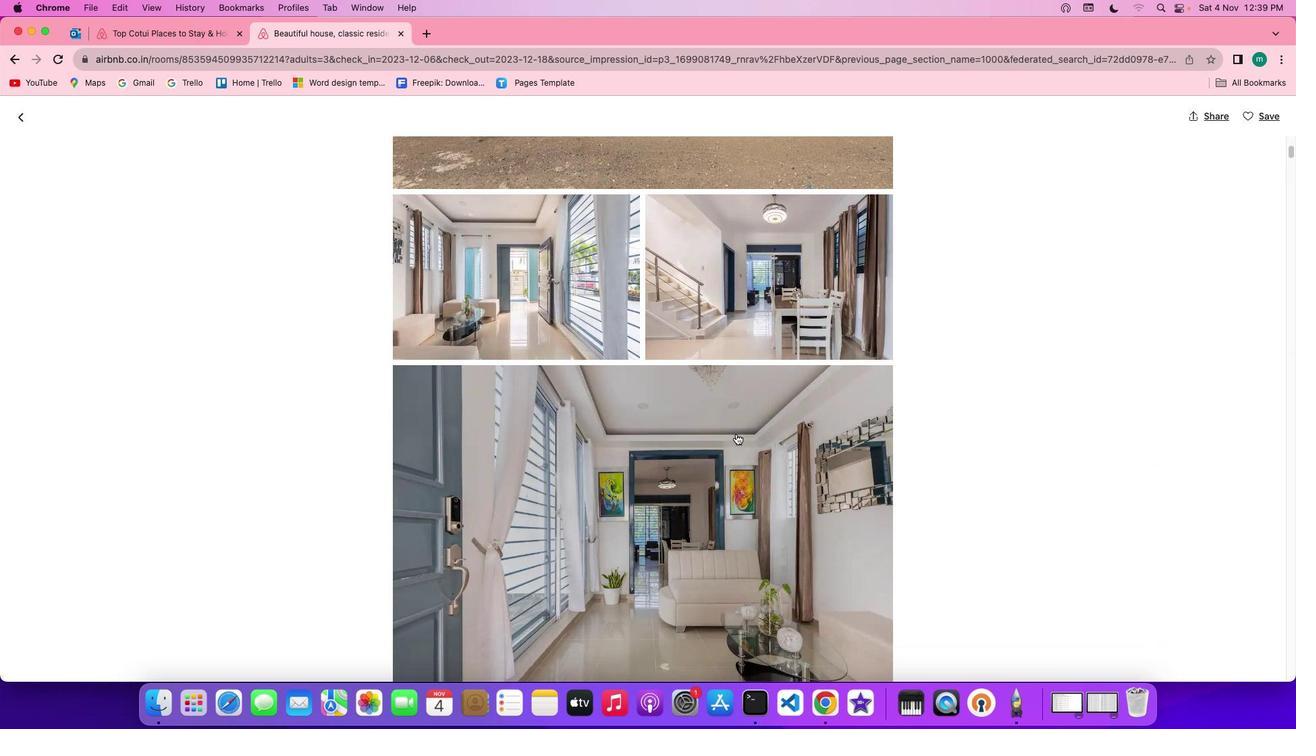 
Action: Mouse scrolled (736, 434) with delta (0, -1)
Screenshot: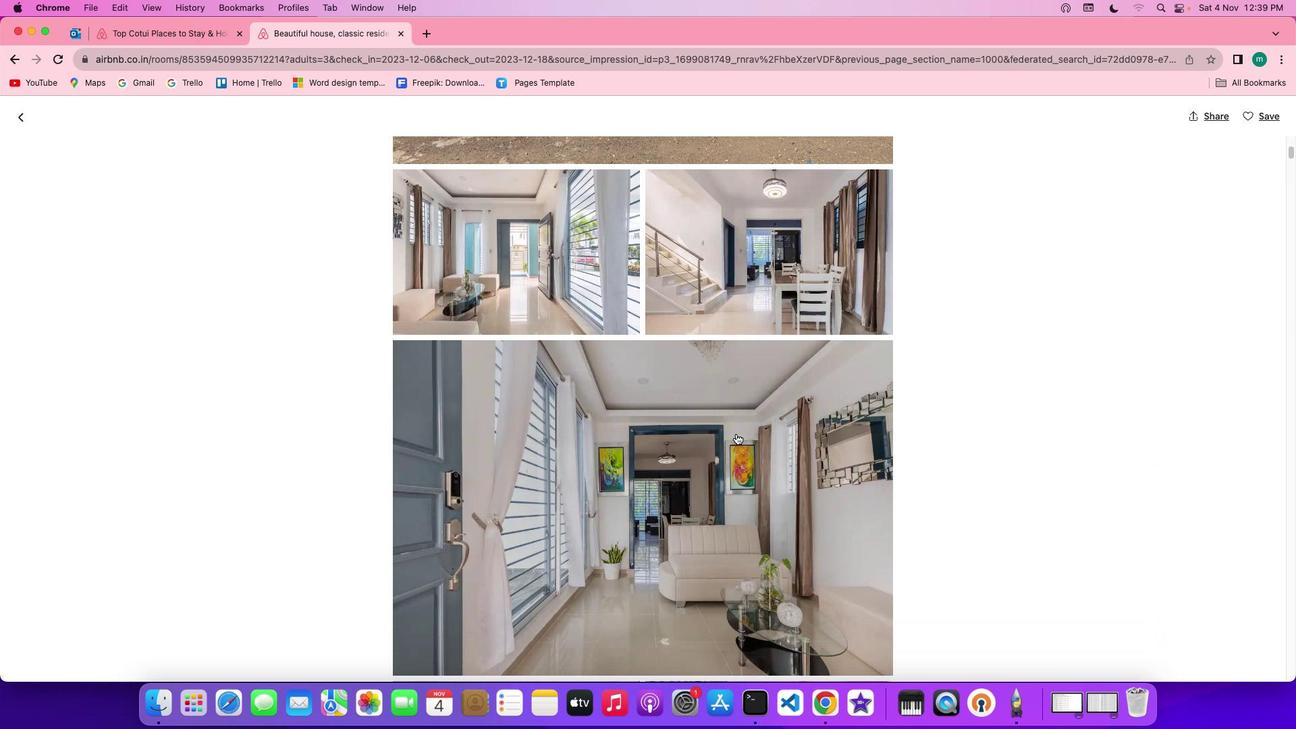 
Action: Mouse scrolled (736, 434) with delta (0, -2)
Screenshot: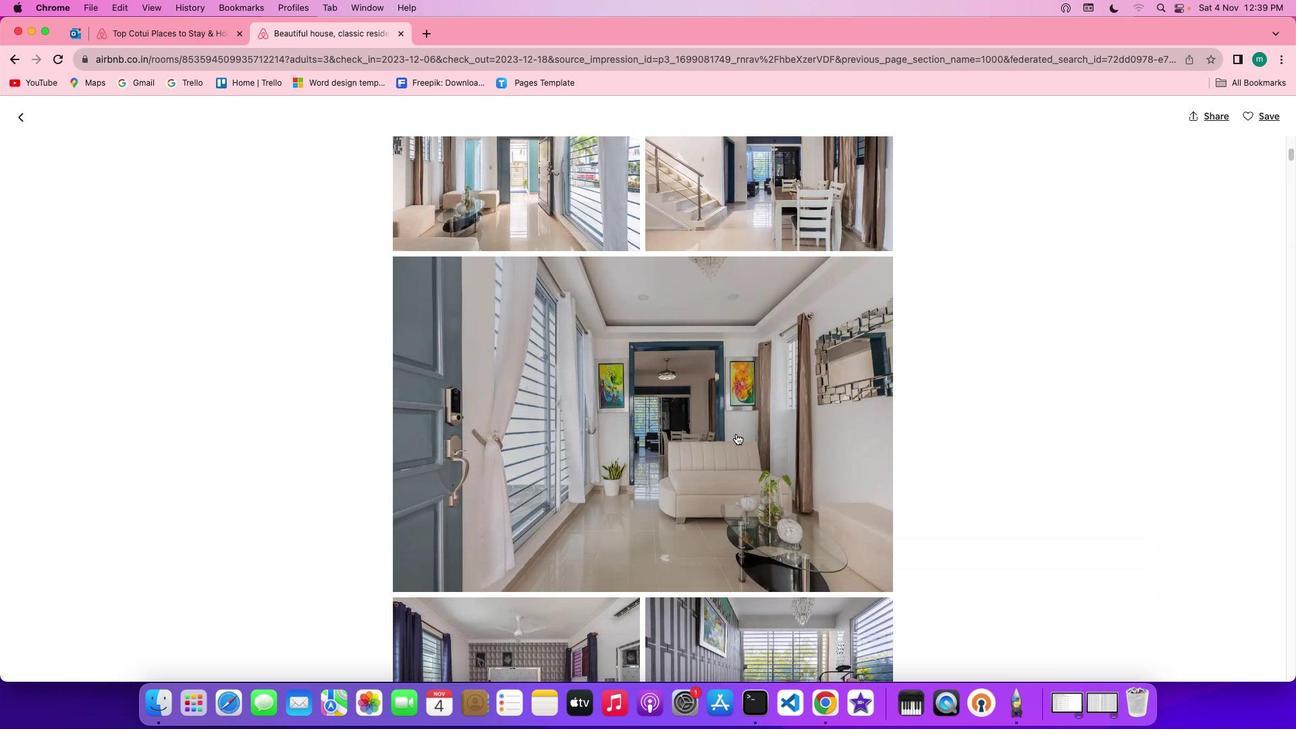 
Action: Mouse scrolled (736, 434) with delta (0, 0)
Screenshot: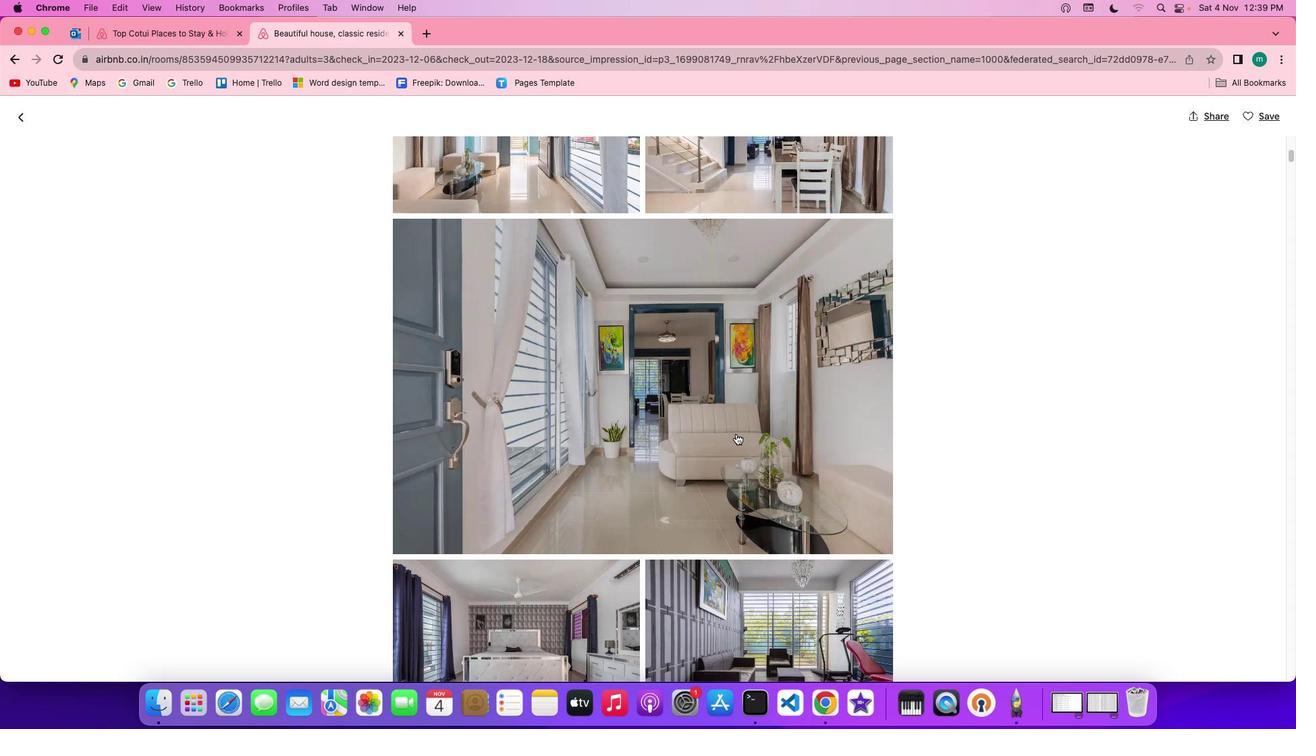 
Action: Mouse scrolled (736, 434) with delta (0, 0)
Screenshot: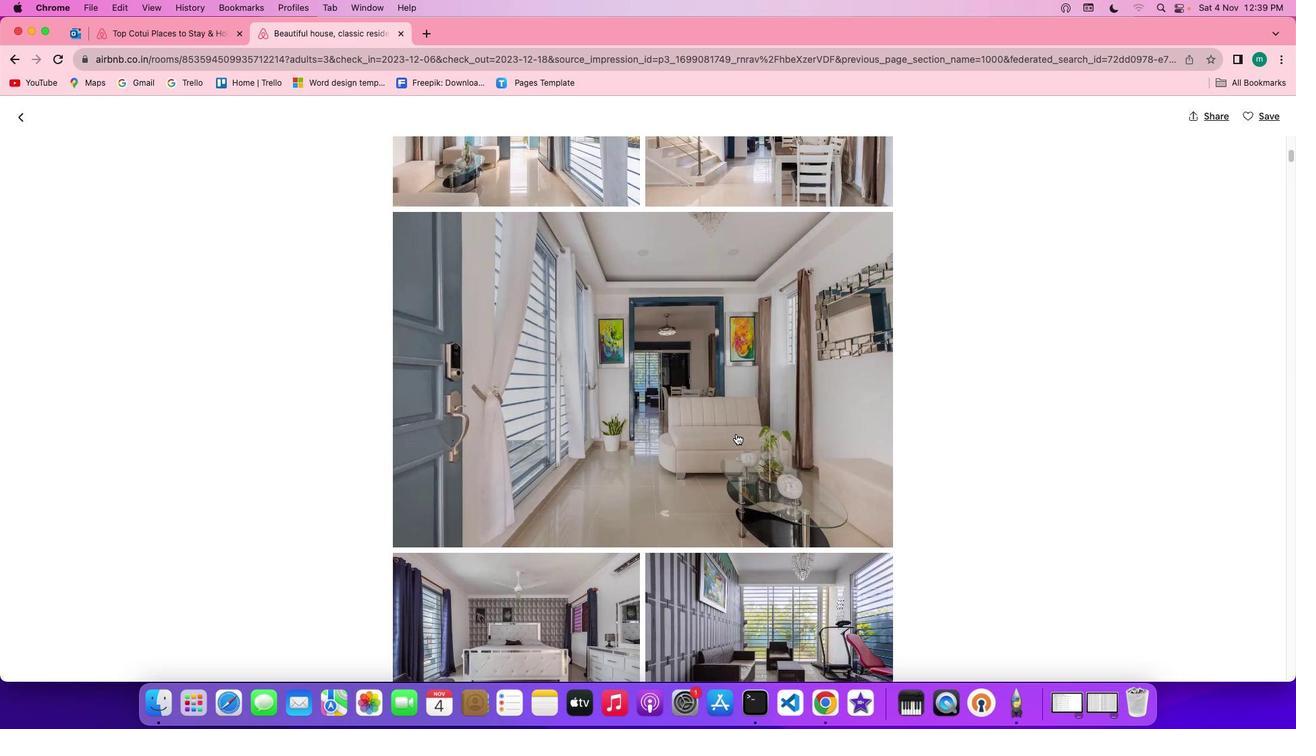 
Action: Mouse scrolled (736, 434) with delta (0, 0)
Screenshot: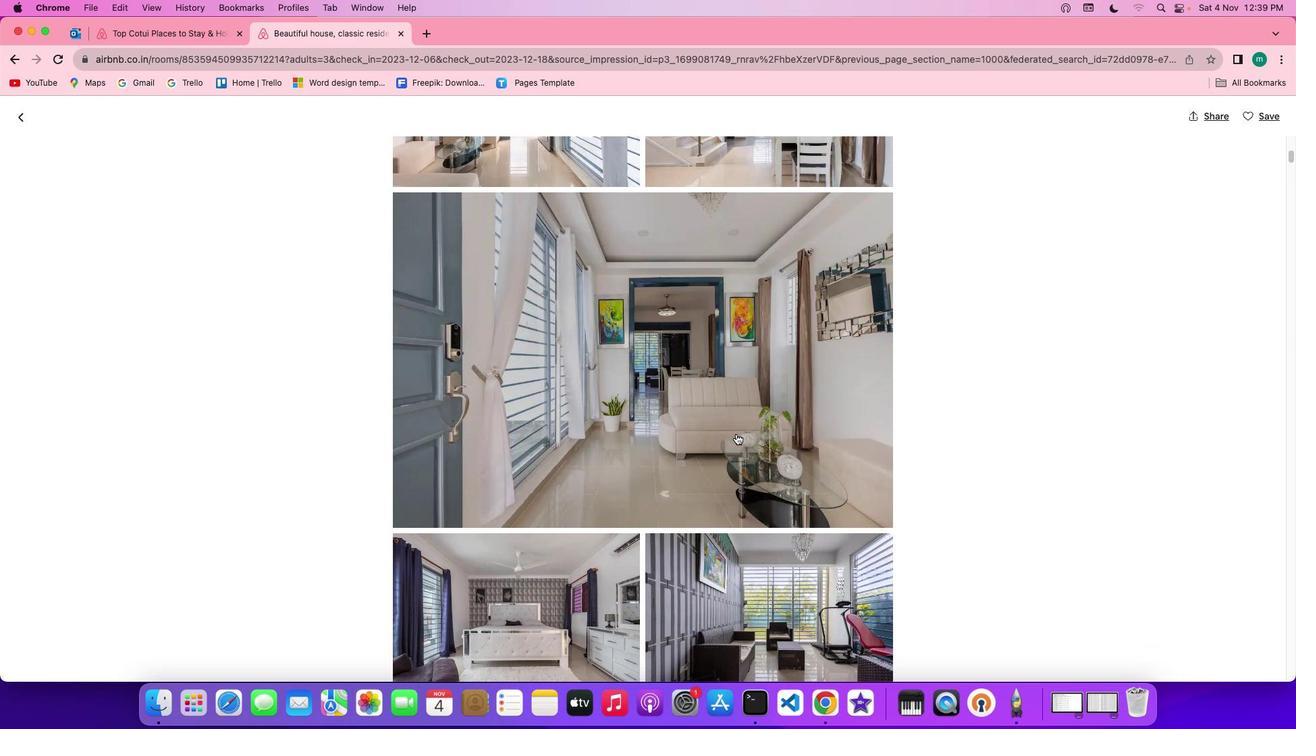 
Action: Mouse scrolled (736, 434) with delta (0, -1)
Screenshot: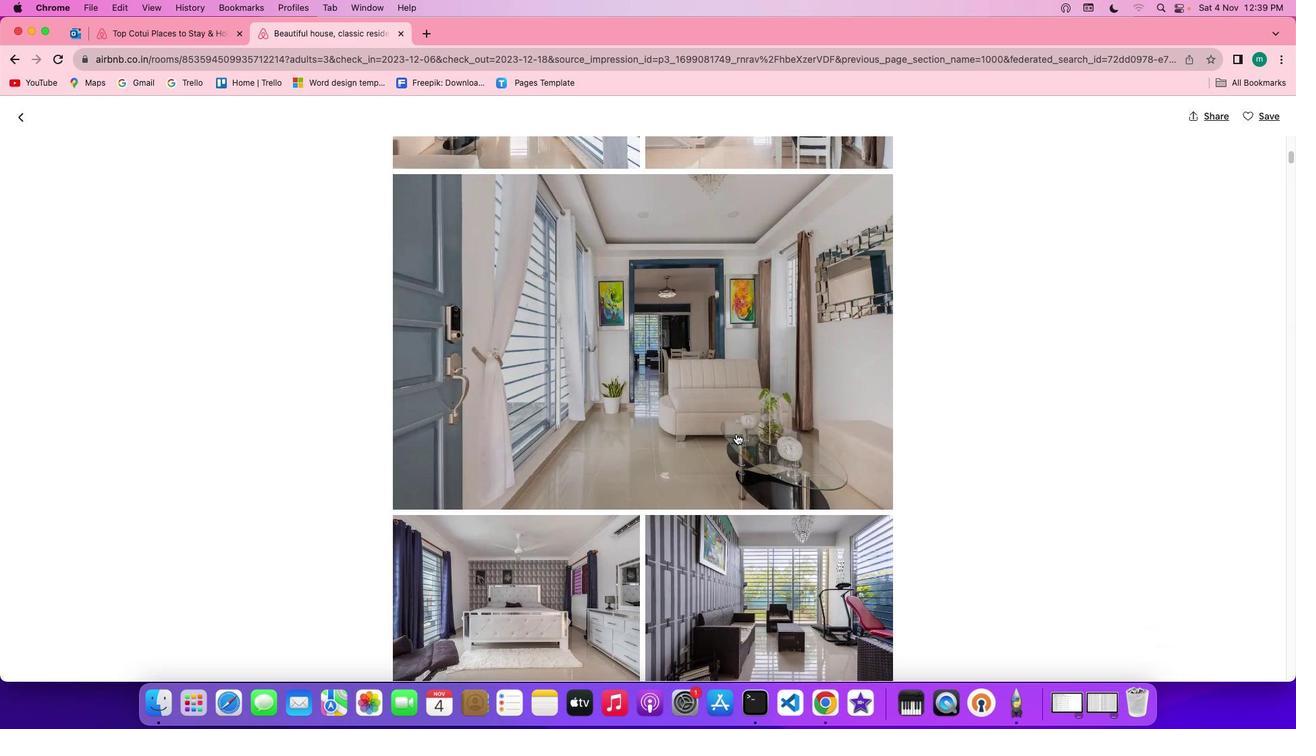 
Action: Mouse scrolled (736, 434) with delta (0, 0)
Screenshot: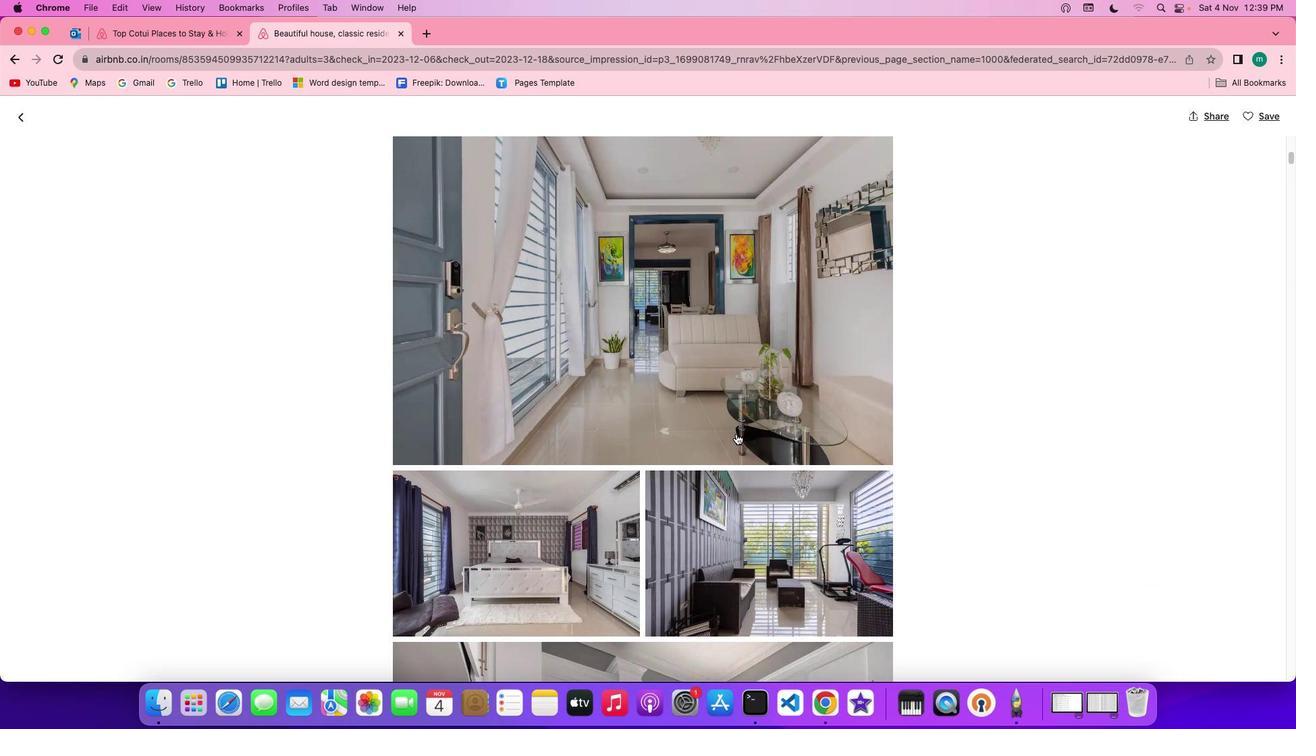 
Action: Mouse scrolled (736, 434) with delta (0, 0)
Screenshot: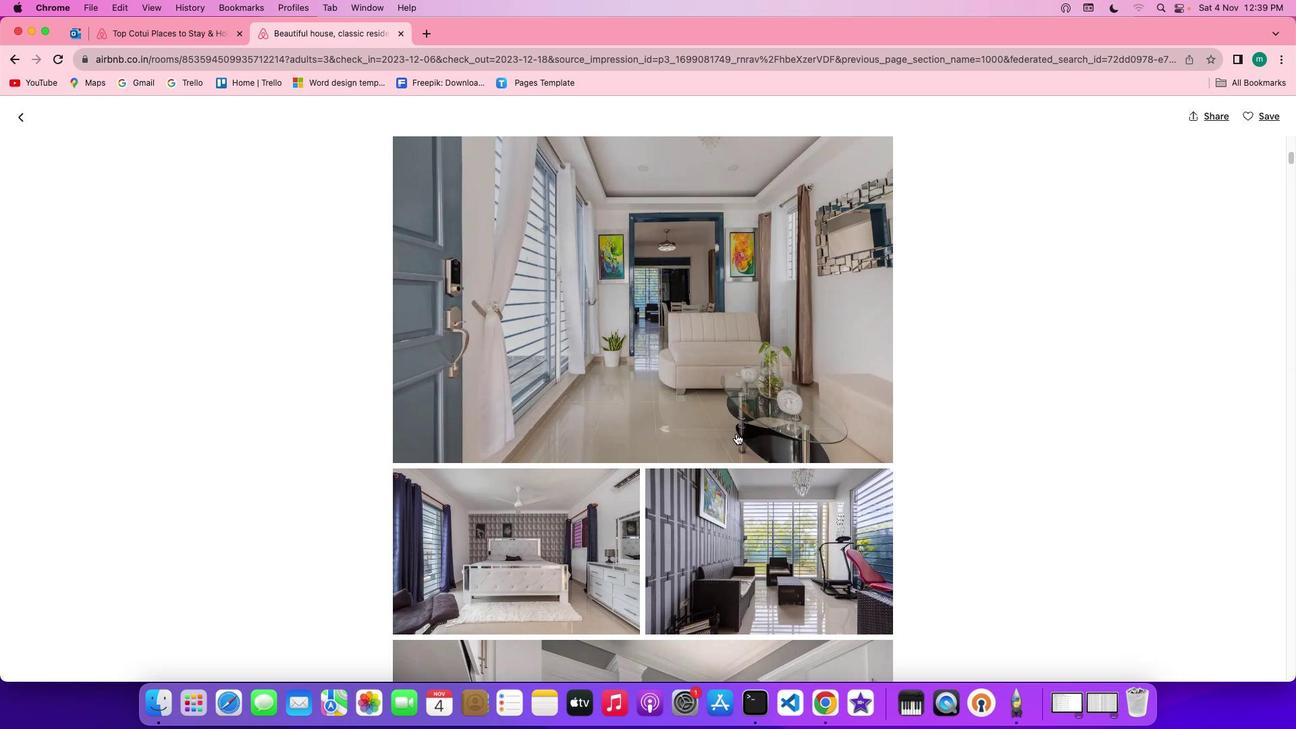 
Action: Mouse scrolled (736, 434) with delta (0, 0)
Screenshot: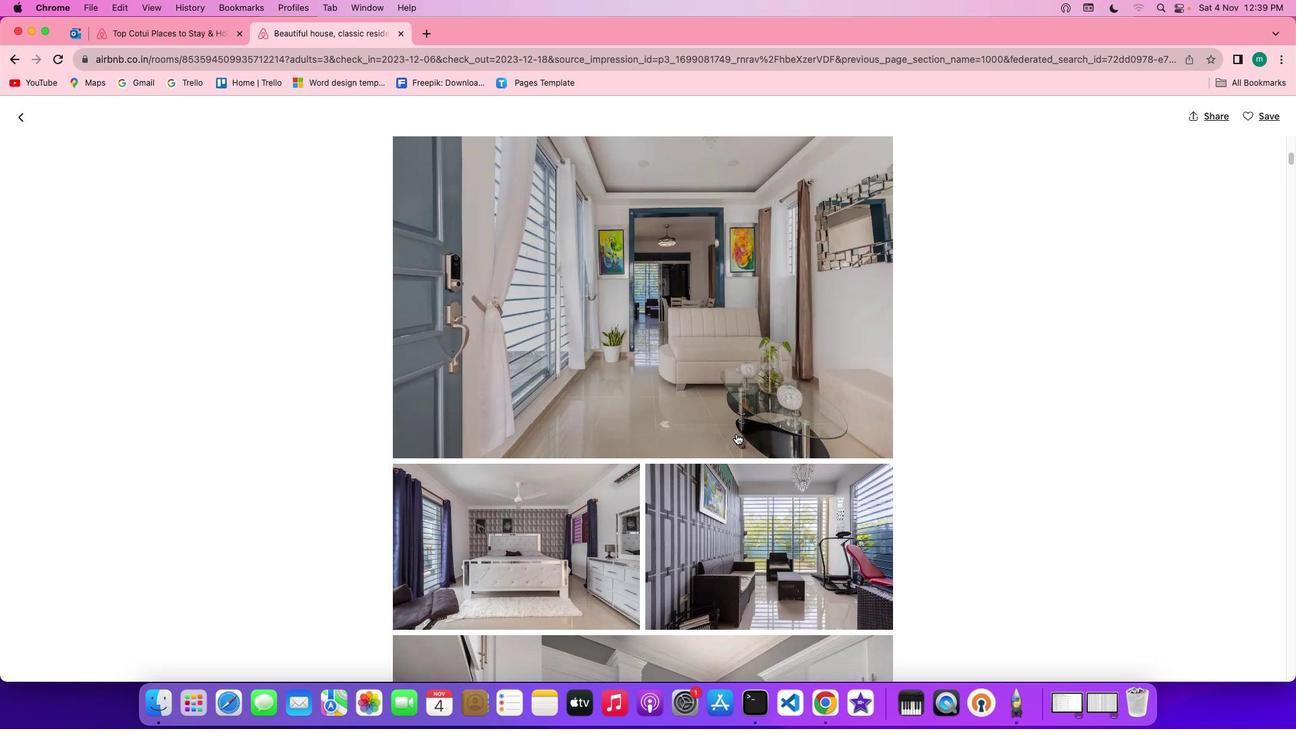 
Action: Mouse scrolled (736, 434) with delta (0, 0)
Screenshot: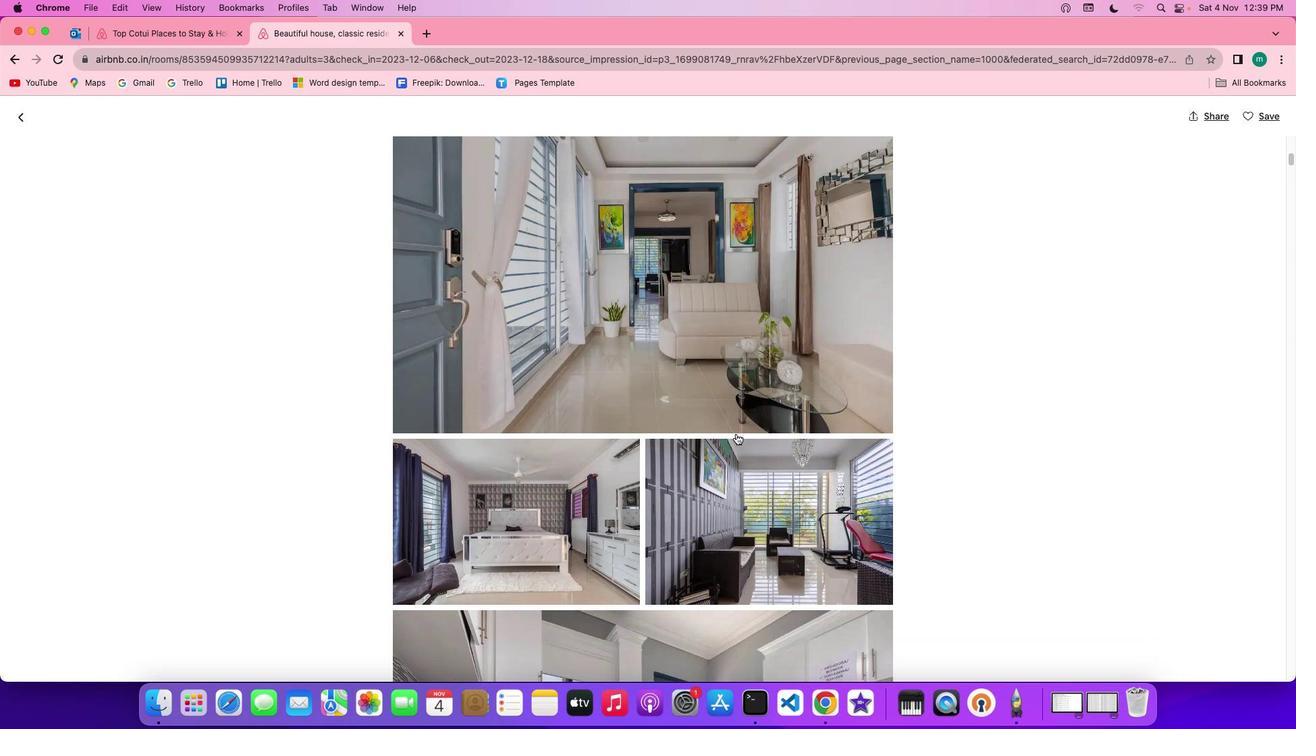 
Action: Mouse scrolled (736, 434) with delta (0, 0)
Screenshot: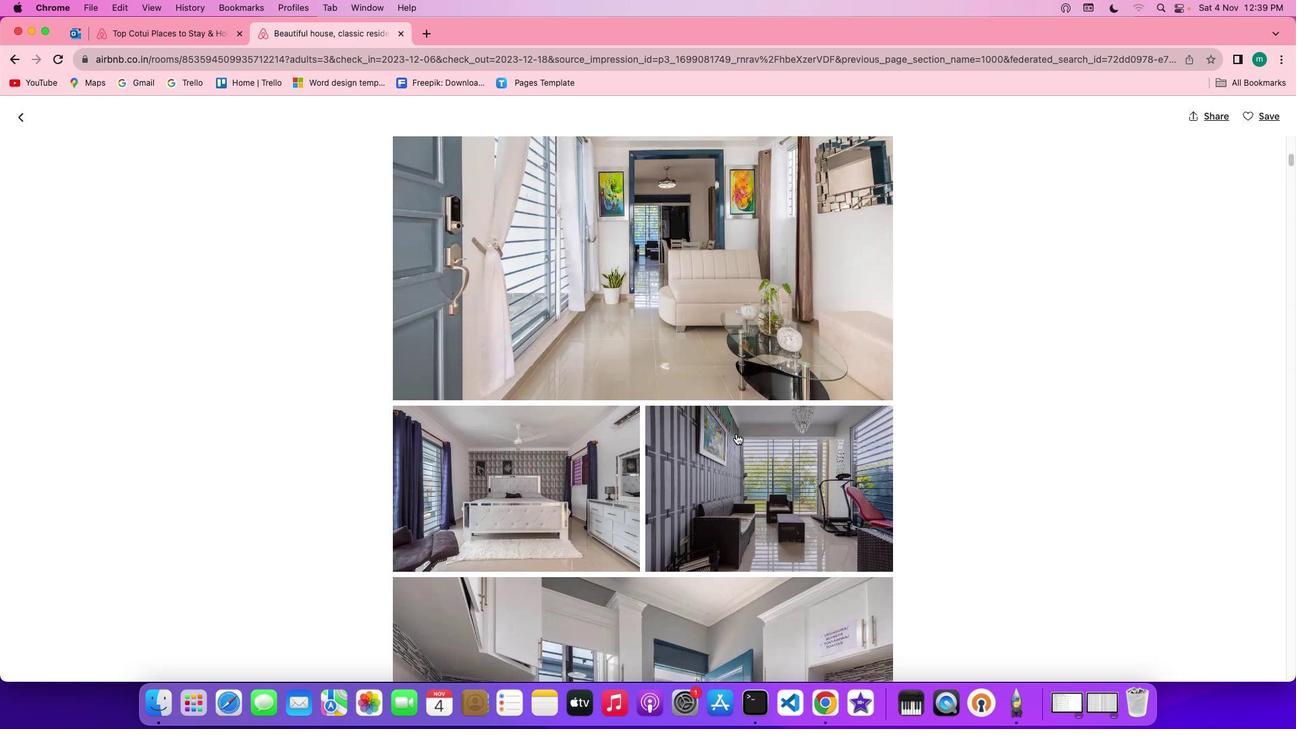 
Action: Mouse scrolled (736, 434) with delta (0, 0)
Screenshot: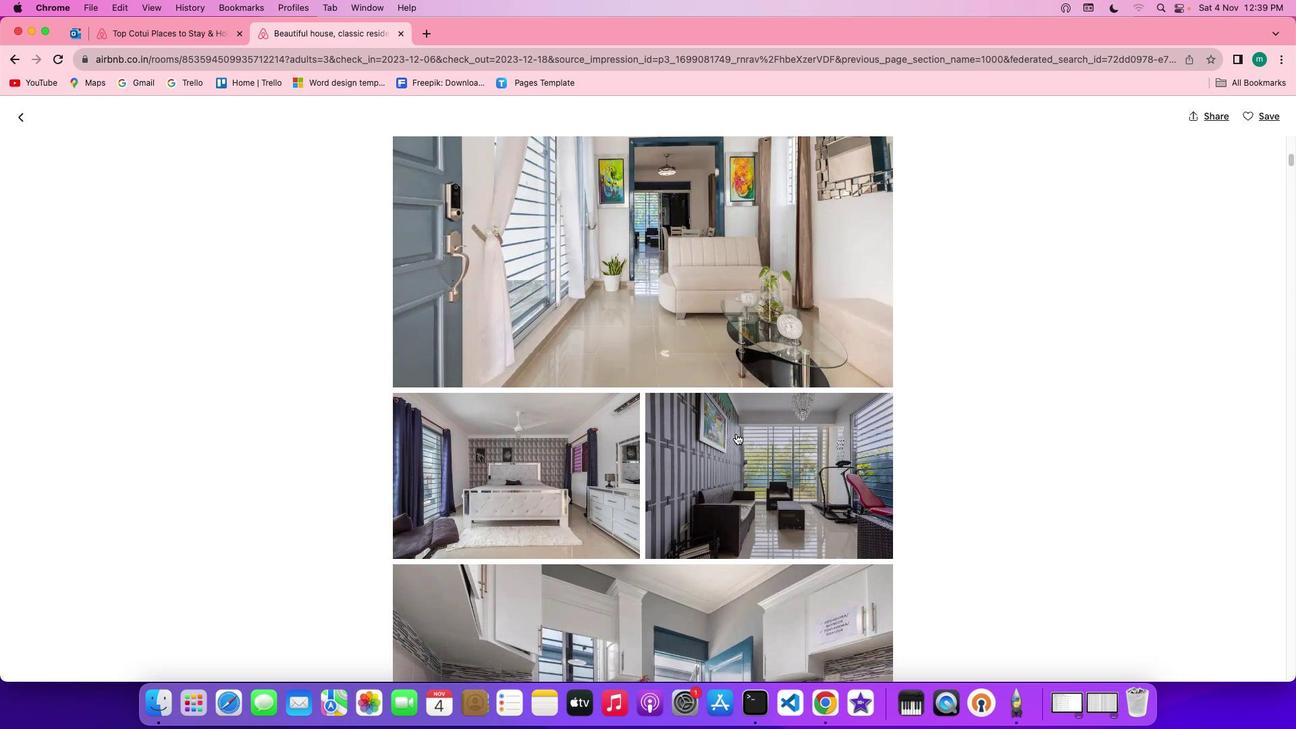 
Action: Mouse scrolled (736, 434) with delta (0, 0)
Screenshot: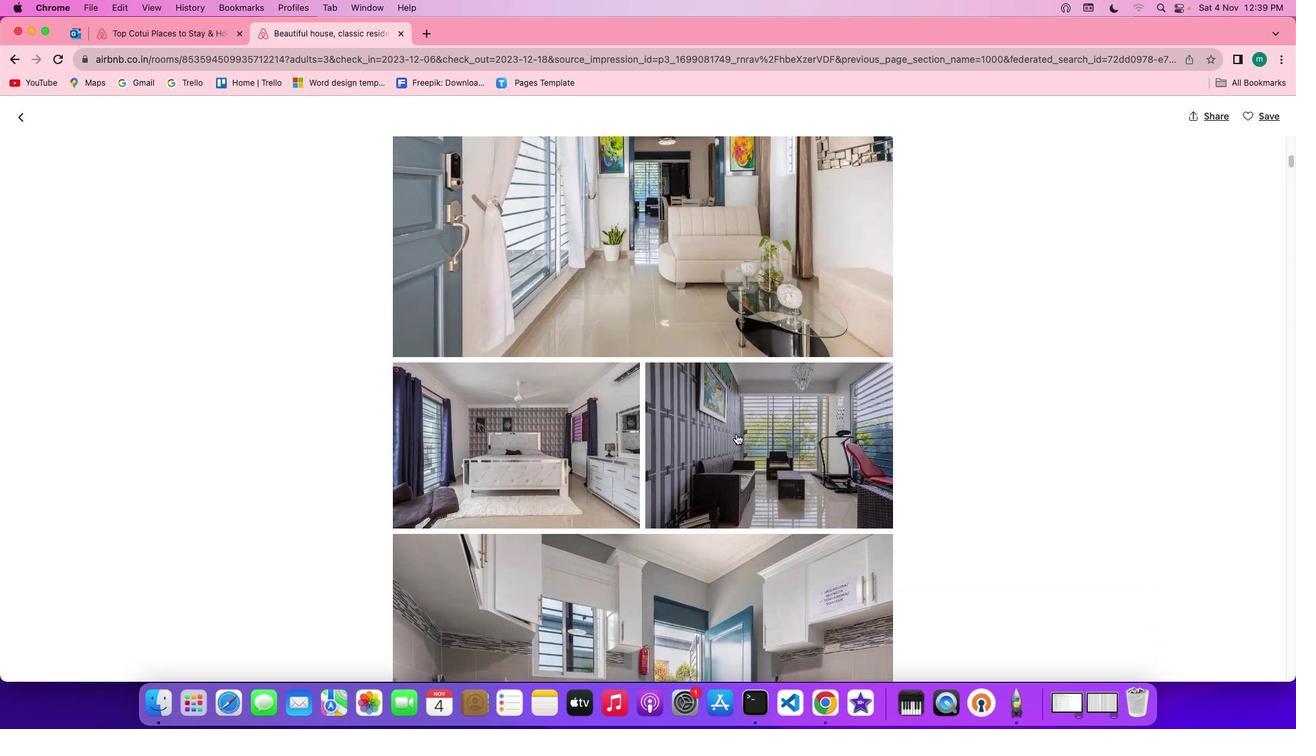 
Action: Mouse scrolled (736, 434) with delta (0, 0)
Screenshot: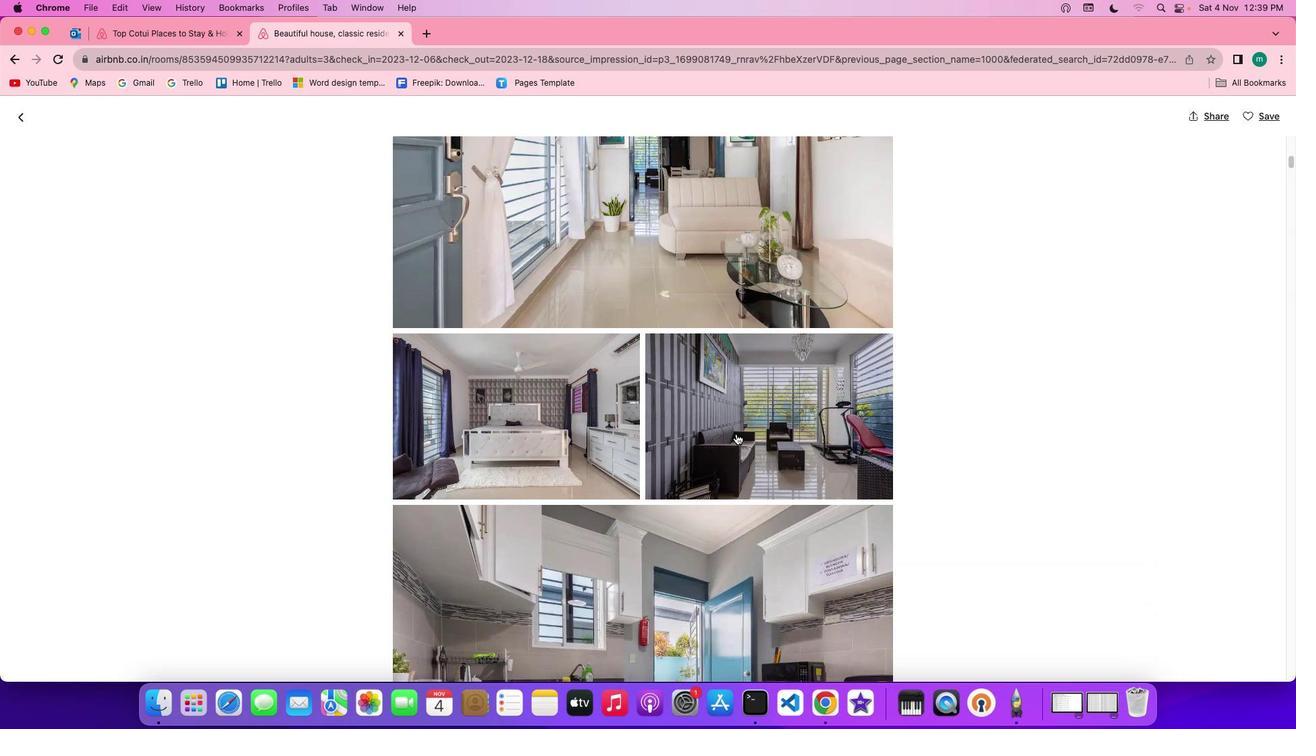 
Action: Mouse scrolled (736, 434) with delta (0, 0)
Screenshot: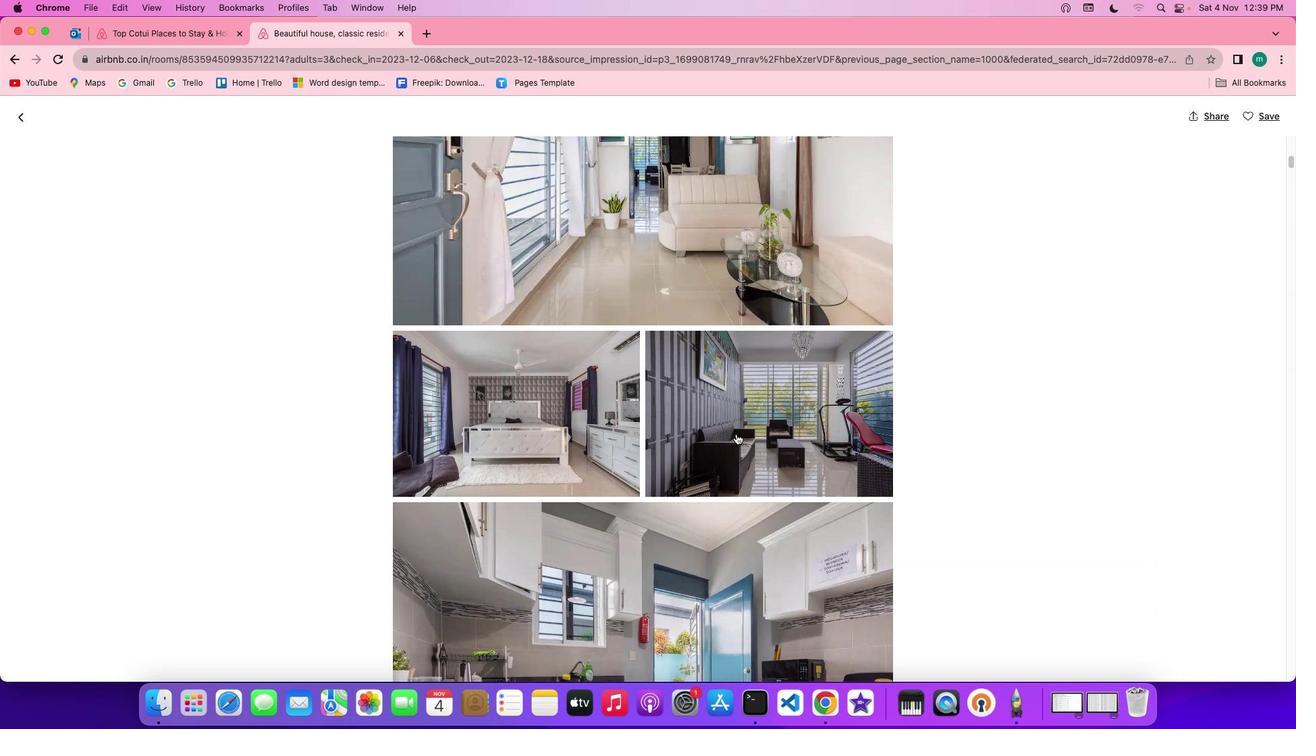 
Action: Mouse scrolled (736, 434) with delta (0, 0)
Screenshot: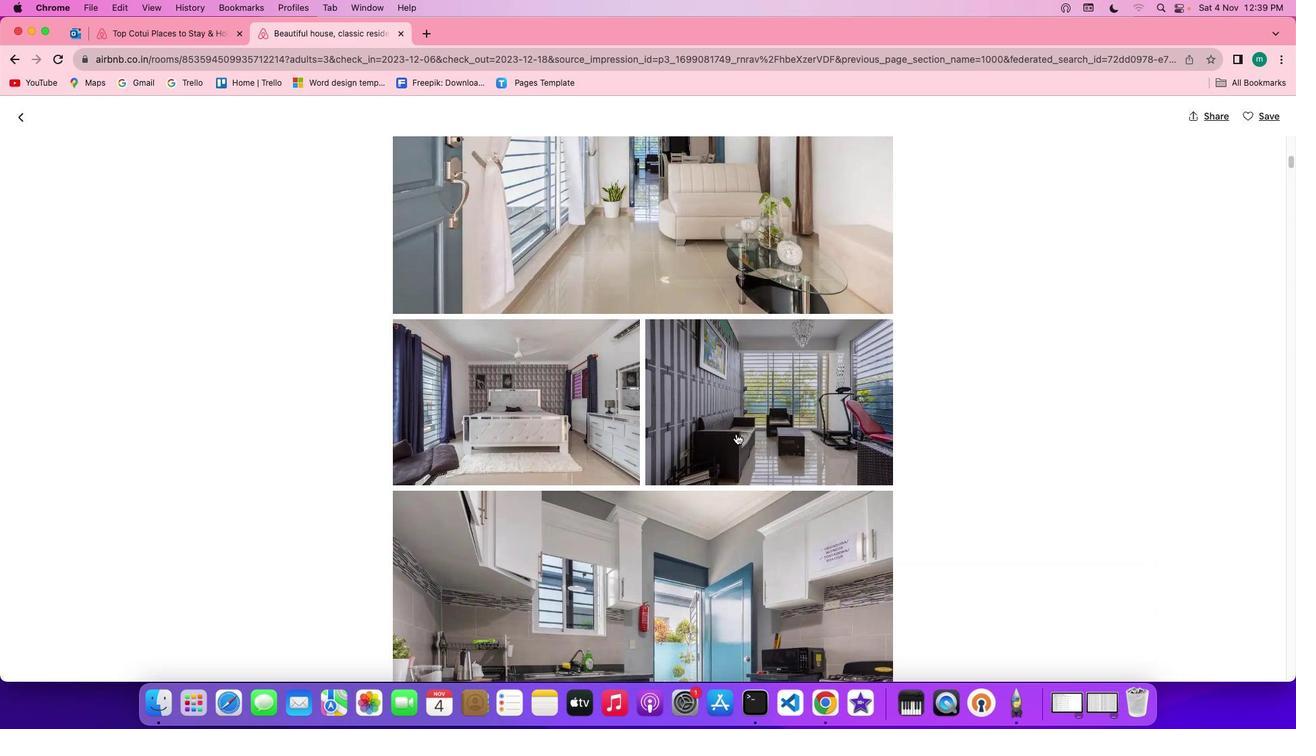 
Action: Mouse scrolled (736, 434) with delta (0, 0)
Screenshot: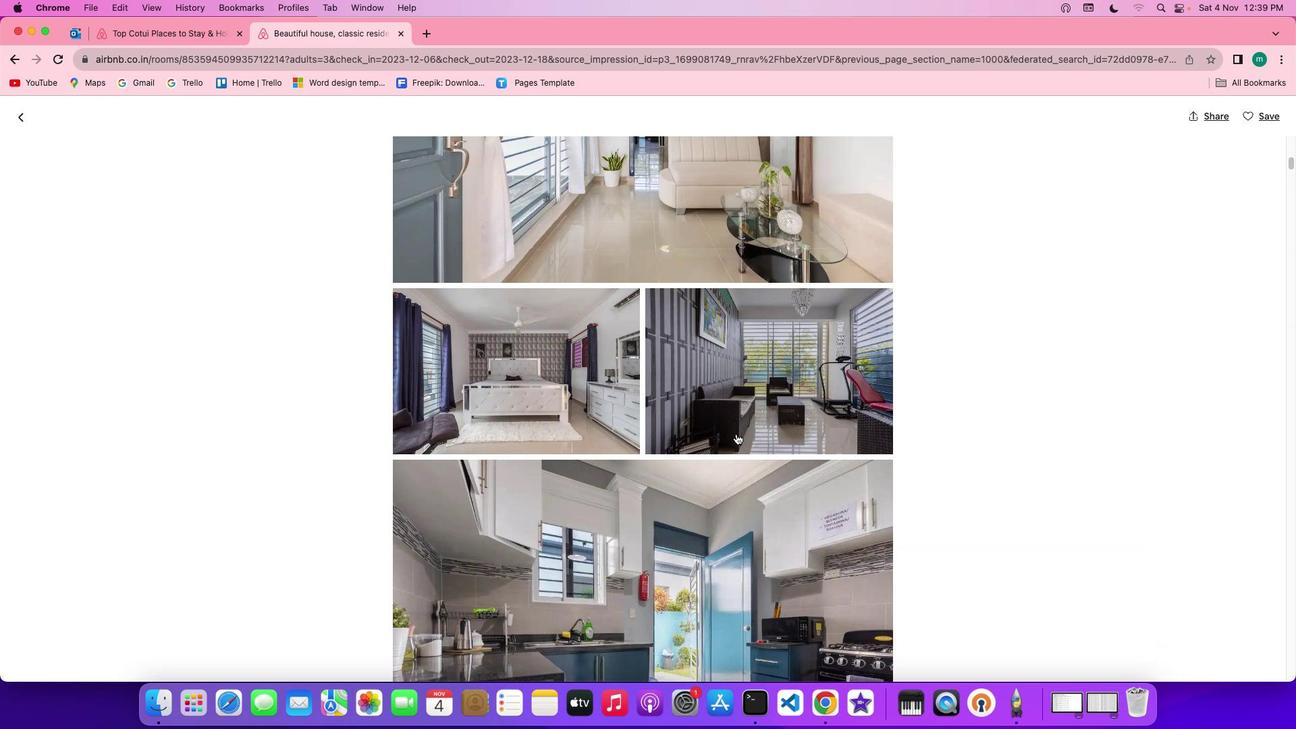 
Action: Mouse scrolled (736, 434) with delta (0, 0)
Screenshot: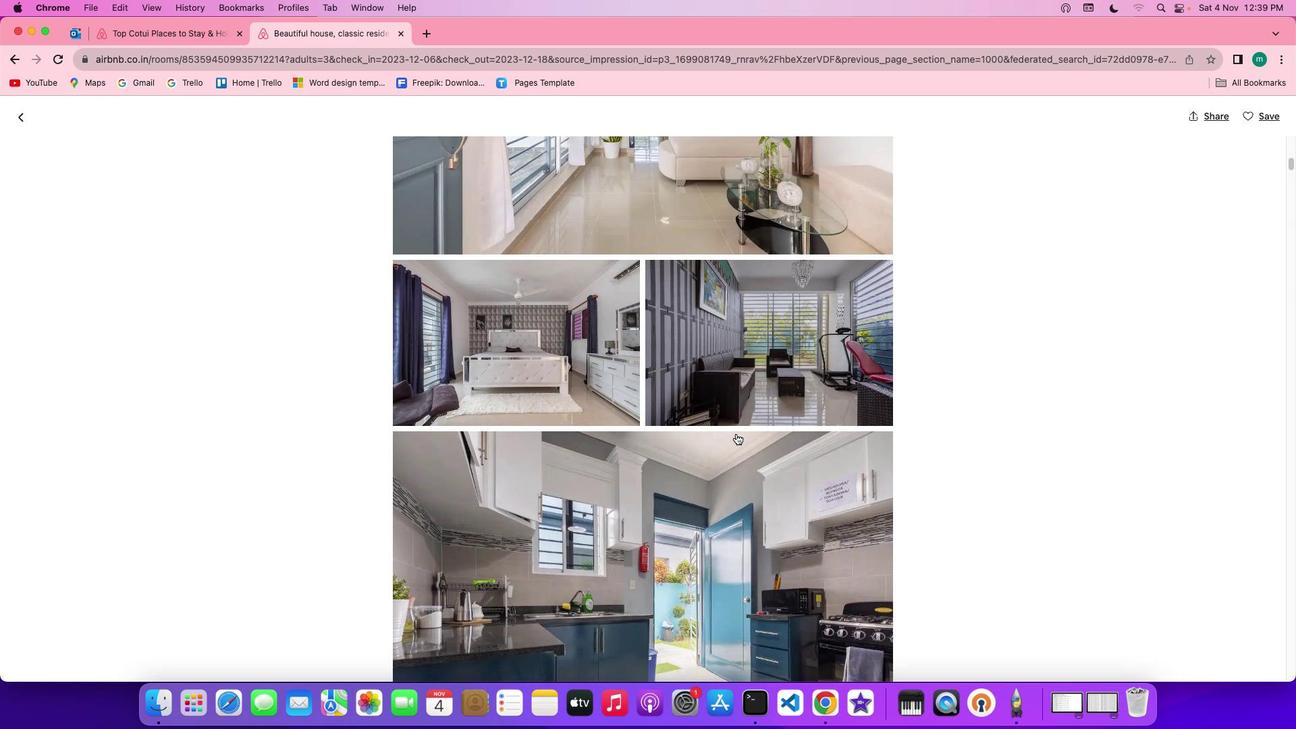
Action: Mouse scrolled (736, 434) with delta (0, 0)
Screenshot: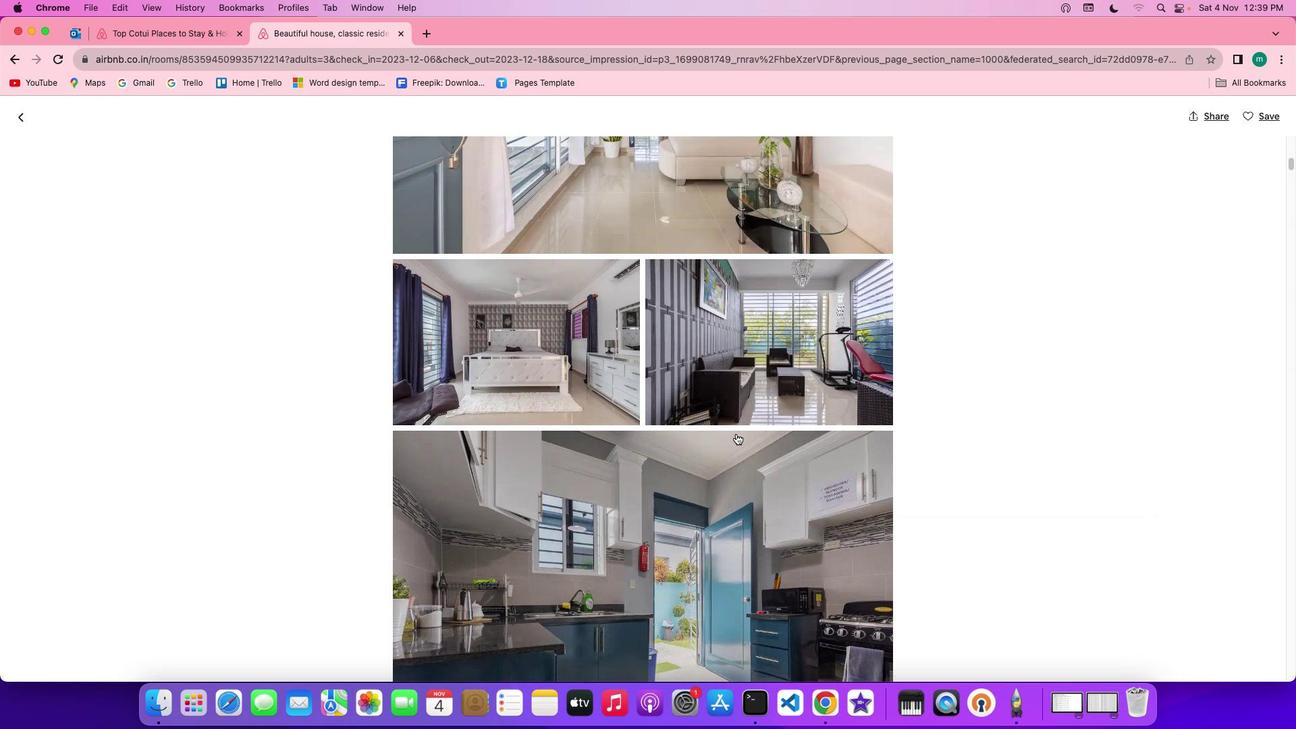 
Action: Mouse scrolled (736, 434) with delta (0, 0)
Screenshot: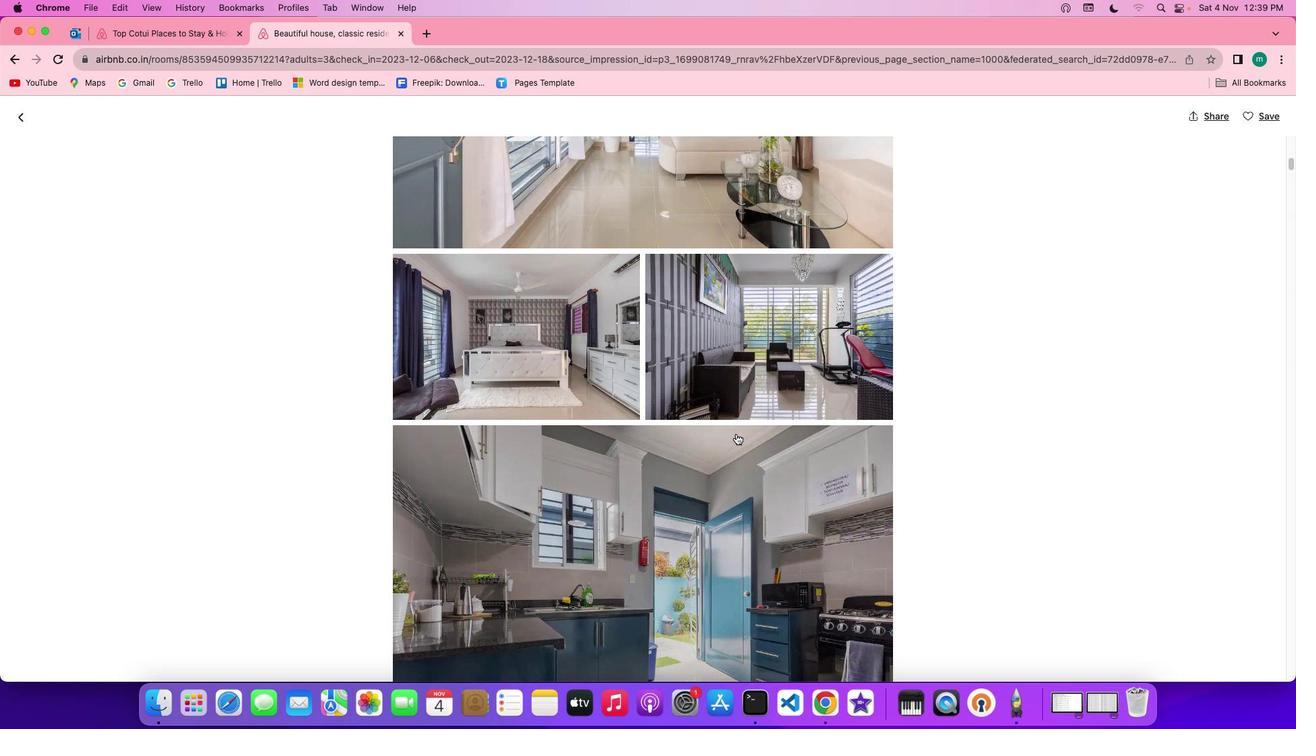 
Action: Mouse scrolled (736, 434) with delta (0, -1)
Screenshot: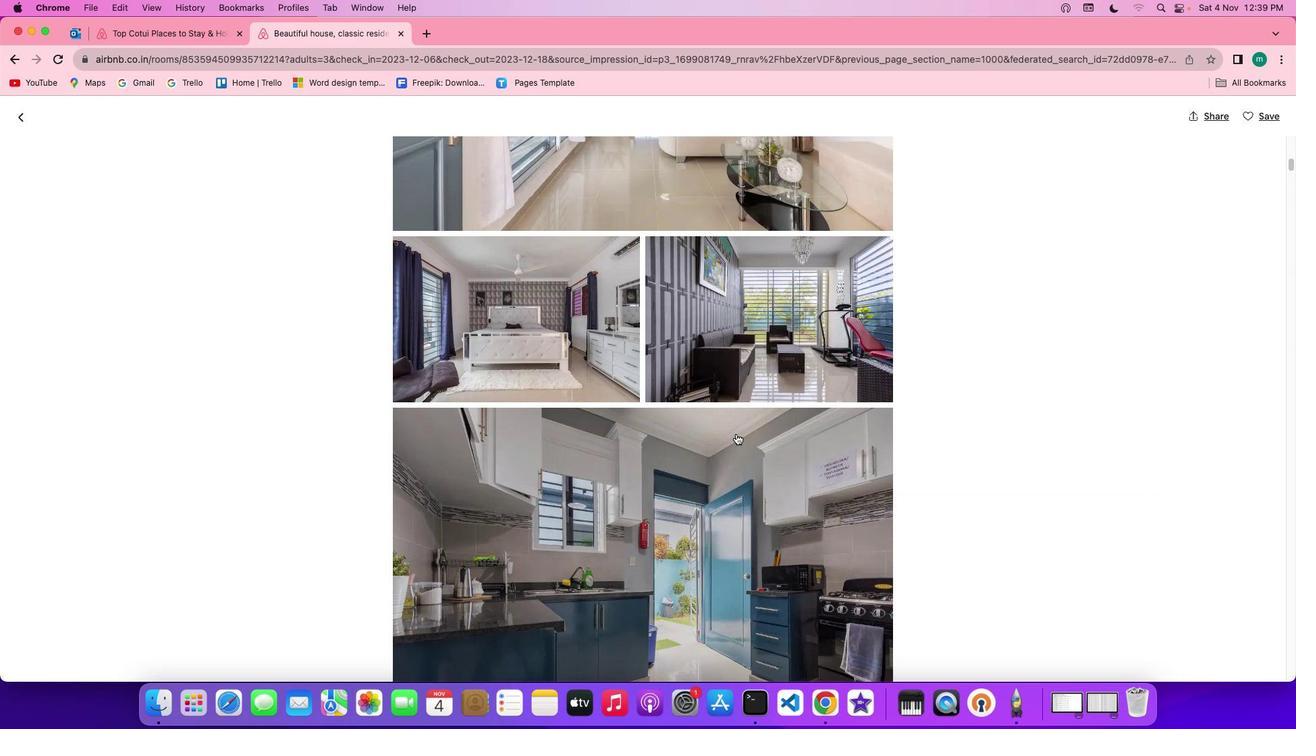
Action: Mouse scrolled (736, 434) with delta (0, -1)
Screenshot: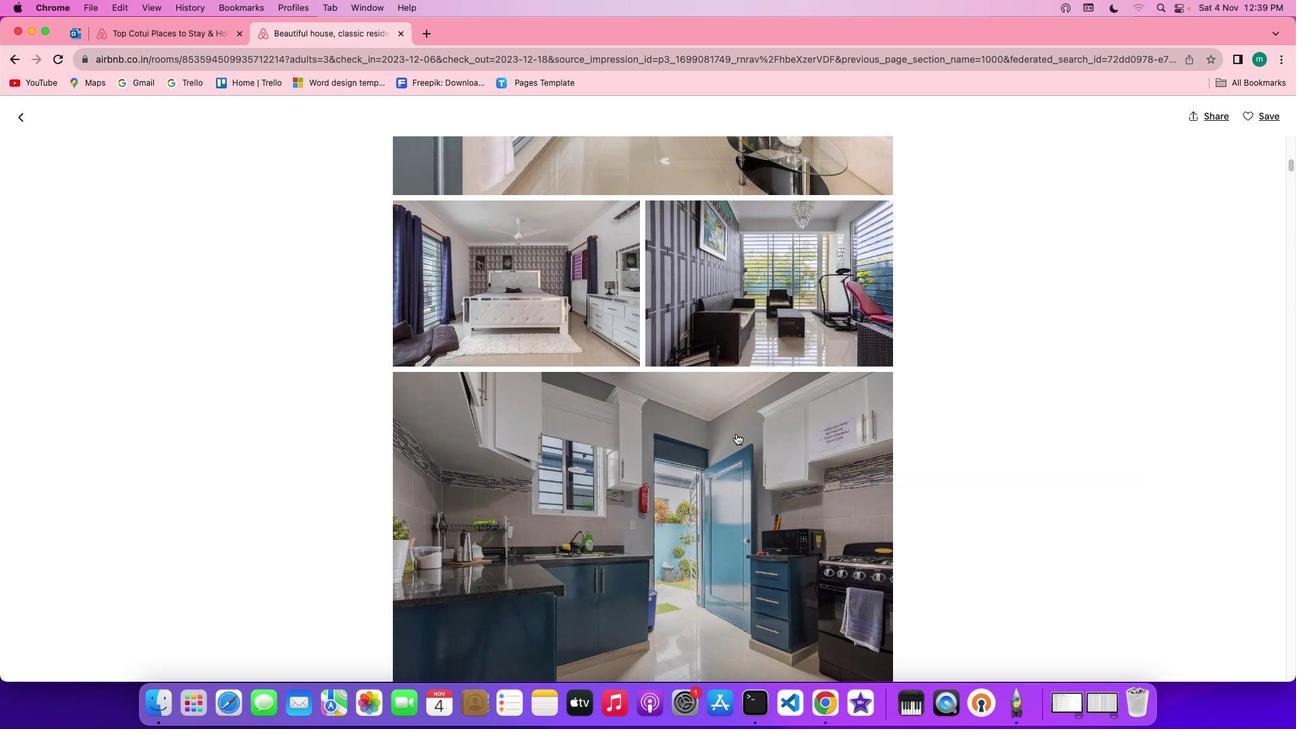 
Action: Mouse scrolled (736, 434) with delta (0, 0)
Screenshot: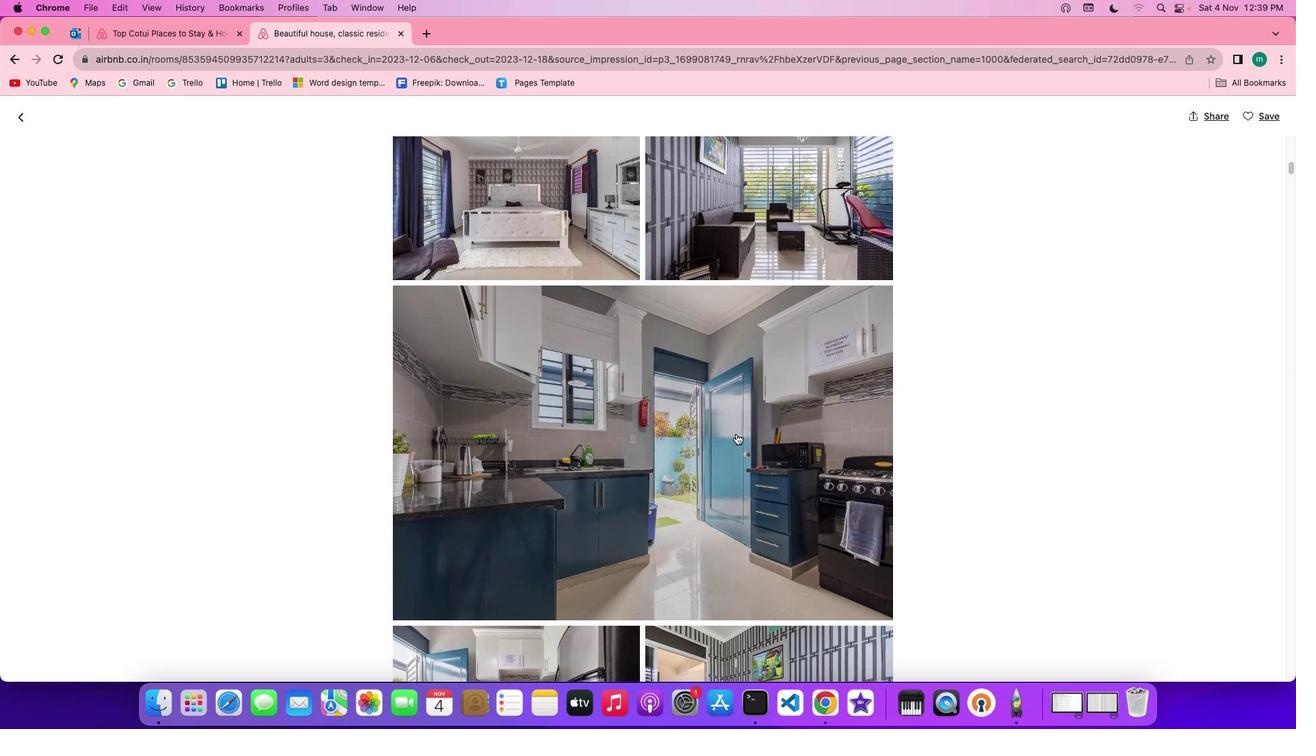 
Action: Mouse scrolled (736, 434) with delta (0, 0)
Screenshot: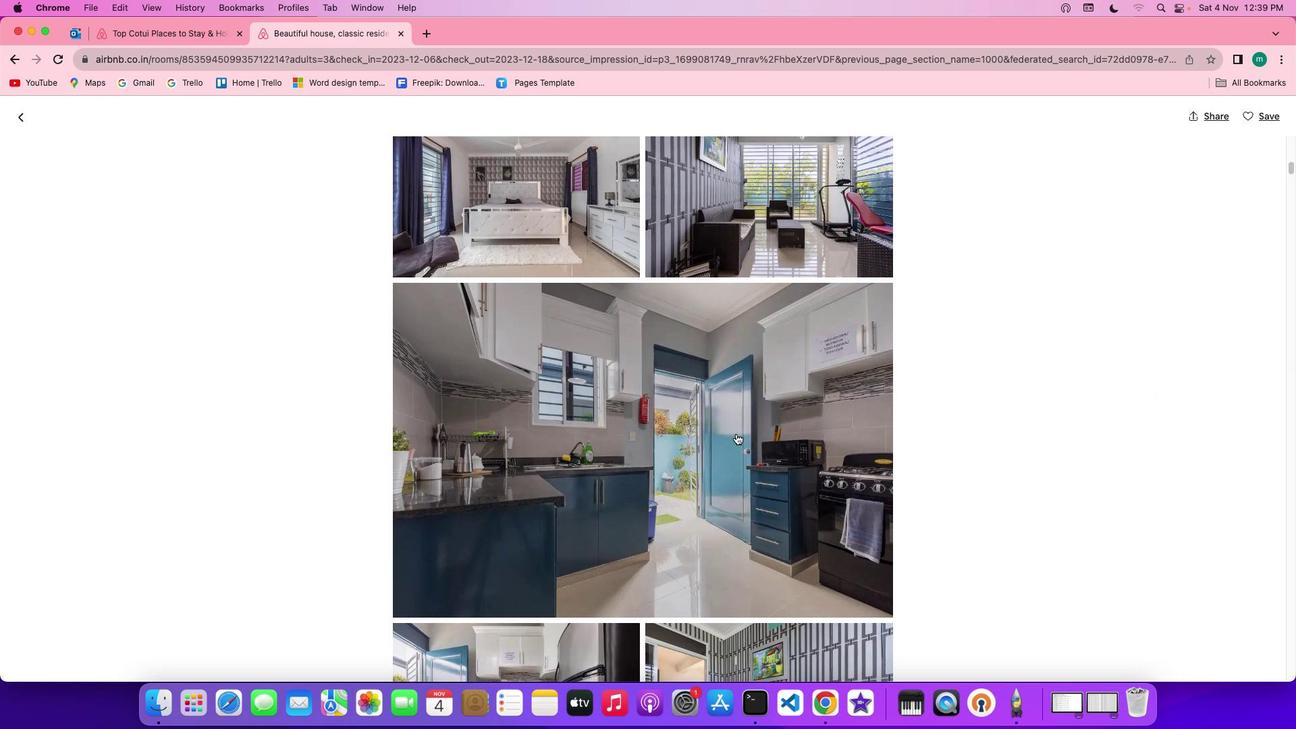 
Action: Mouse scrolled (736, 434) with delta (0, 0)
Screenshot: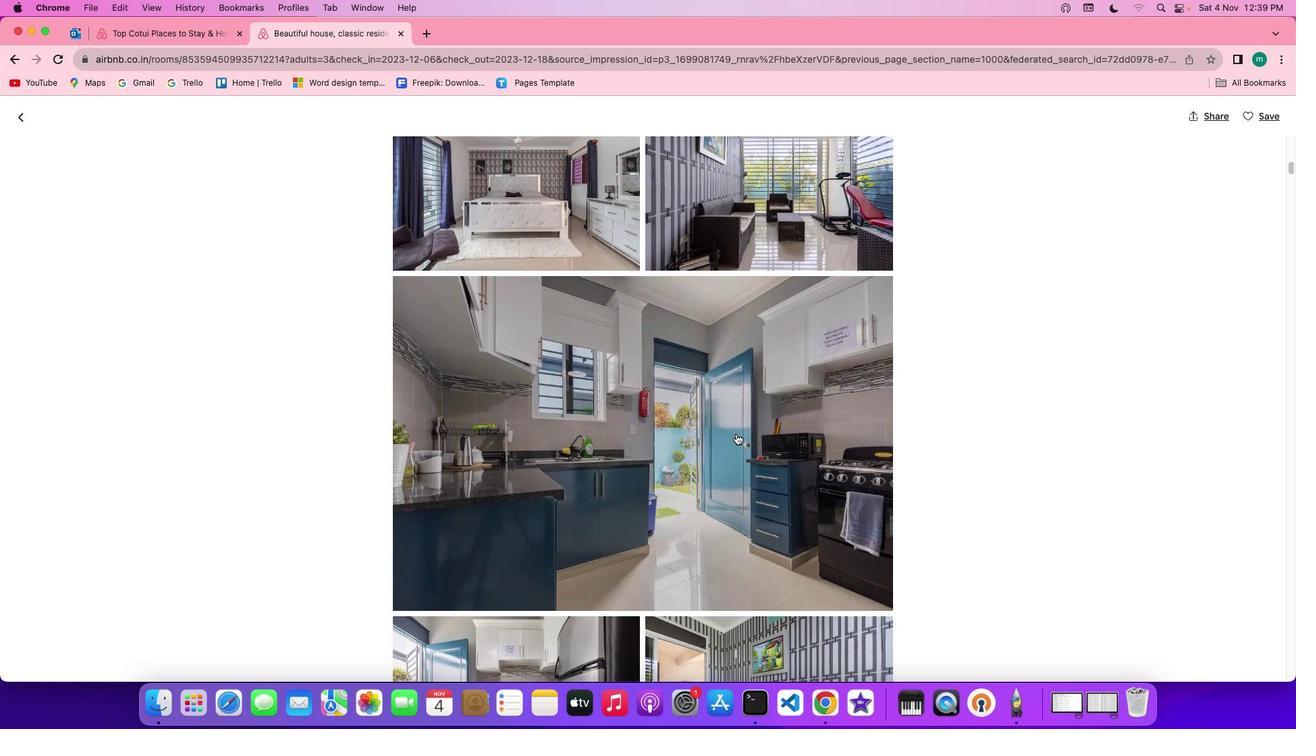 
Action: Mouse scrolled (736, 434) with delta (0, 0)
Screenshot: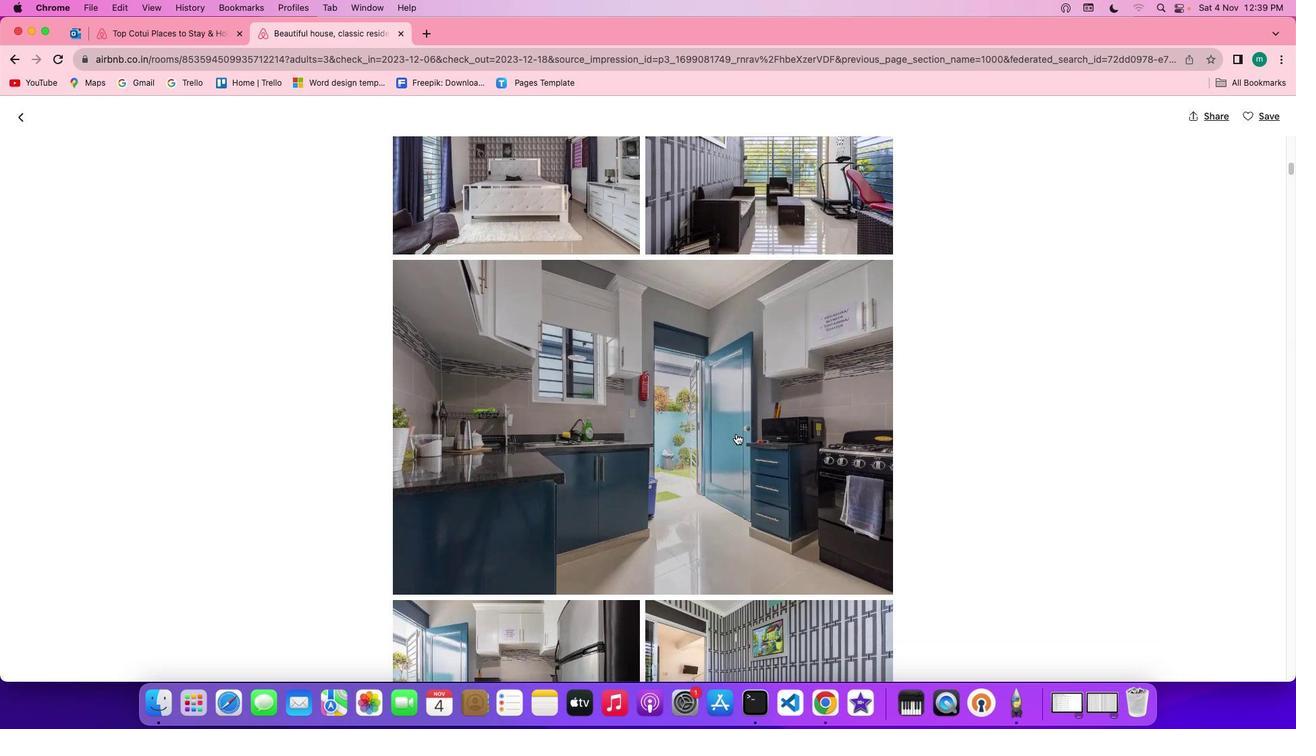 
Action: Mouse scrolled (736, 434) with delta (0, 0)
Screenshot: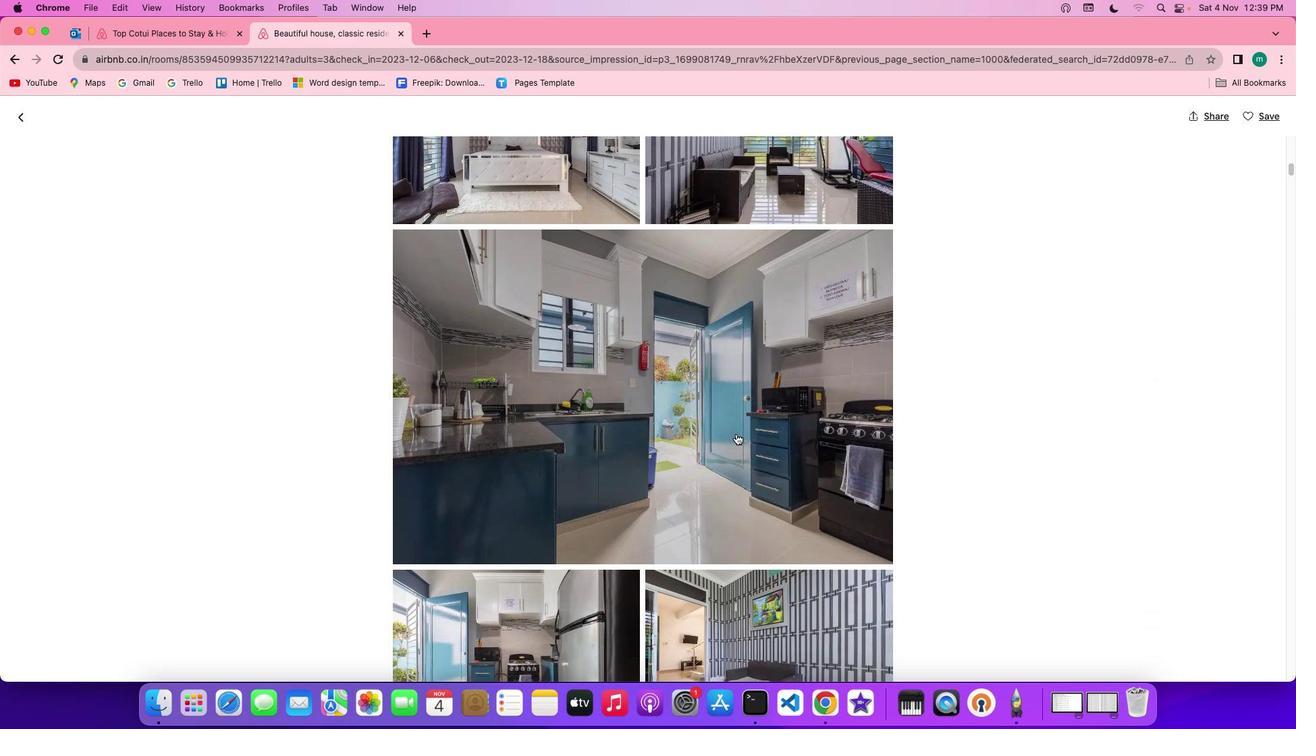 
Action: Mouse moved to (736, 434)
Screenshot: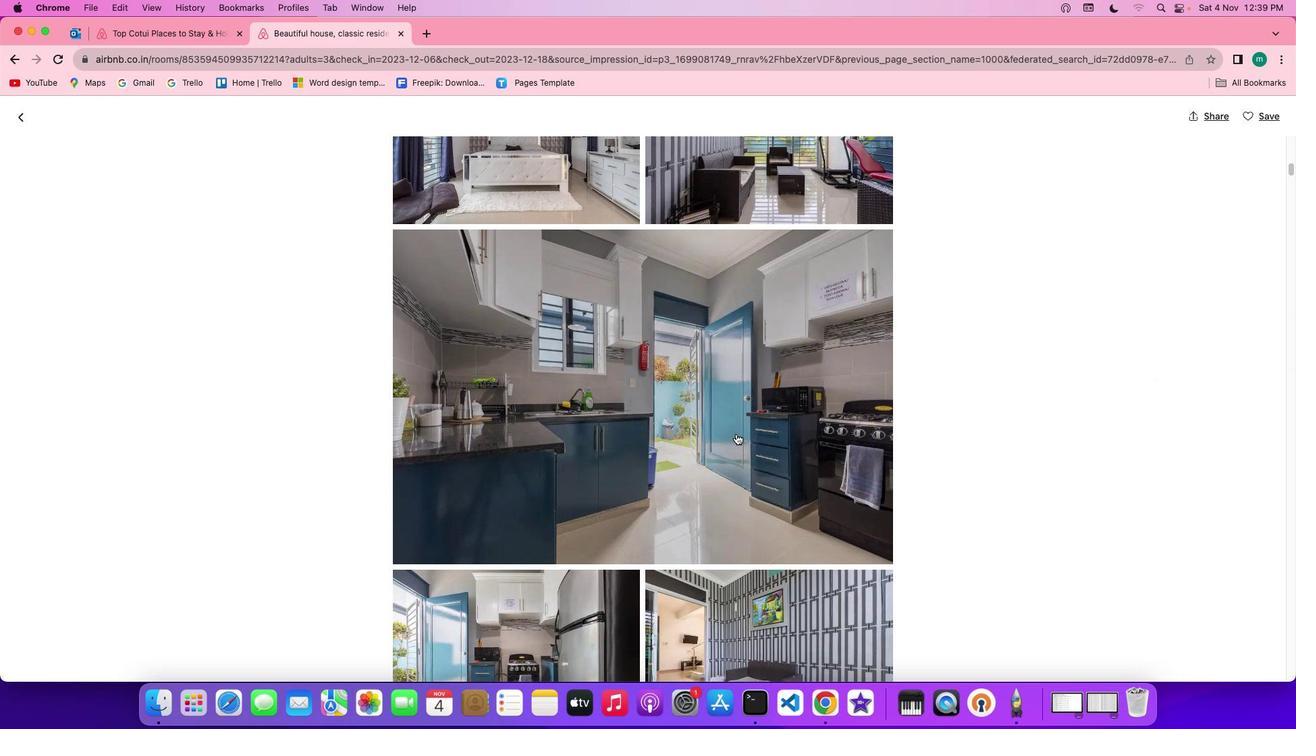 
Action: Mouse scrolled (736, 434) with delta (0, 0)
Screenshot: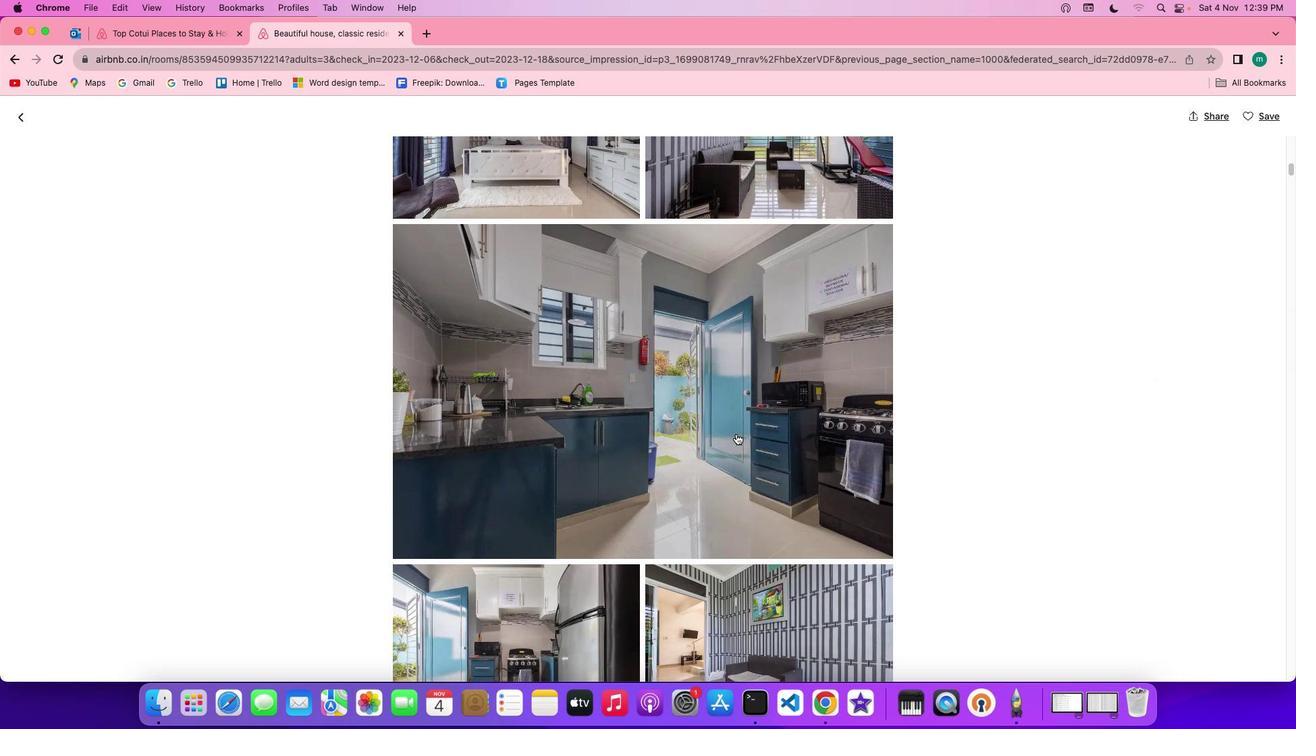 
Action: Mouse scrolled (736, 434) with delta (0, 0)
Screenshot: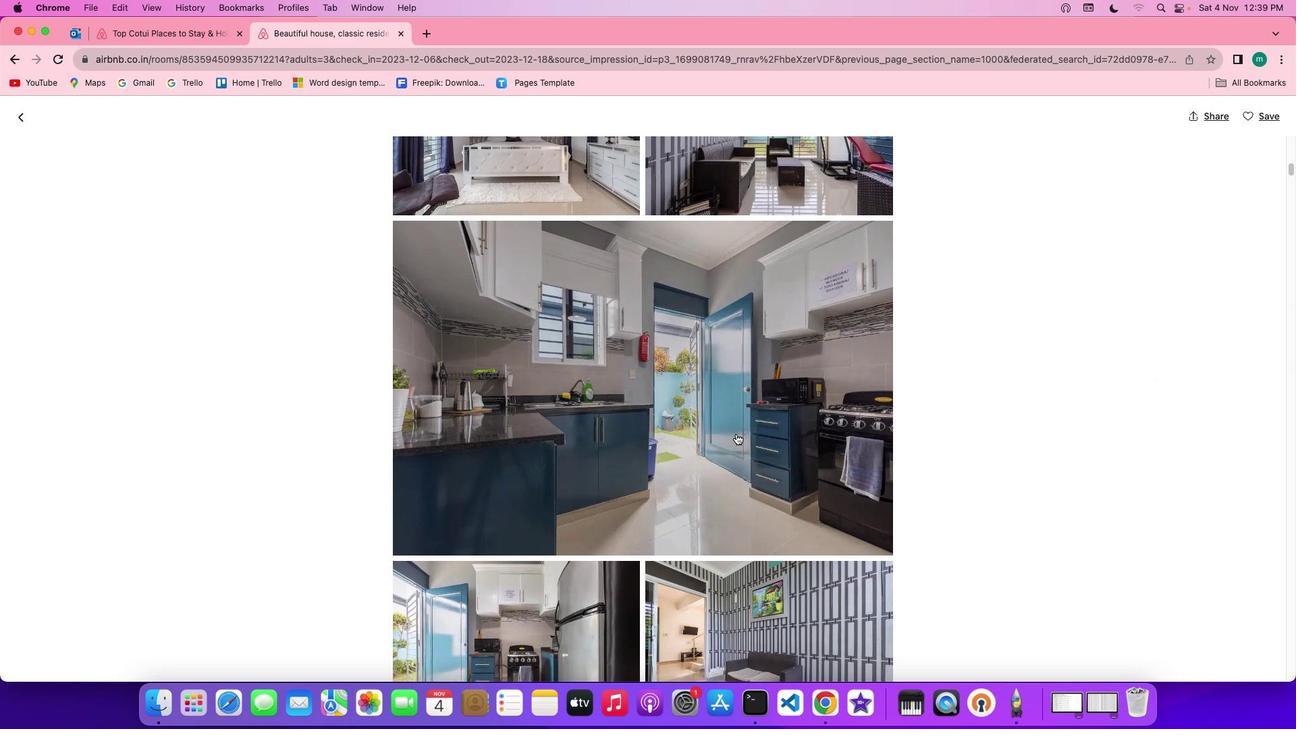 
Action: Mouse scrolled (736, 434) with delta (0, -1)
Screenshot: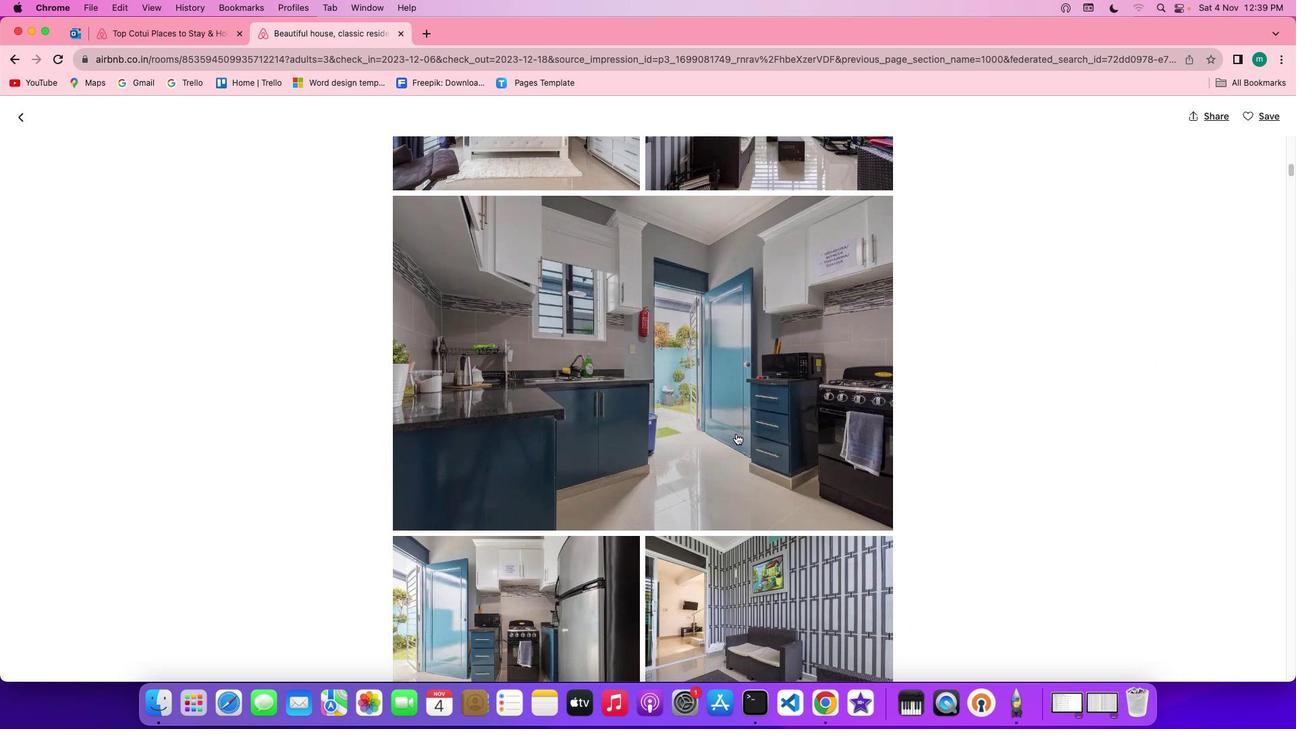 
Action: Mouse scrolled (736, 434) with delta (0, 0)
Screenshot: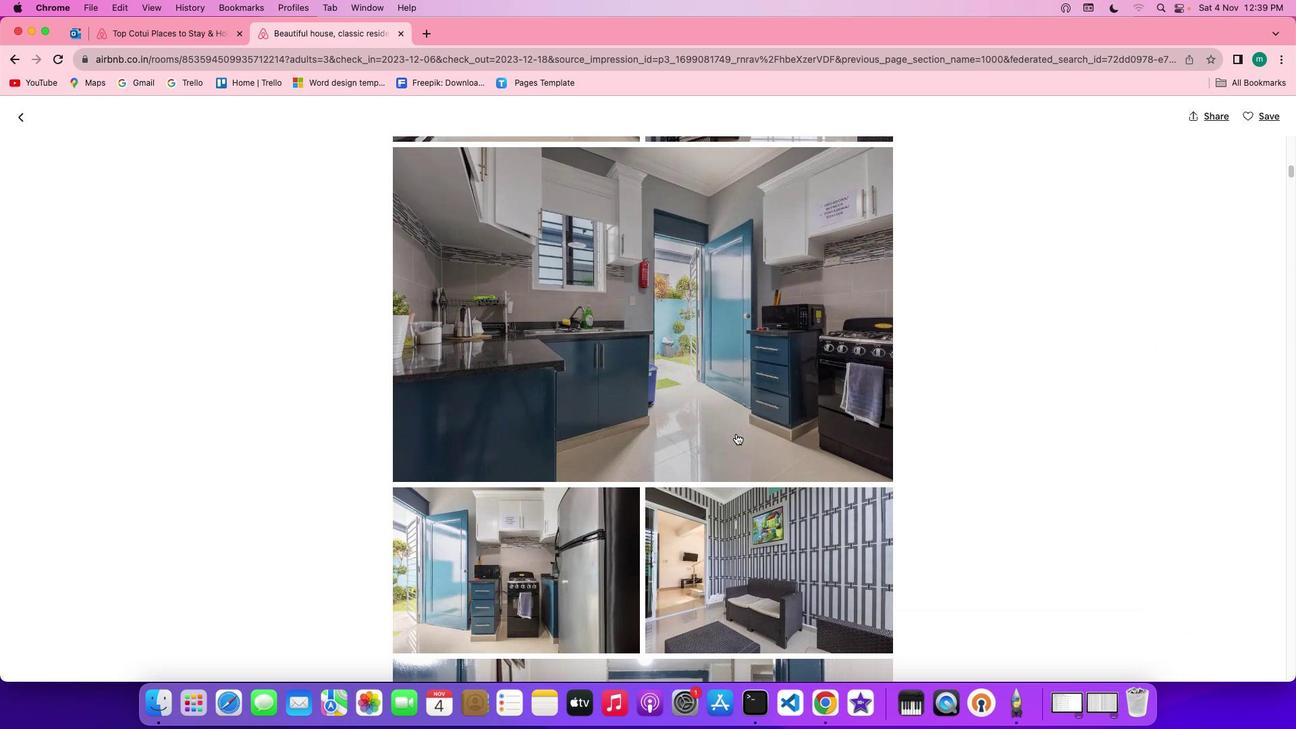 
Action: Mouse moved to (737, 433)
Screenshot: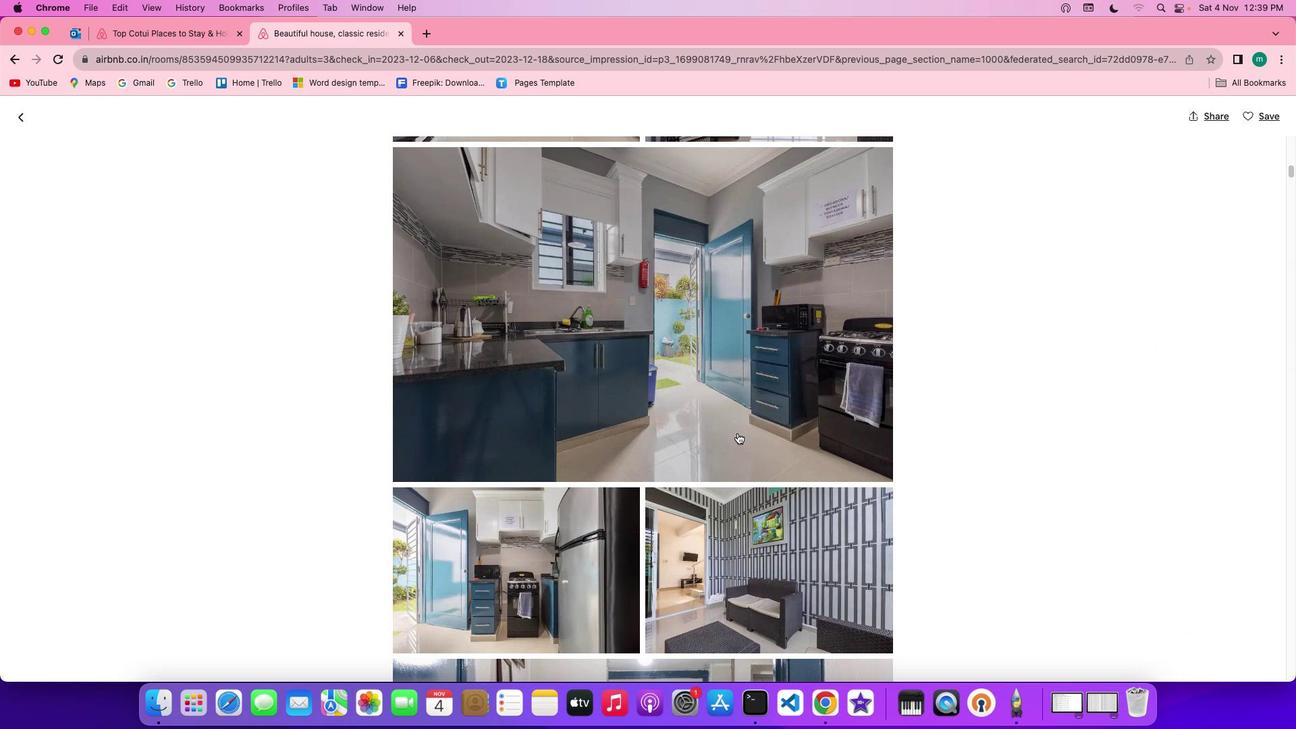 
Action: Mouse scrolled (737, 433) with delta (0, 0)
Screenshot: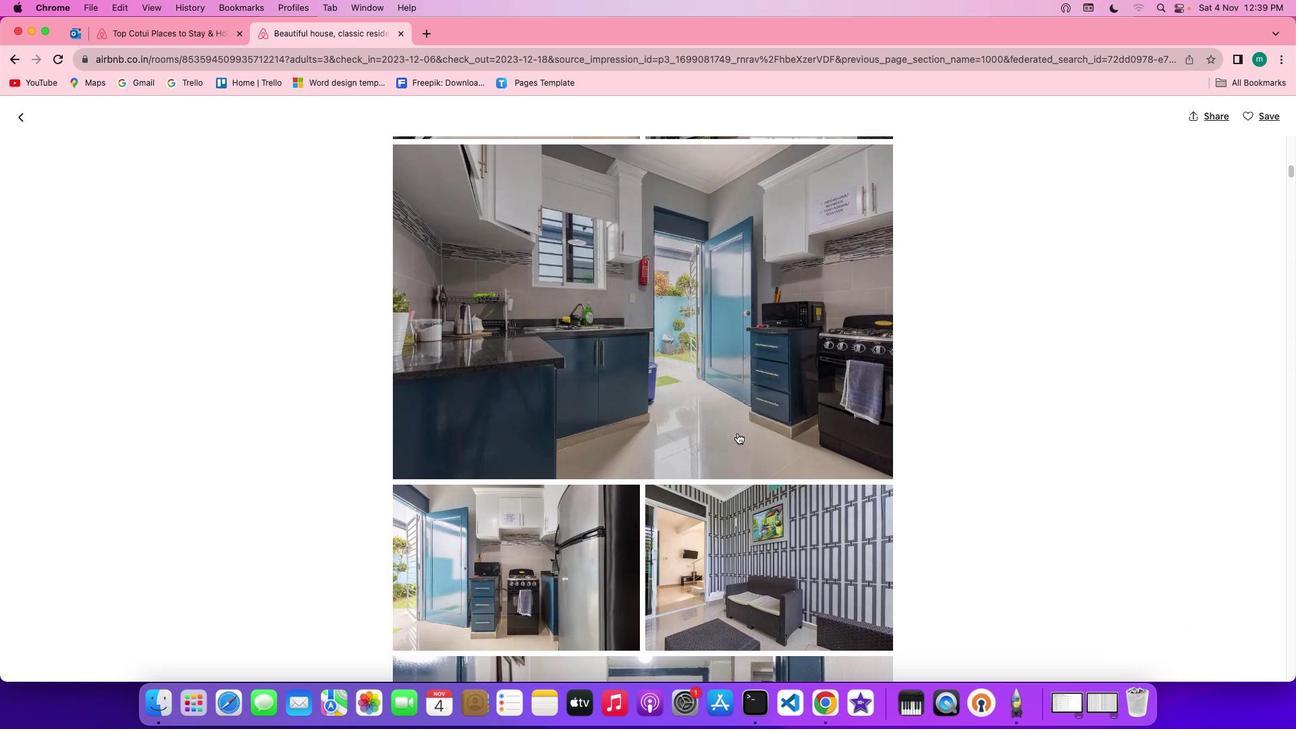 
Action: Mouse scrolled (737, 433) with delta (0, 0)
Screenshot: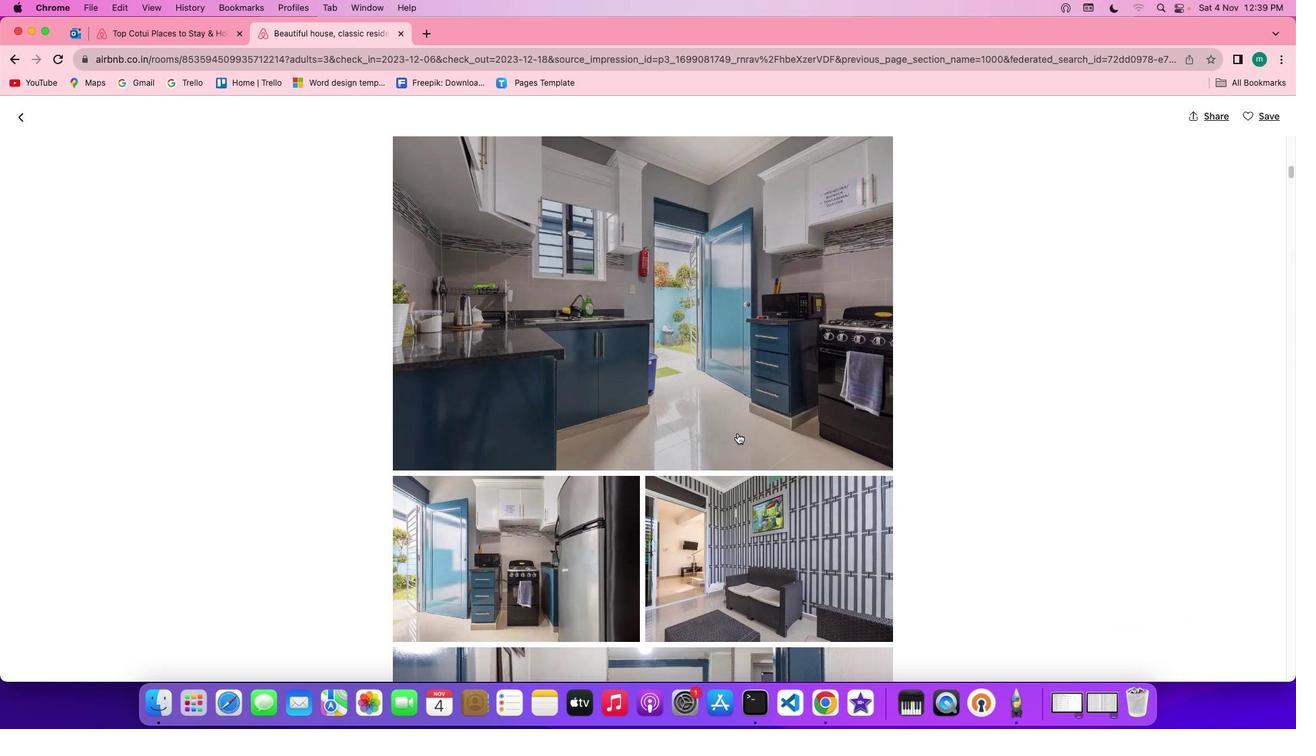 
Action: Mouse scrolled (737, 433) with delta (0, 0)
Screenshot: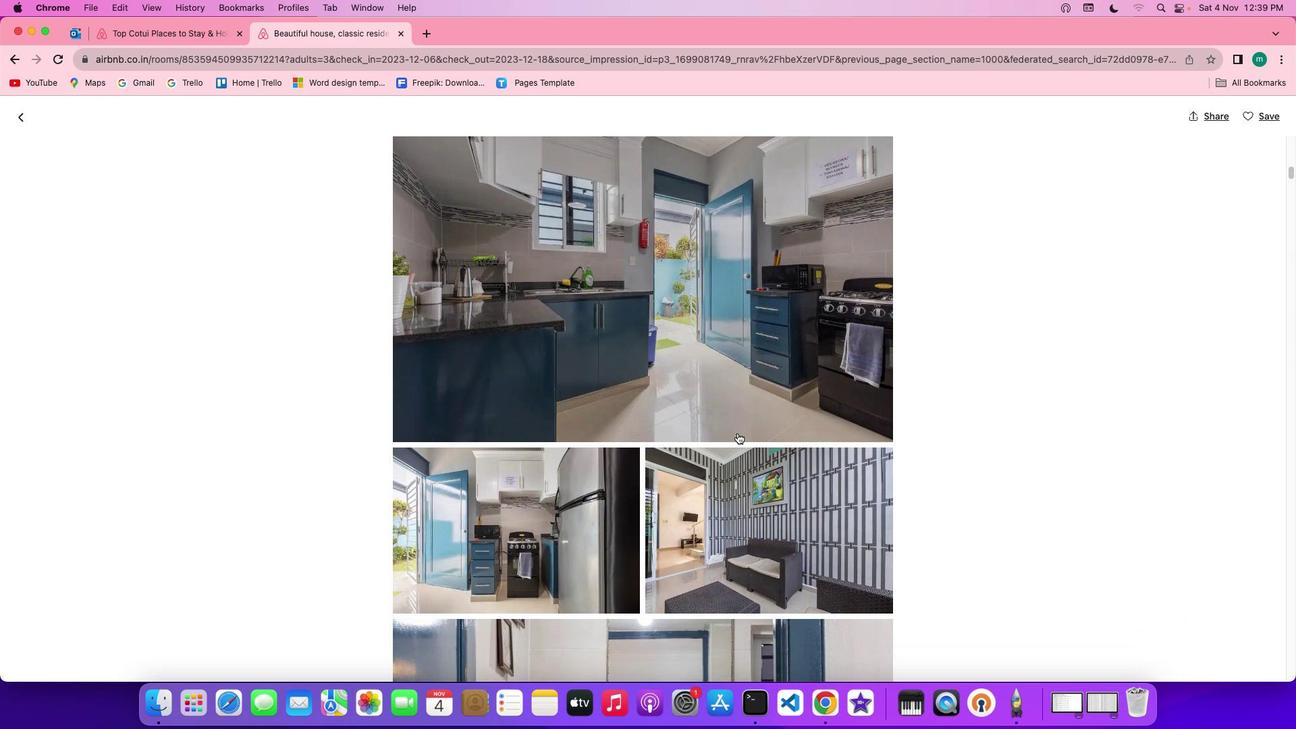 
Action: Mouse scrolled (737, 433) with delta (0, 0)
Screenshot: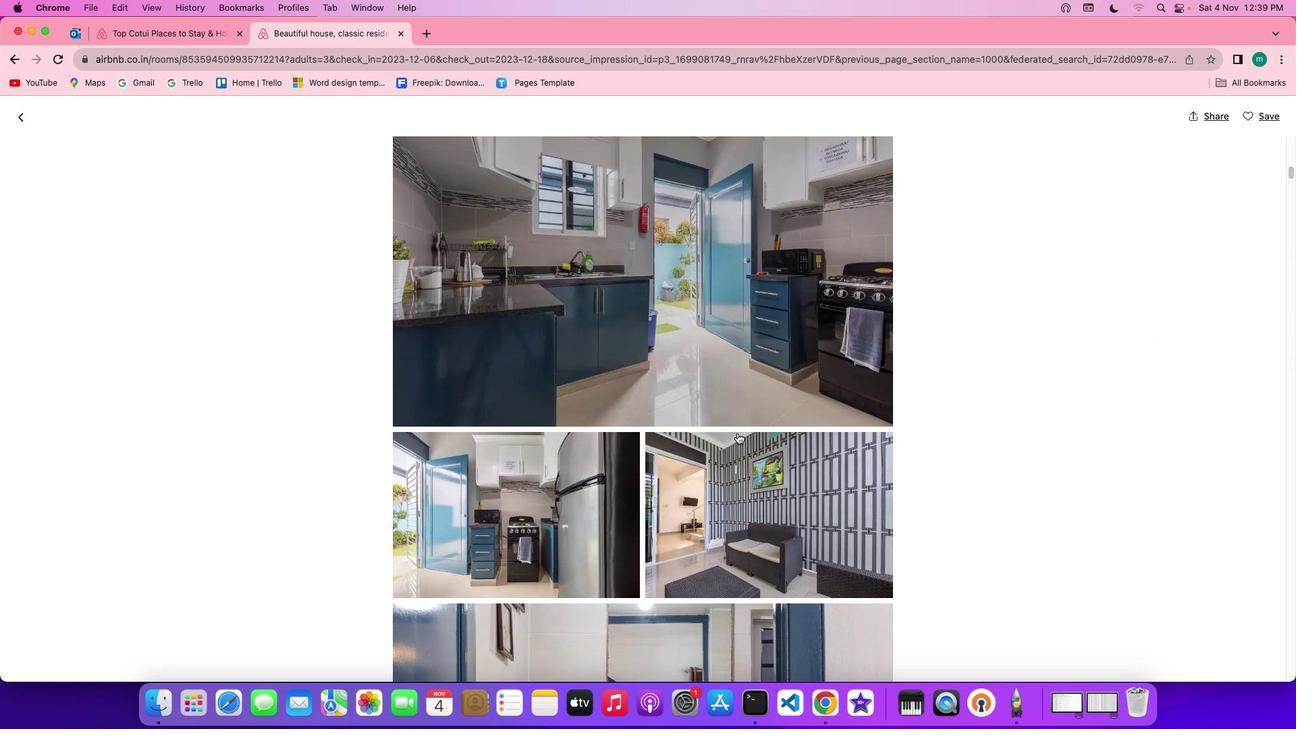 
Action: Mouse scrolled (737, 433) with delta (0, 0)
Screenshot: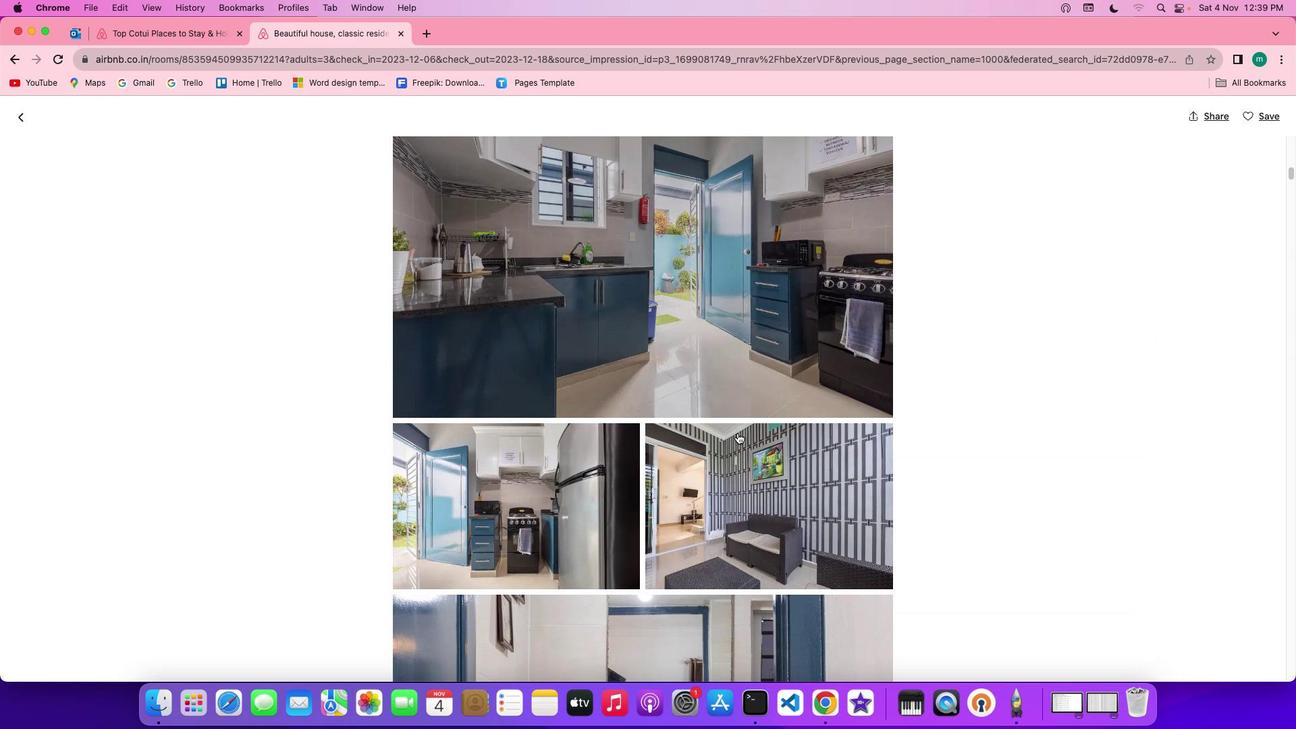 
Action: Mouse scrolled (737, 433) with delta (0, 0)
Screenshot: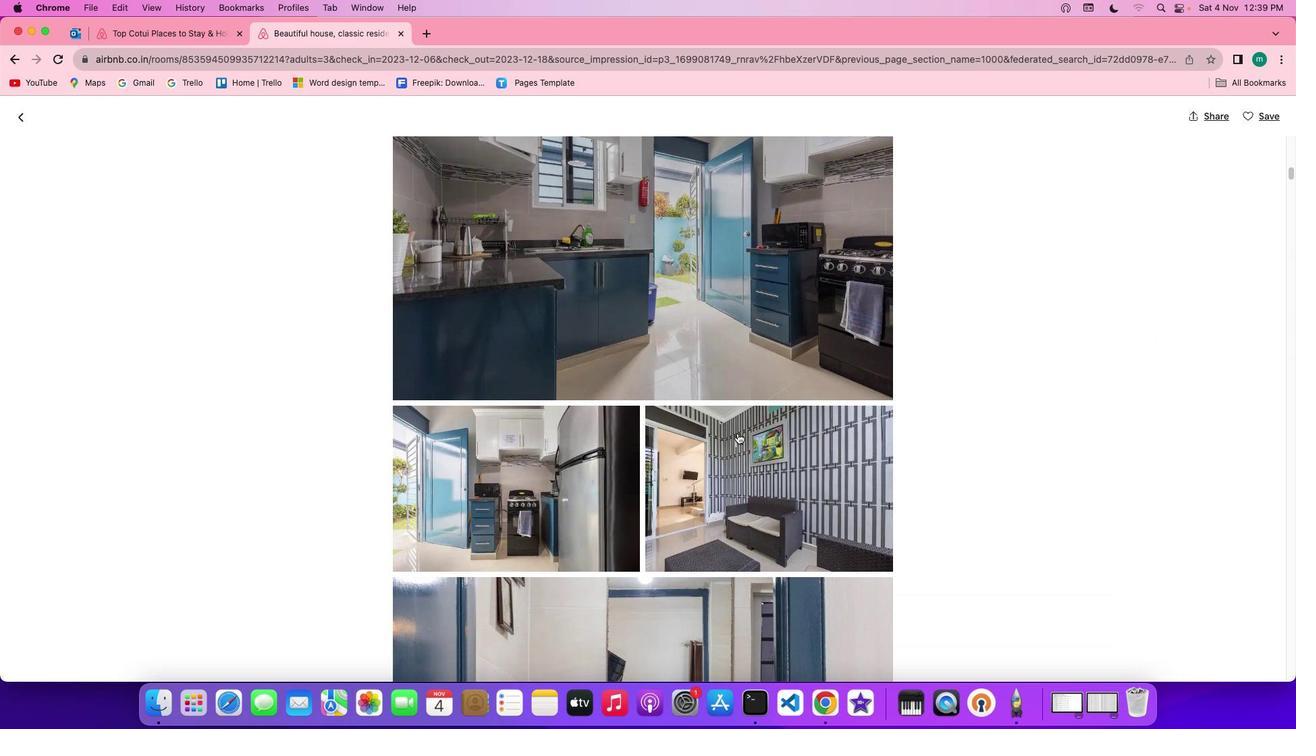 
Action: Mouse scrolled (737, 433) with delta (0, 0)
Screenshot: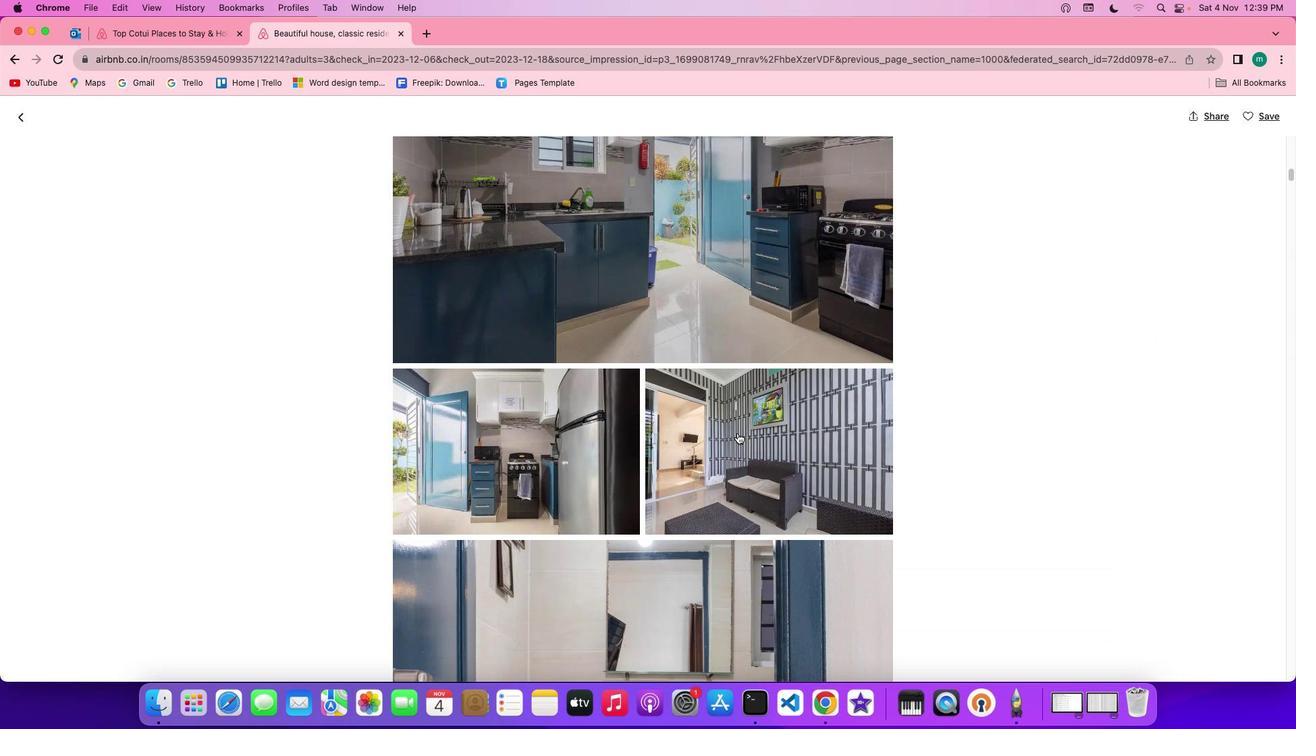 
Action: Mouse scrolled (737, 433) with delta (0, 0)
Screenshot: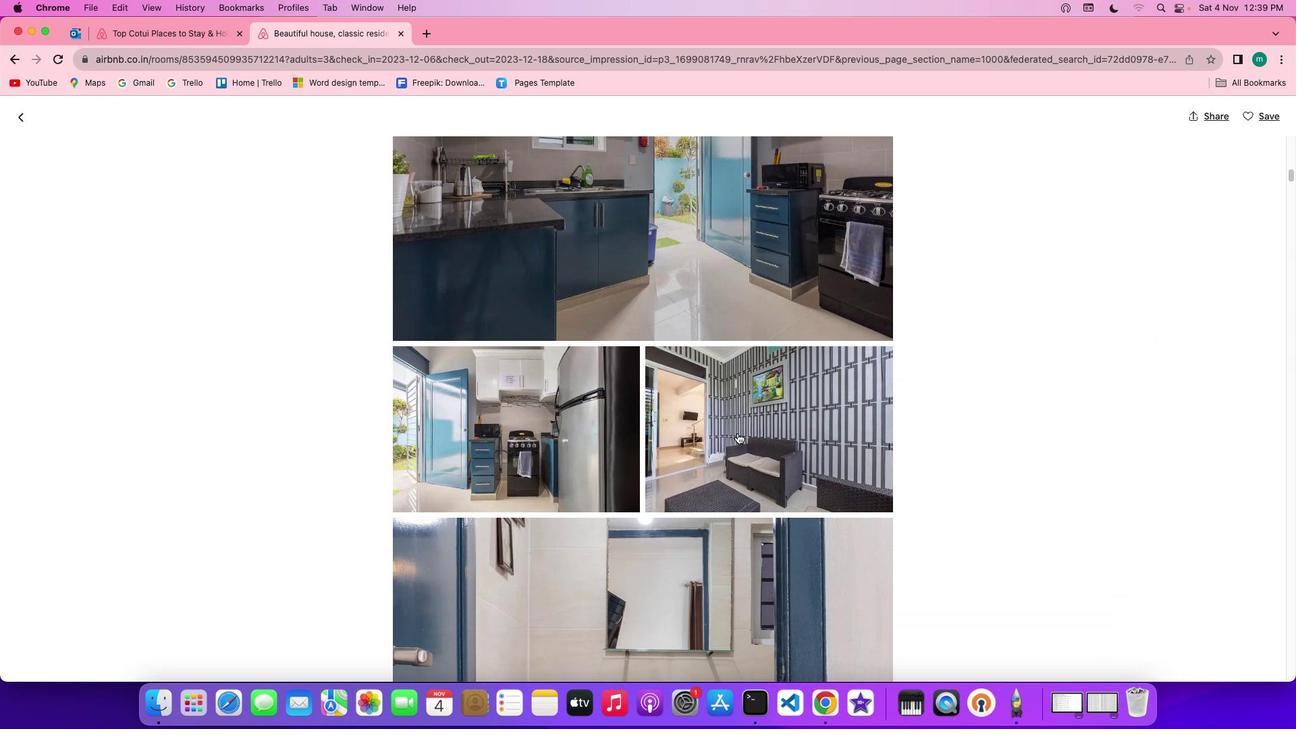 
Action: Mouse scrolled (737, 433) with delta (0, 0)
Screenshot: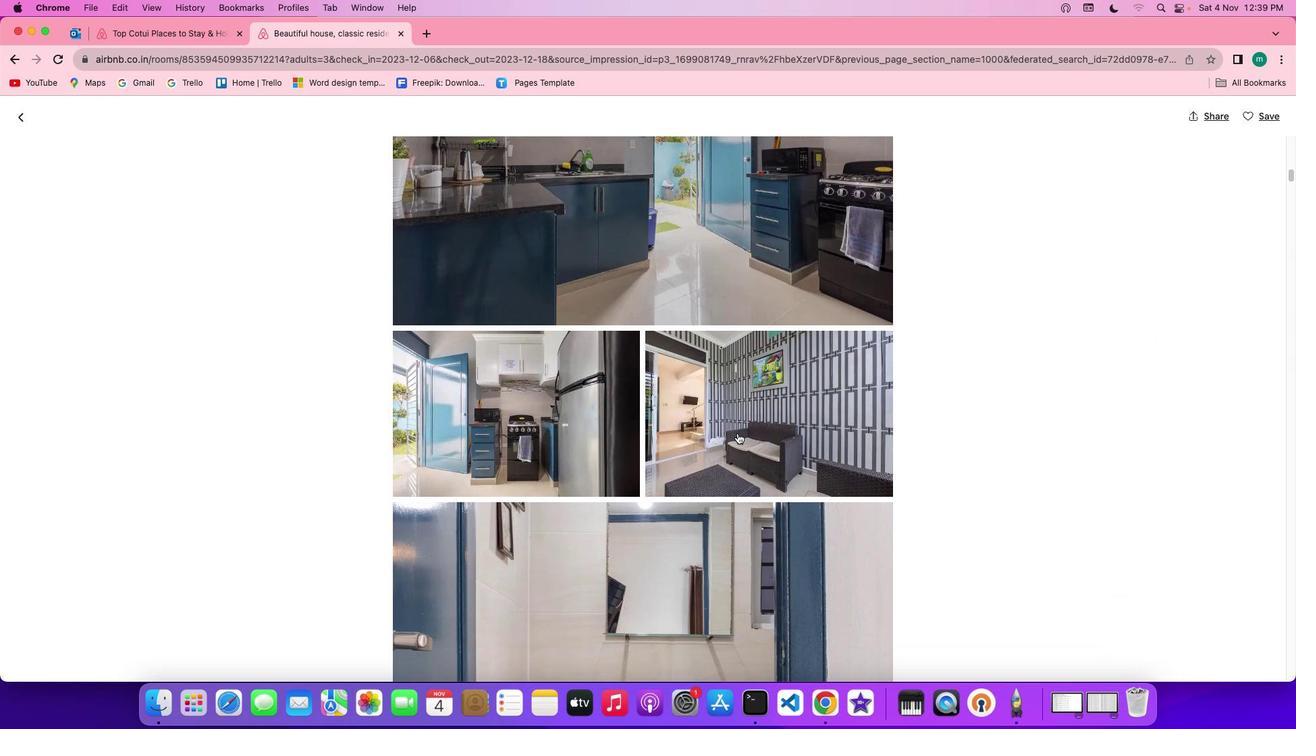 
Action: Mouse scrolled (737, 433) with delta (0, 0)
Screenshot: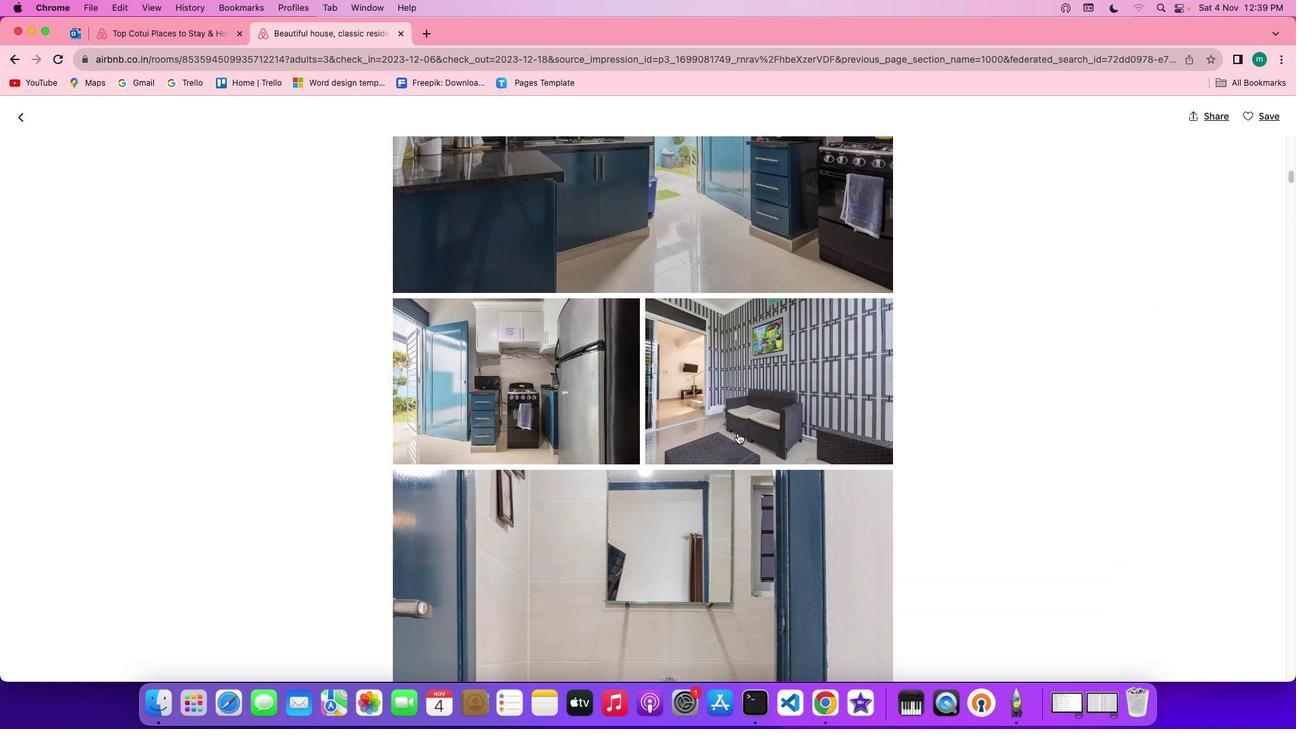
Action: Mouse scrolled (737, 433) with delta (0, 0)
Screenshot: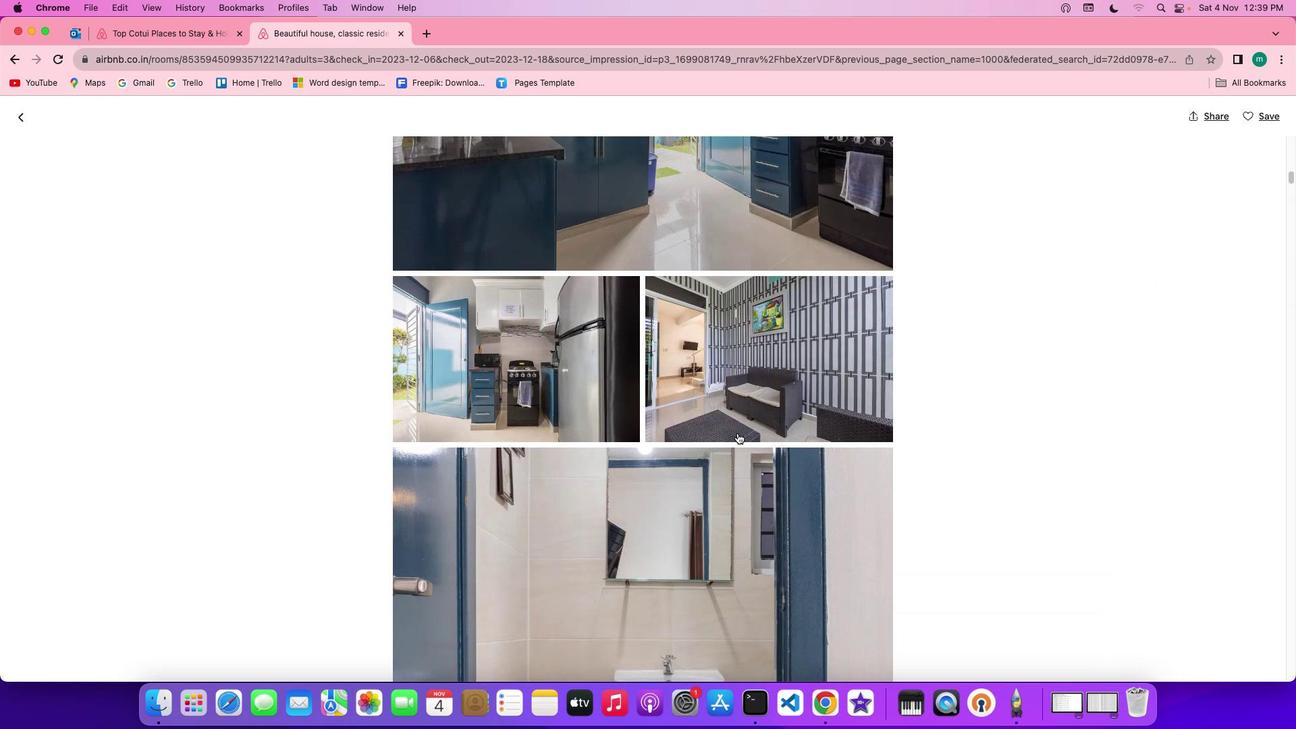 
Action: Mouse scrolled (737, 433) with delta (0, 0)
Screenshot: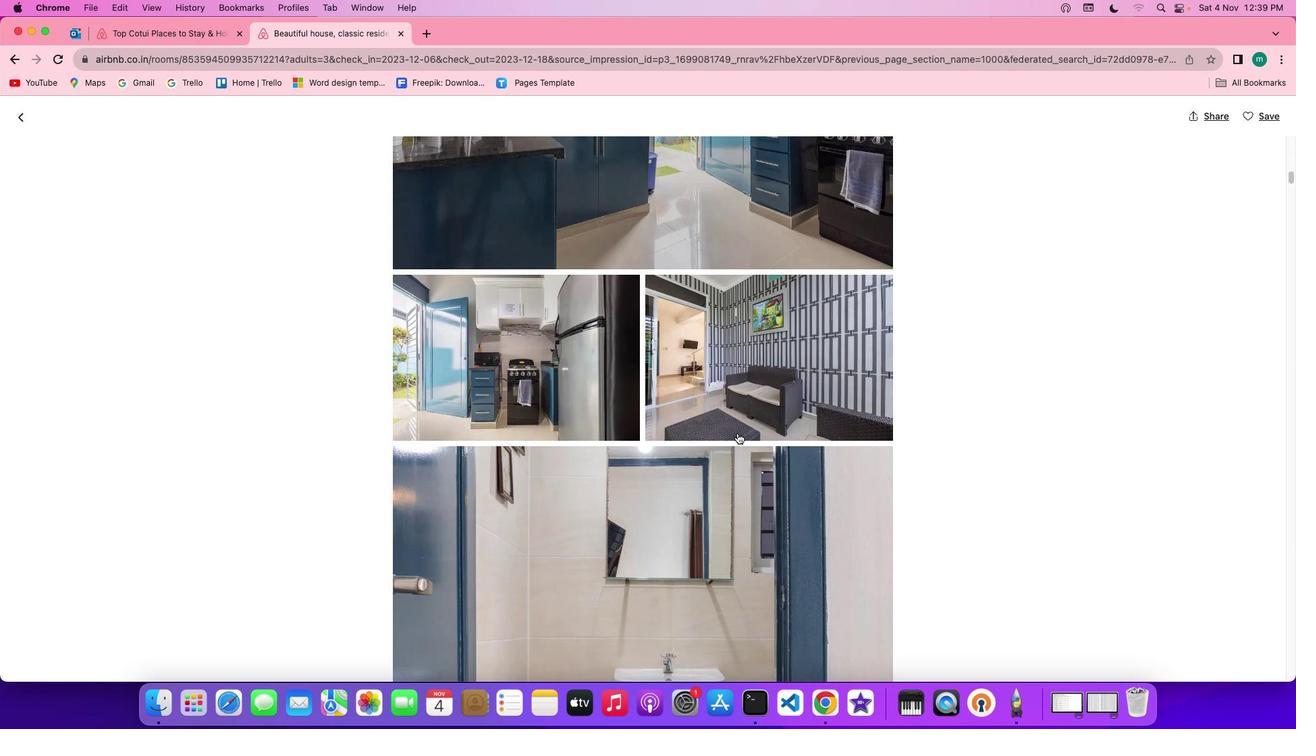 
Action: Mouse scrolled (737, 433) with delta (0, 0)
Screenshot: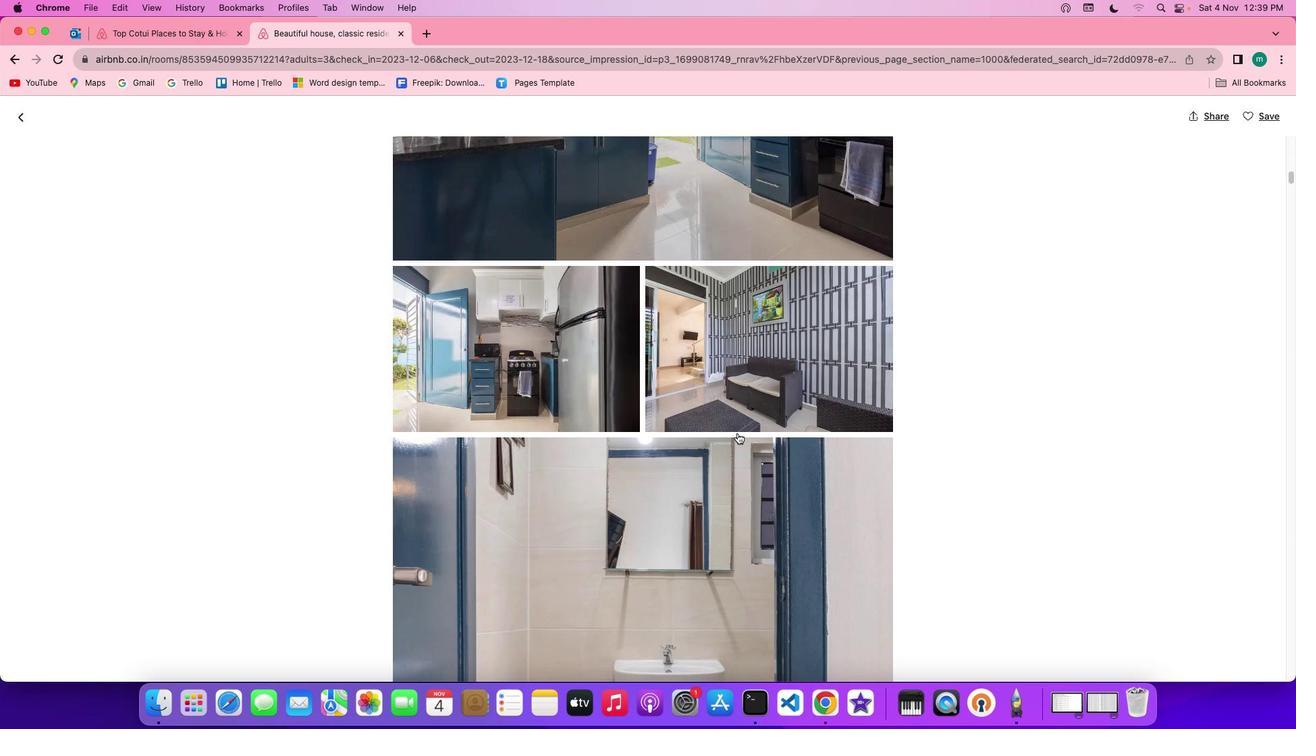 
Action: Mouse scrolled (737, 433) with delta (0, 0)
Screenshot: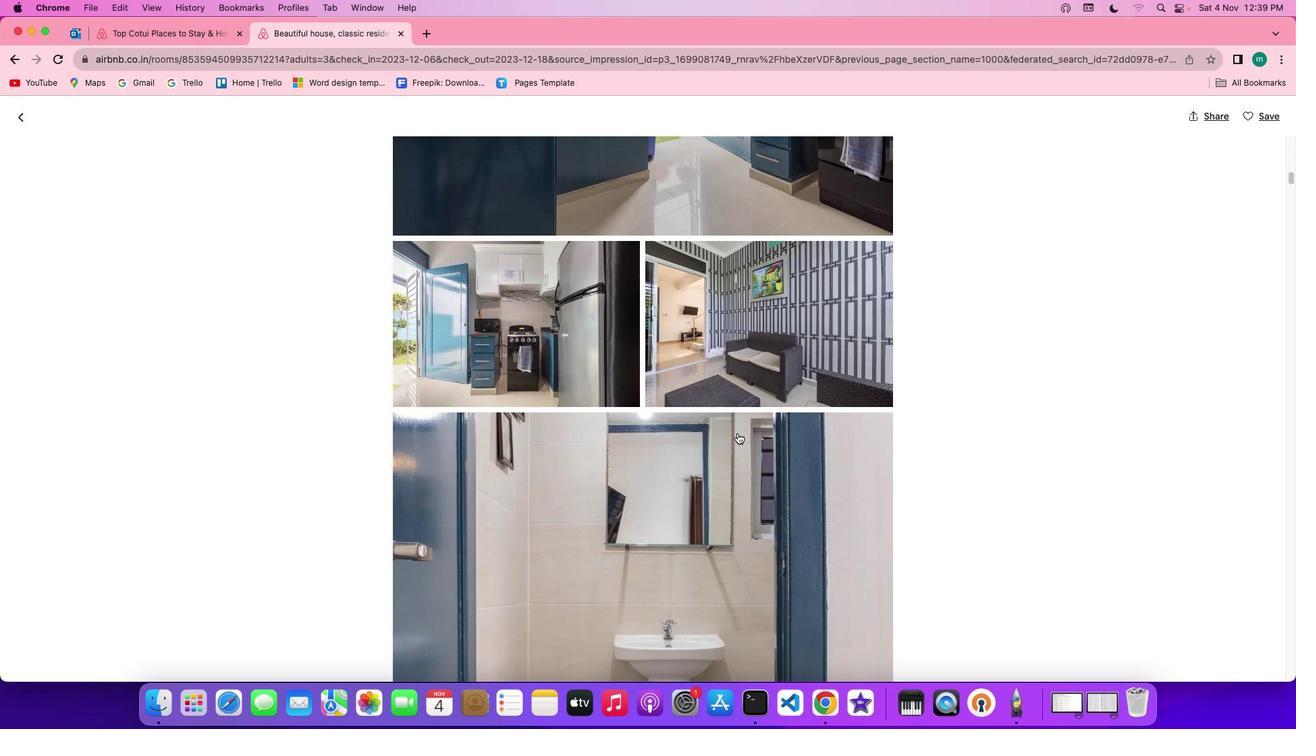 
Action: Mouse scrolled (737, 433) with delta (0, 0)
Screenshot: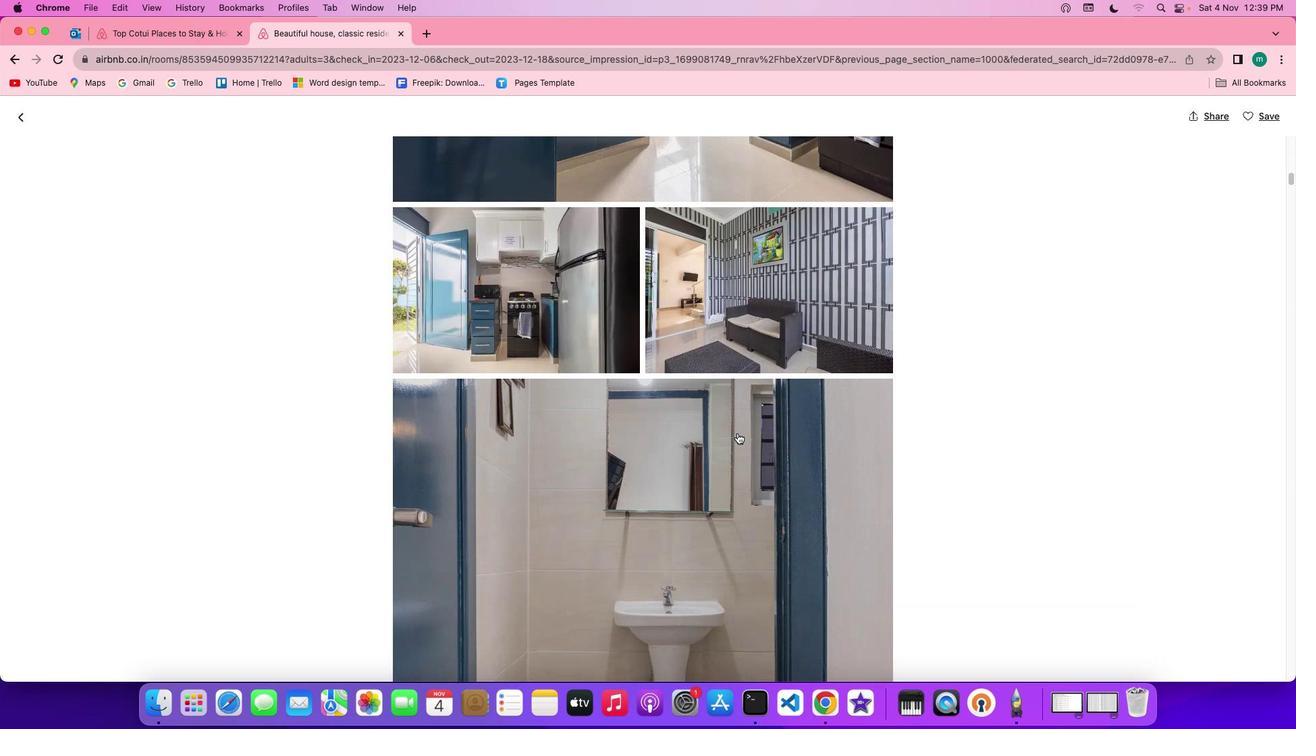 
Action: Mouse scrolled (737, 433) with delta (0, 0)
Screenshot: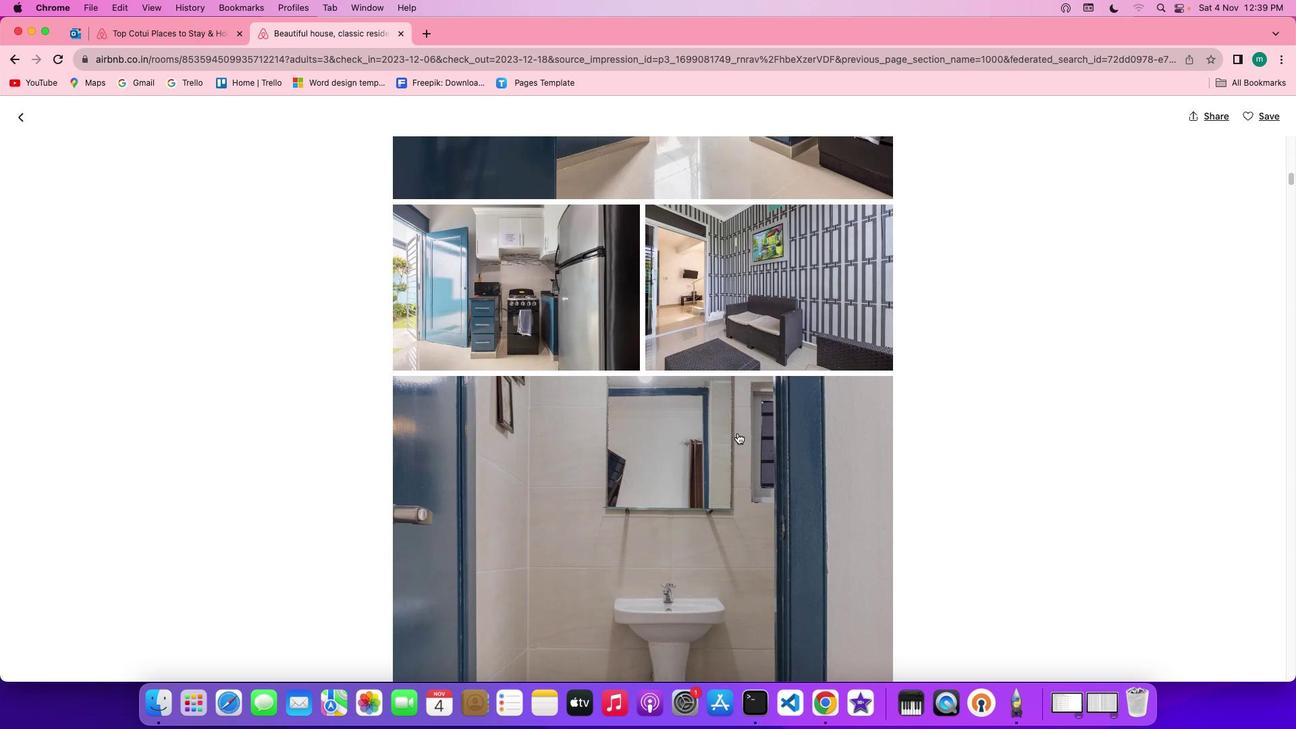 
Action: Mouse scrolled (737, 433) with delta (0, 0)
Screenshot: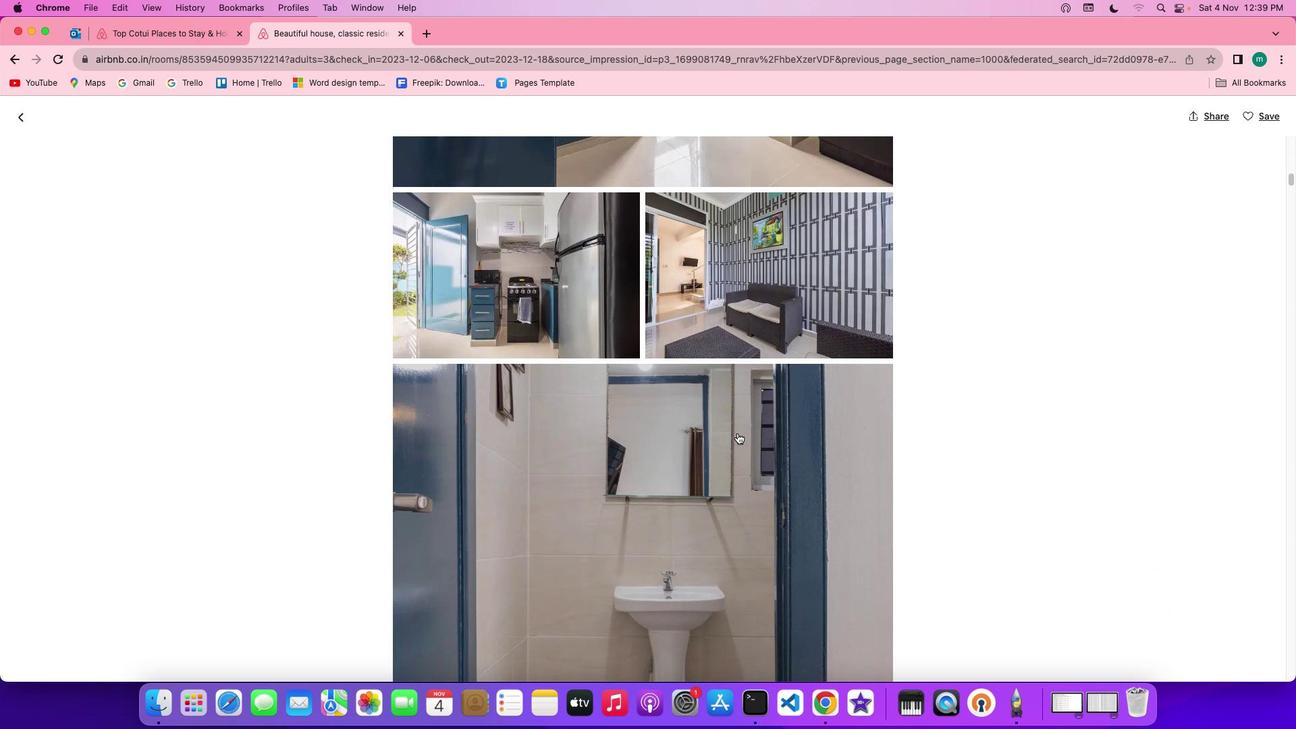 
Action: Mouse scrolled (737, 433) with delta (0, 0)
Screenshot: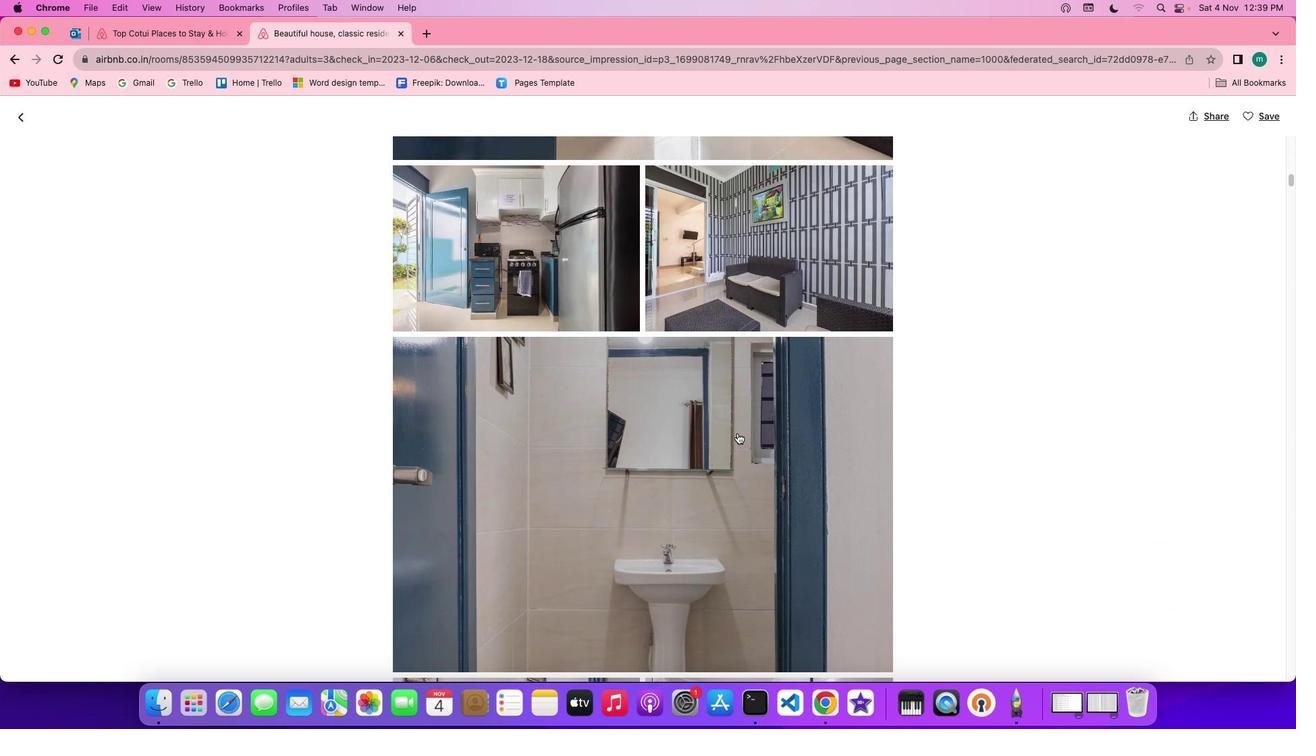 
Action: Mouse scrolled (737, 433) with delta (0, 0)
Screenshot: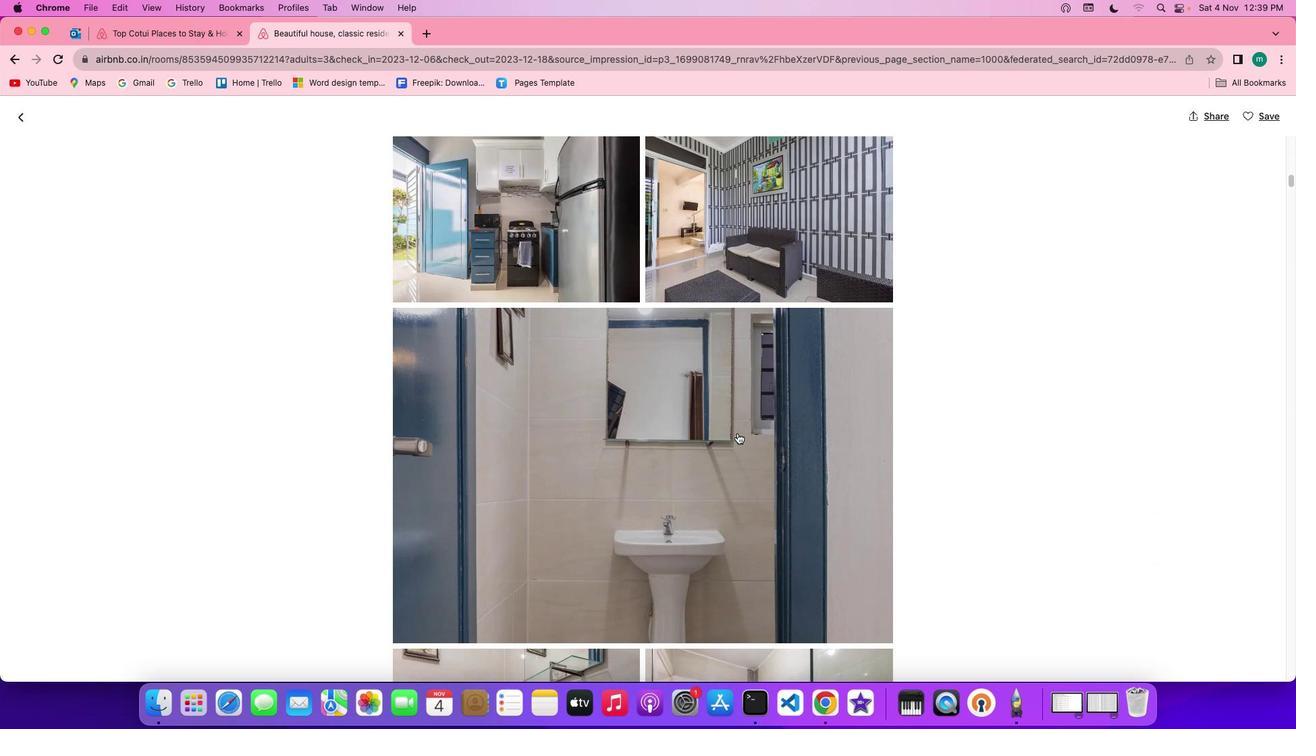 
Action: Mouse scrolled (737, 433) with delta (0, 0)
Screenshot: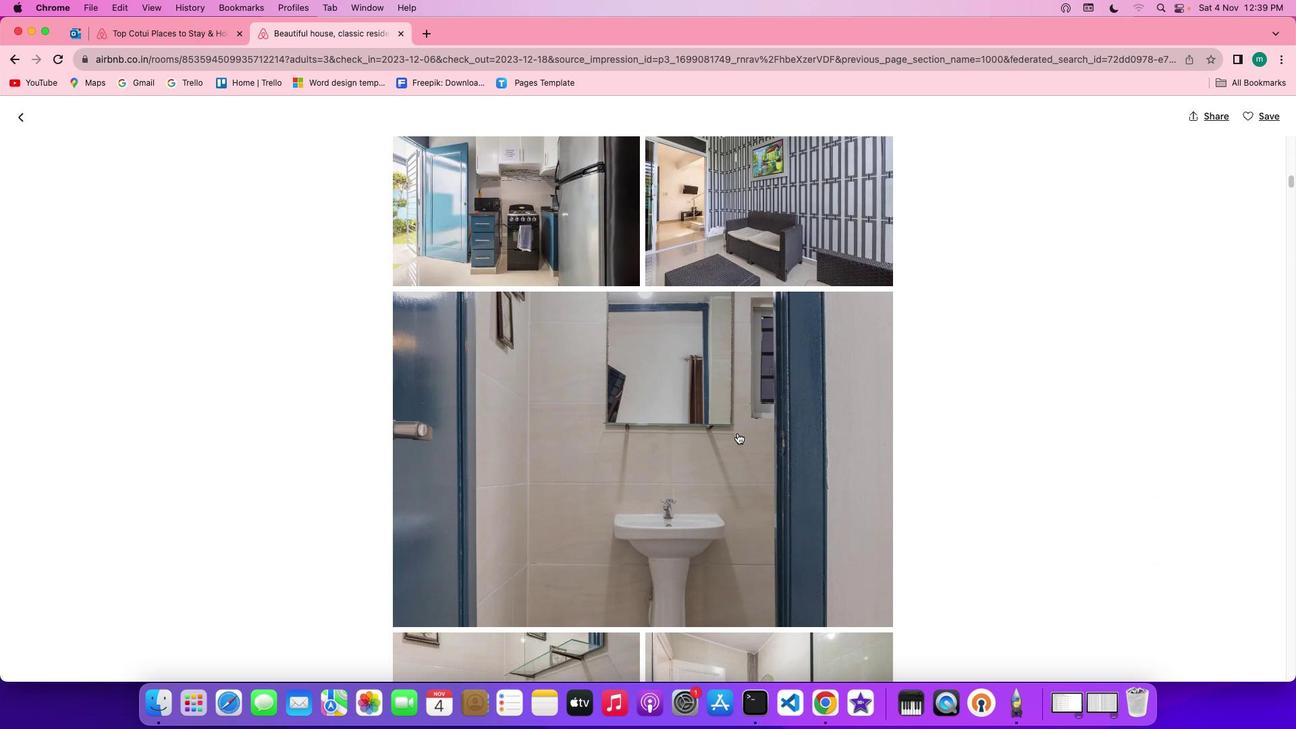 
Action: Mouse scrolled (737, 433) with delta (0, 0)
Screenshot: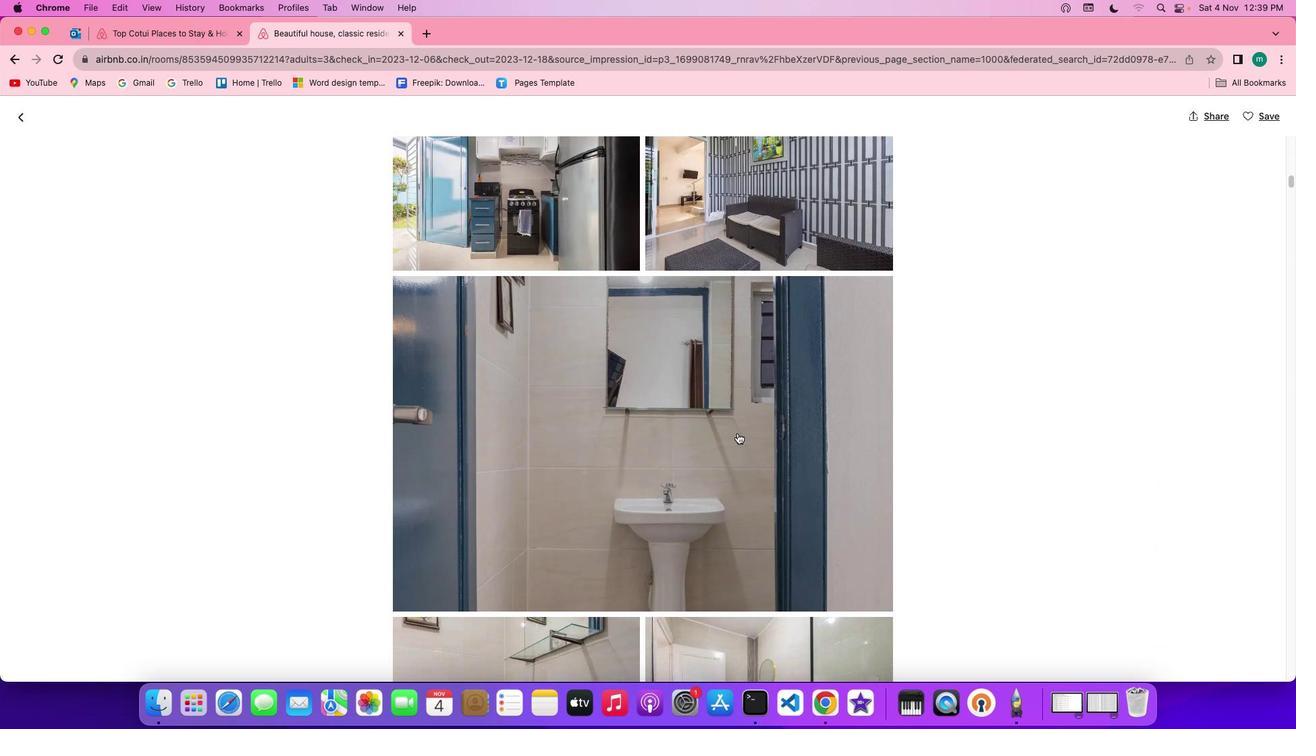 
Action: Mouse scrolled (737, 433) with delta (0, 0)
Screenshot: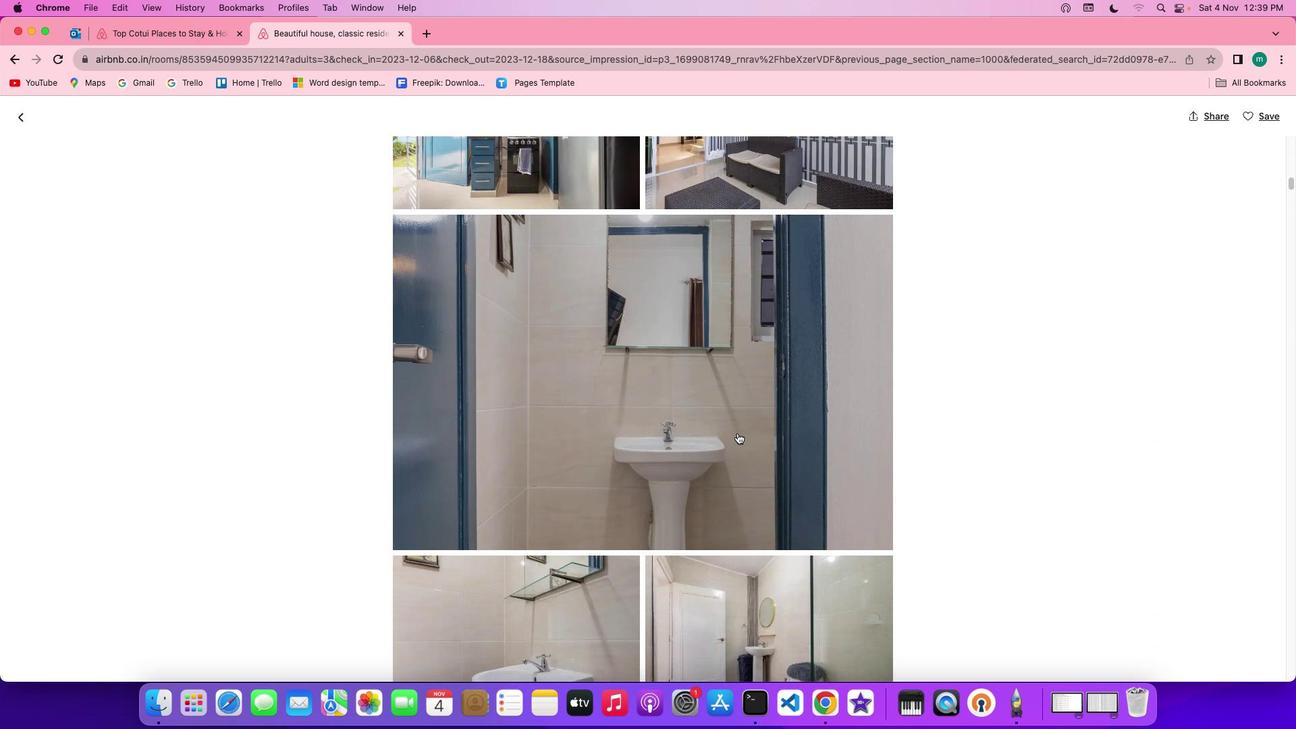 
Action: Mouse scrolled (737, 433) with delta (0, 0)
Screenshot: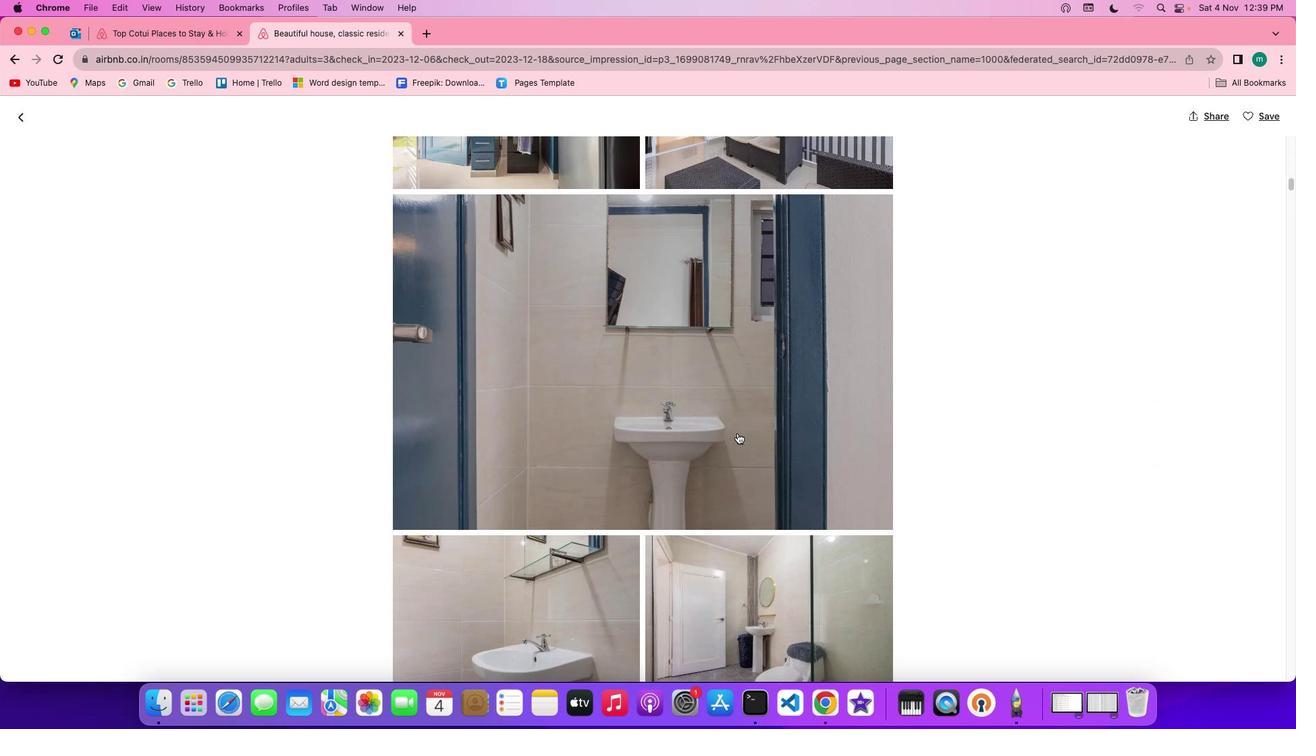 
Action: Mouse scrolled (737, 433) with delta (0, 0)
Screenshot: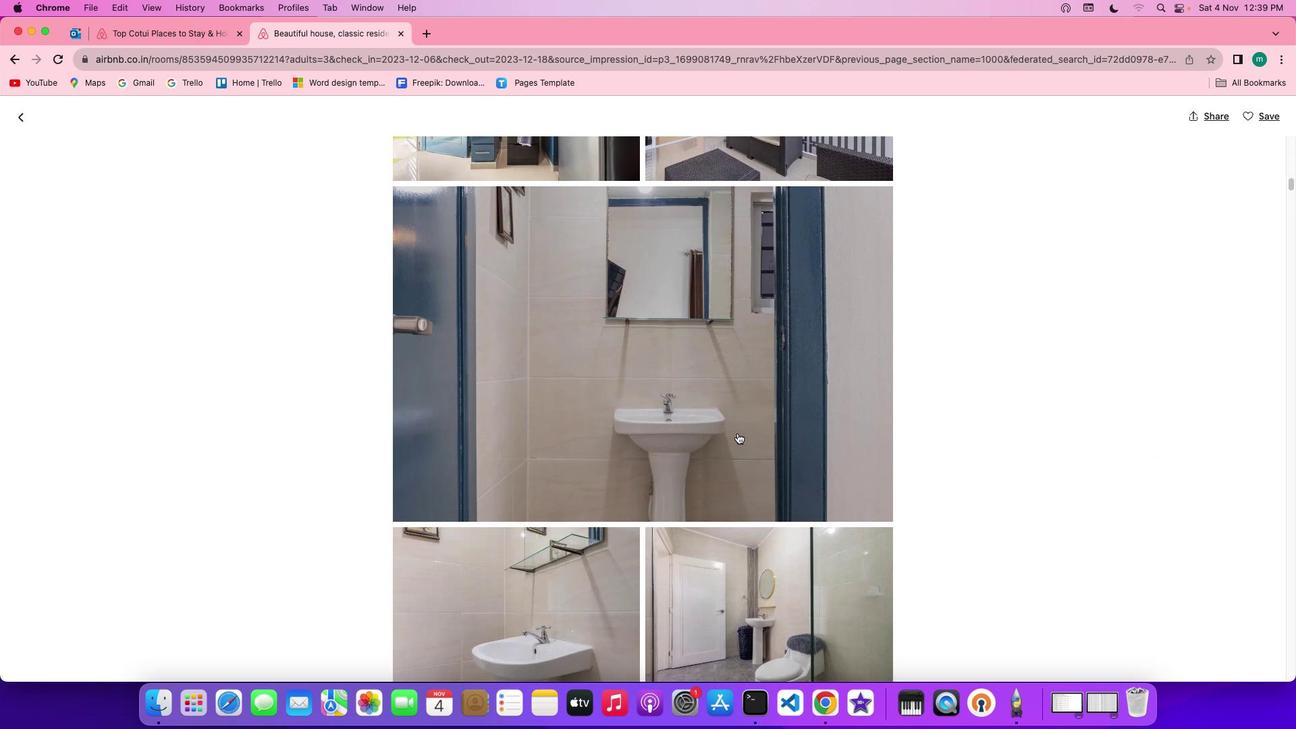 
Action: Mouse scrolled (737, 433) with delta (0, 0)
Screenshot: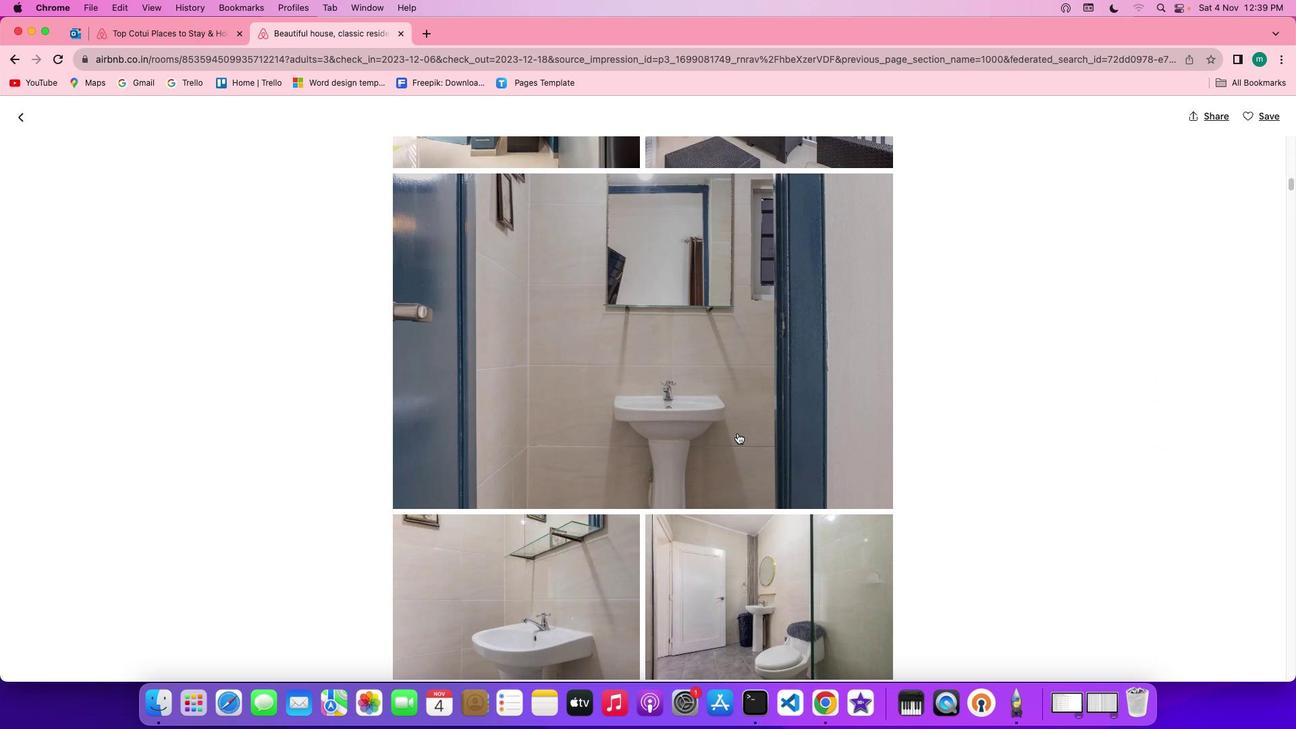 
Action: Mouse scrolled (737, 433) with delta (0, 0)
Screenshot: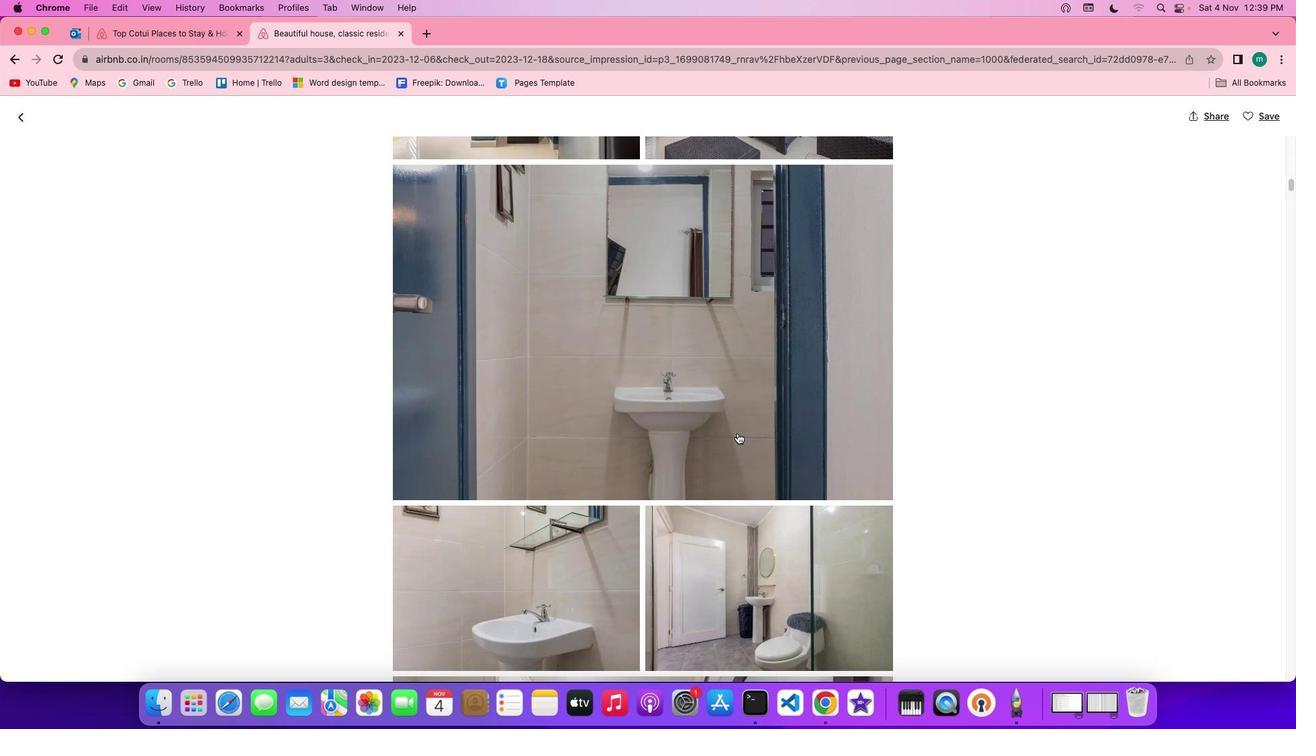 
Action: Mouse scrolled (737, 433) with delta (0, 0)
Screenshot: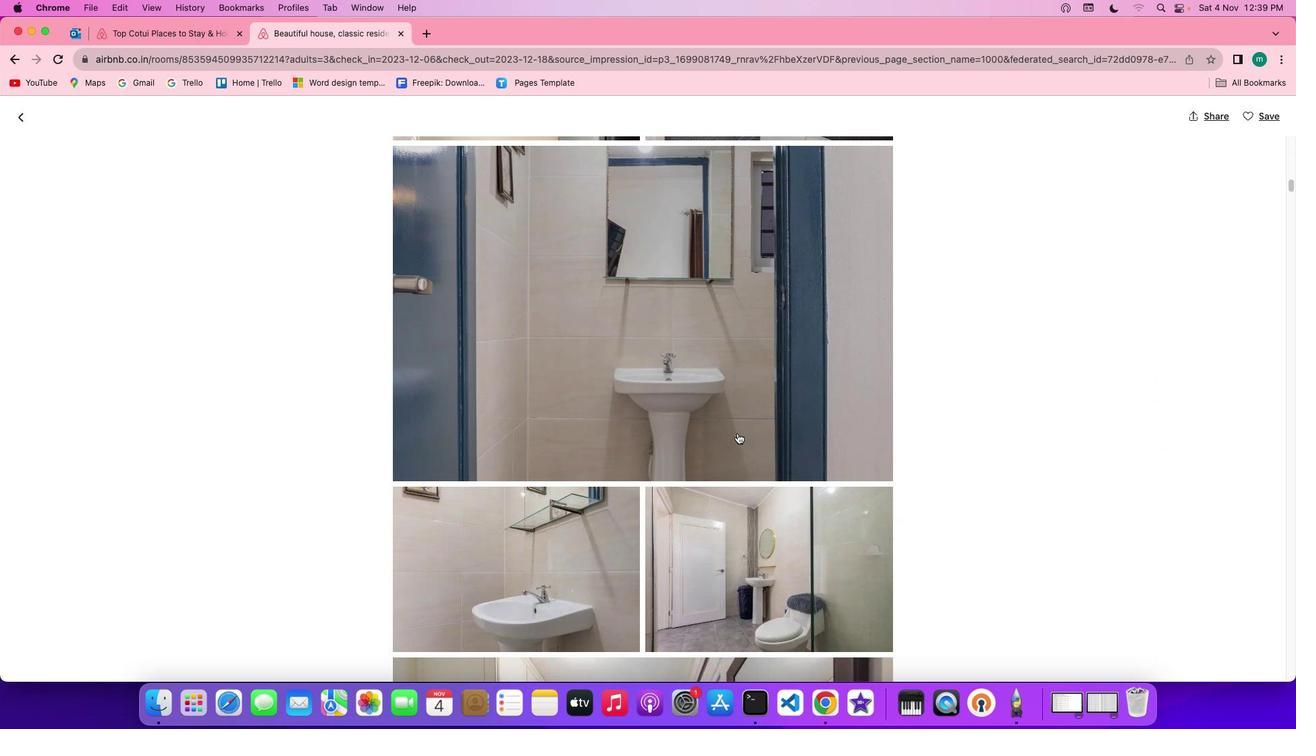 
Action: Mouse scrolled (737, 433) with delta (0, 0)
Screenshot: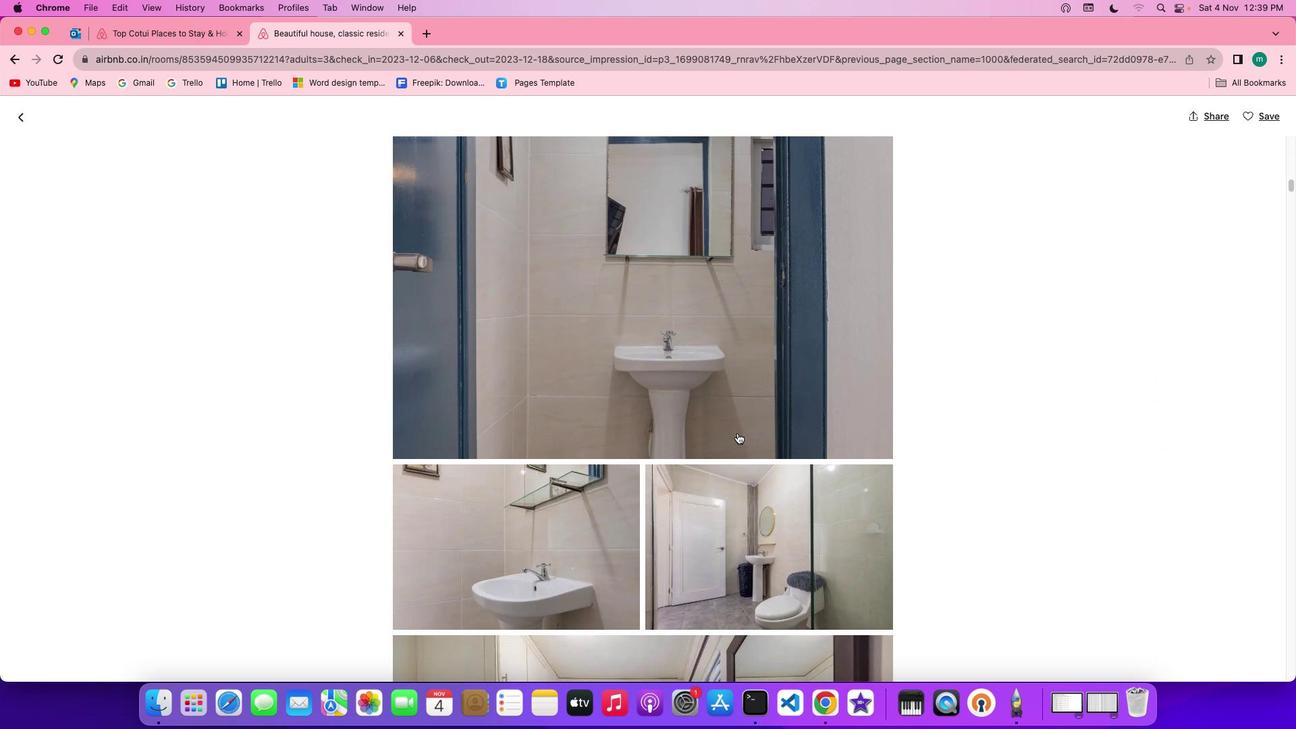 
Action: Mouse scrolled (737, 433) with delta (0, 0)
Screenshot: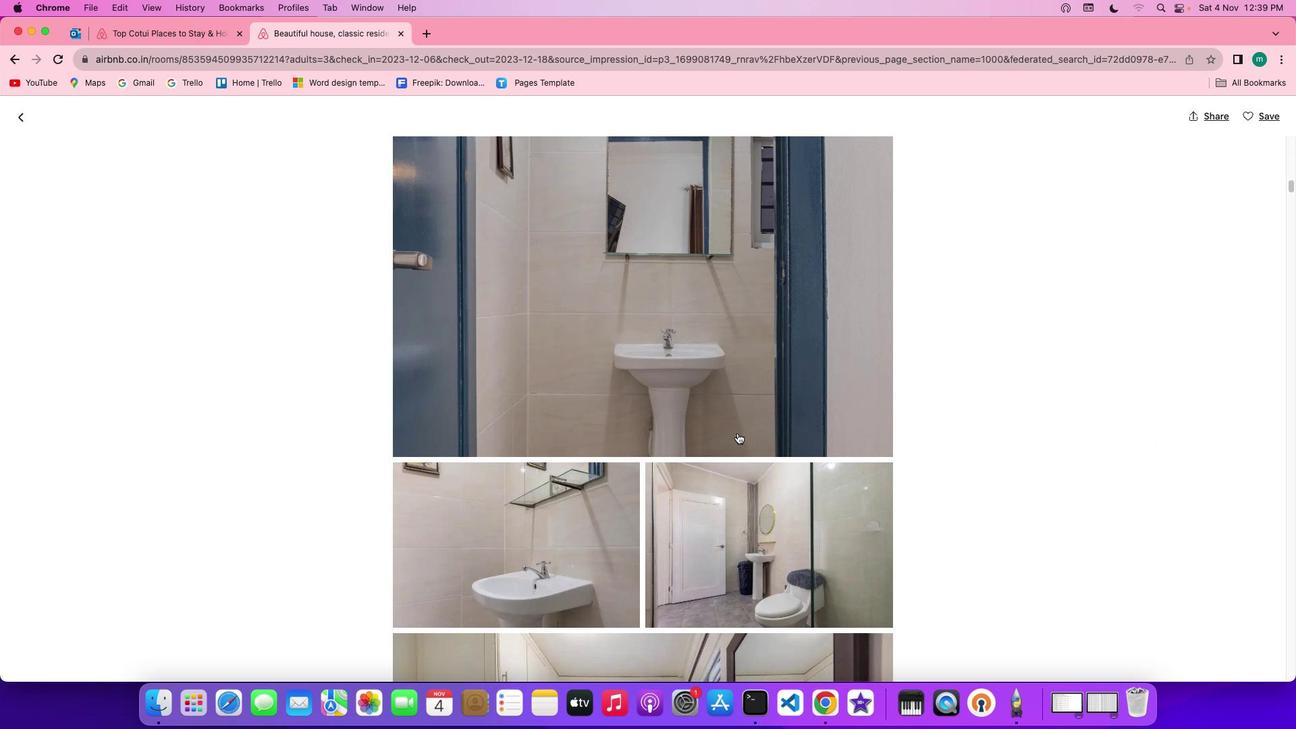 
Action: Mouse scrolled (737, 433) with delta (0, 0)
Screenshot: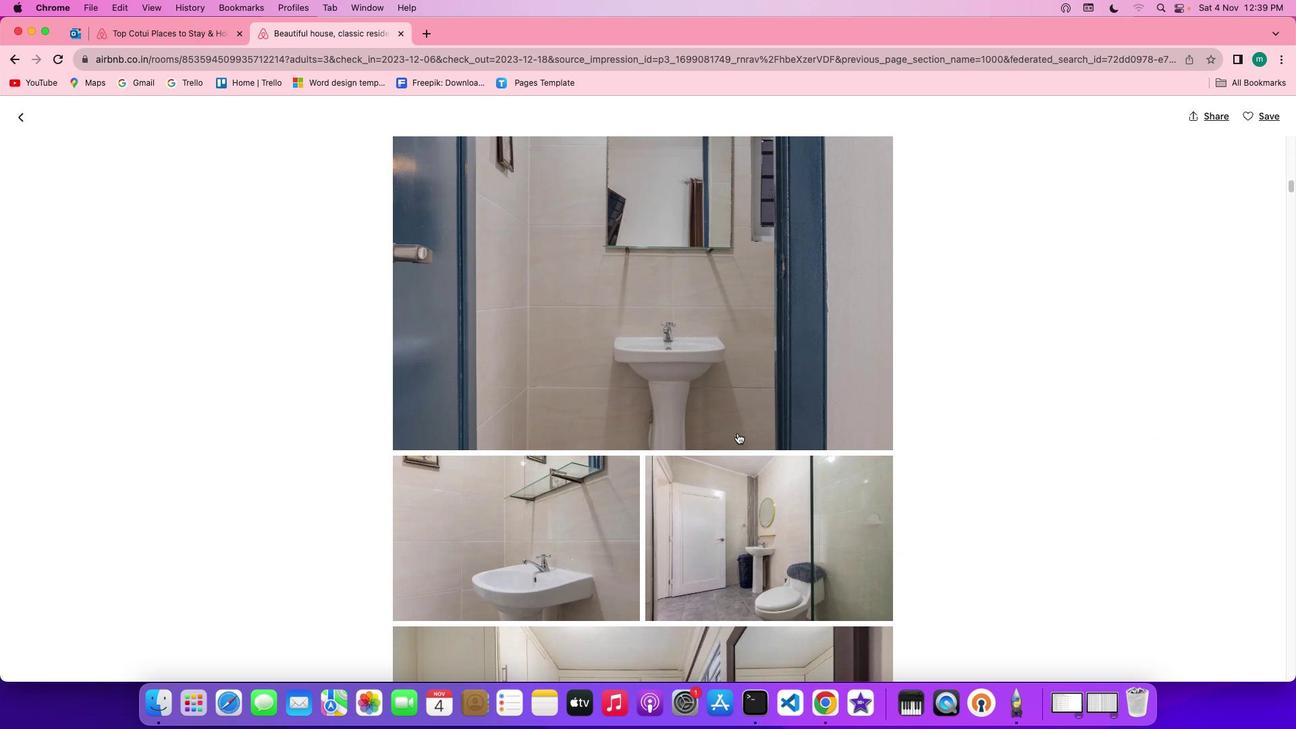 
Action: Mouse scrolled (737, 433) with delta (0, 0)
Screenshot: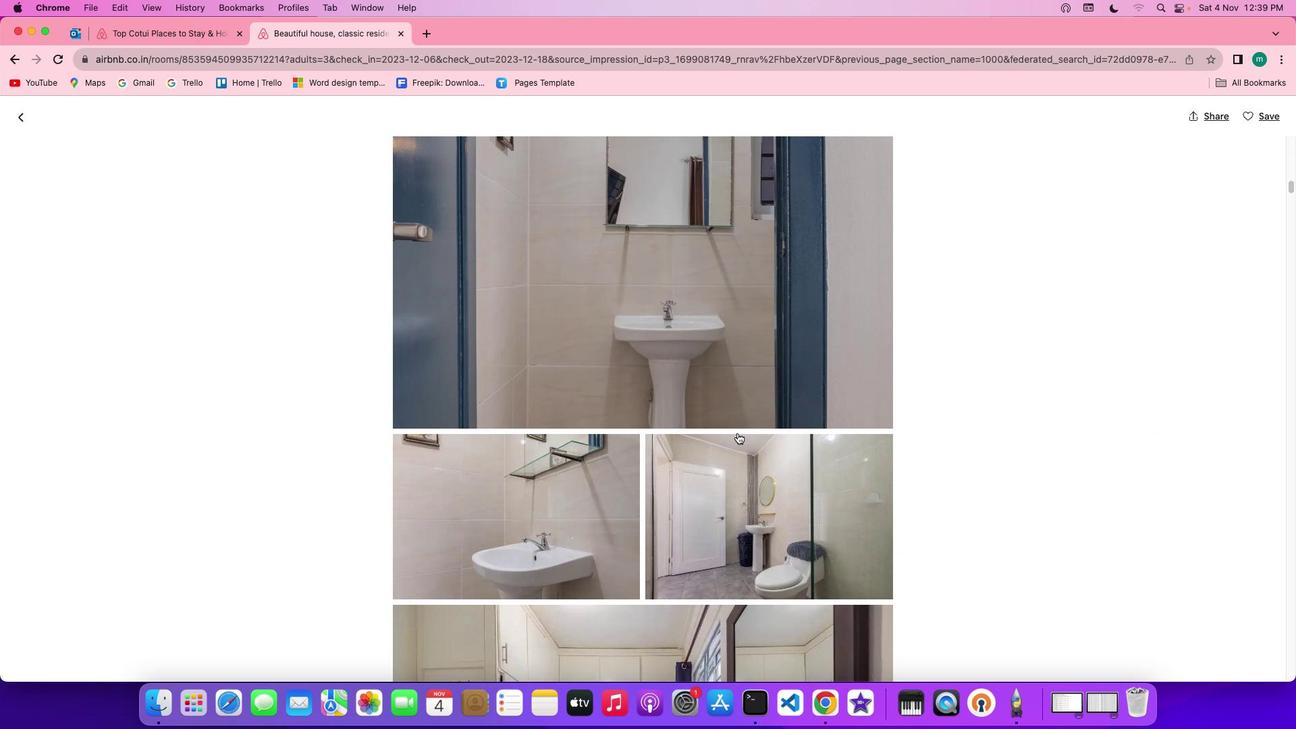 
Action: Mouse scrolled (737, 433) with delta (0, 0)
Screenshot: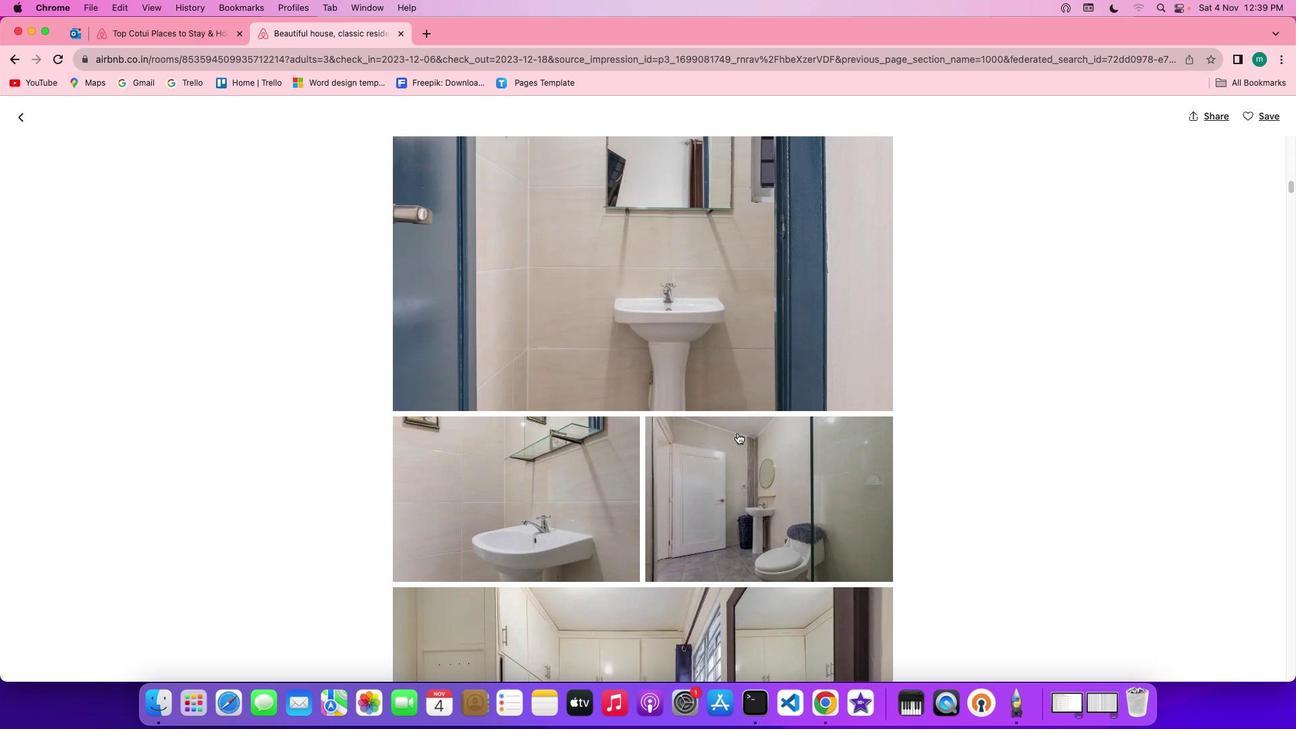 
Action: Mouse scrolled (737, 433) with delta (0, 0)
Screenshot: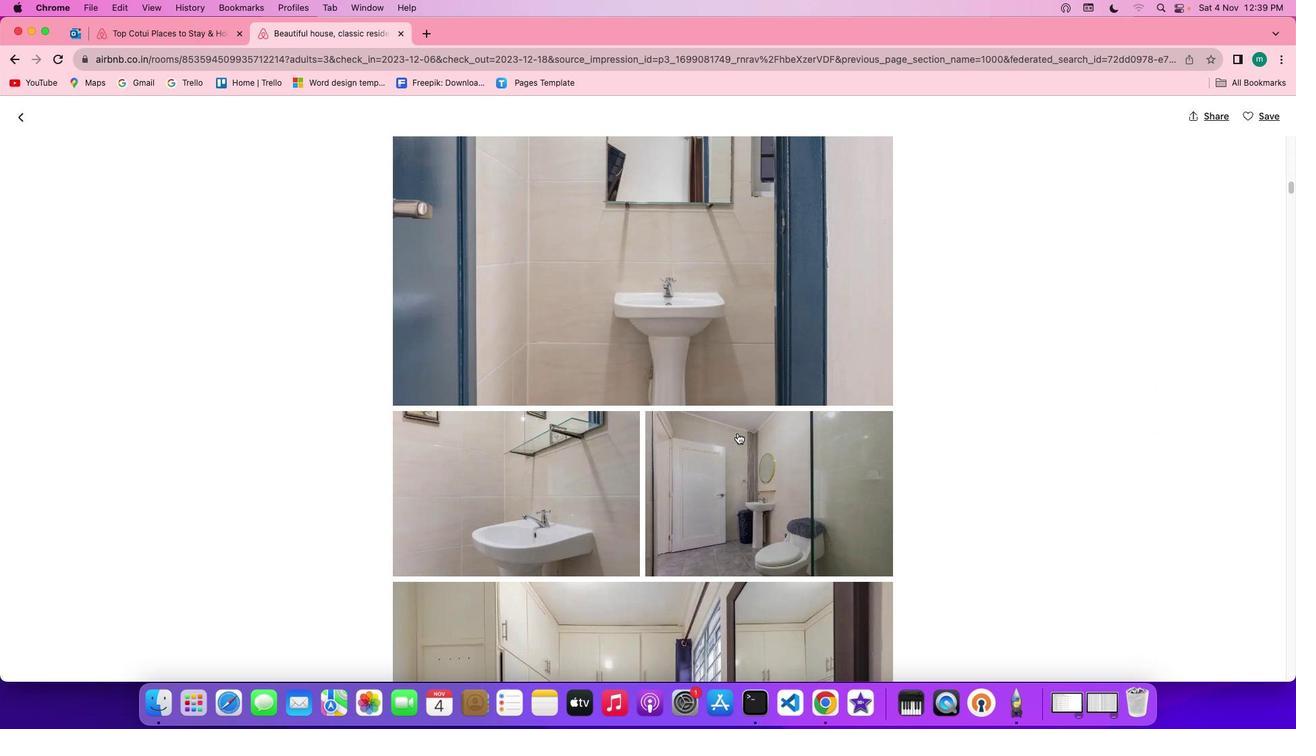 
Action: Mouse scrolled (737, 433) with delta (0, 0)
Screenshot: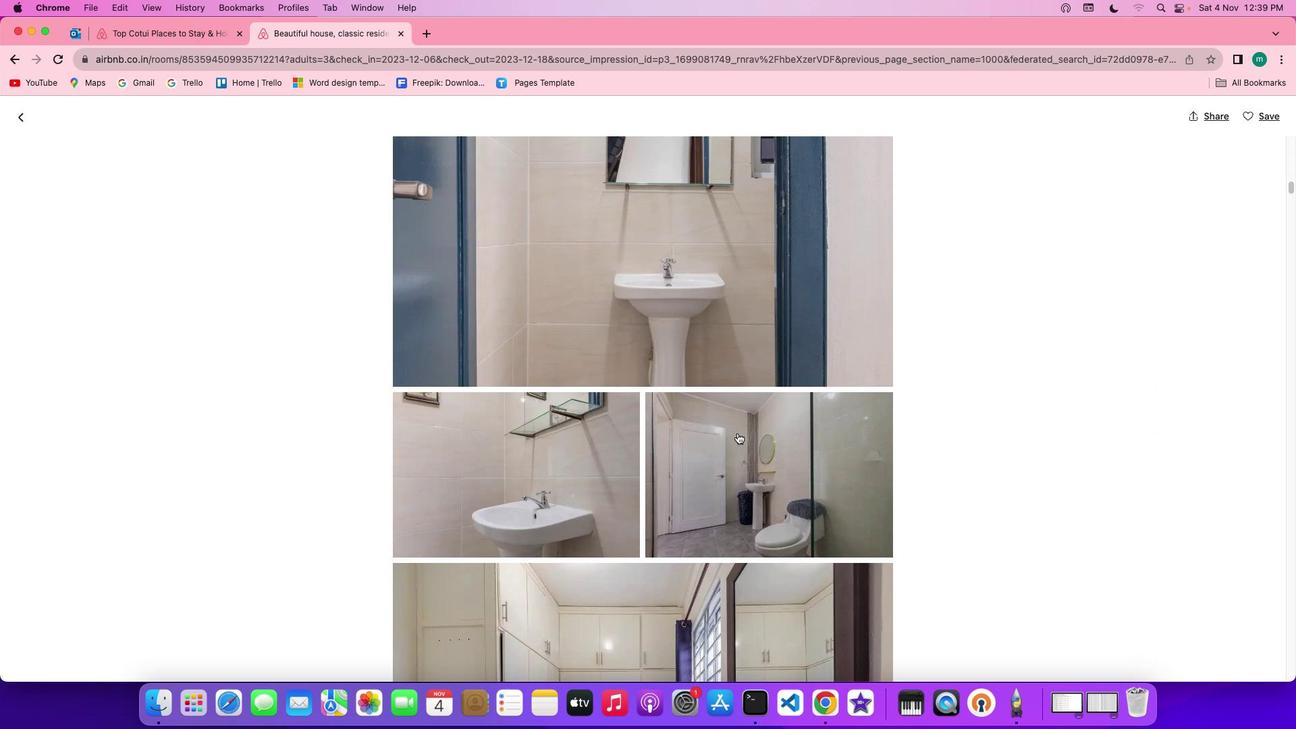 
Action: Mouse scrolled (737, 433) with delta (0, 0)
Screenshot: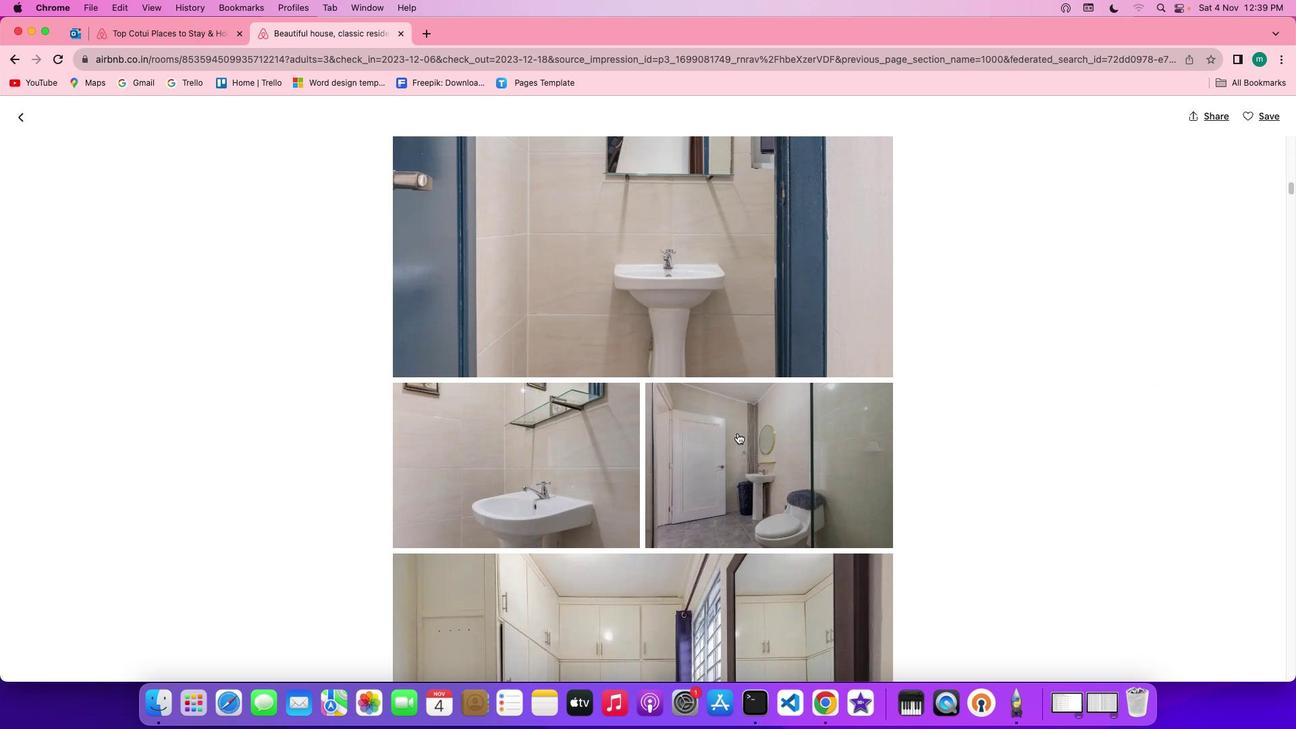 
Action: Mouse scrolled (737, 433) with delta (0, 0)
Screenshot: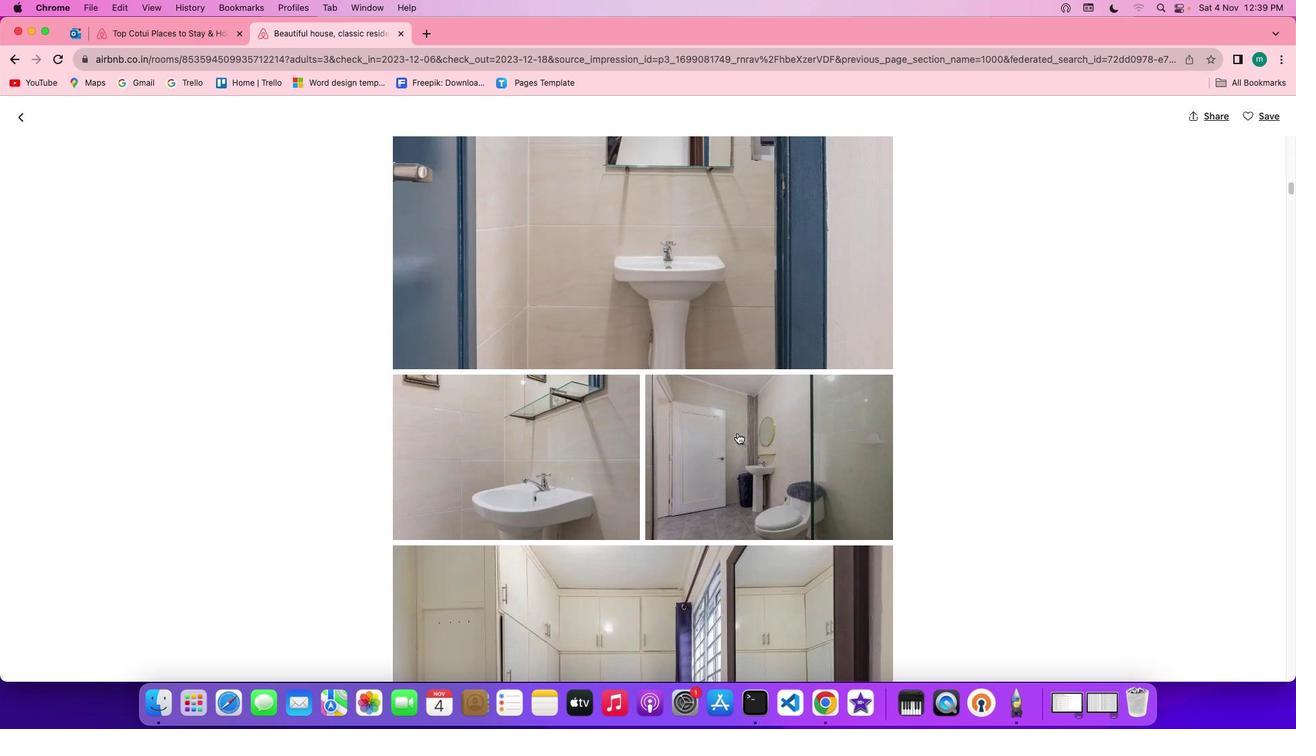 
Action: Mouse scrolled (737, 433) with delta (0, 0)
Screenshot: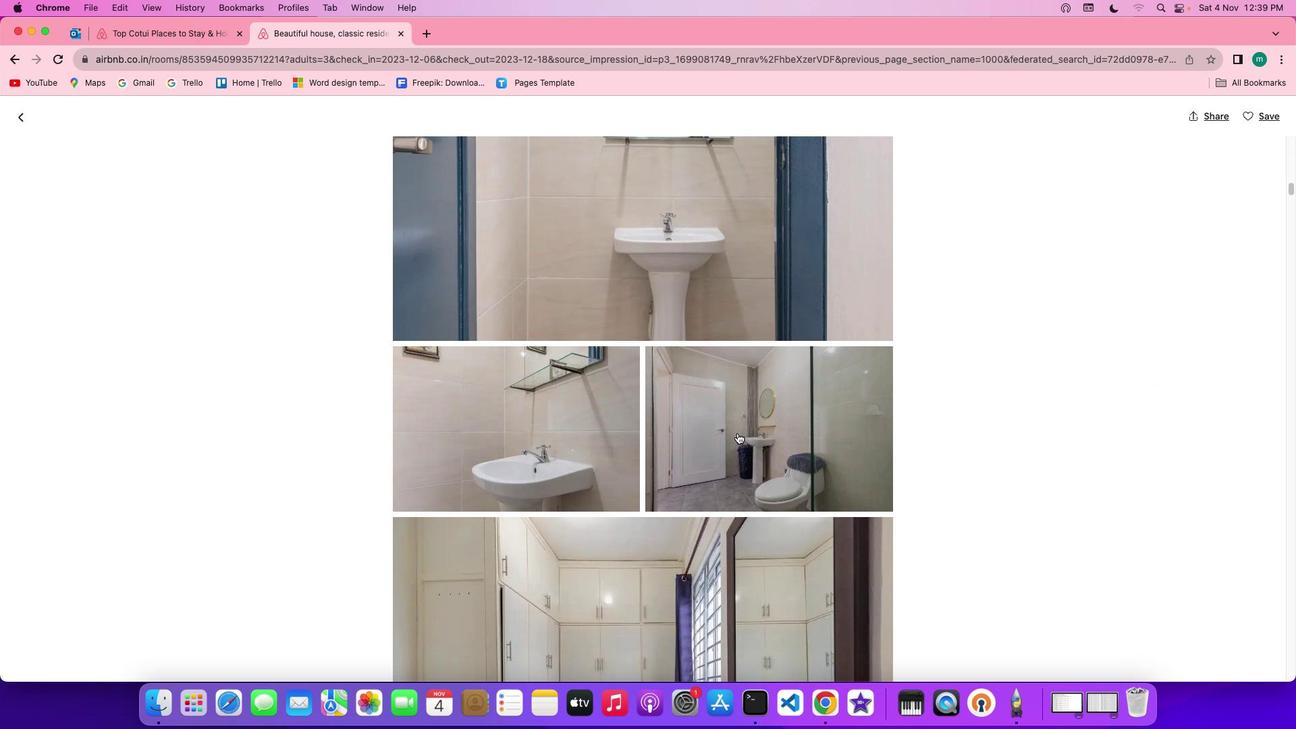 
Action: Mouse scrolled (737, 433) with delta (0, 0)
Screenshot: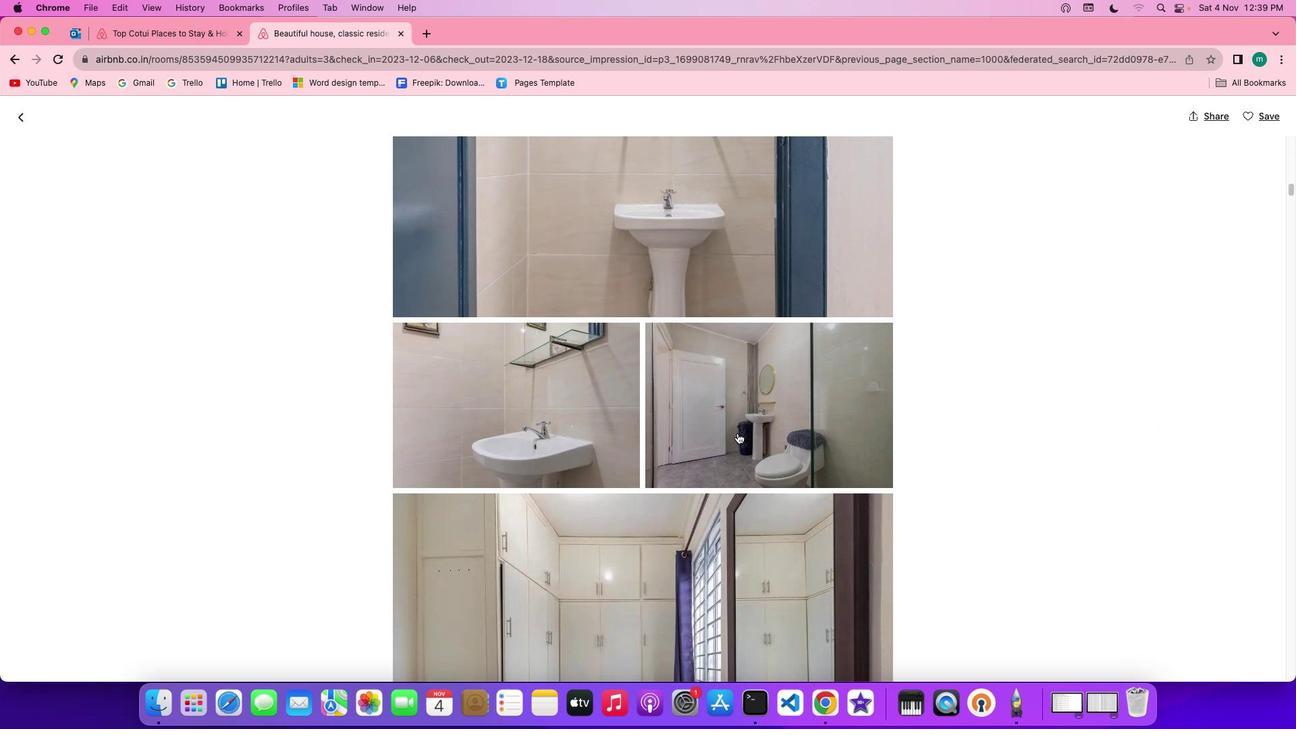 
Action: Mouse scrolled (737, 433) with delta (0, 0)
Screenshot: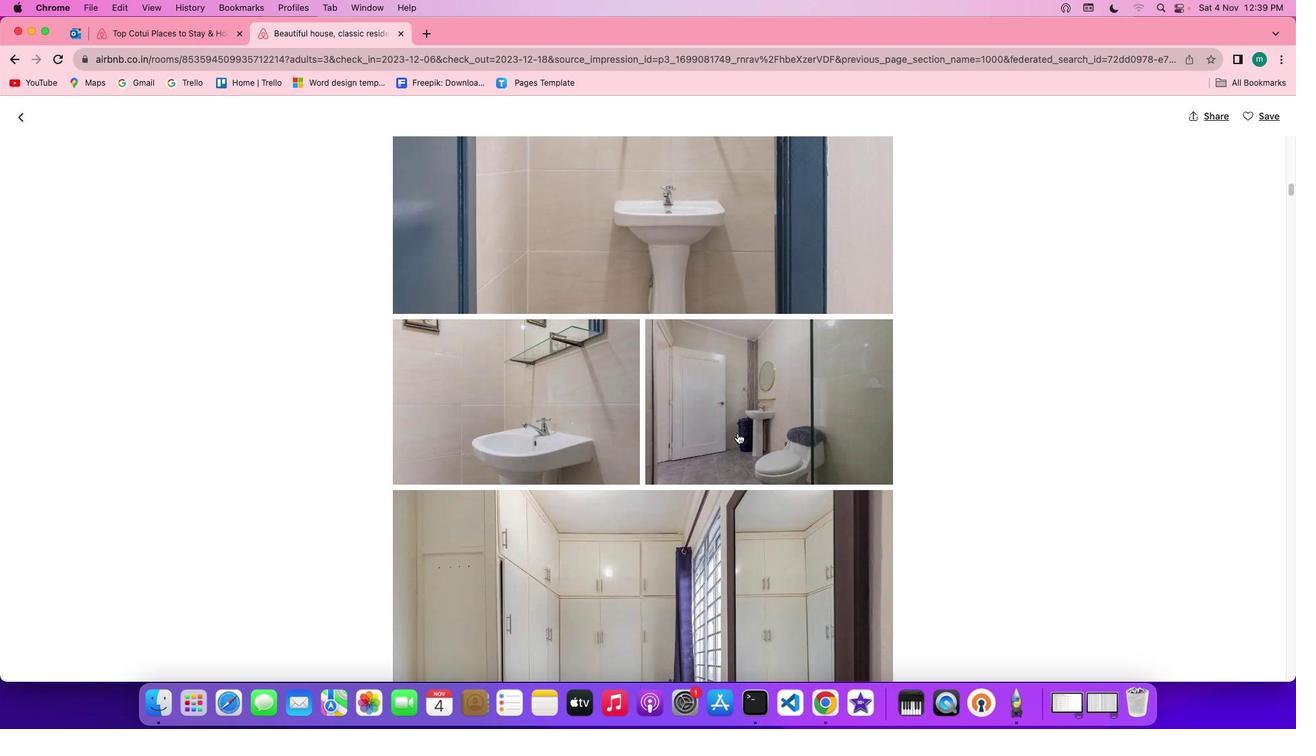 
Action: Mouse scrolled (737, 433) with delta (0, 0)
Screenshot: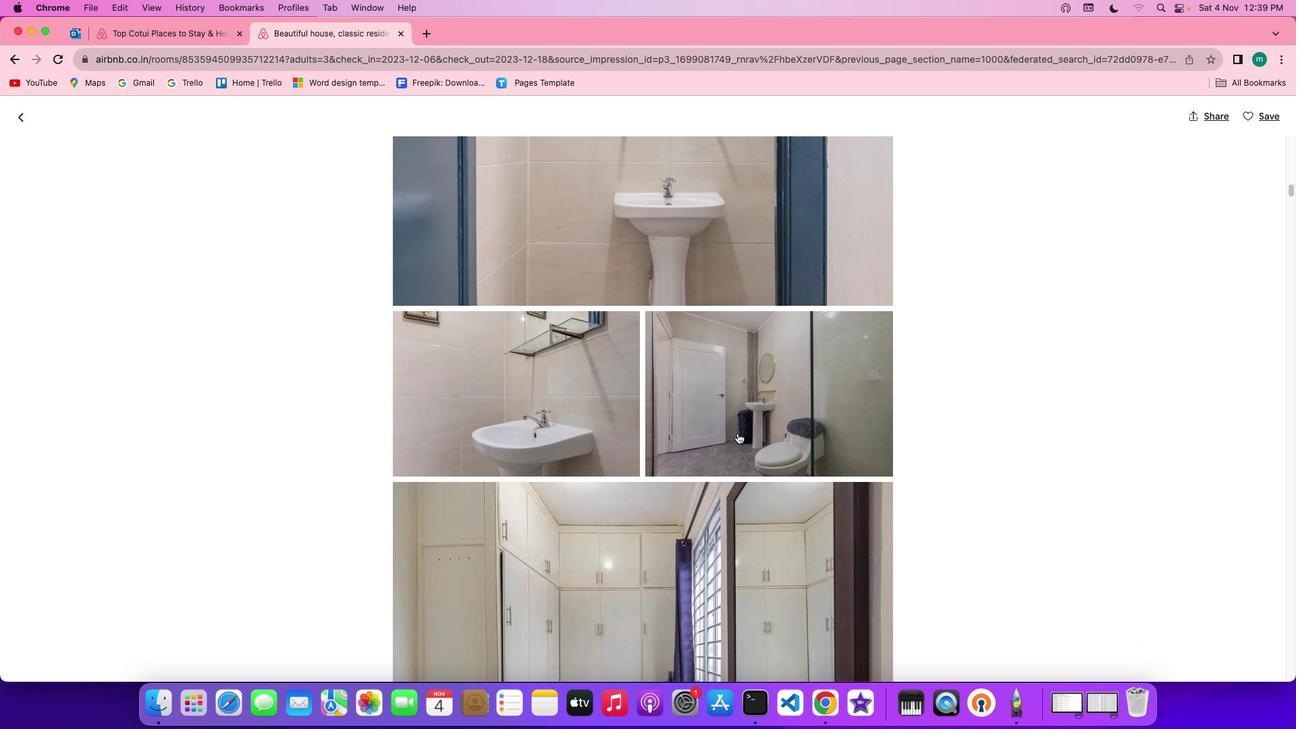 
Action: Mouse scrolled (737, 433) with delta (0, 0)
Screenshot: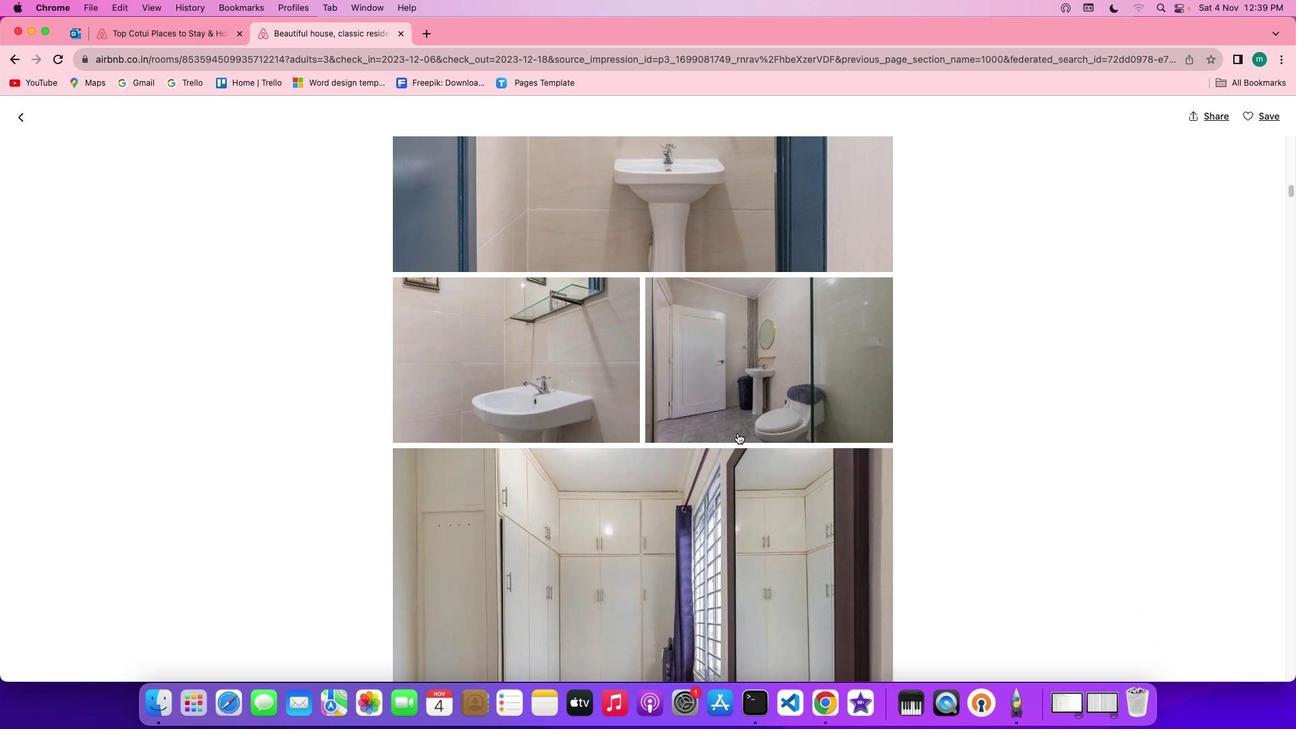 
Action: Mouse scrolled (737, 433) with delta (0, 0)
Screenshot: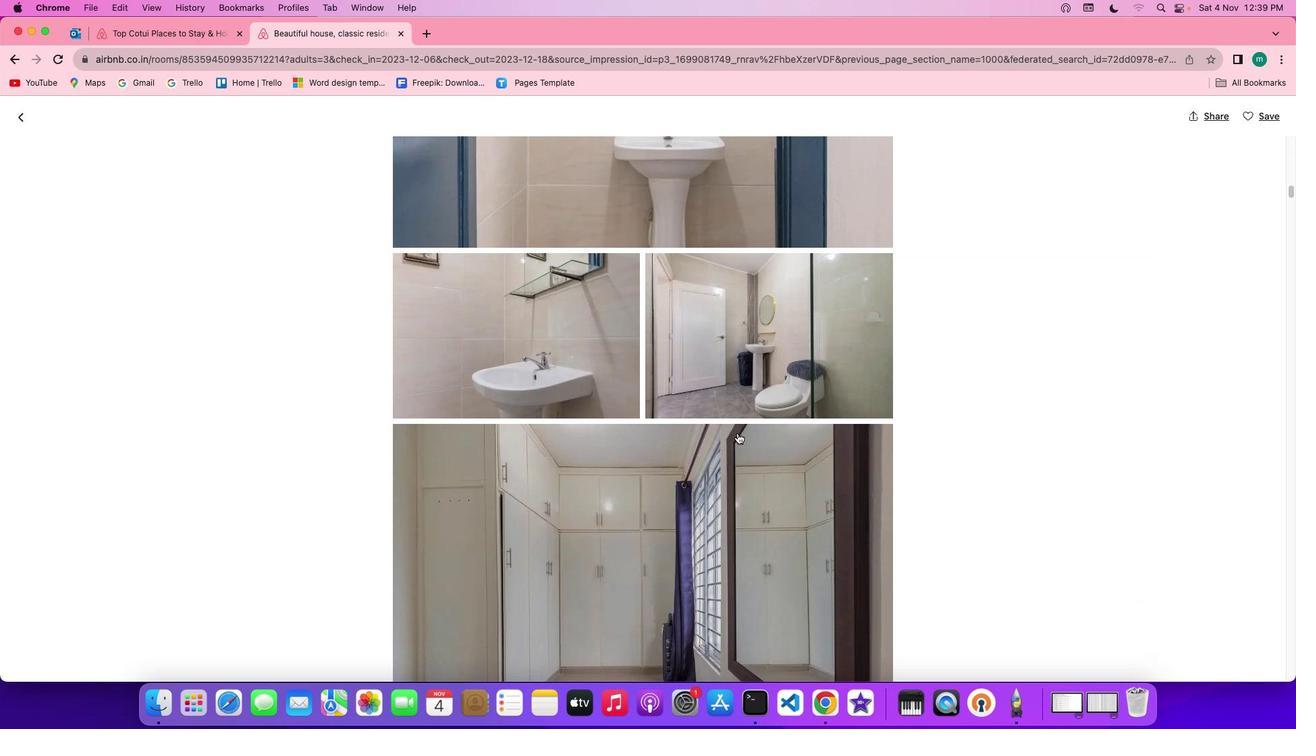 
Action: Mouse scrolled (737, 433) with delta (0, 0)
Screenshot: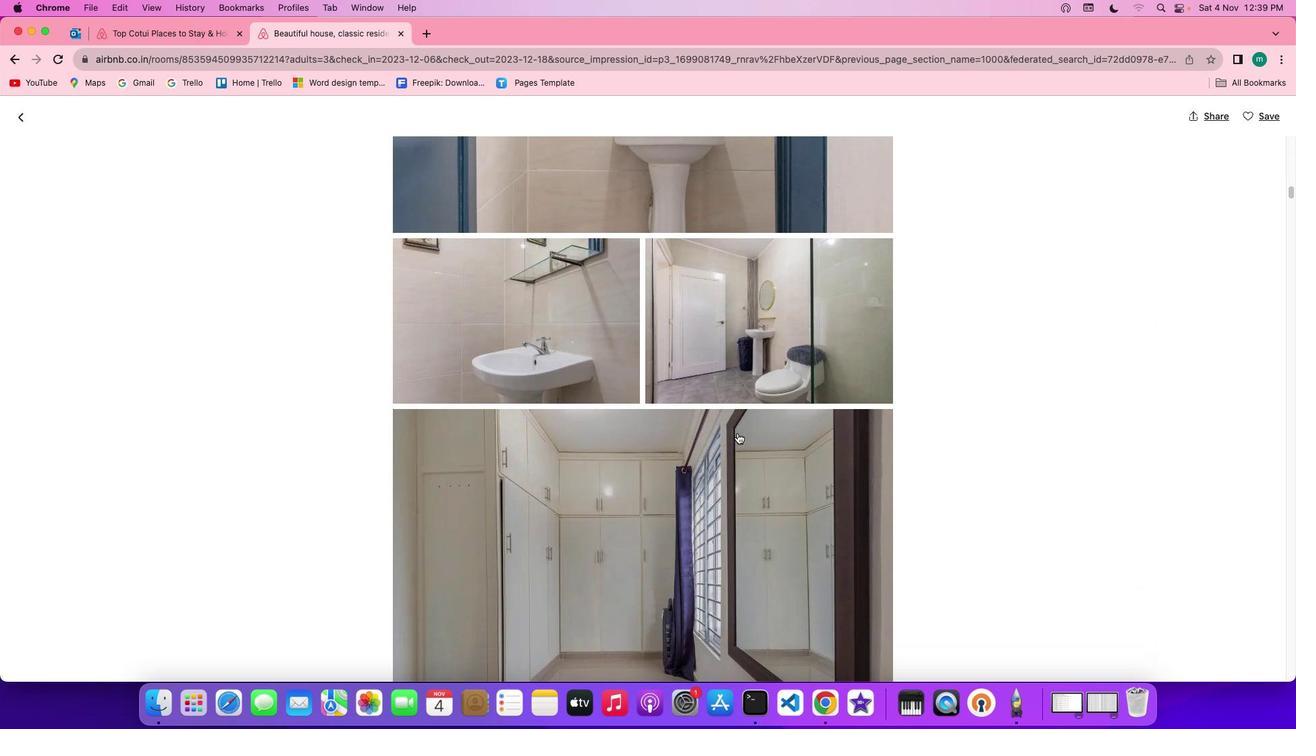
Action: Mouse scrolled (737, 433) with delta (0, 0)
Screenshot: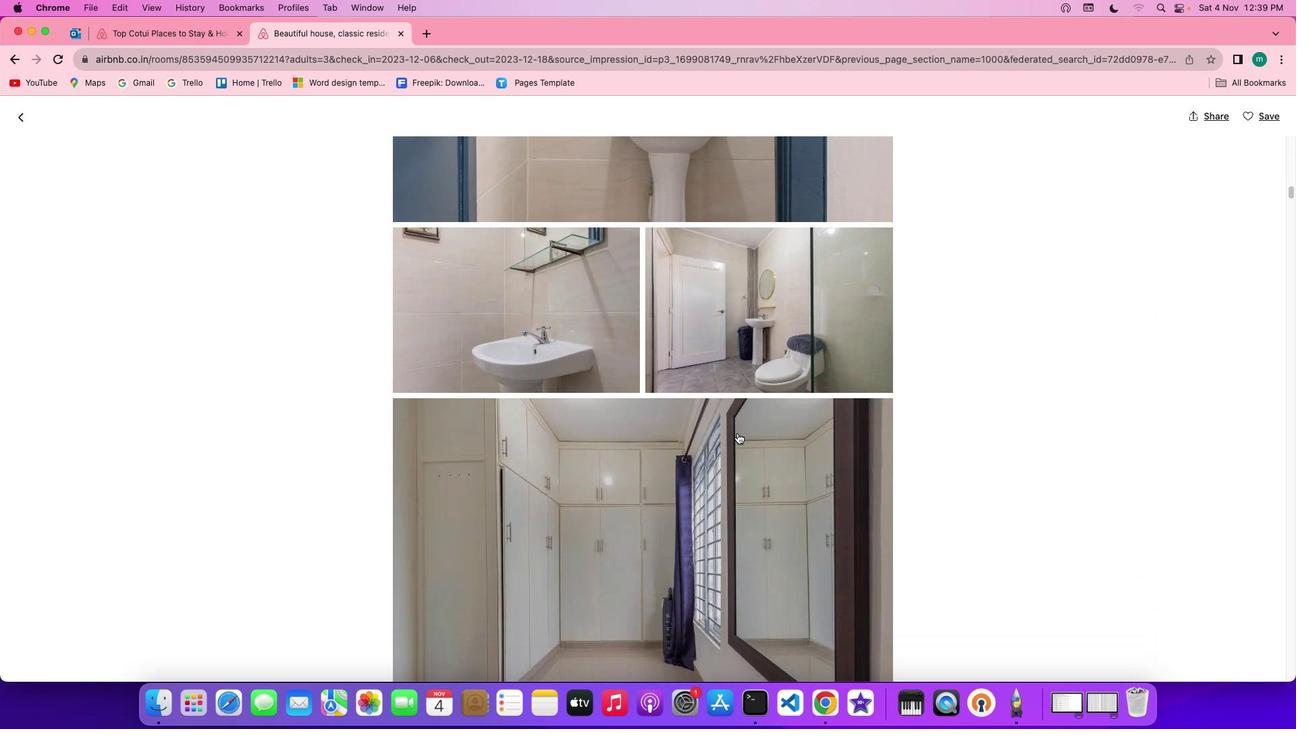 
Action: Mouse scrolled (737, 433) with delta (0, 0)
Screenshot: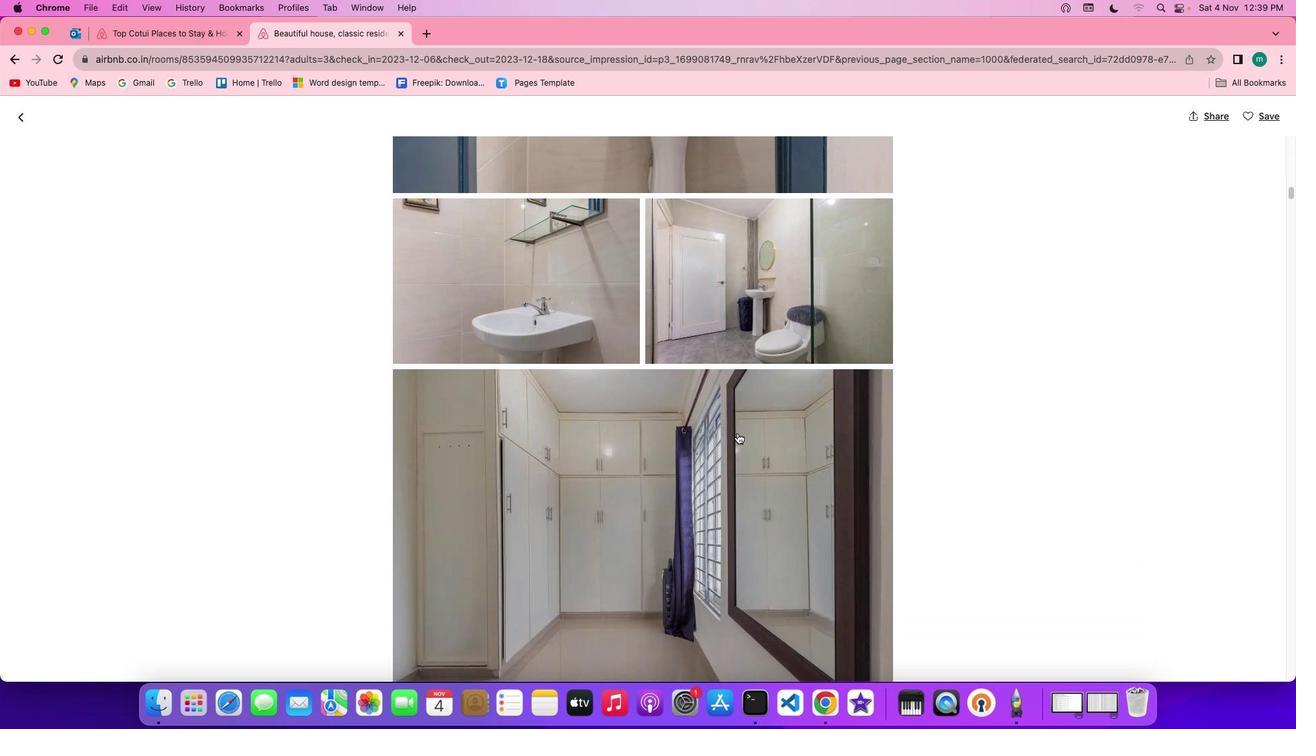 
Action: Mouse scrolled (737, 433) with delta (0, 0)
Screenshot: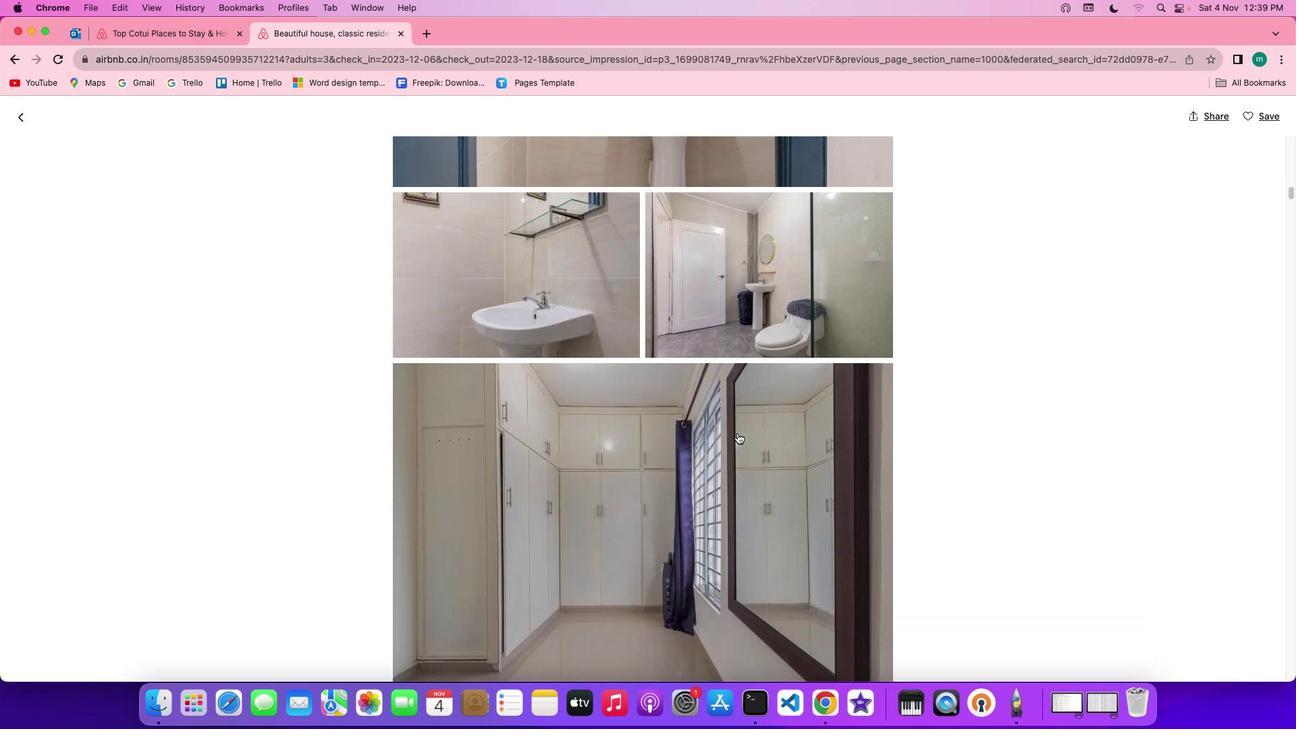 
Action: Mouse scrolled (737, 433) with delta (0, 0)
Screenshot: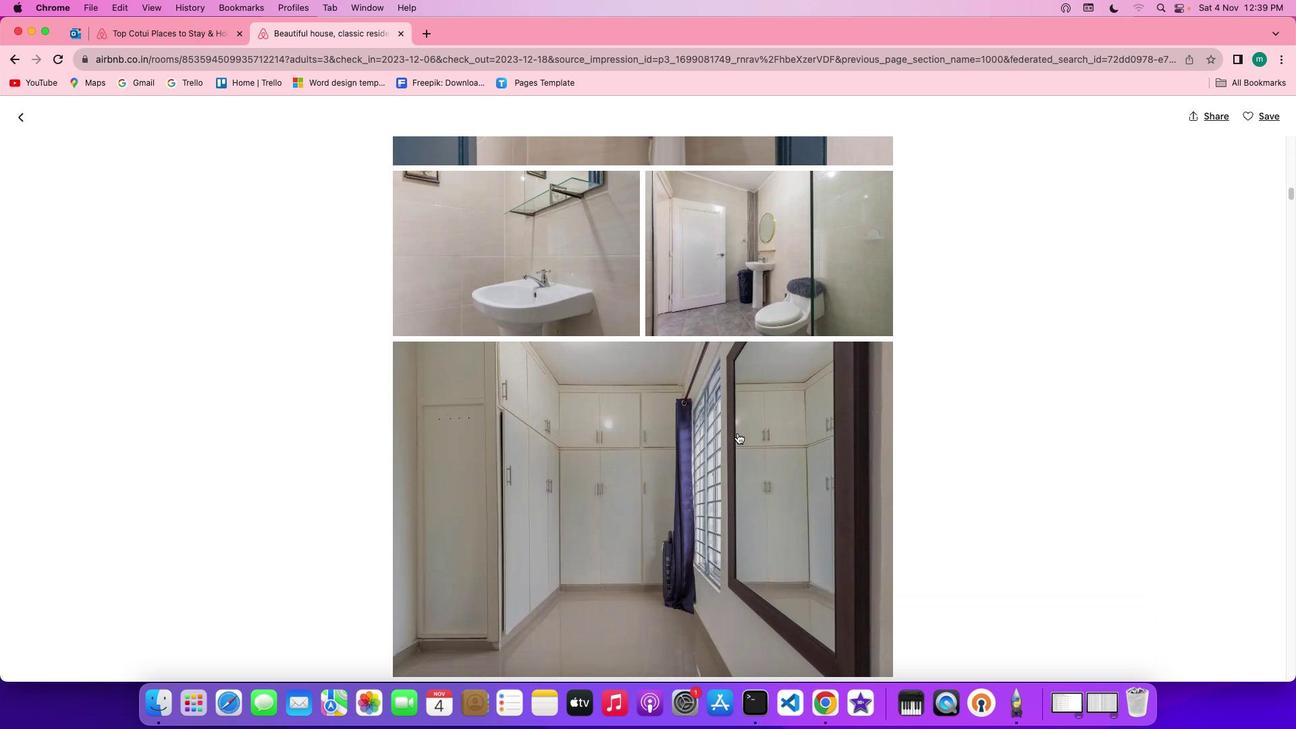 
Action: Mouse scrolled (737, 433) with delta (0, 0)
Screenshot: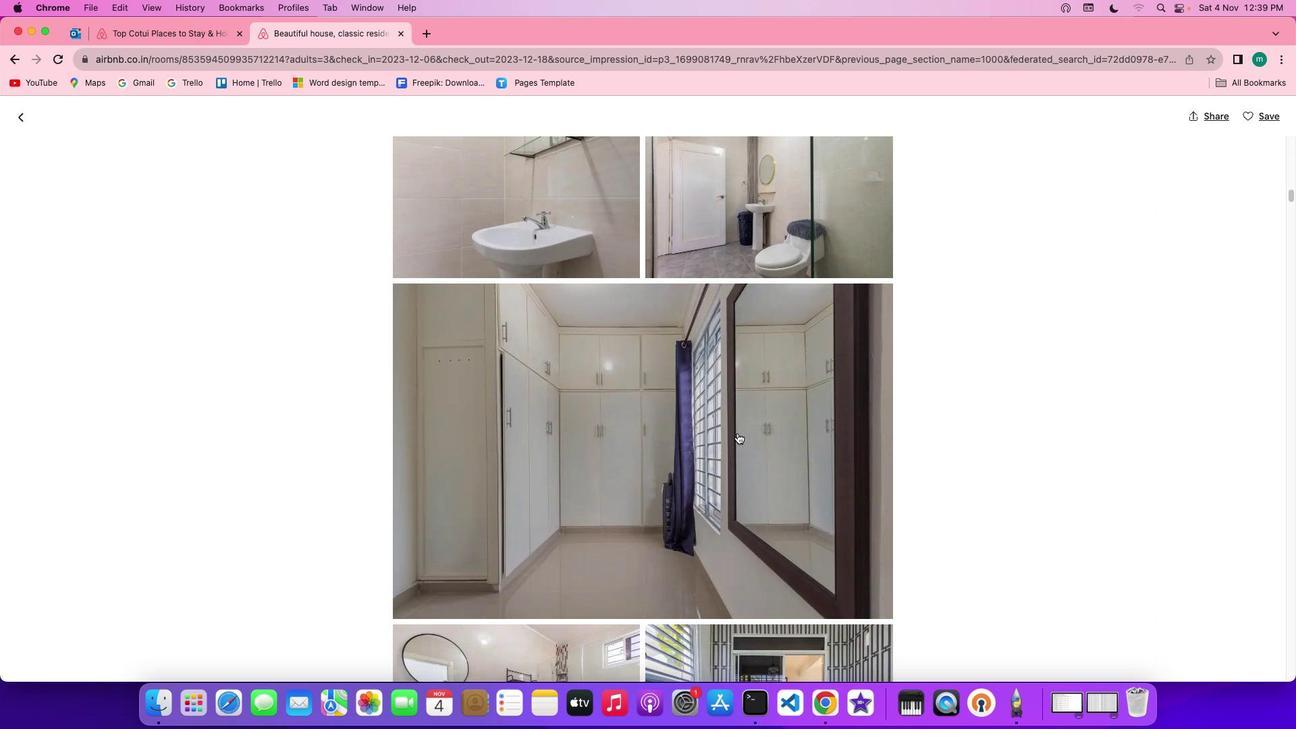 
Action: Mouse scrolled (737, 433) with delta (0, 0)
Screenshot: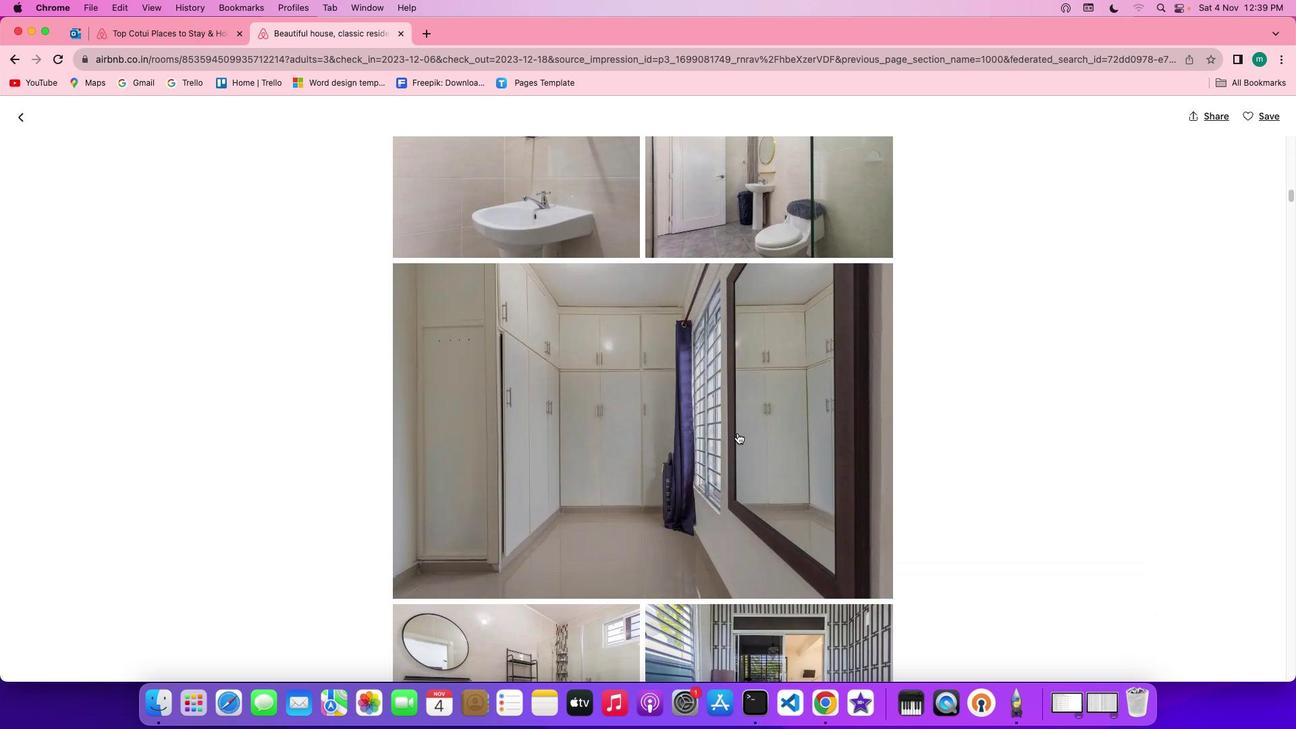
Action: Mouse scrolled (737, 433) with delta (0, 0)
Screenshot: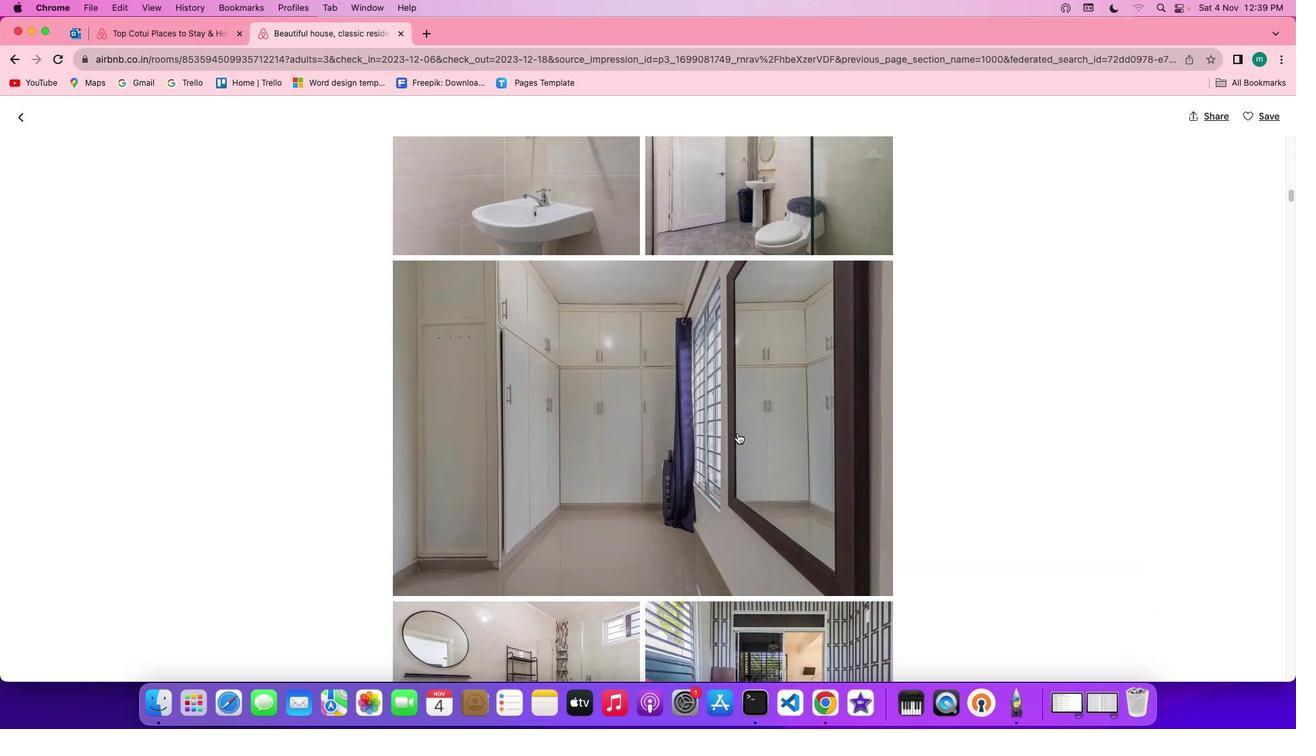 
Action: Mouse scrolled (737, 433) with delta (0, 0)
Screenshot: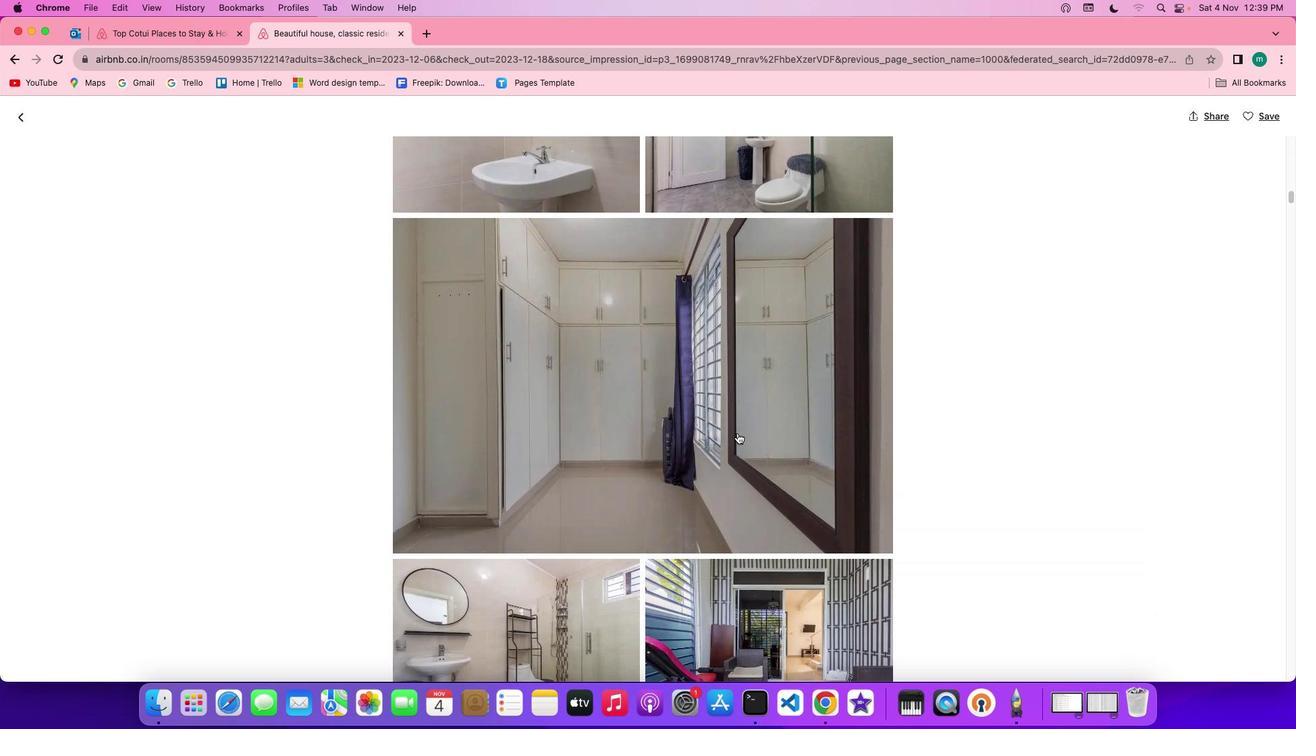 
Action: Mouse scrolled (737, 433) with delta (0, 0)
Screenshot: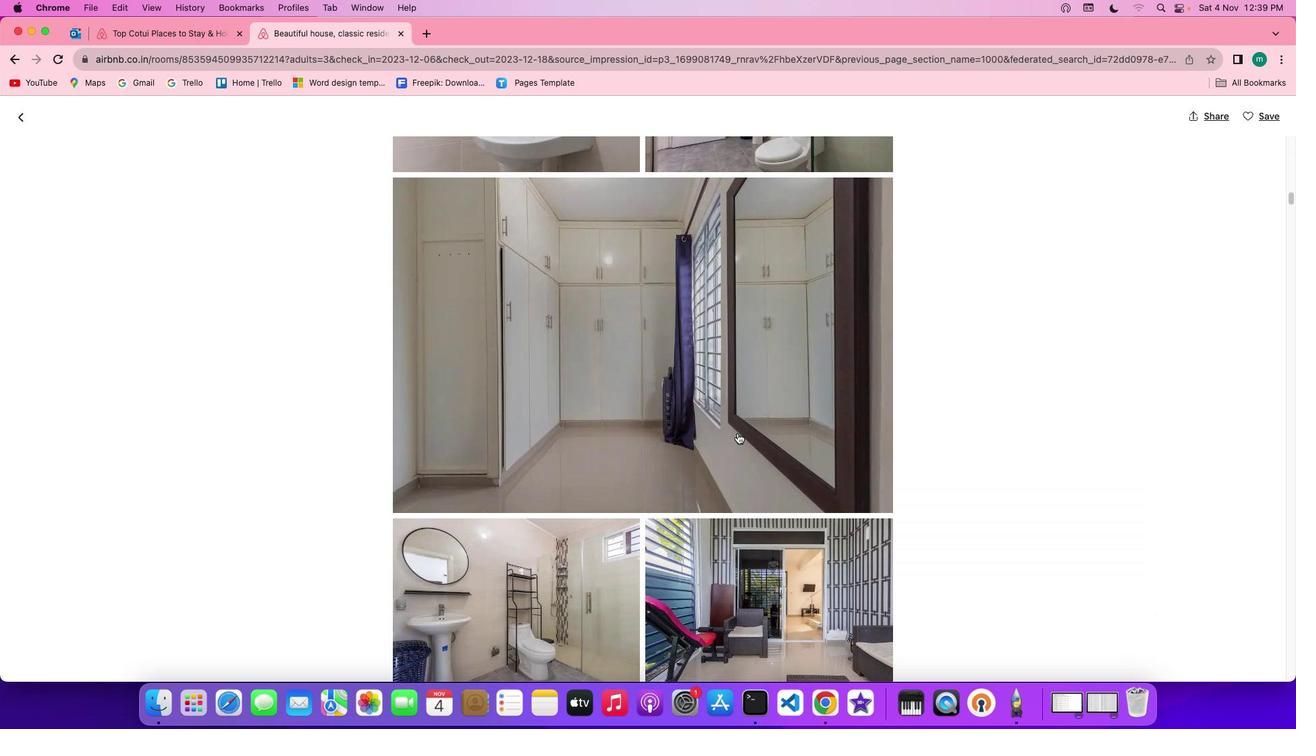 
Action: Mouse scrolled (737, 433) with delta (0, 0)
Screenshot: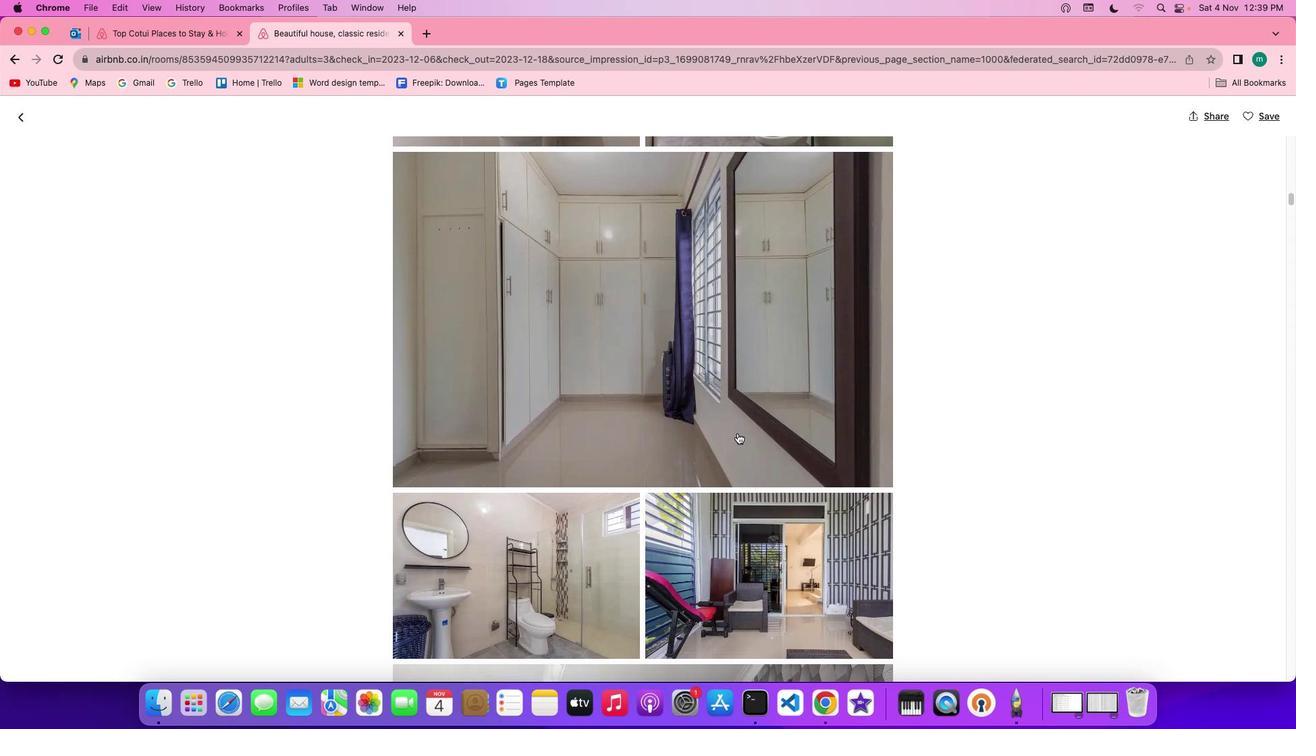 
Action: Mouse scrolled (737, 433) with delta (0, 0)
Screenshot: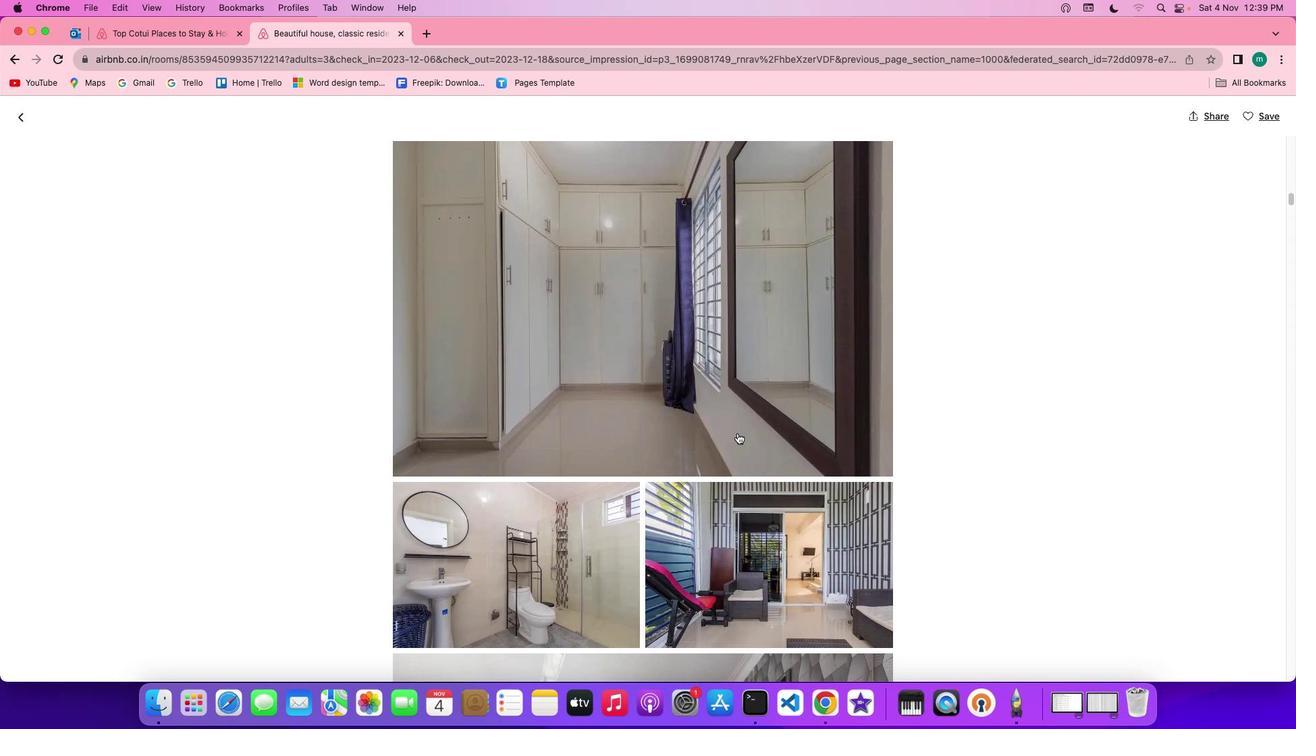 
Action: Mouse scrolled (737, 433) with delta (0, 0)
Screenshot: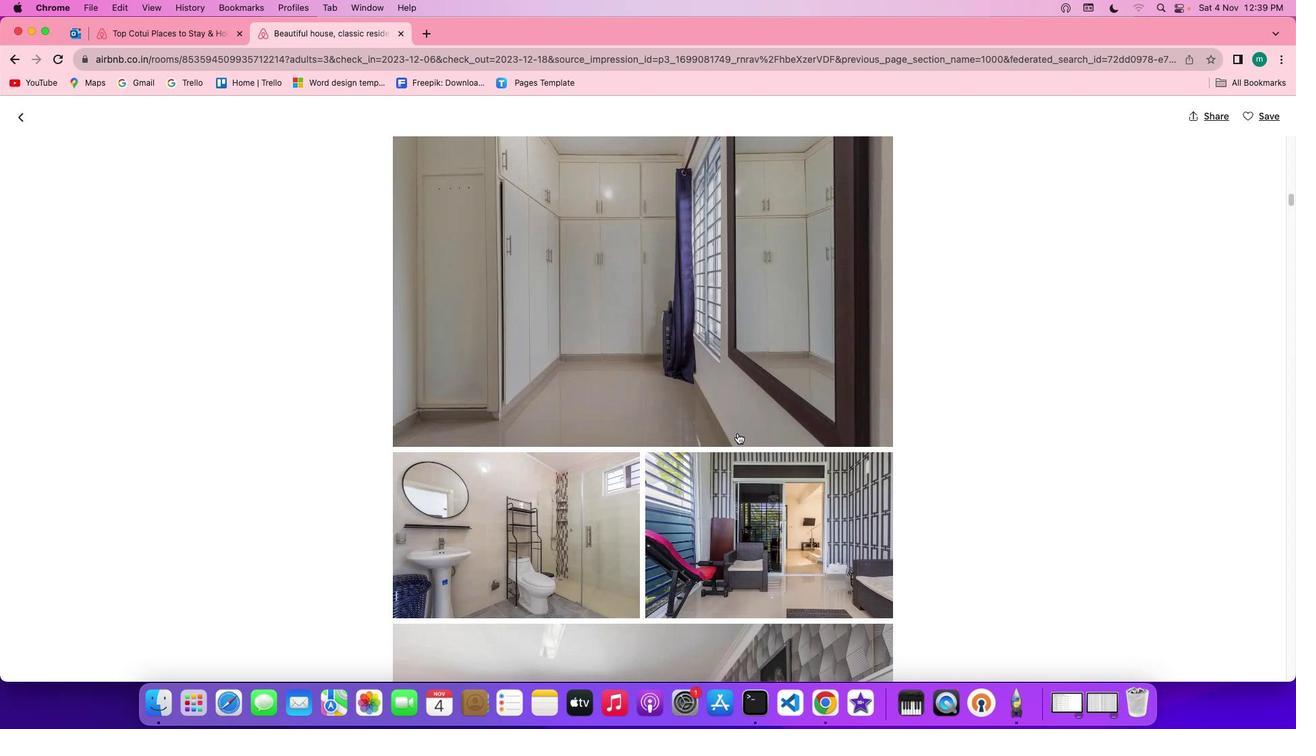 
Action: Mouse scrolled (737, 433) with delta (0, 0)
Screenshot: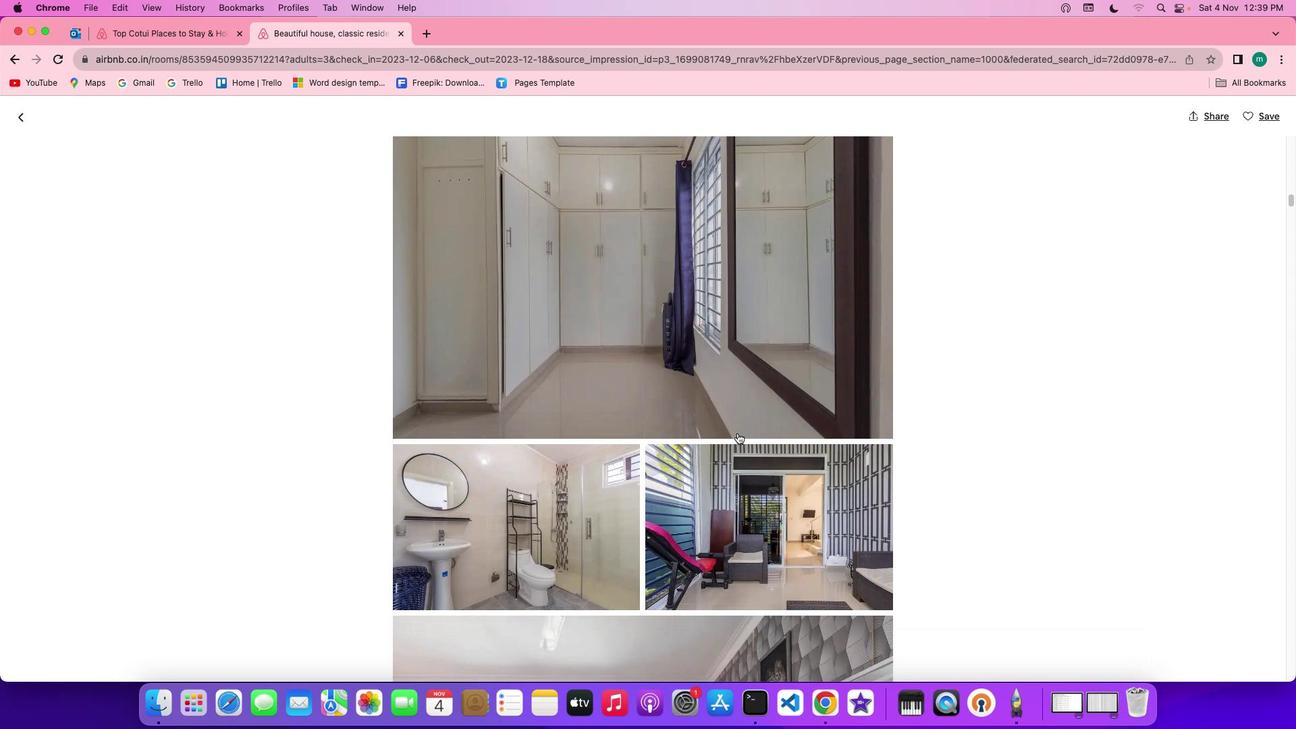 
Action: Mouse scrolled (737, 433) with delta (0, 0)
Screenshot: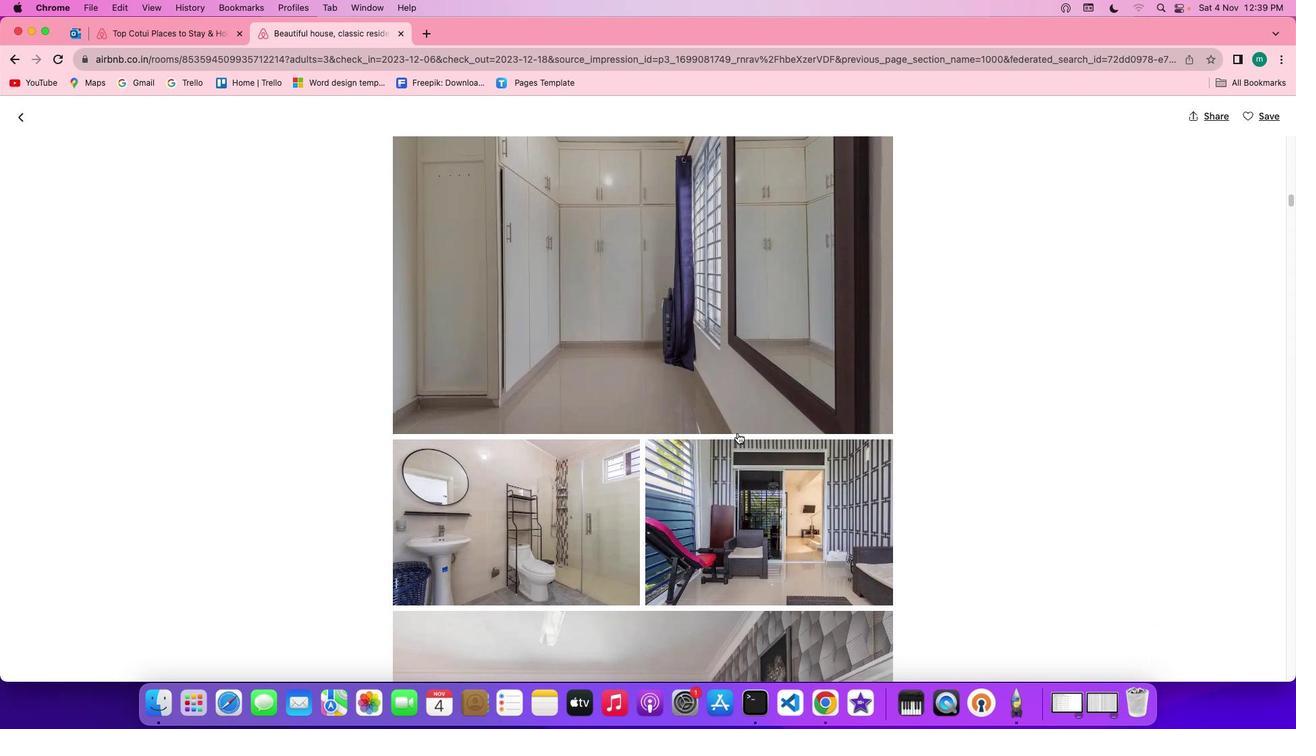 
Action: Mouse scrolled (737, 433) with delta (0, 0)
Screenshot: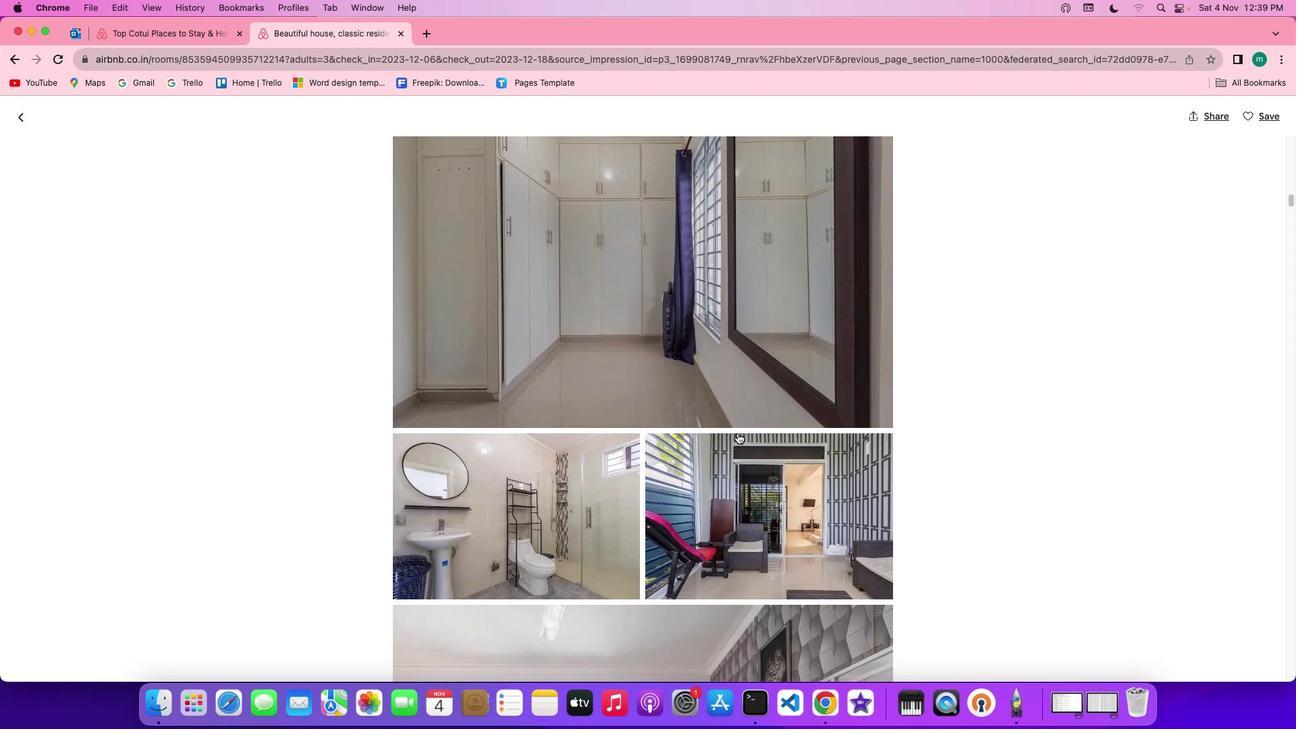 
Action: Mouse scrolled (737, 433) with delta (0, 0)
Screenshot: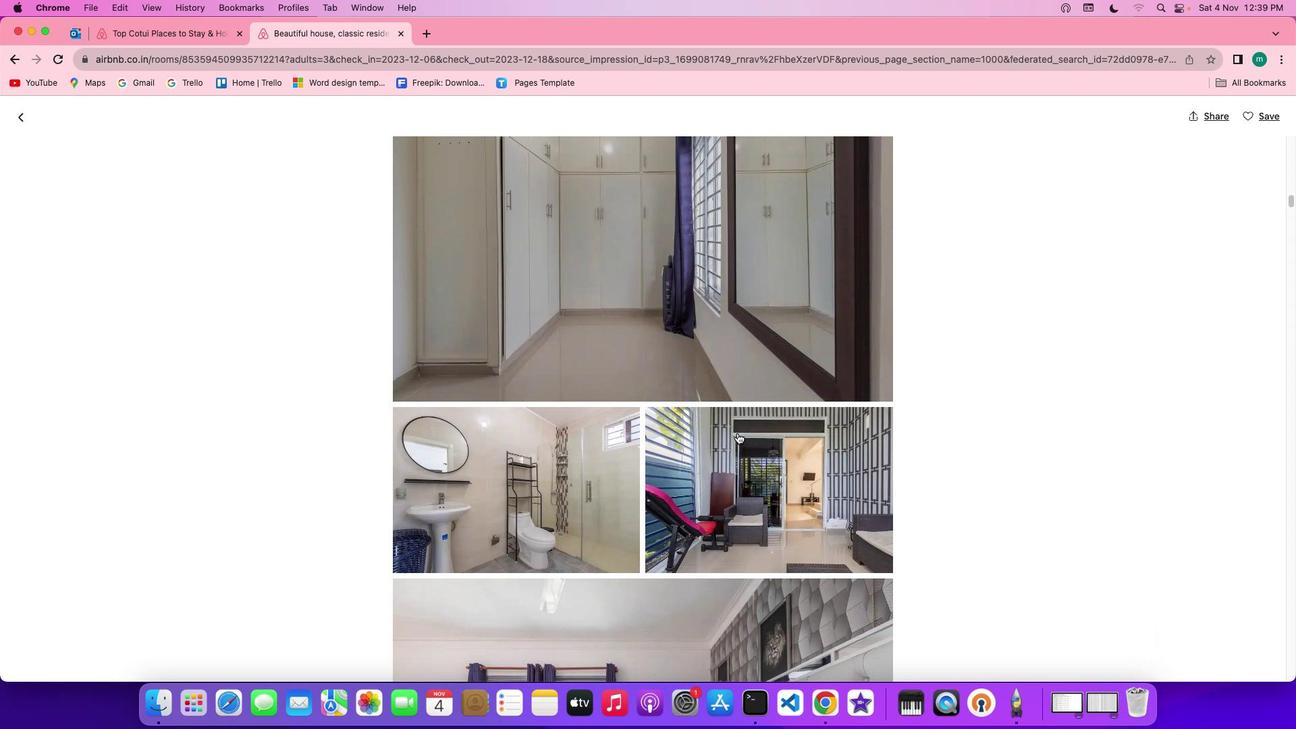 
Action: Mouse scrolled (737, 433) with delta (0, 0)
Screenshot: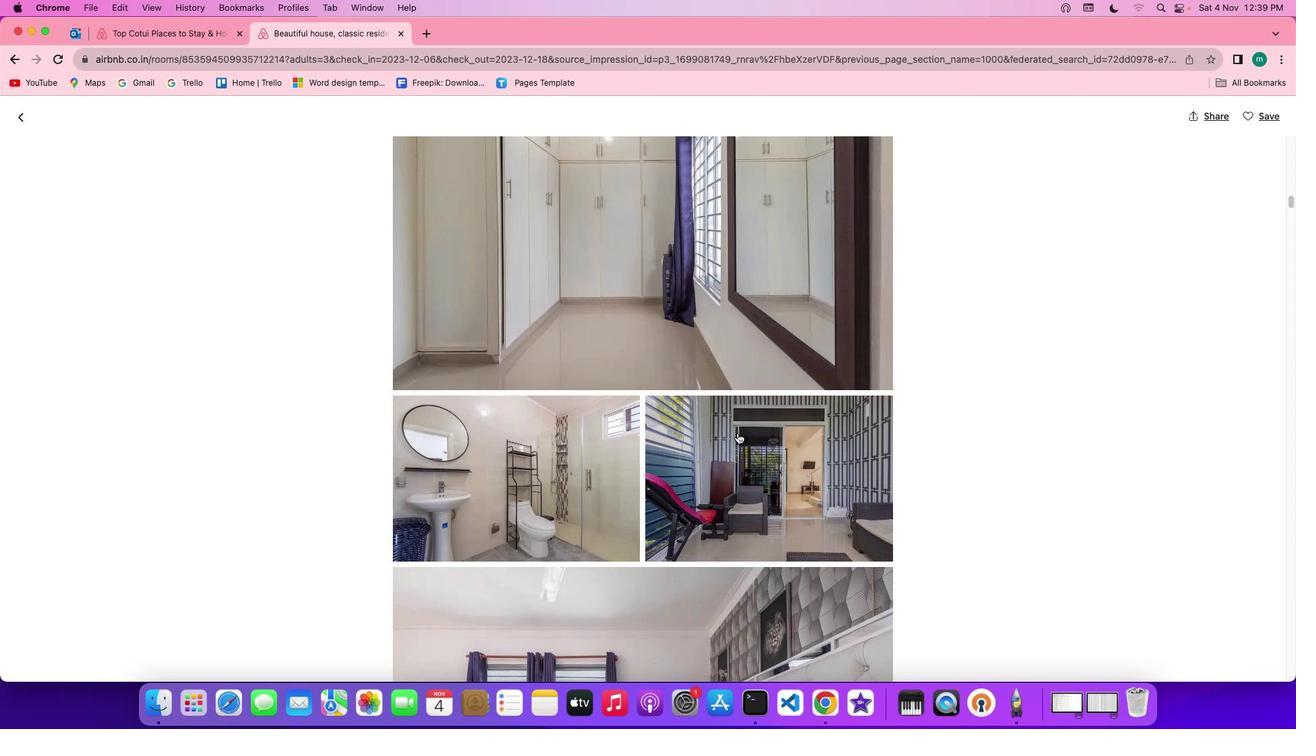 
Action: Mouse scrolled (737, 433) with delta (0, 0)
Screenshot: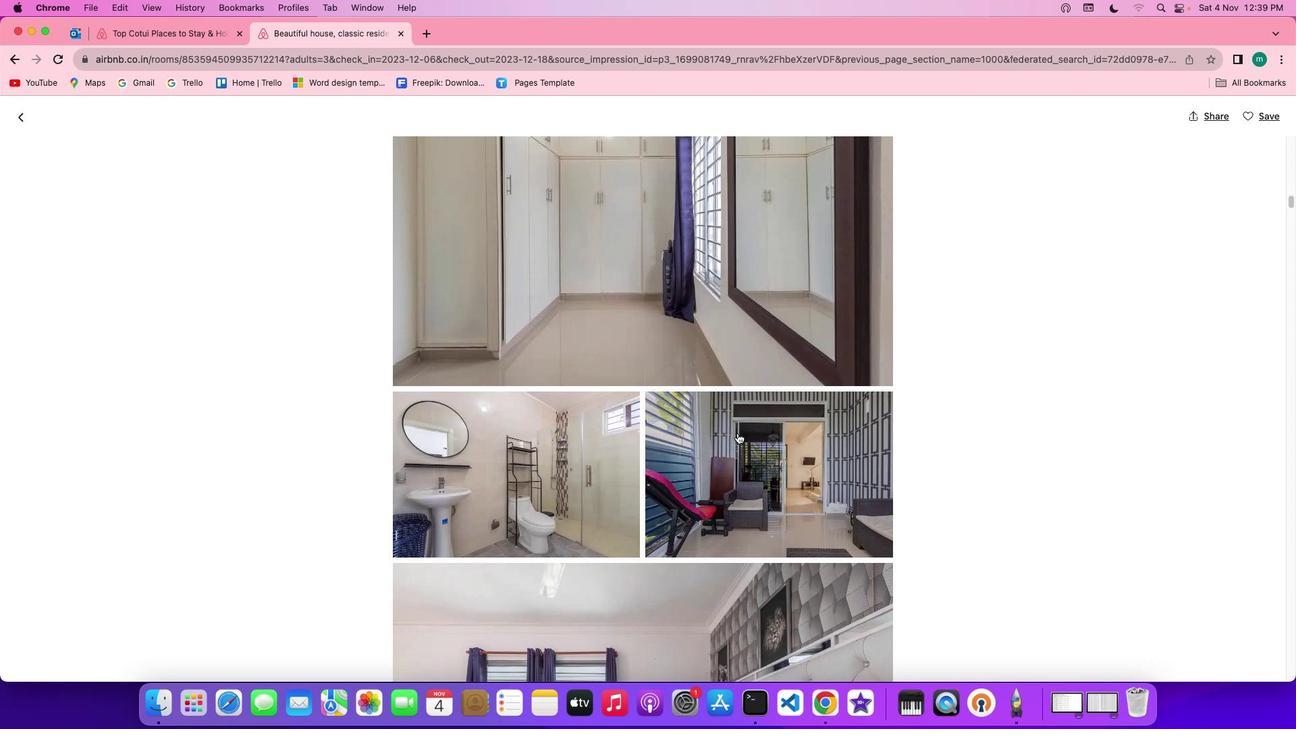 
Action: Mouse scrolled (737, 433) with delta (0, 0)
Screenshot: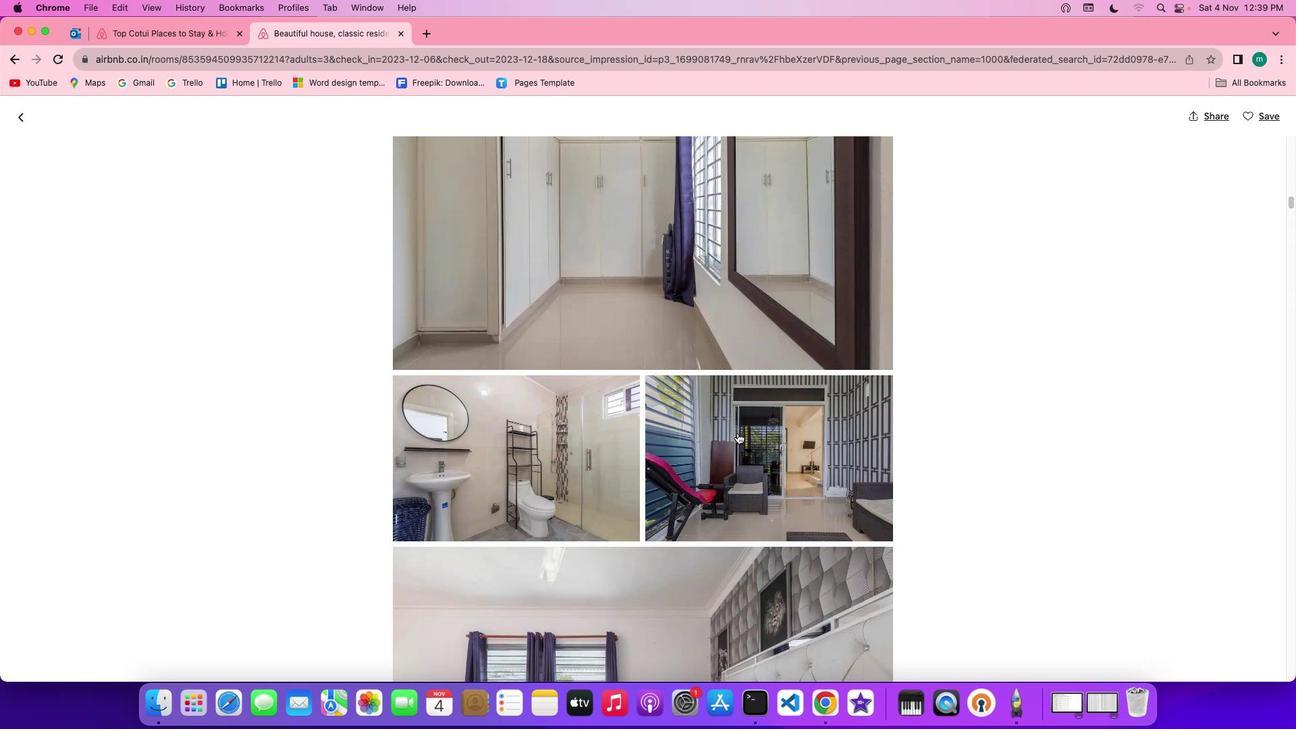 
Action: Mouse scrolled (737, 433) with delta (0, 0)
Screenshot: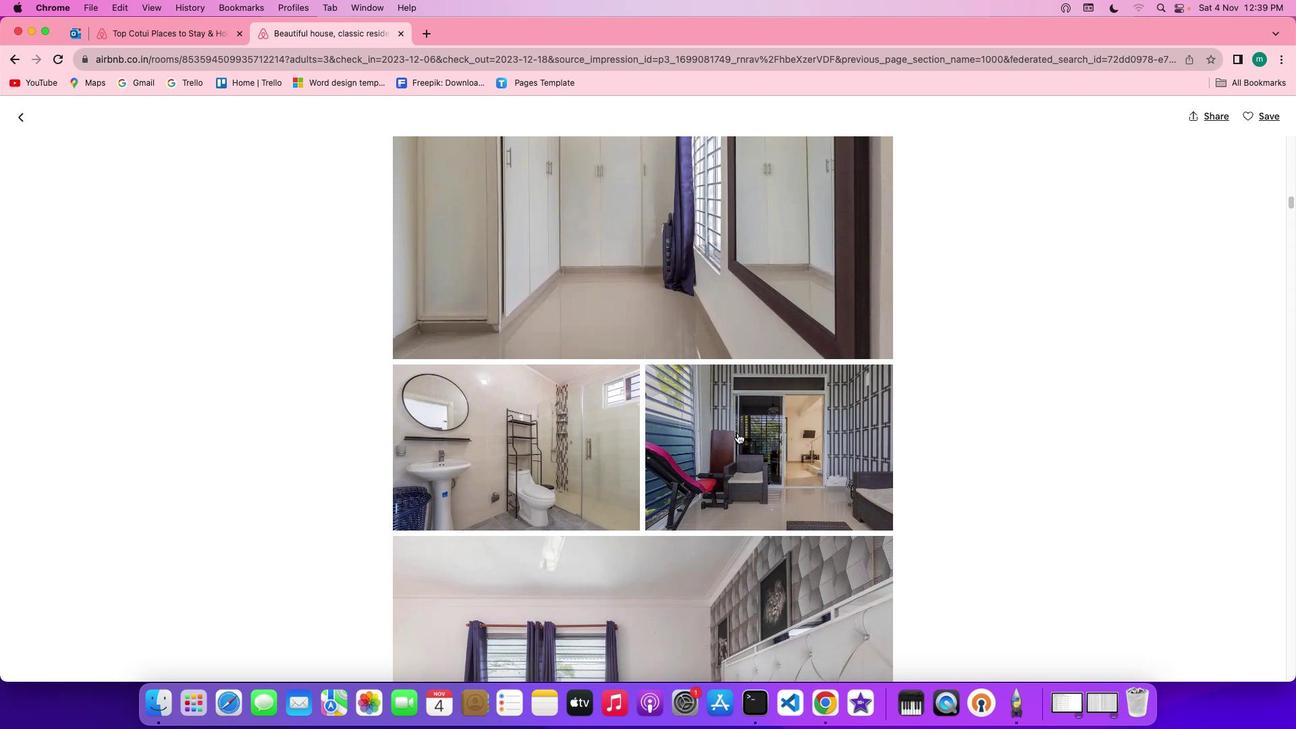 
Action: Mouse scrolled (737, 433) with delta (0, 0)
Screenshot: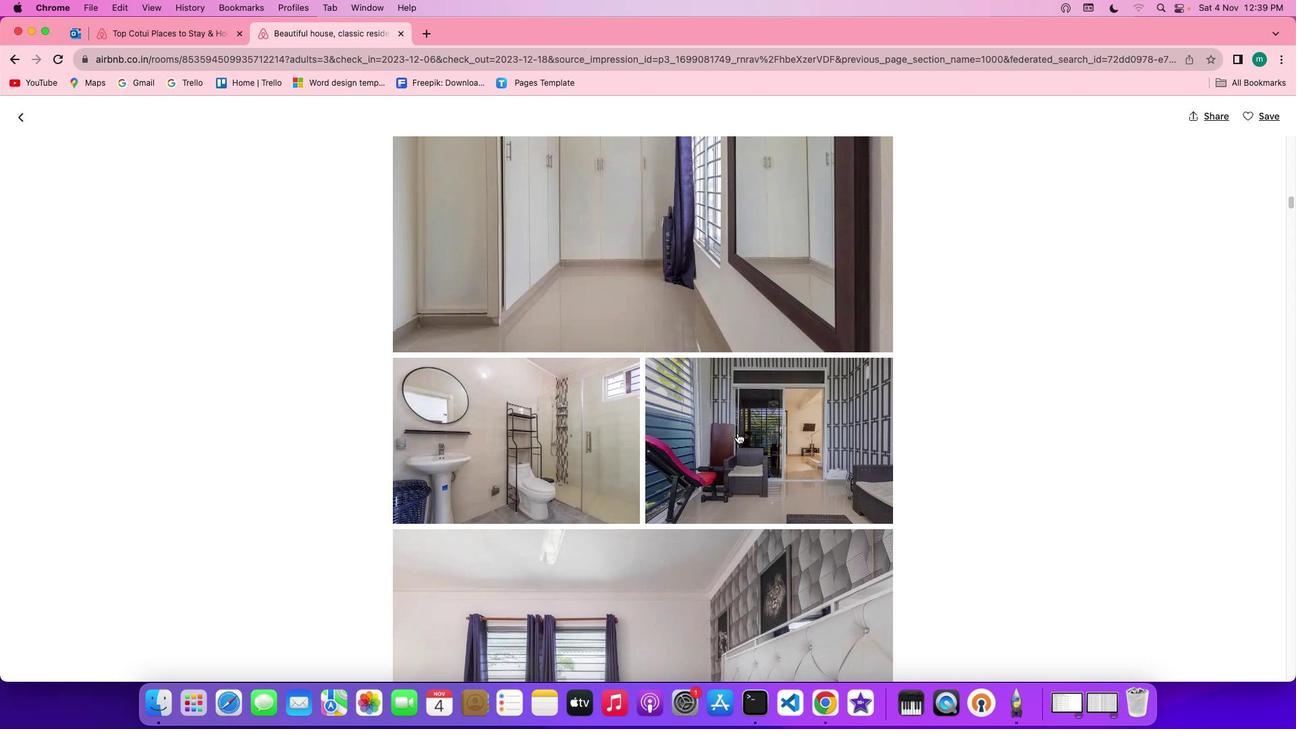 
Action: Mouse scrolled (737, 433) with delta (0, 0)
Screenshot: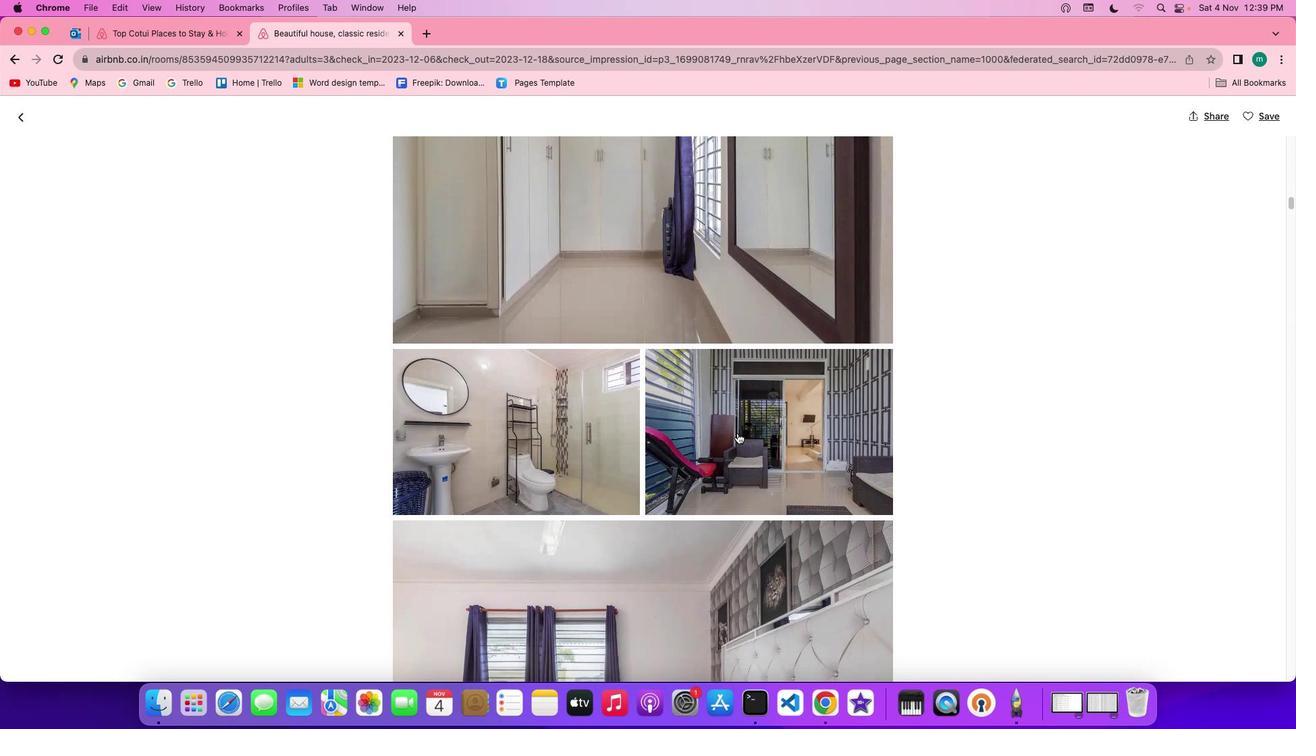 
Action: Mouse scrolled (737, 433) with delta (0, 0)
Screenshot: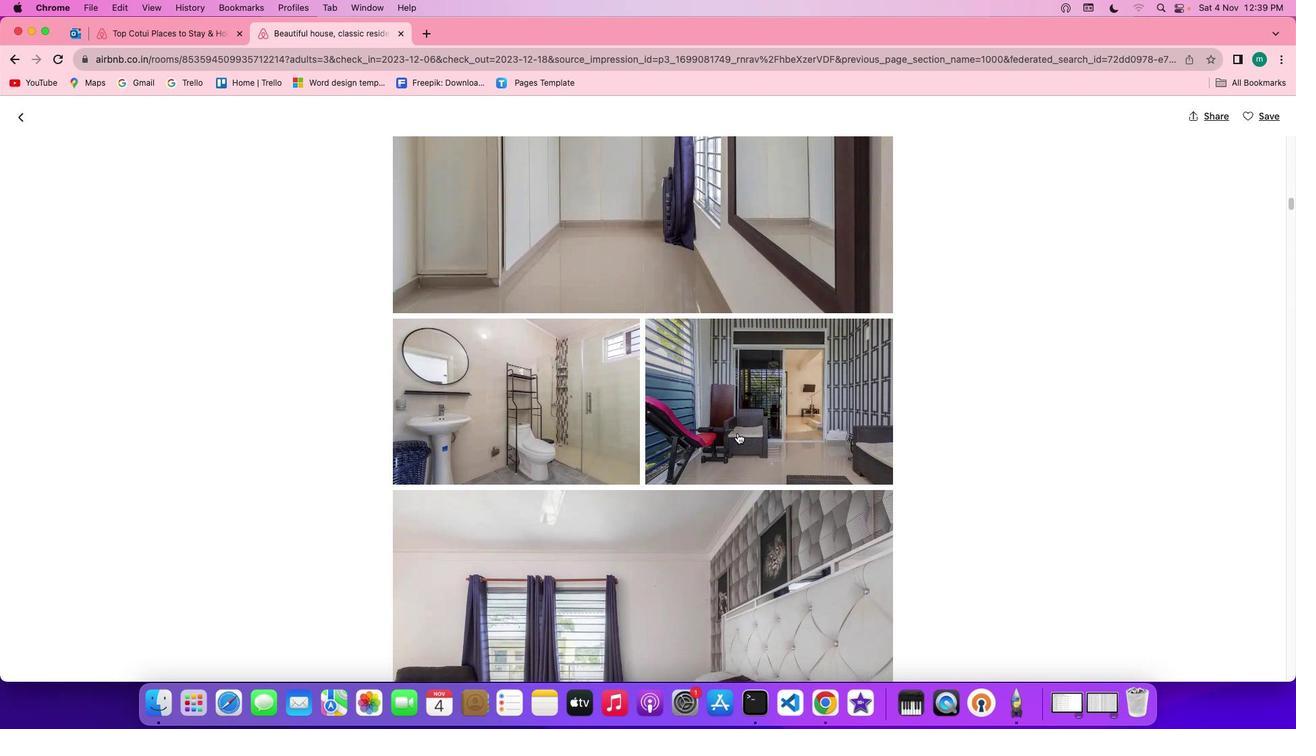 
Action: Mouse scrolled (737, 433) with delta (0, 0)
Screenshot: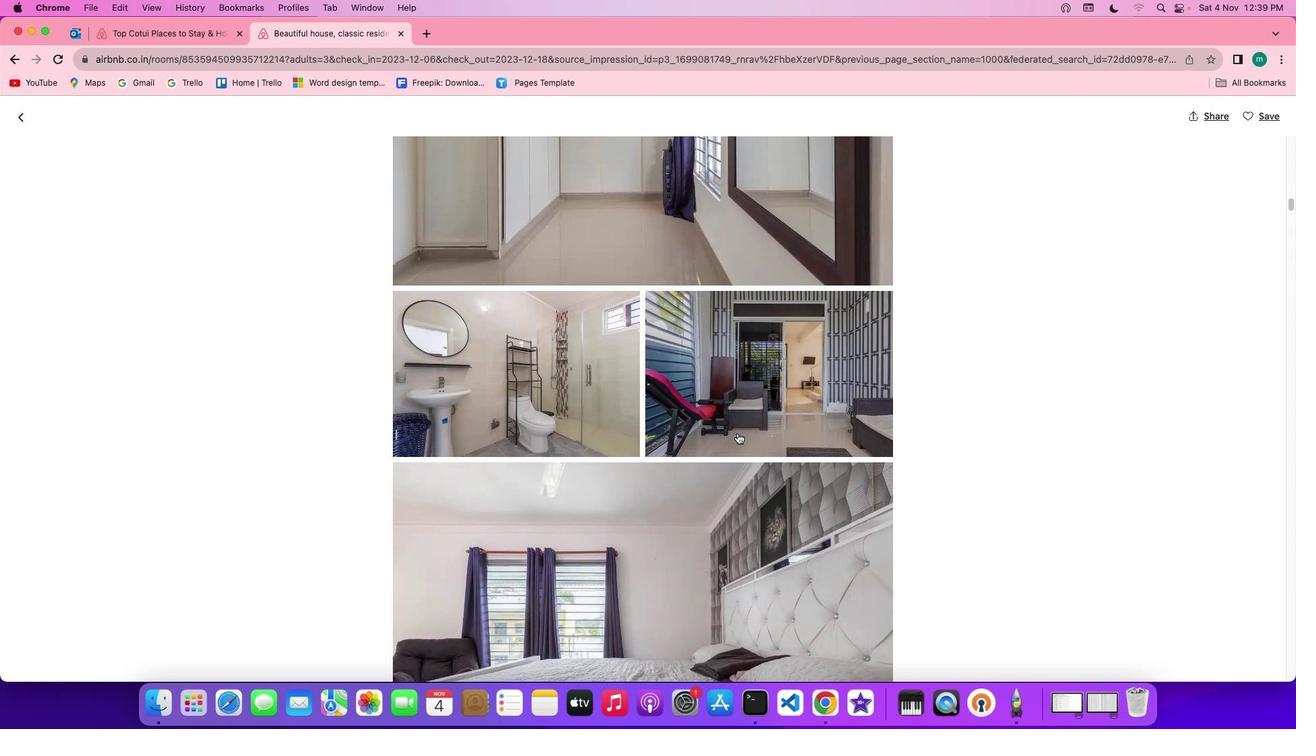 
Action: Mouse scrolled (737, 433) with delta (0, 0)
Screenshot: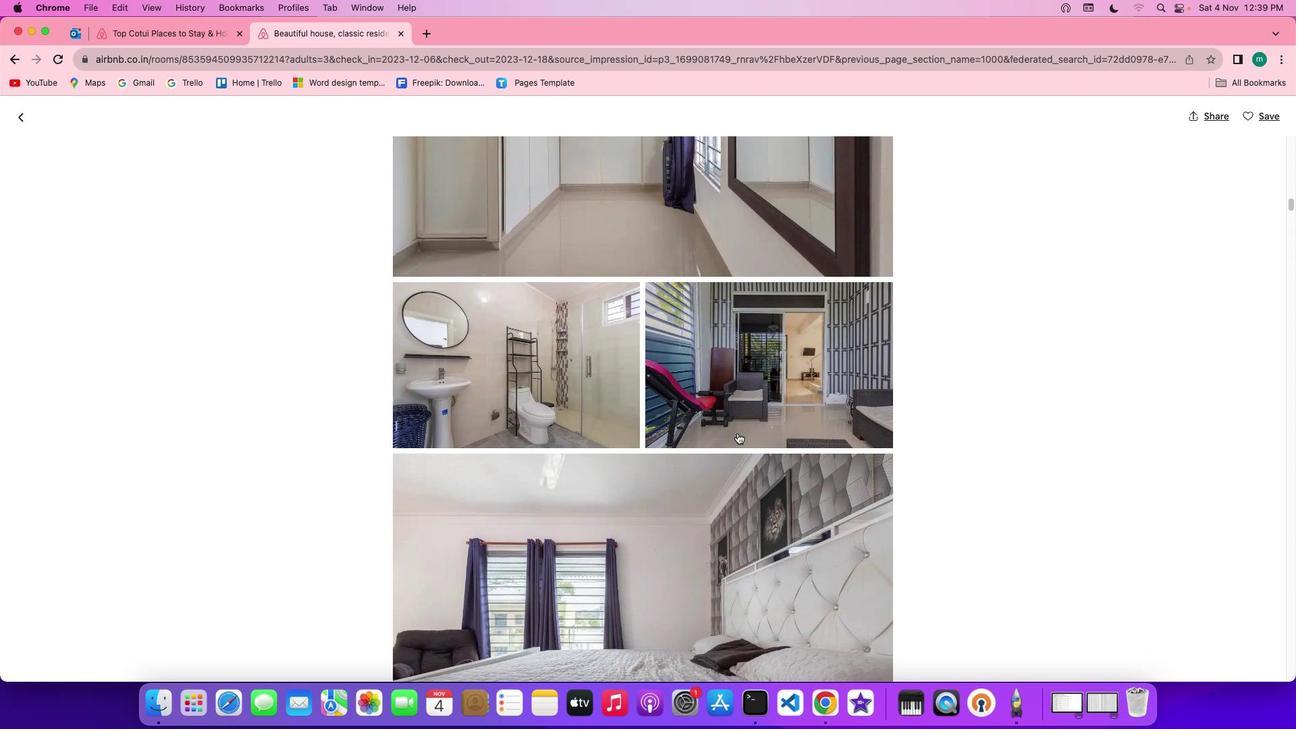 
Action: Mouse scrolled (737, 433) with delta (0, 0)
Screenshot: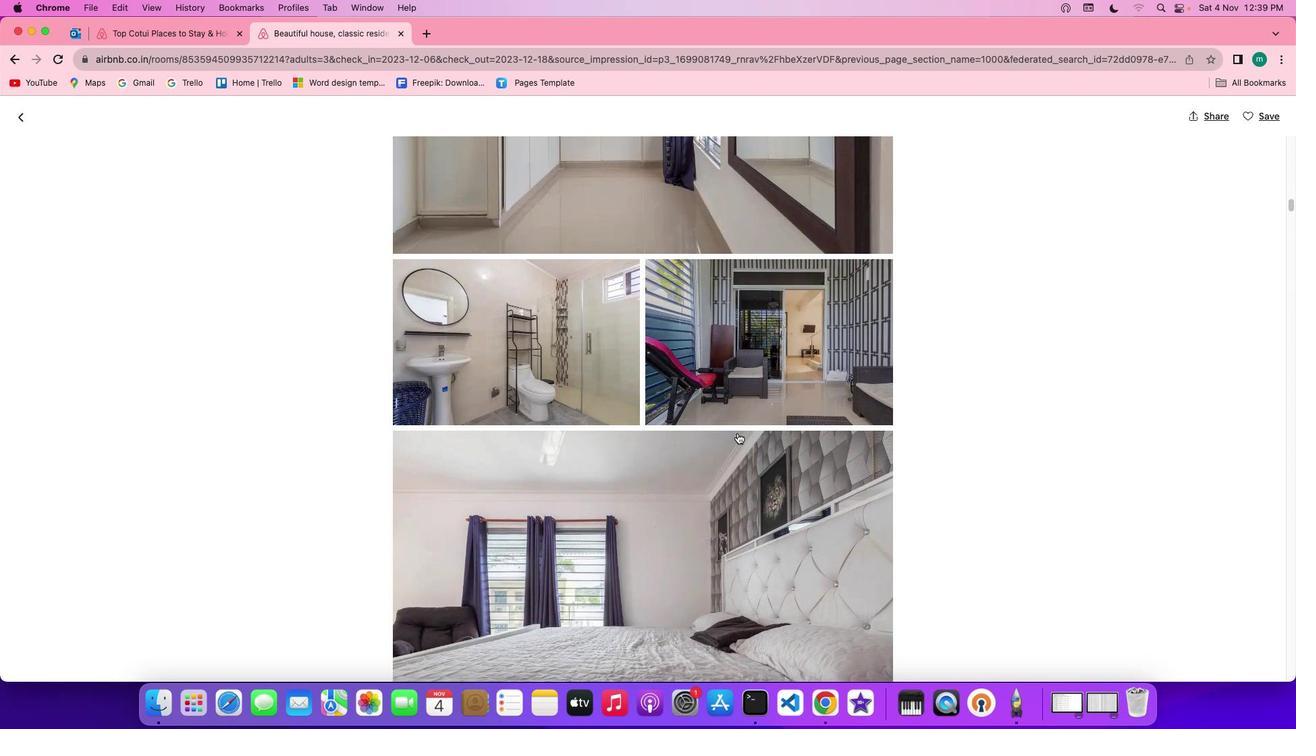 
Action: Mouse scrolled (737, 433) with delta (0, 0)
Screenshot: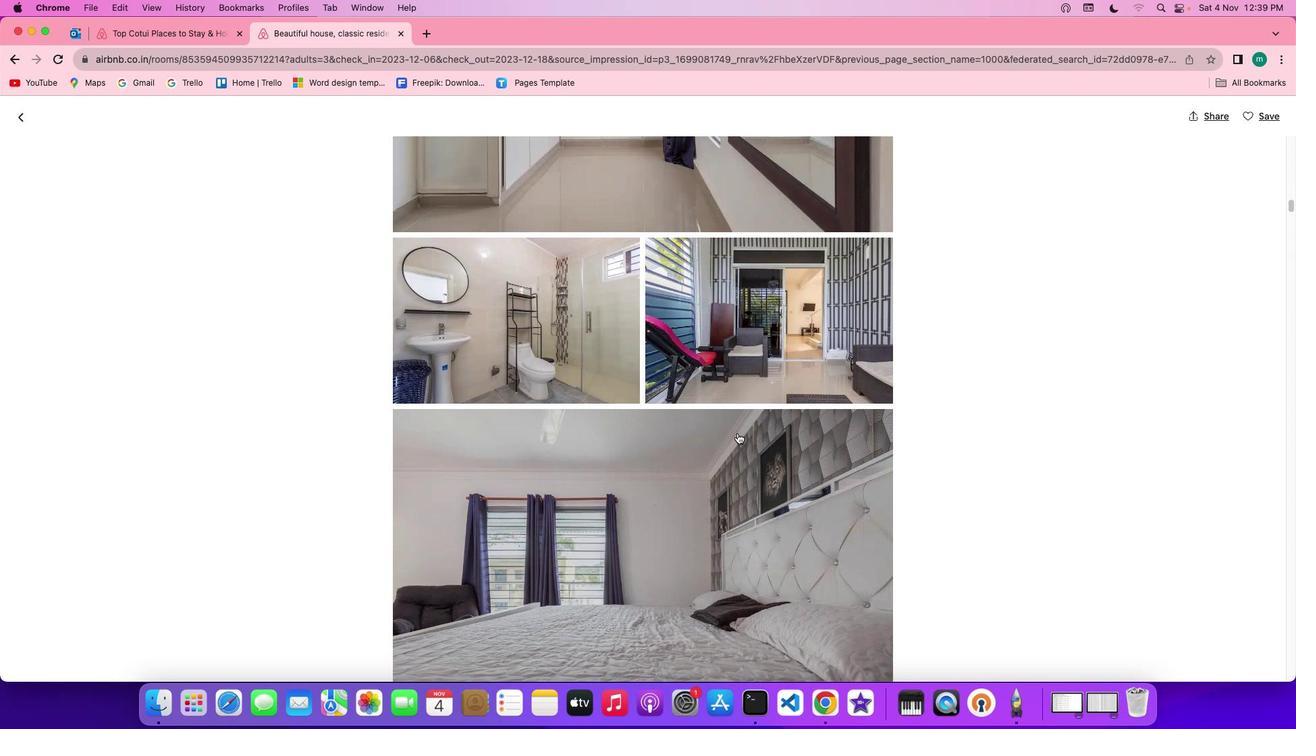 
Action: Mouse scrolled (737, 433) with delta (0, 0)
